 Task: Buy 1 Depilatories for Women's from Shave & Hair Removal section under best seller category for shipping address: Martha Hall, 2838 Point Street, Park Ridge, Illinois 60068, Cell Number 7738643880. Pay from credit card ending with 7965, CVV 549
Action: Mouse moved to (12, 86)
Screenshot: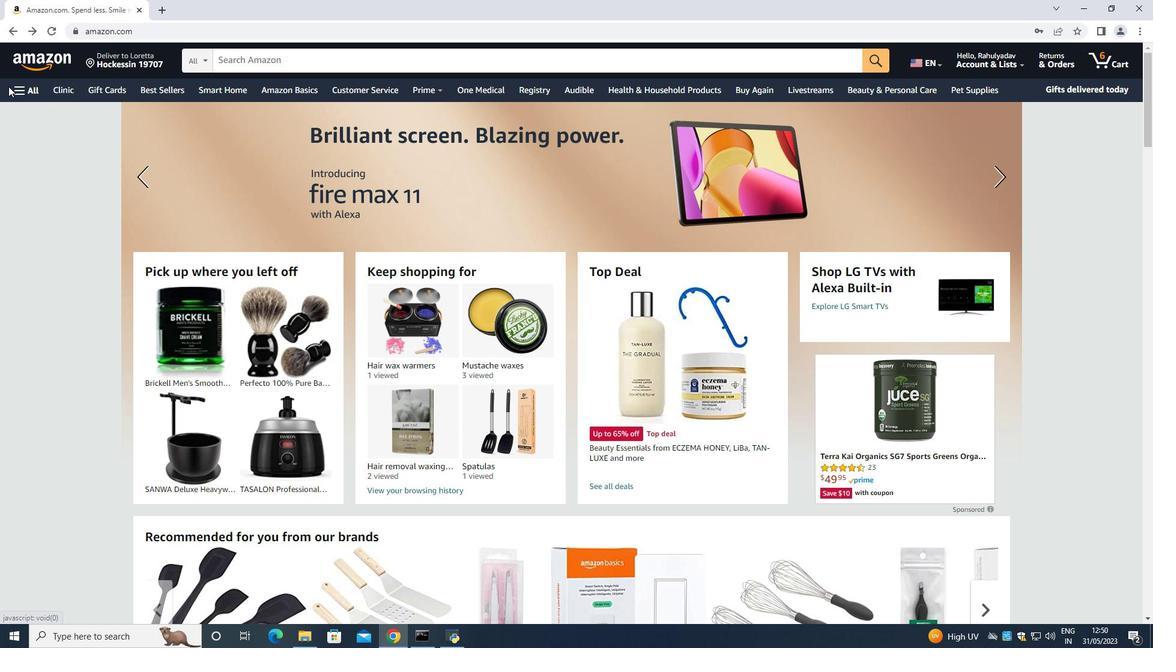 
Action: Mouse pressed left at (12, 86)
Screenshot: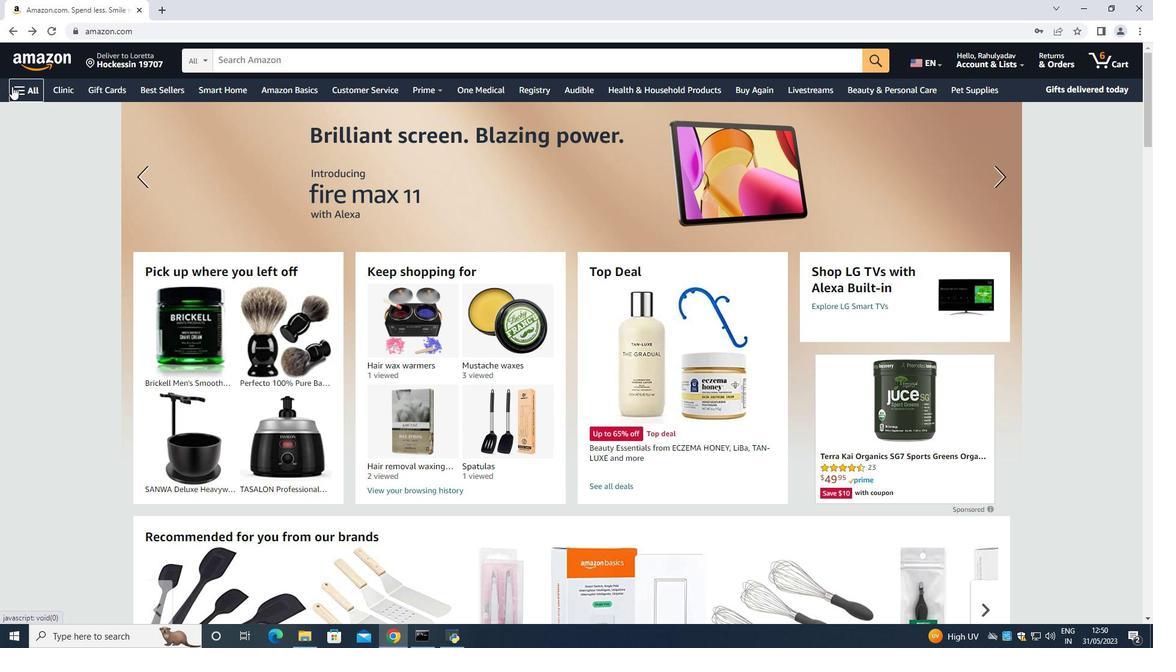 
Action: Mouse moved to (42, 120)
Screenshot: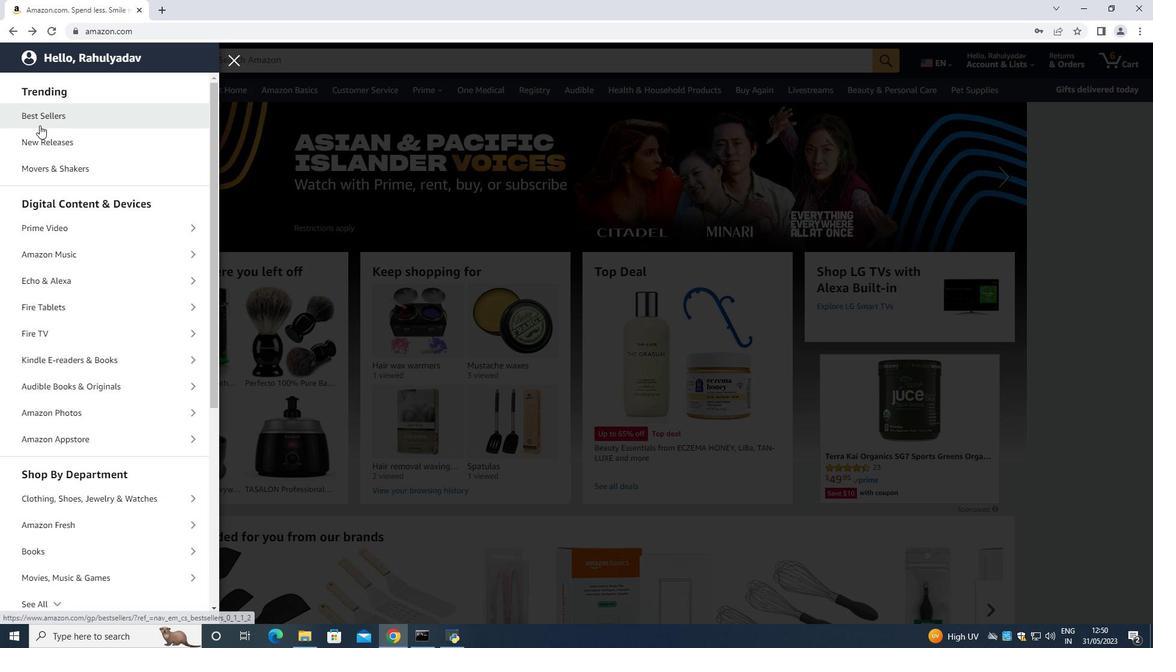 
Action: Mouse pressed left at (42, 120)
Screenshot: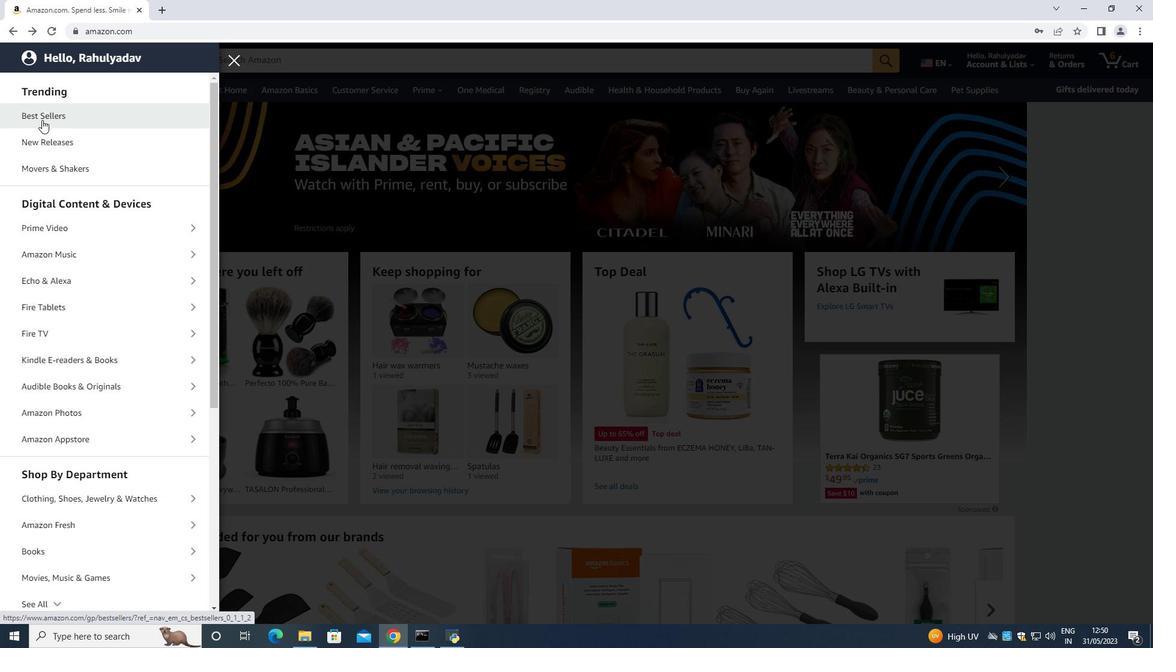 
Action: Mouse moved to (250, 60)
Screenshot: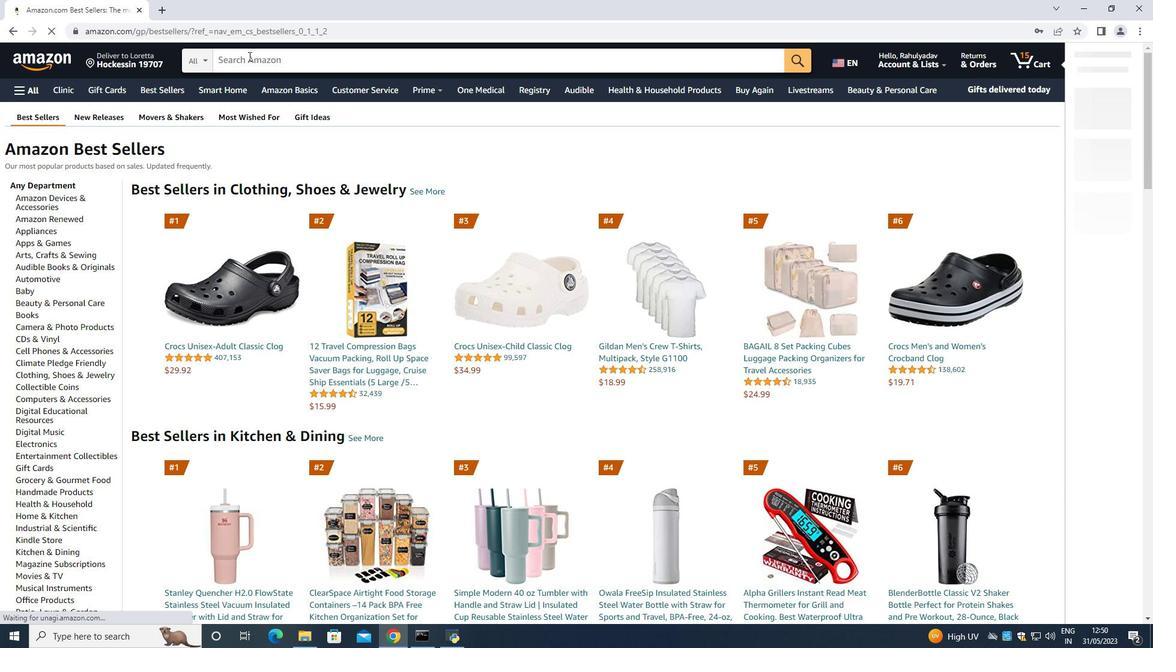 
Action: Mouse pressed left at (250, 60)
Screenshot: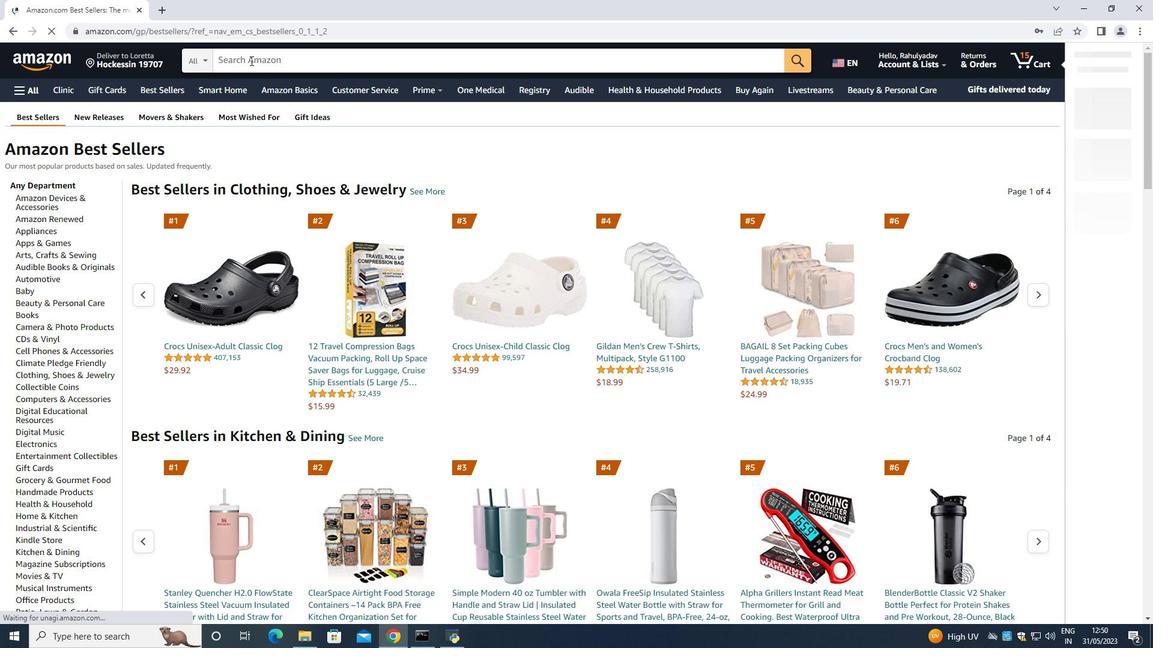 
Action: Key pressed <Key.shift>Depilatories<Key.space><Key.shift>For<Key.space><Key.shift>Wp<Key.backspace>omen<Key.space><Key.enter>
Screenshot: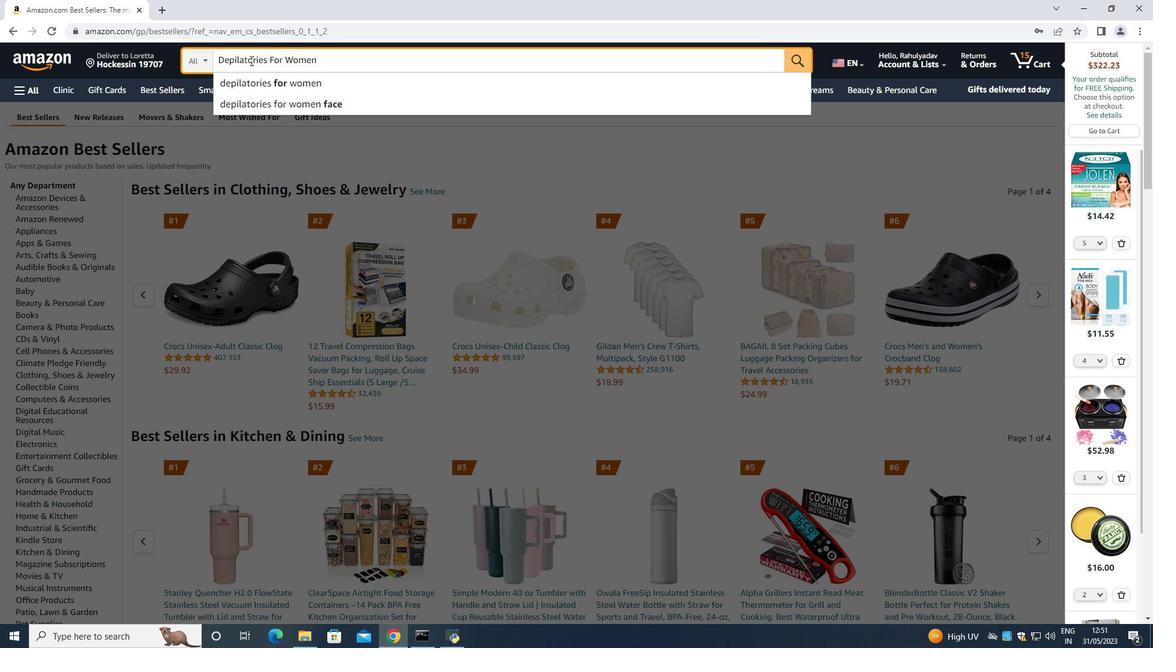 
Action: Mouse moved to (659, 454)
Screenshot: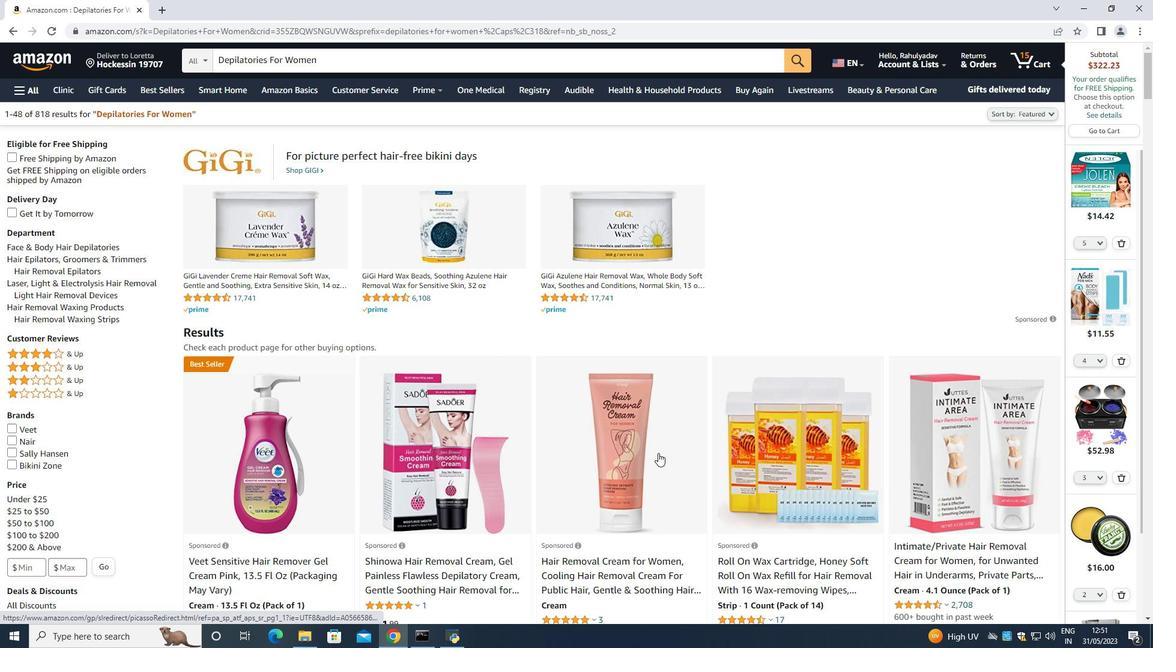 
Action: Mouse scrolled (659, 454) with delta (0, 0)
Screenshot: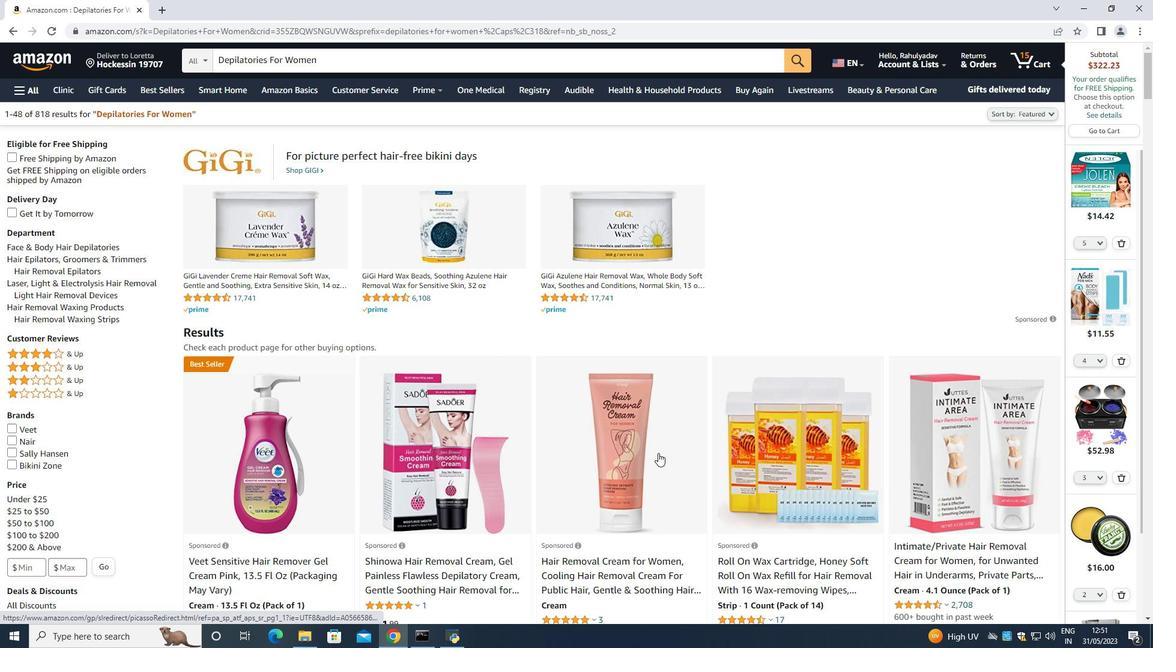 
Action: Mouse moved to (527, 472)
Screenshot: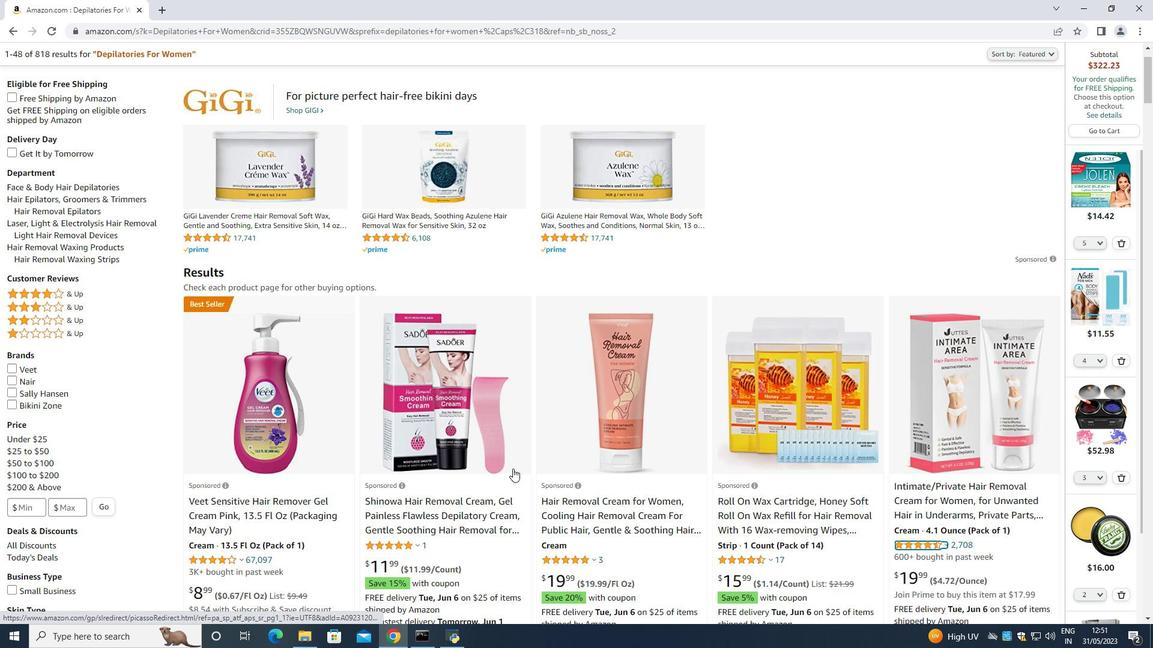 
Action: Mouse scrolled (525, 471) with delta (0, 0)
Screenshot: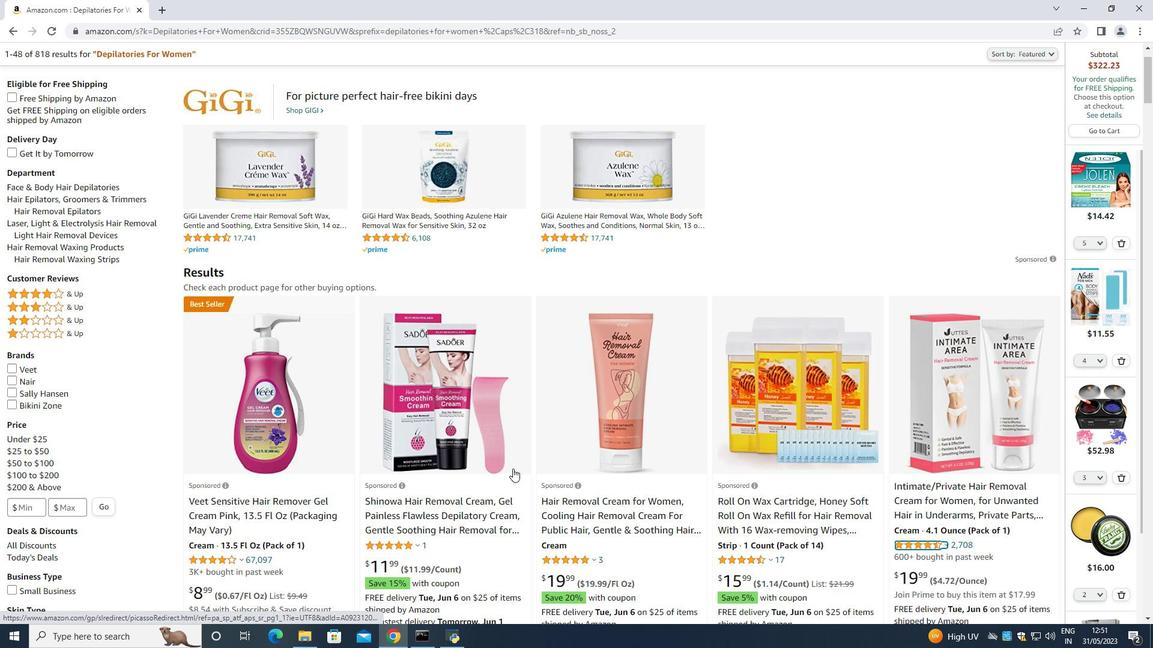 
Action: Mouse moved to (528, 472)
Screenshot: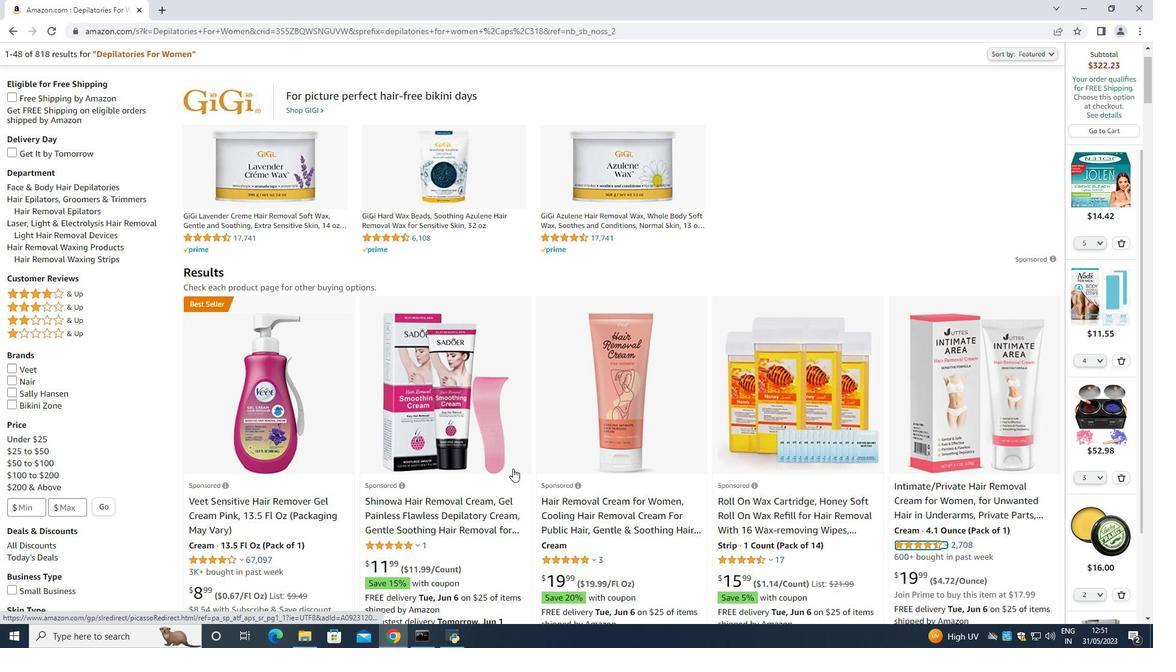 
Action: Mouse scrolled (528, 472) with delta (0, 0)
Screenshot: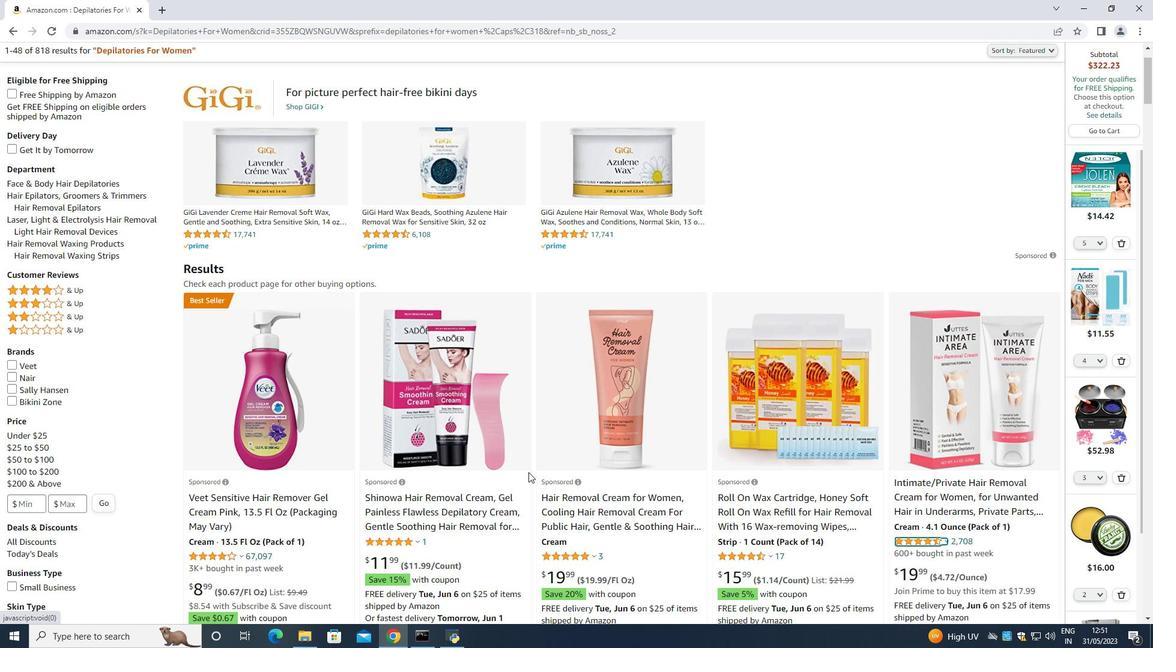 
Action: Mouse moved to (465, 434)
Screenshot: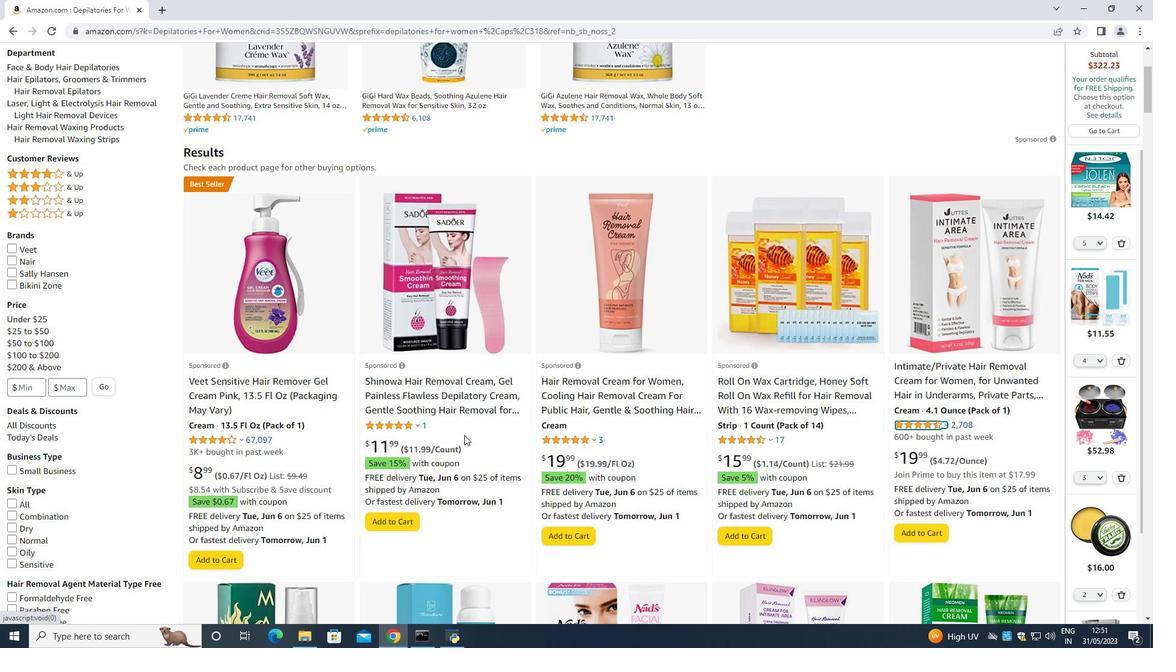 
Action: Mouse scrolled (465, 433) with delta (0, 0)
Screenshot: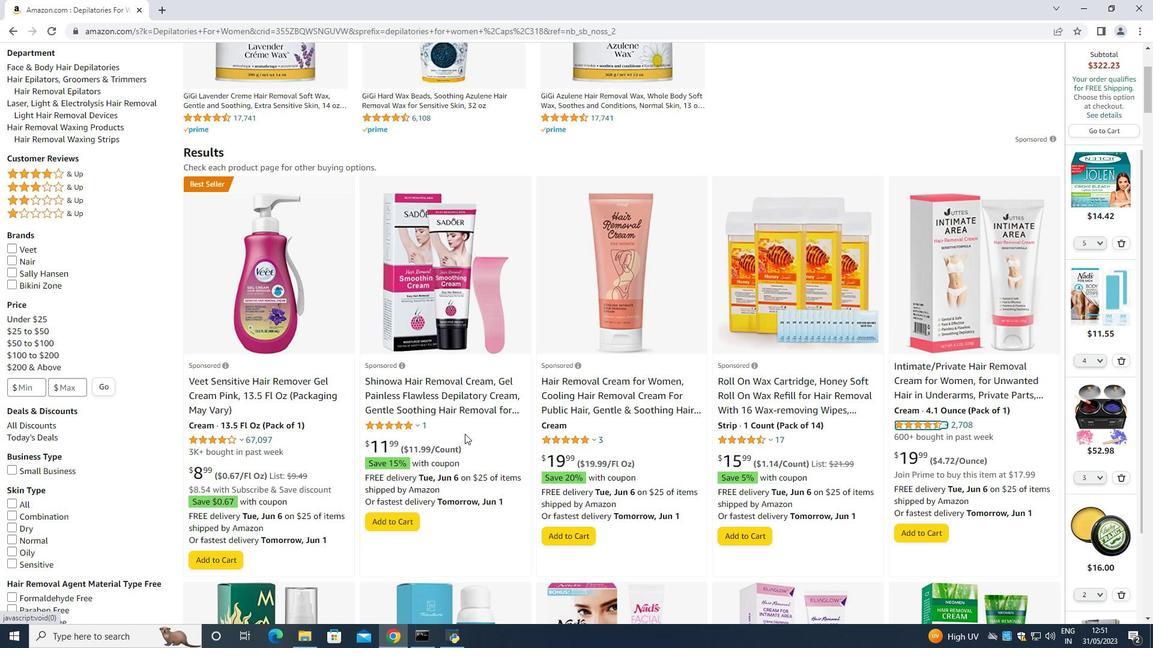 
Action: Mouse scrolled (465, 433) with delta (0, 0)
Screenshot: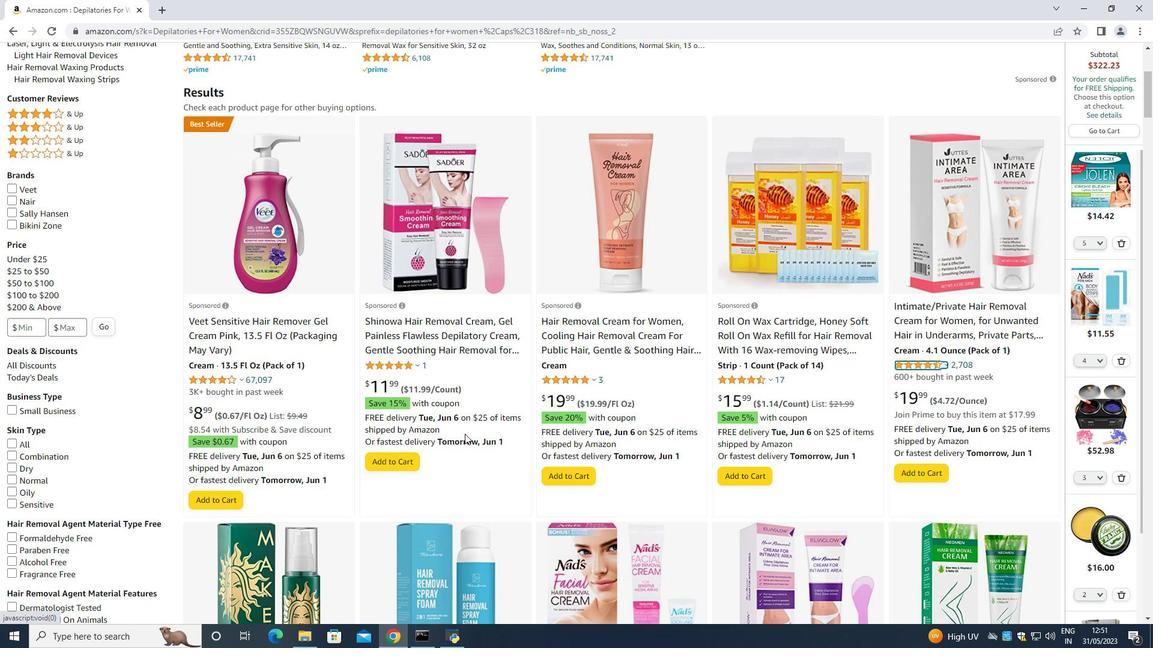 
Action: Mouse scrolled (465, 433) with delta (0, 0)
Screenshot: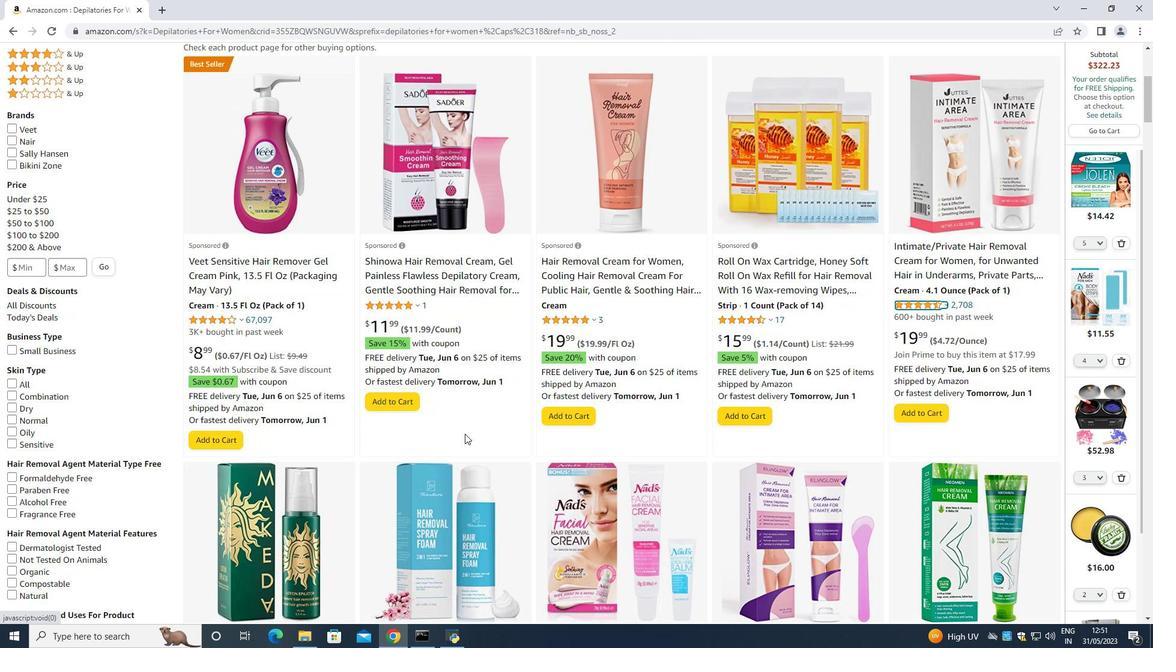 
Action: Mouse scrolled (465, 433) with delta (0, 0)
Screenshot: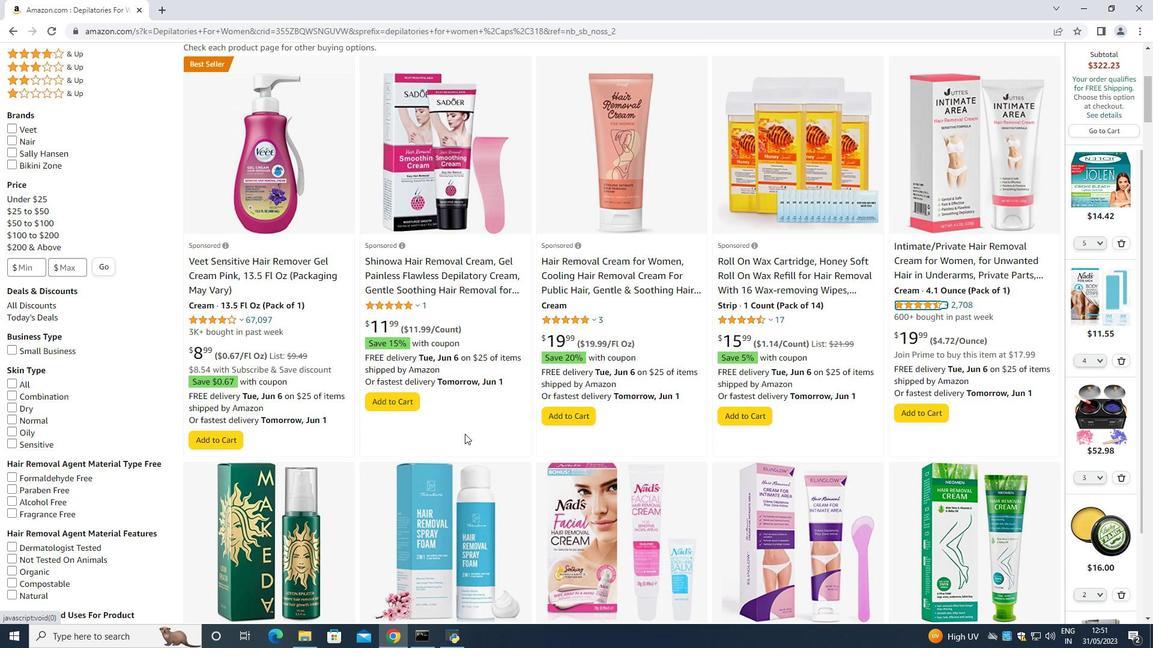 
Action: Mouse moved to (956, 561)
Screenshot: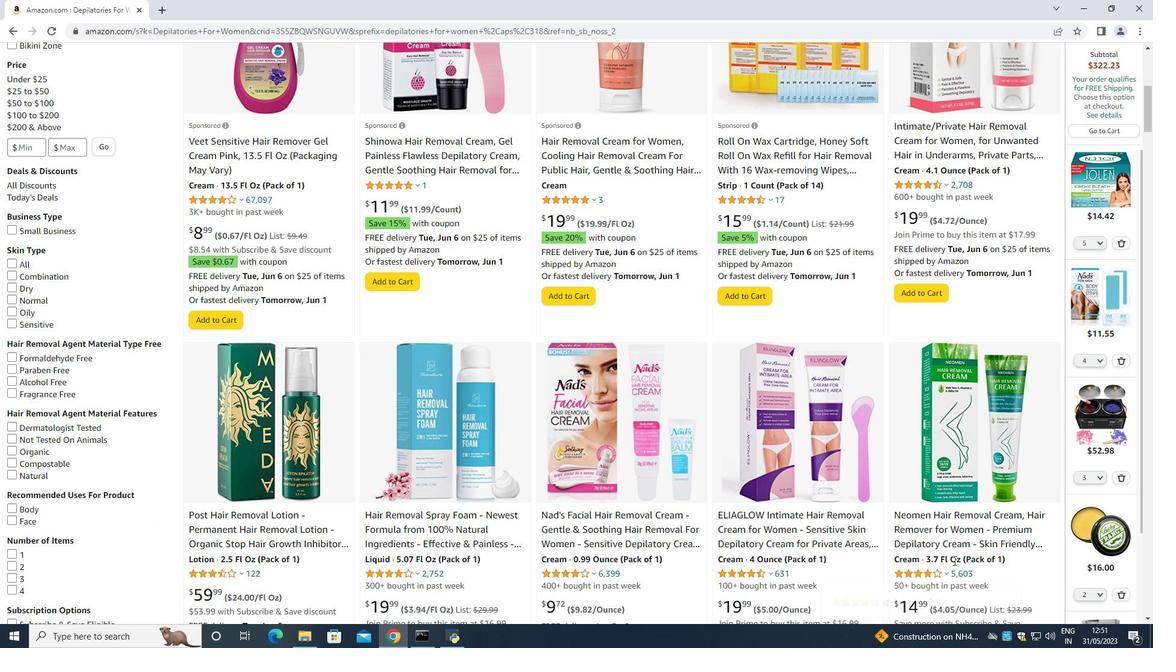 
Action: Mouse scrolled (956, 560) with delta (0, 0)
Screenshot: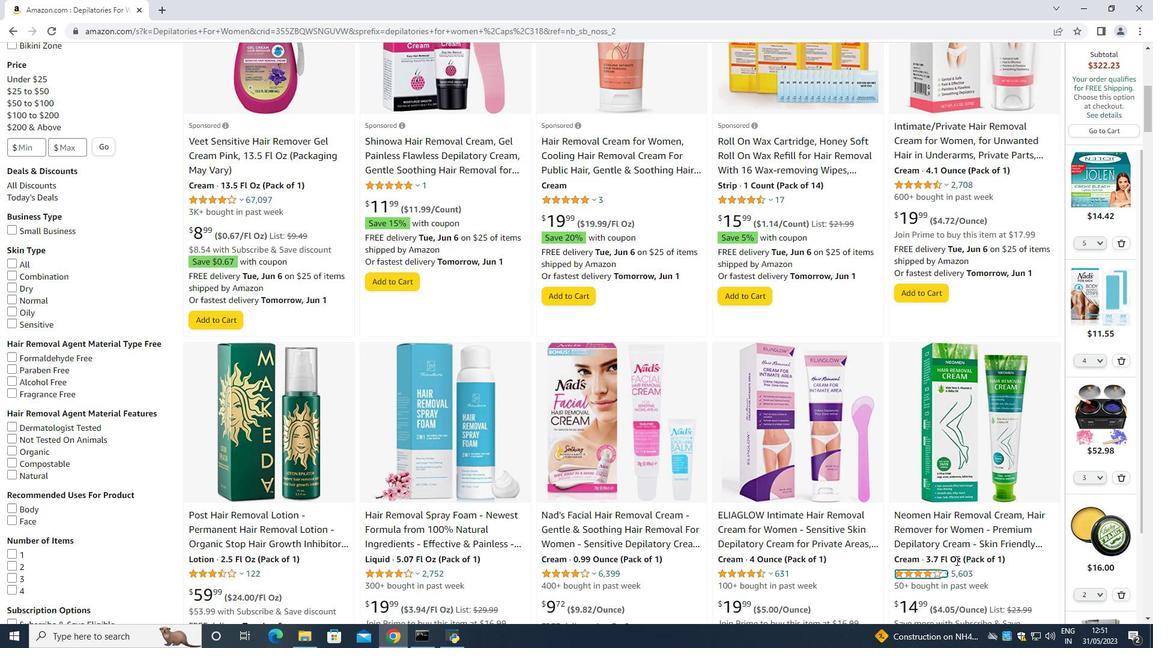 
Action: Mouse moved to (957, 561)
Screenshot: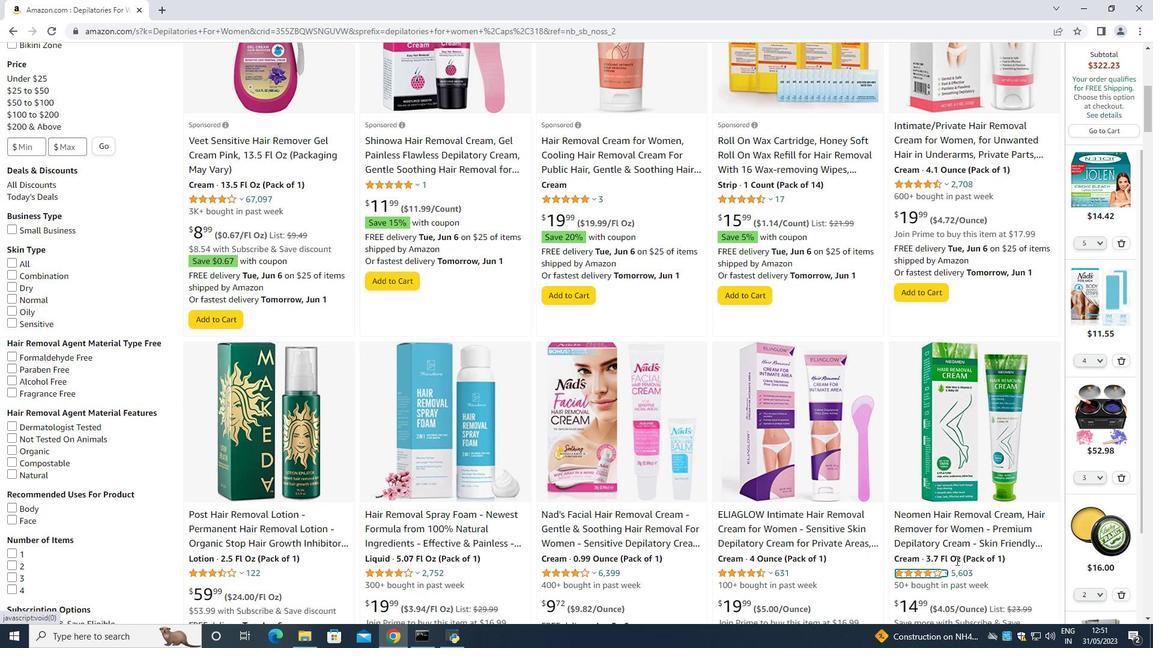 
Action: Mouse scrolled (957, 560) with delta (0, 0)
Screenshot: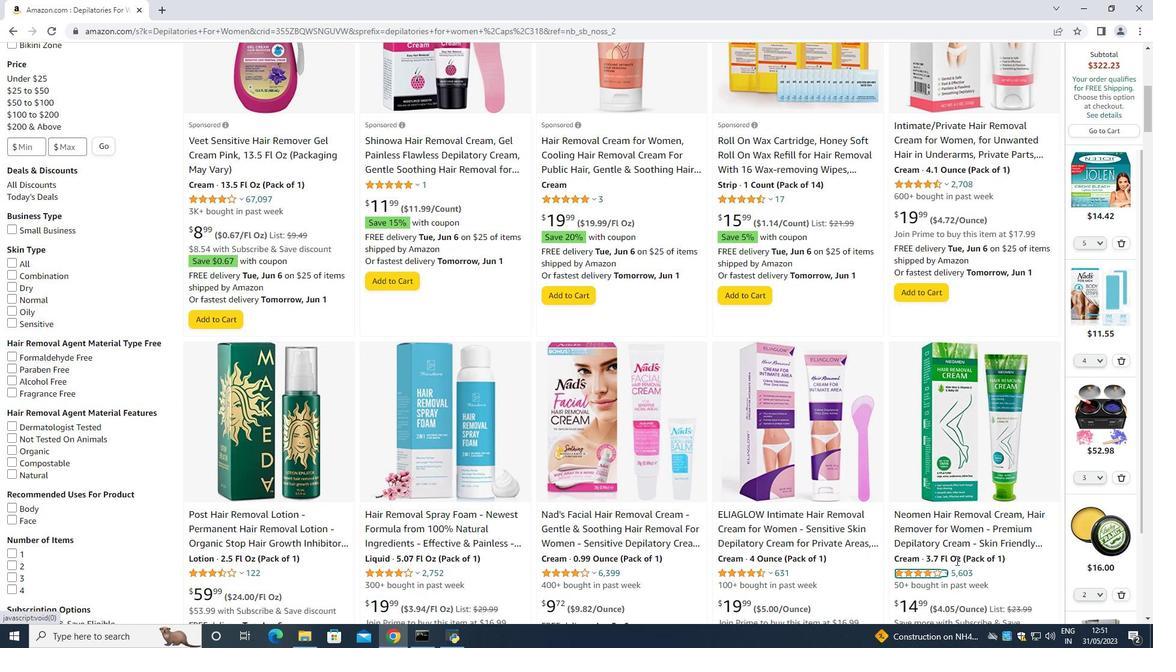 
Action: Mouse scrolled (957, 560) with delta (0, 0)
Screenshot: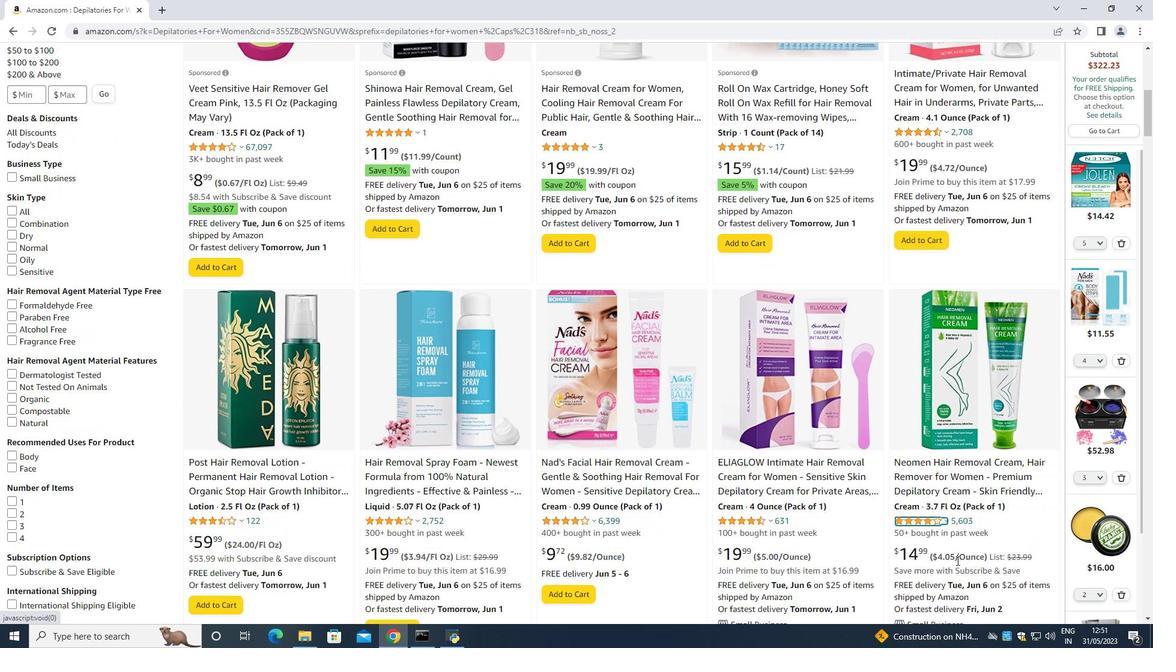 
Action: Mouse moved to (658, 467)
Screenshot: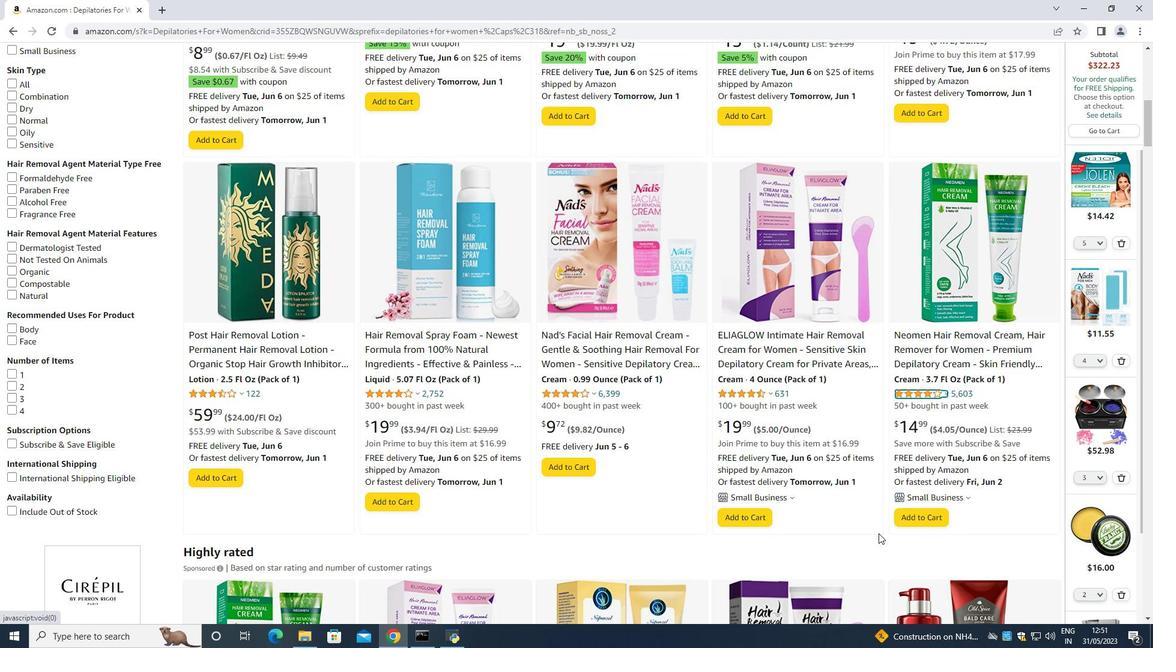 
Action: Mouse scrolled (658, 466) with delta (0, 0)
Screenshot: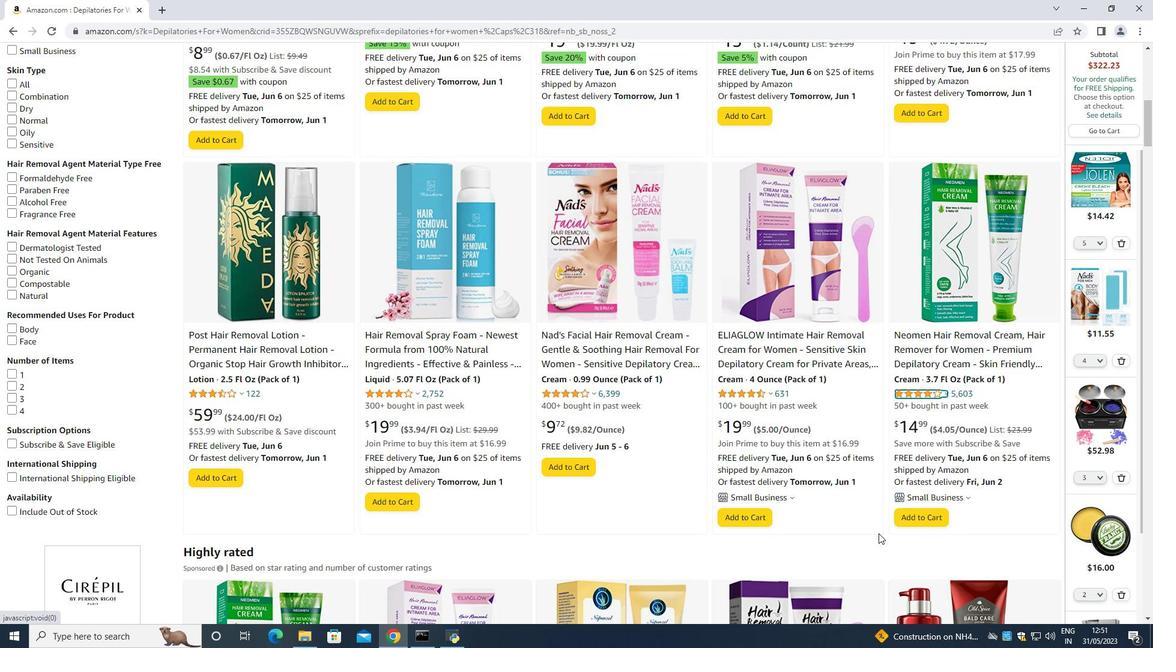 
Action: Mouse scrolled (658, 466) with delta (0, 0)
Screenshot: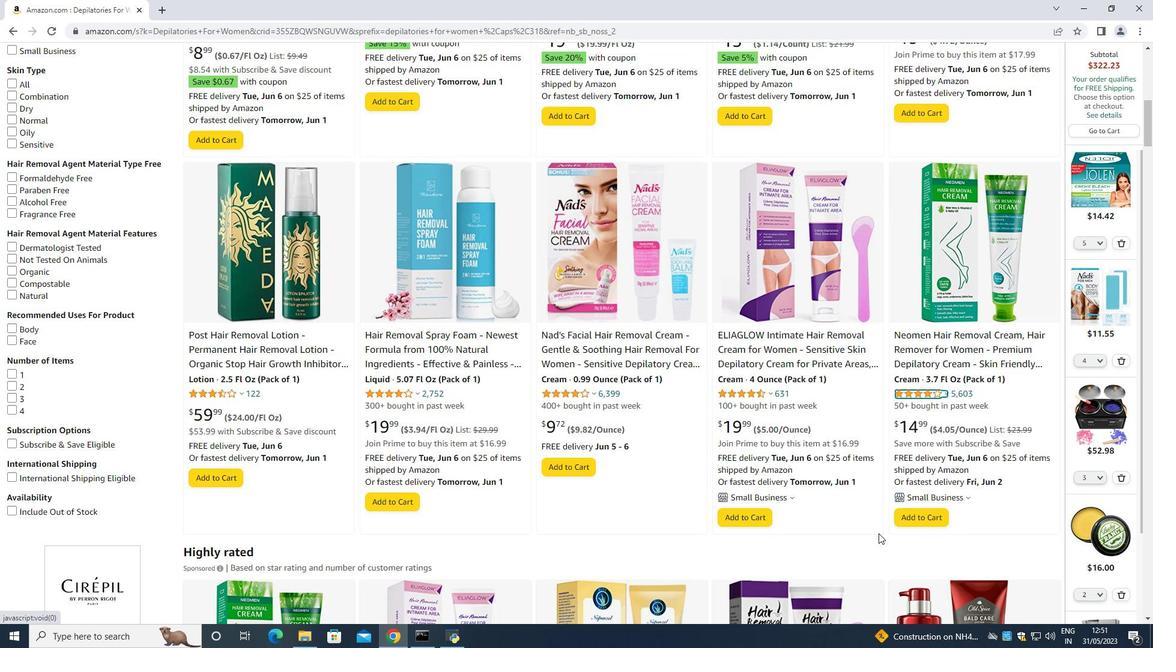 
Action: Mouse moved to (658, 467)
Screenshot: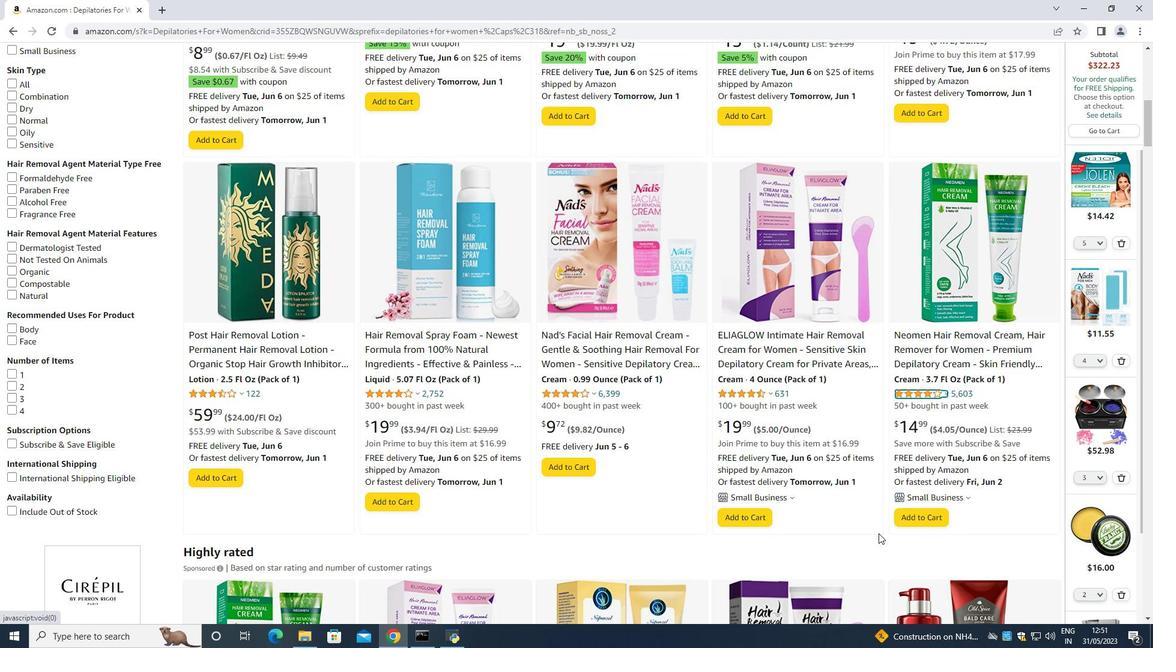 
Action: Mouse scrolled (658, 466) with delta (0, 0)
Screenshot: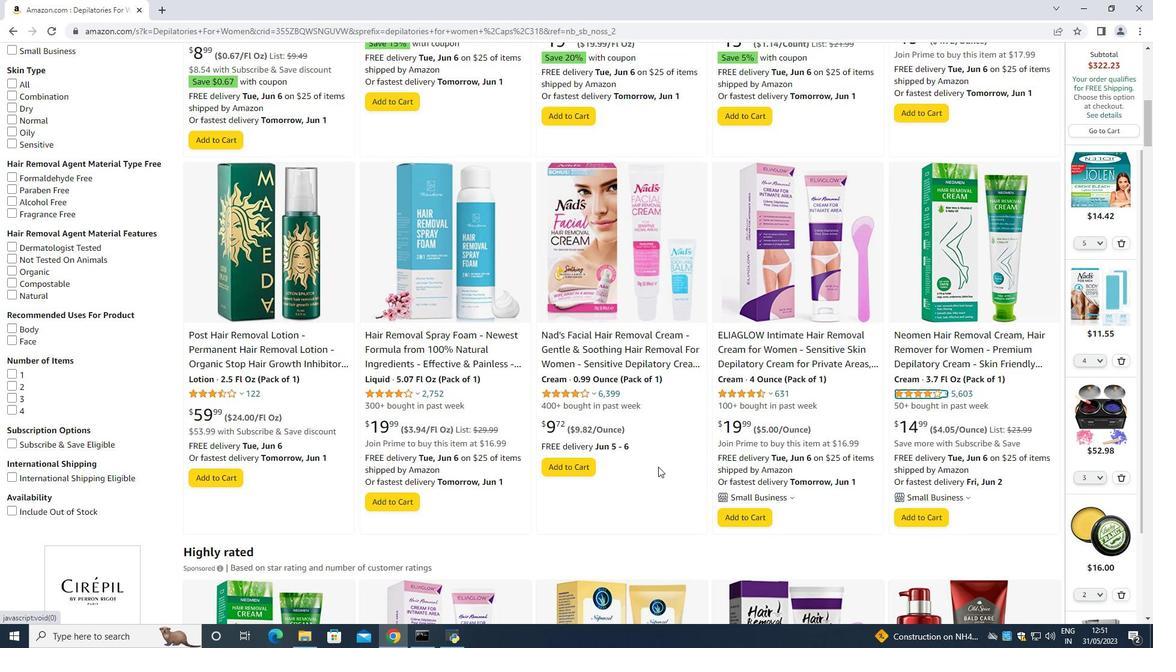 
Action: Mouse moved to (658, 453)
Screenshot: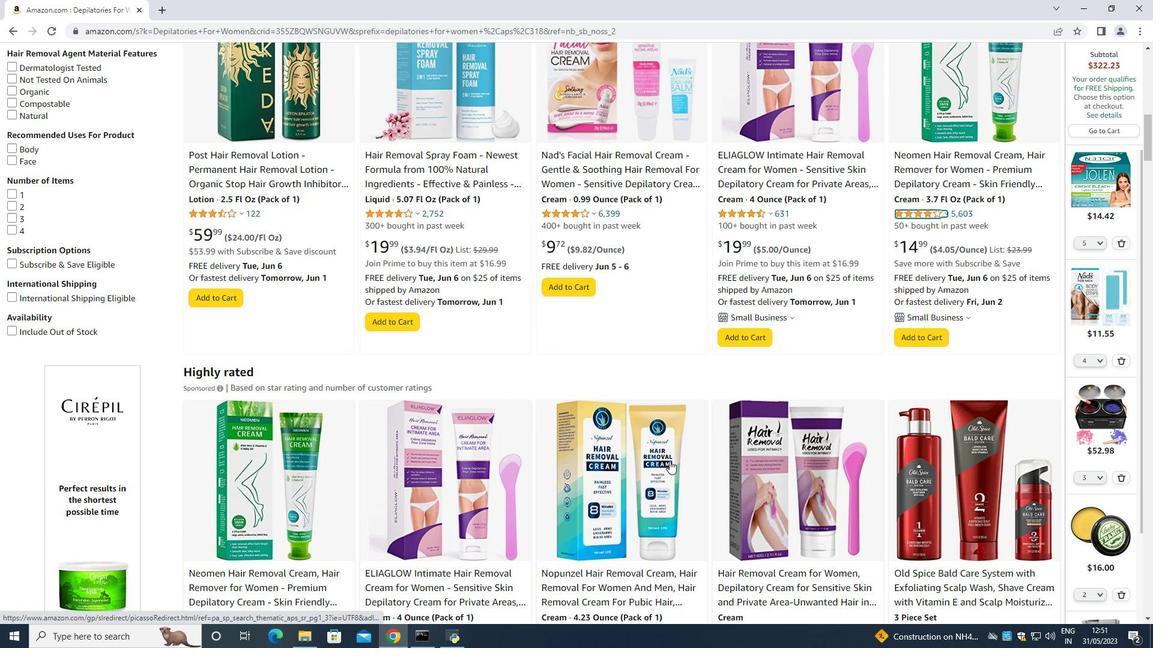 
Action: Mouse scrolled (658, 452) with delta (0, 0)
Screenshot: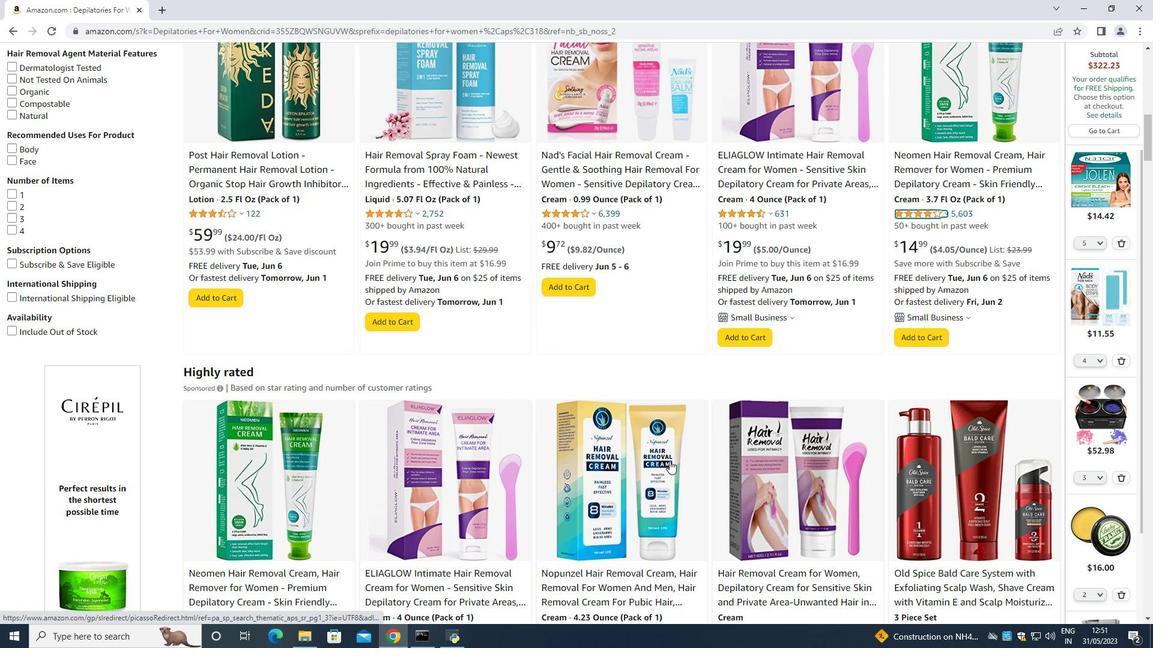
Action: Mouse moved to (608, 443)
Screenshot: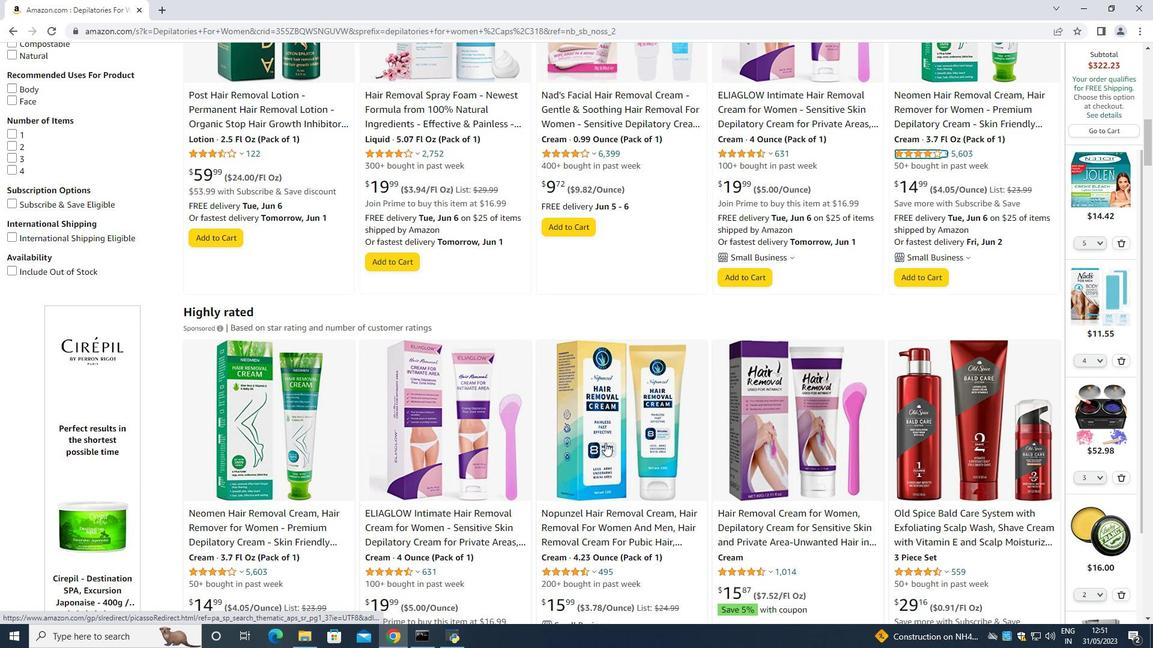 
Action: Mouse scrolled (608, 442) with delta (0, 0)
Screenshot: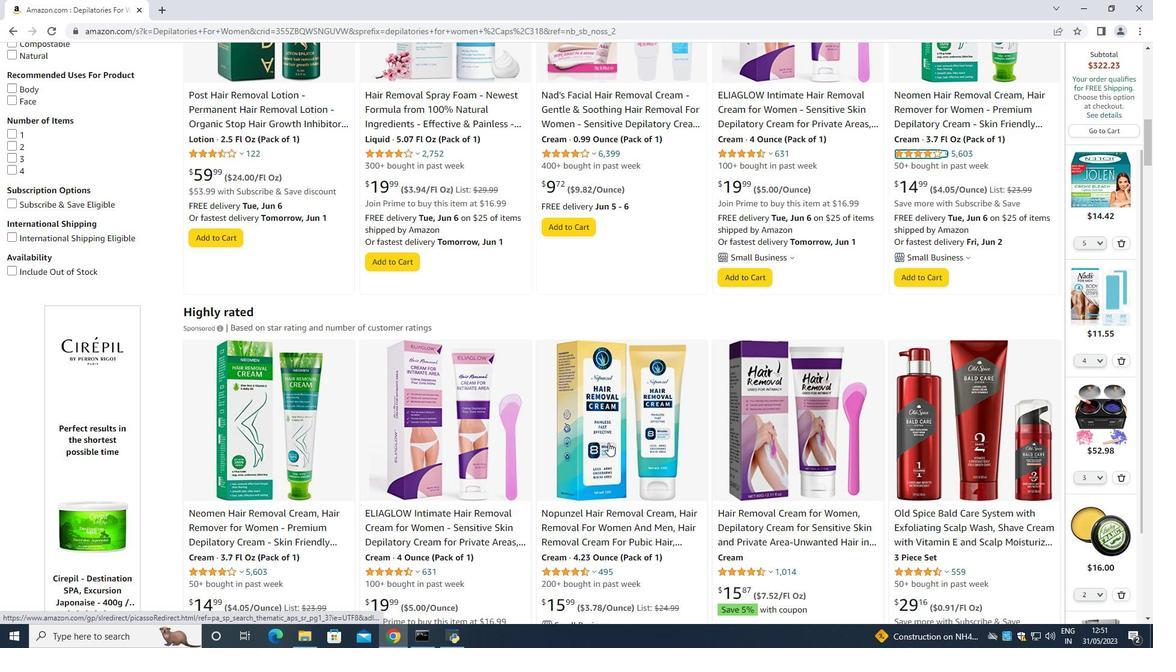 
Action: Mouse scrolled (608, 442) with delta (0, 0)
Screenshot: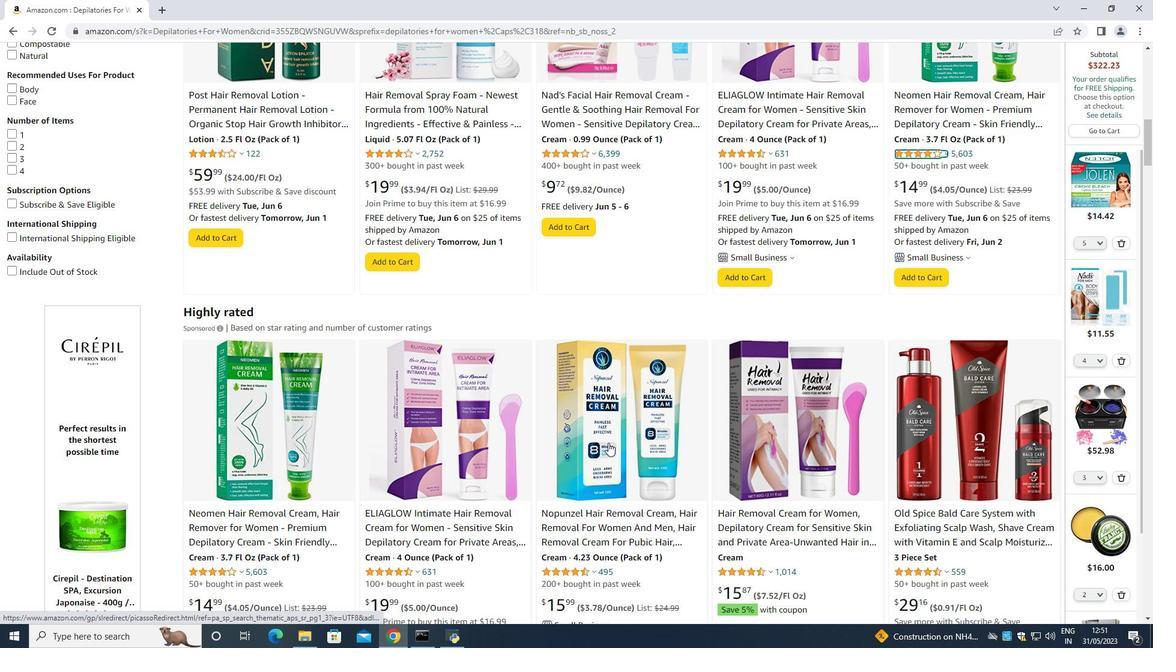 
Action: Mouse moved to (694, 504)
Screenshot: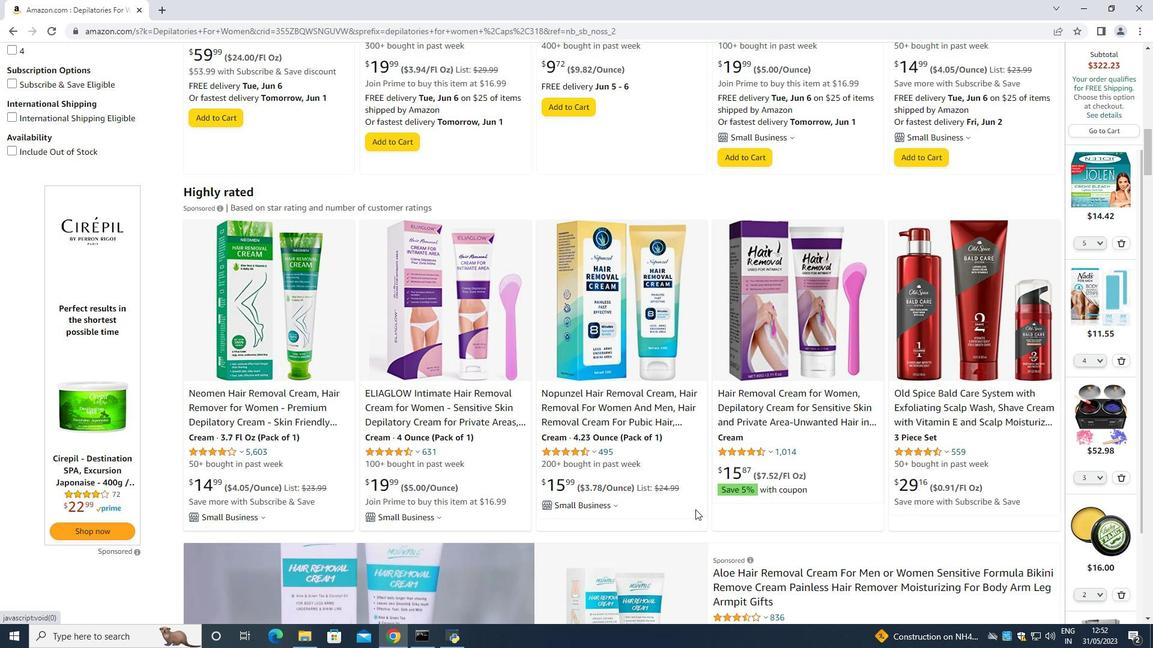 
Action: Mouse scrolled (694, 504) with delta (0, 0)
Screenshot: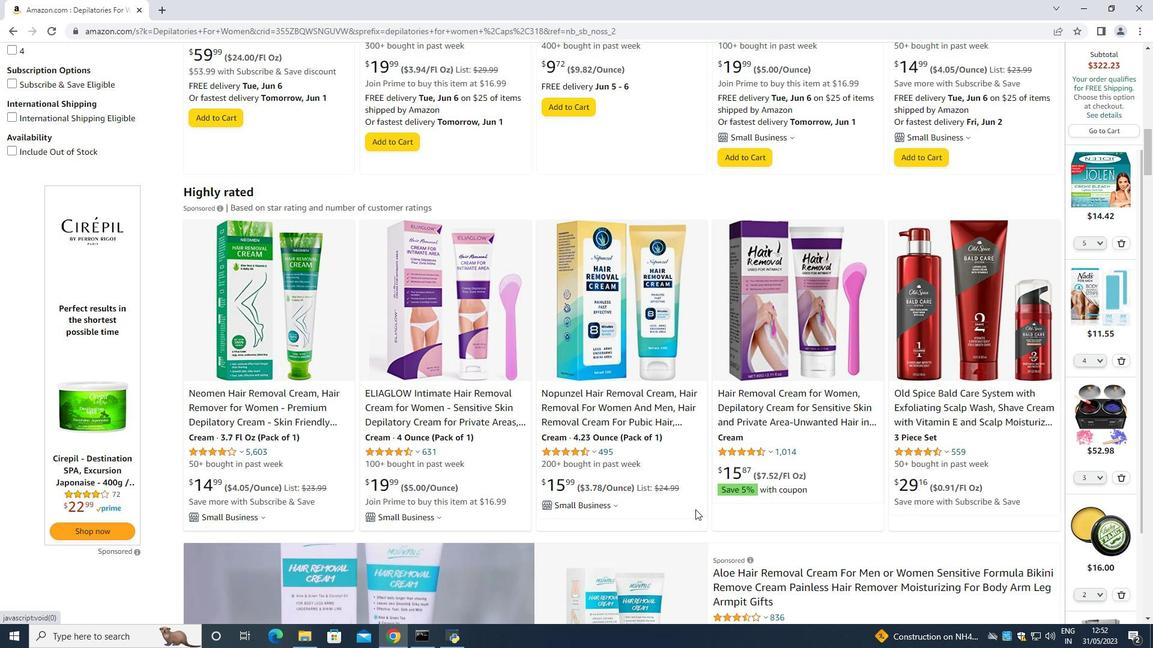 
Action: Mouse moved to (688, 500)
Screenshot: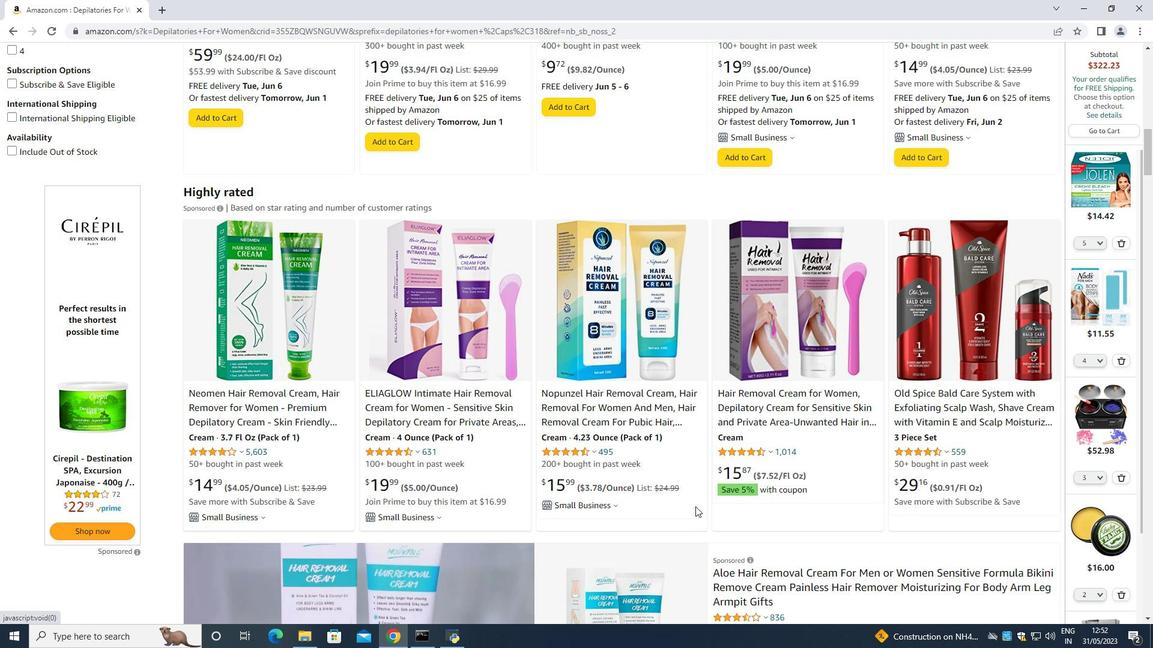 
Action: Mouse scrolled (689, 501) with delta (0, 0)
Screenshot: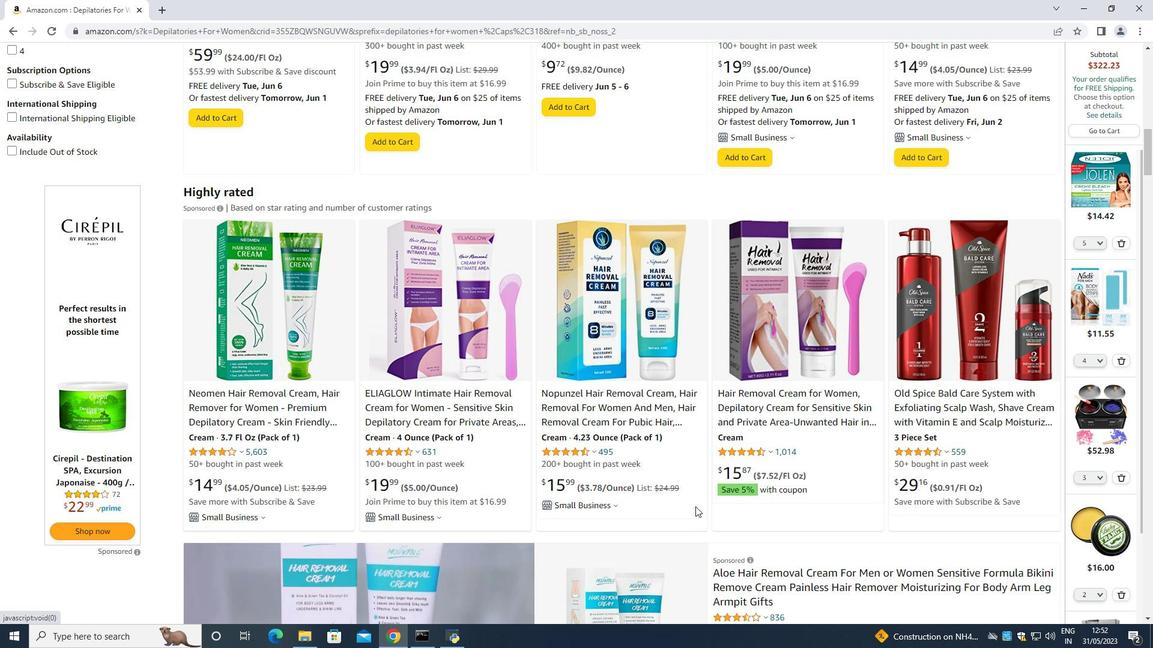 
Action: Mouse moved to (691, 495)
Screenshot: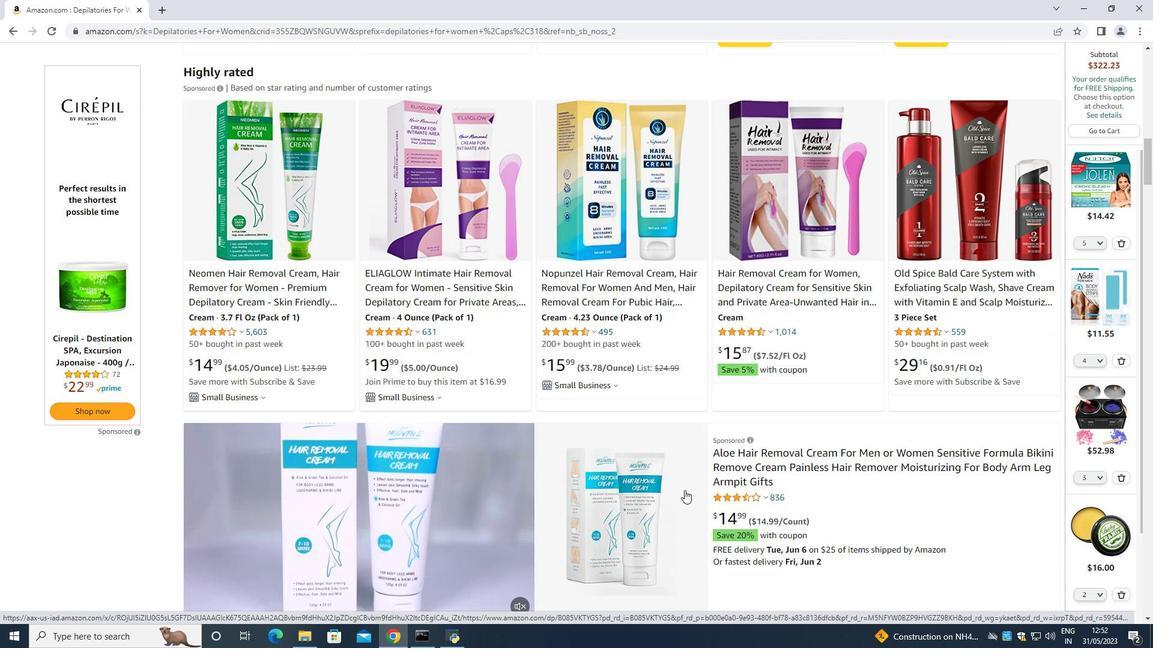 
Action: Mouse scrolled (691, 494) with delta (0, 0)
Screenshot: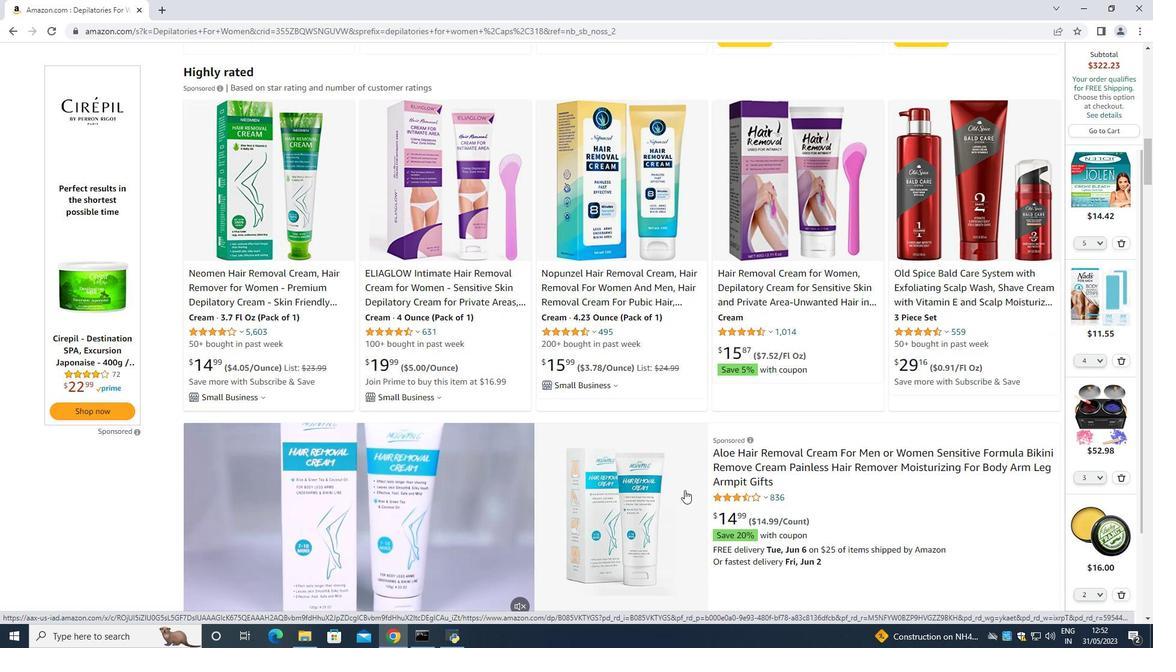 
Action: Mouse moved to (691, 496)
Screenshot: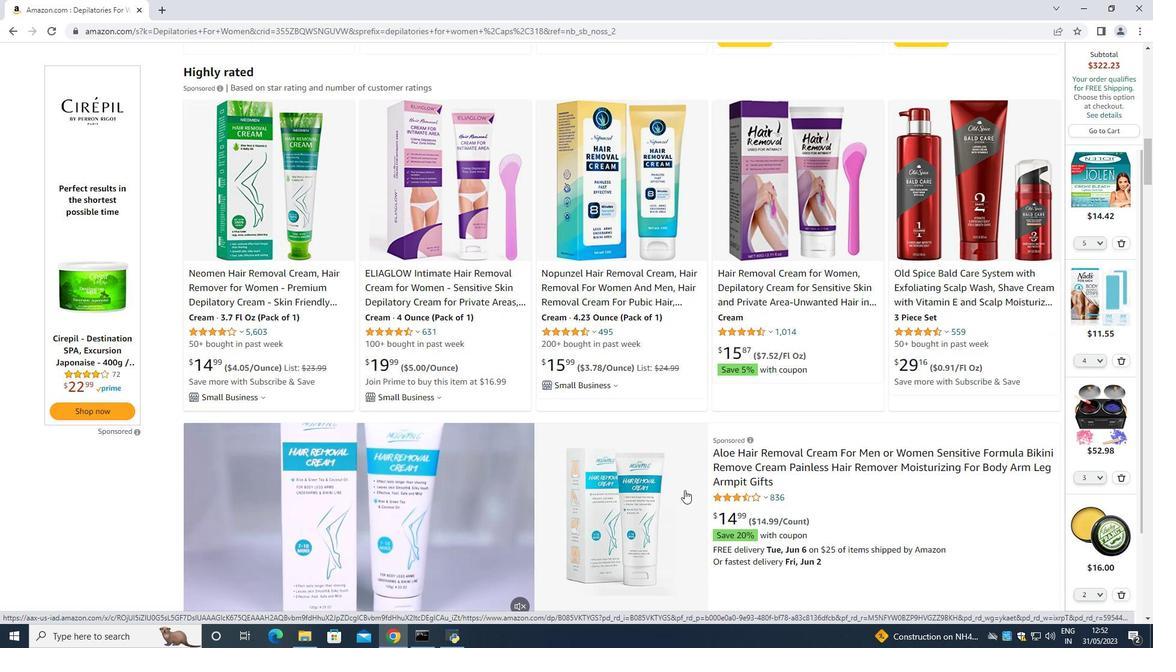 
Action: Mouse scrolled (691, 495) with delta (0, 0)
Screenshot: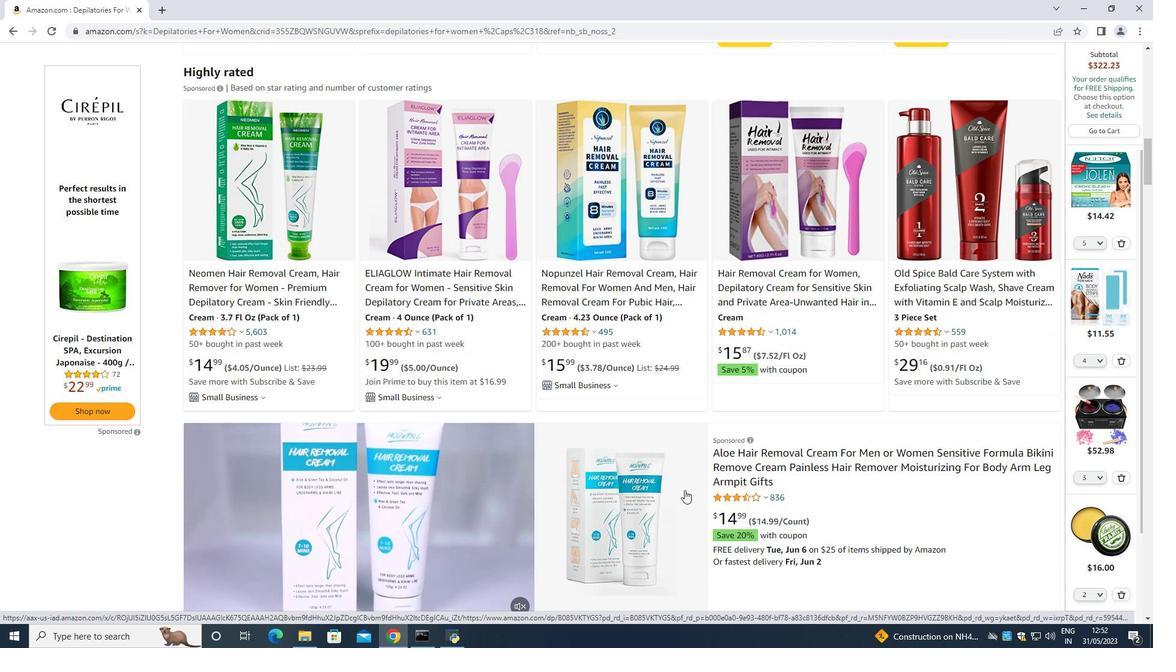 
Action: Mouse scrolled (691, 495) with delta (0, 0)
Screenshot: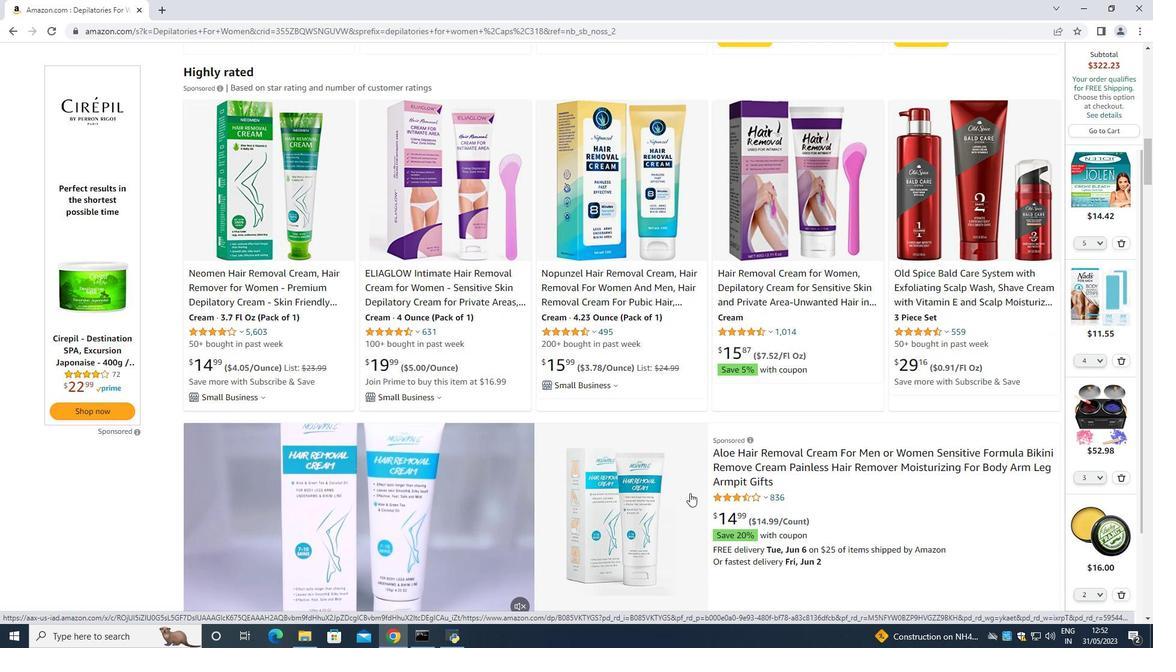 
Action: Mouse scrolled (691, 495) with delta (0, 0)
Screenshot: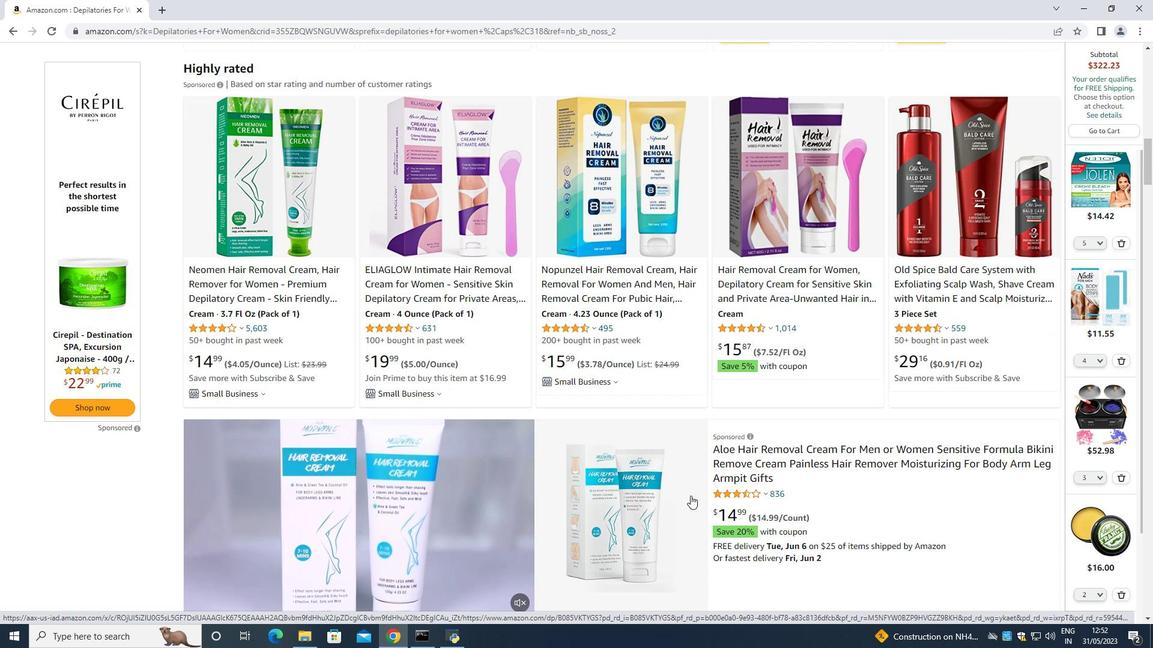 
Action: Mouse moved to (691, 494)
Screenshot: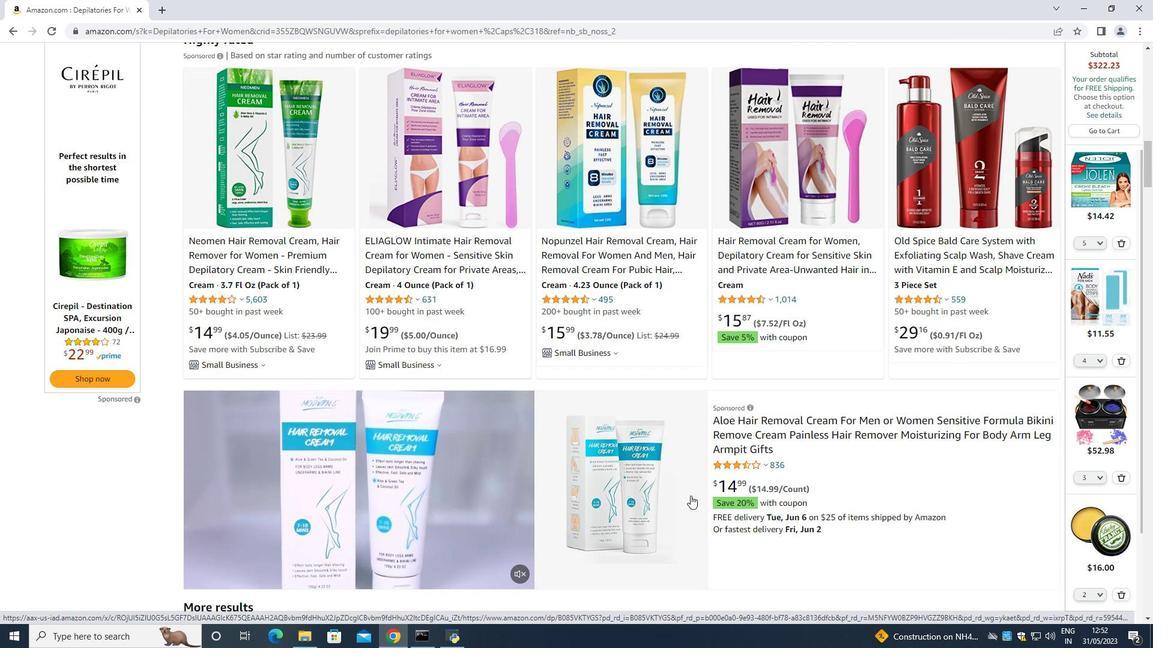
Action: Mouse scrolled (691, 493) with delta (0, 0)
Screenshot: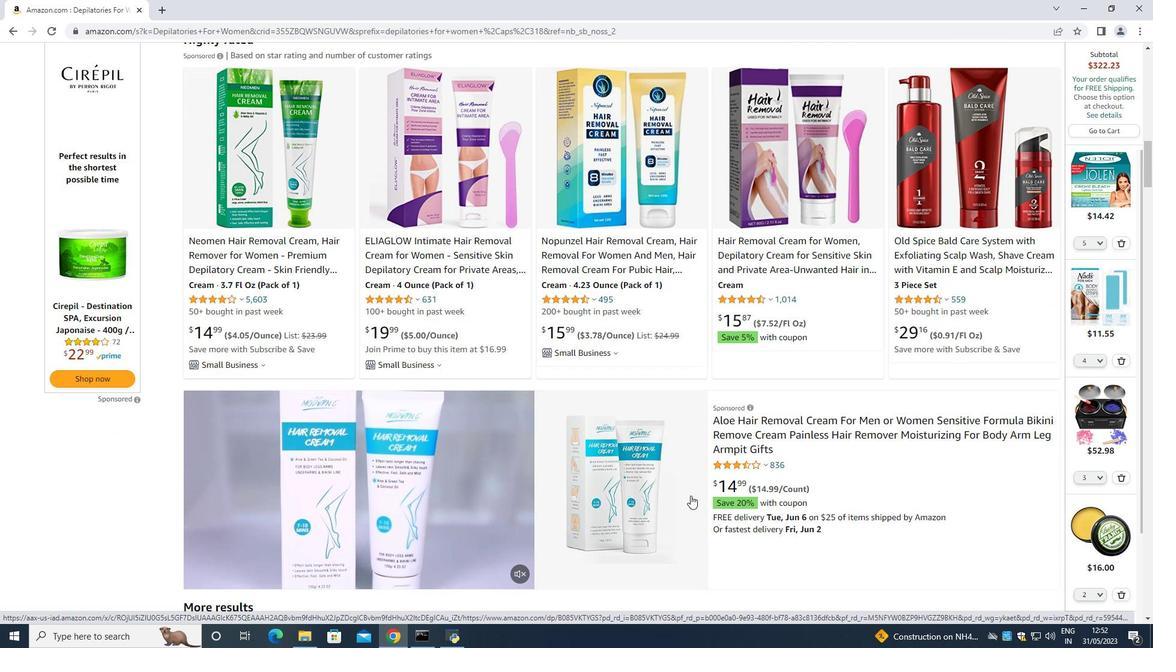 
Action: Mouse moved to (691, 493)
Screenshot: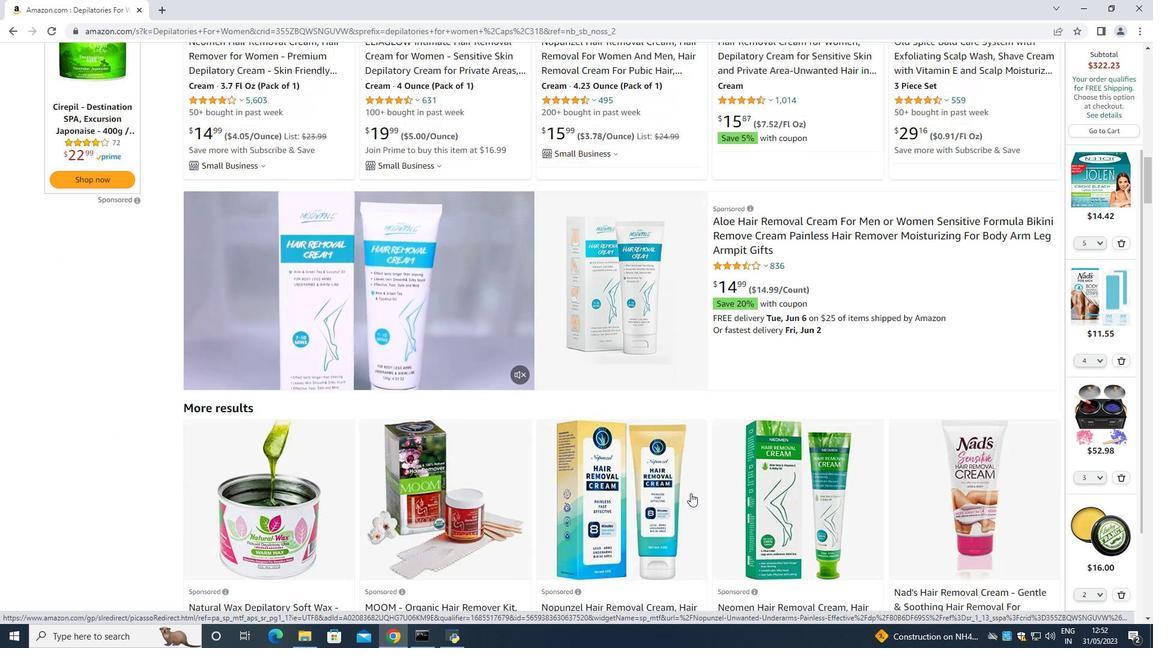 
Action: Mouse scrolled (691, 492) with delta (0, 0)
Screenshot: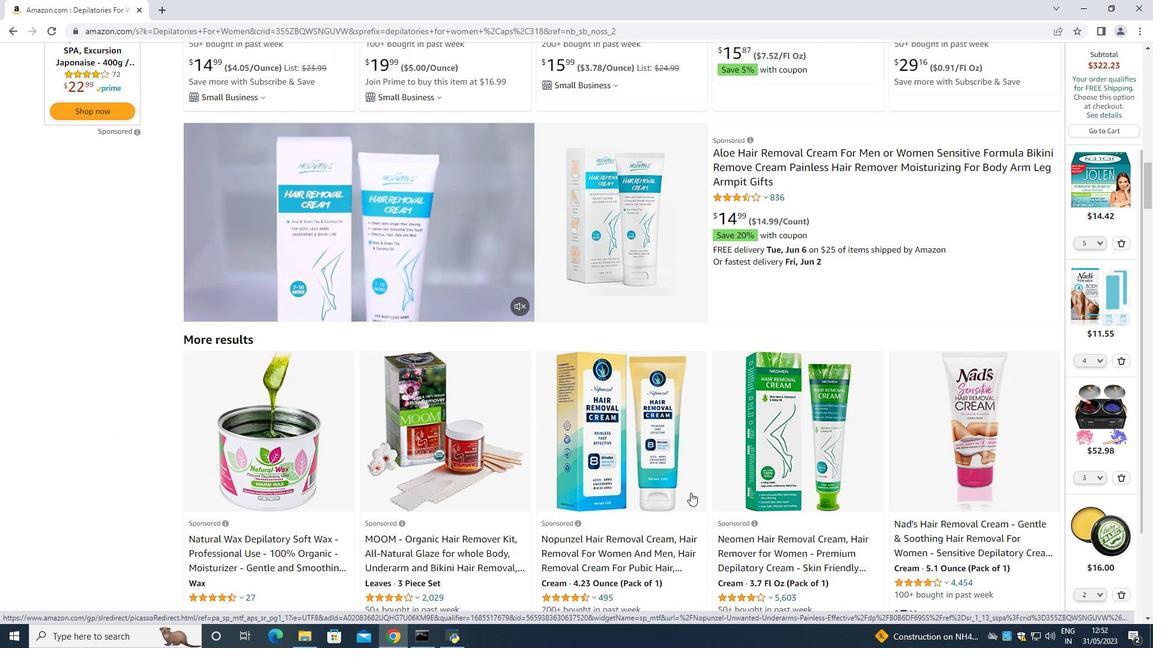 
Action: Mouse scrolled (691, 492) with delta (0, 0)
Screenshot: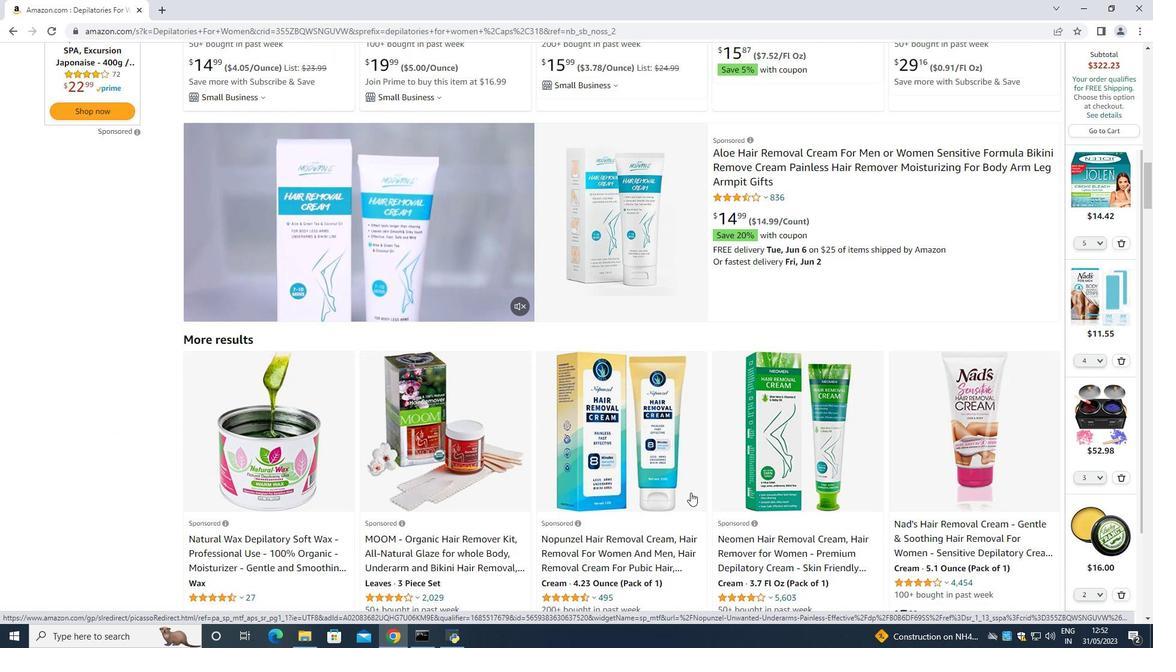 
Action: Mouse moved to (691, 494)
Screenshot: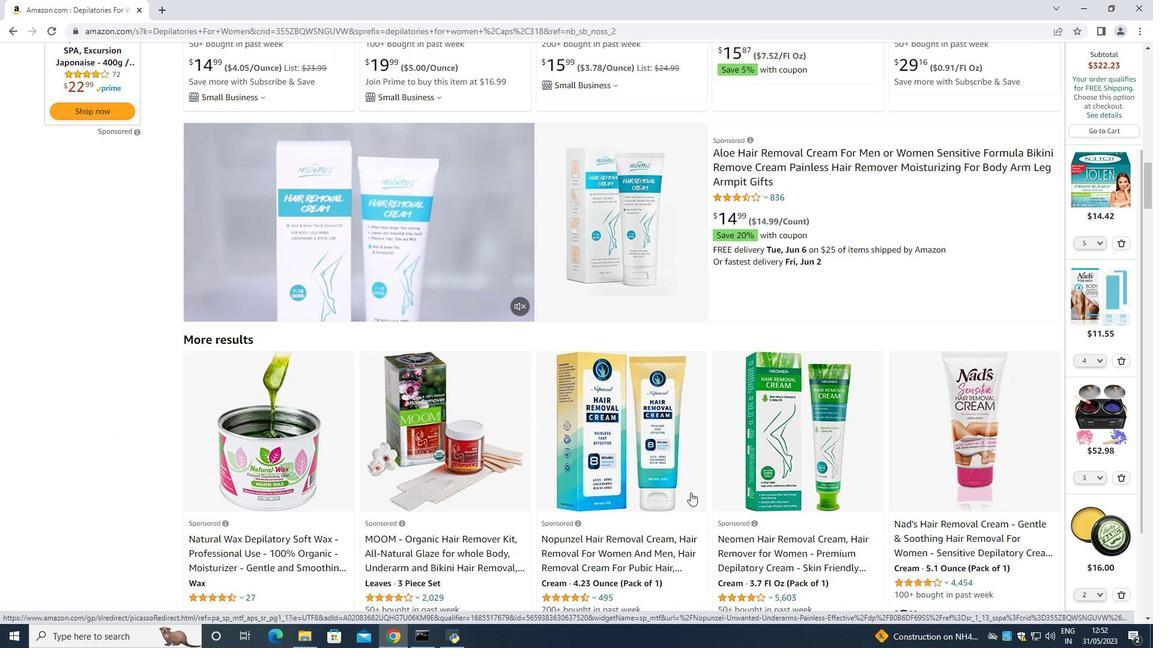 
Action: Mouse scrolled (691, 493) with delta (0, 0)
Screenshot: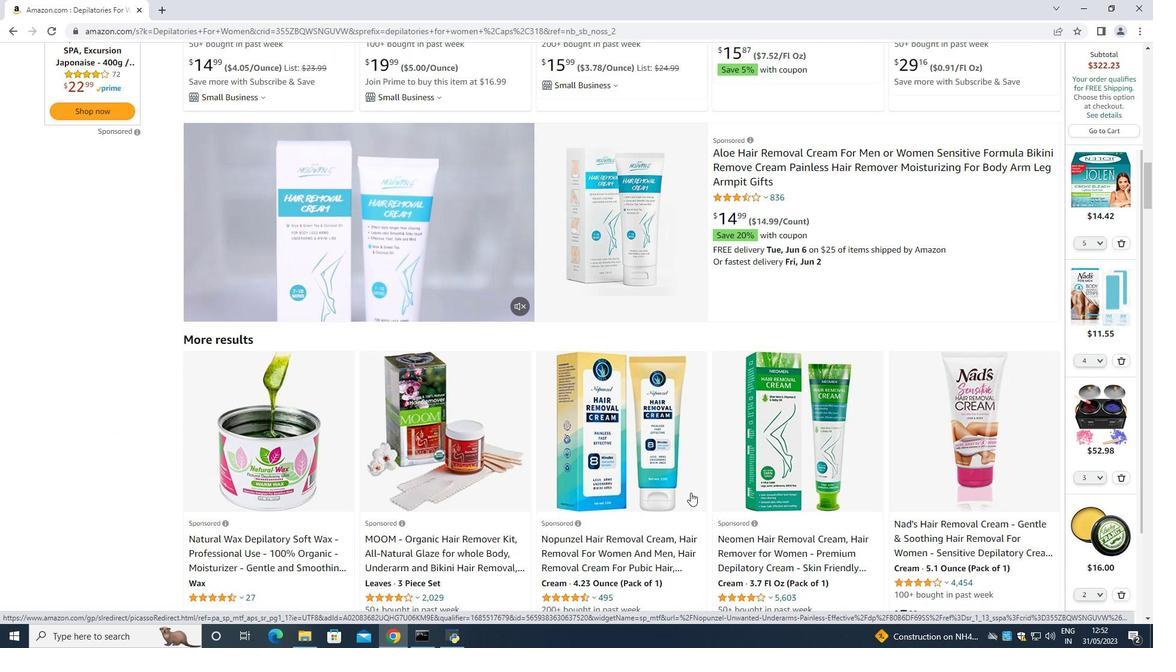 
Action: Mouse moved to (690, 504)
Screenshot: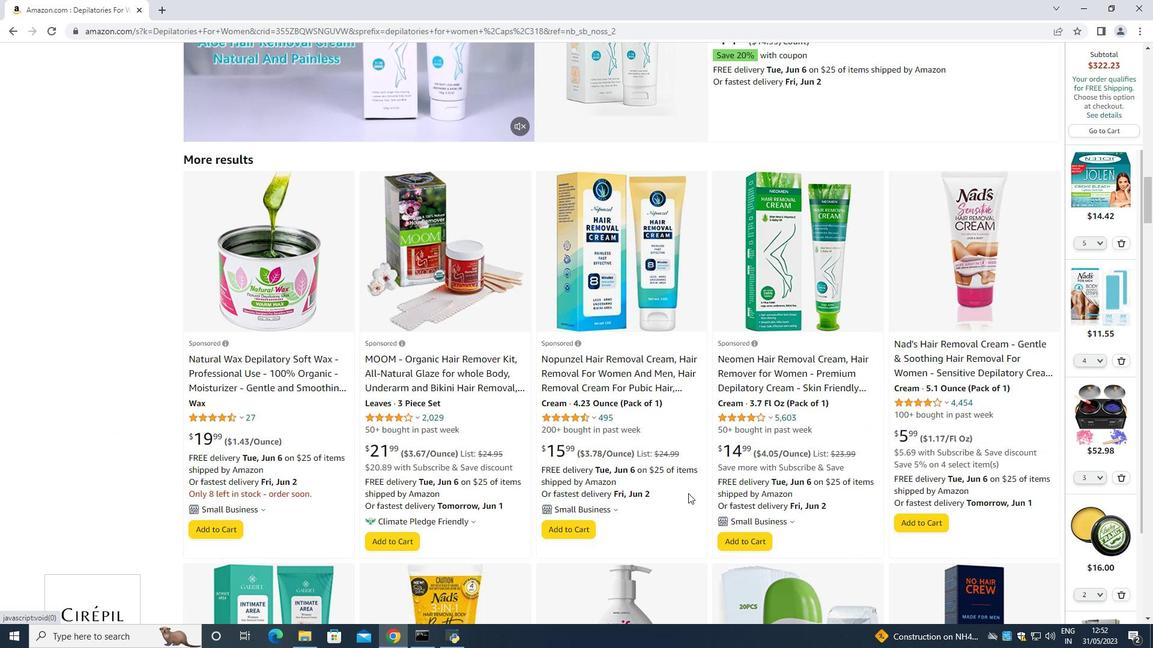 
Action: Mouse scrolled (690, 503) with delta (0, 0)
Screenshot: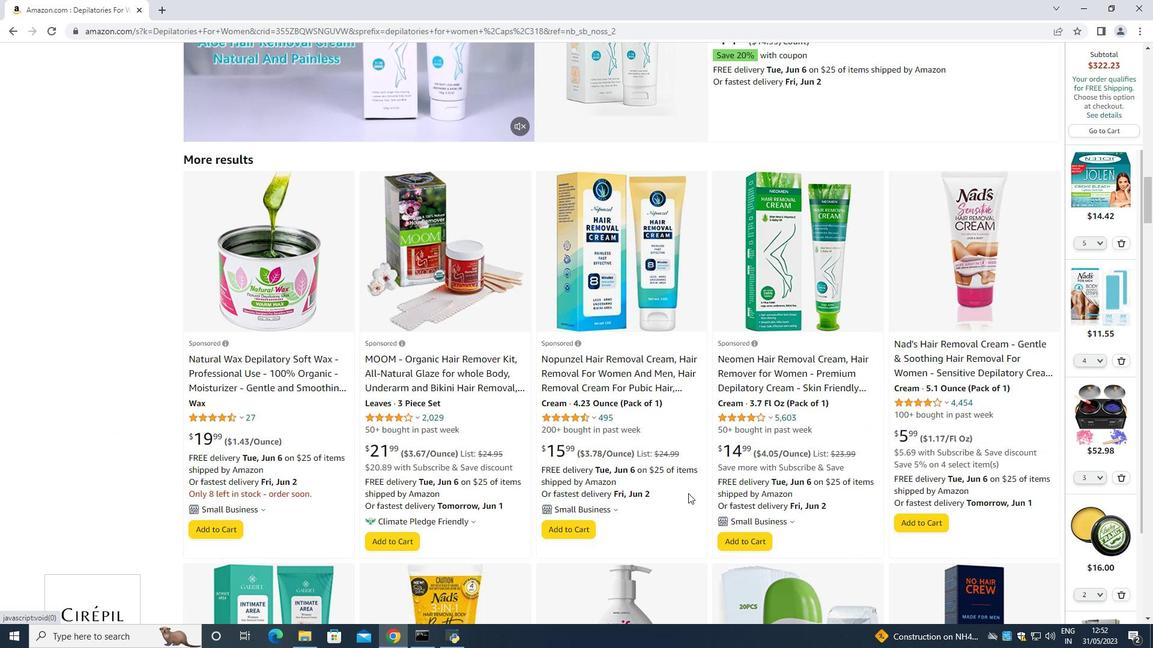 
Action: Mouse moved to (691, 505)
Screenshot: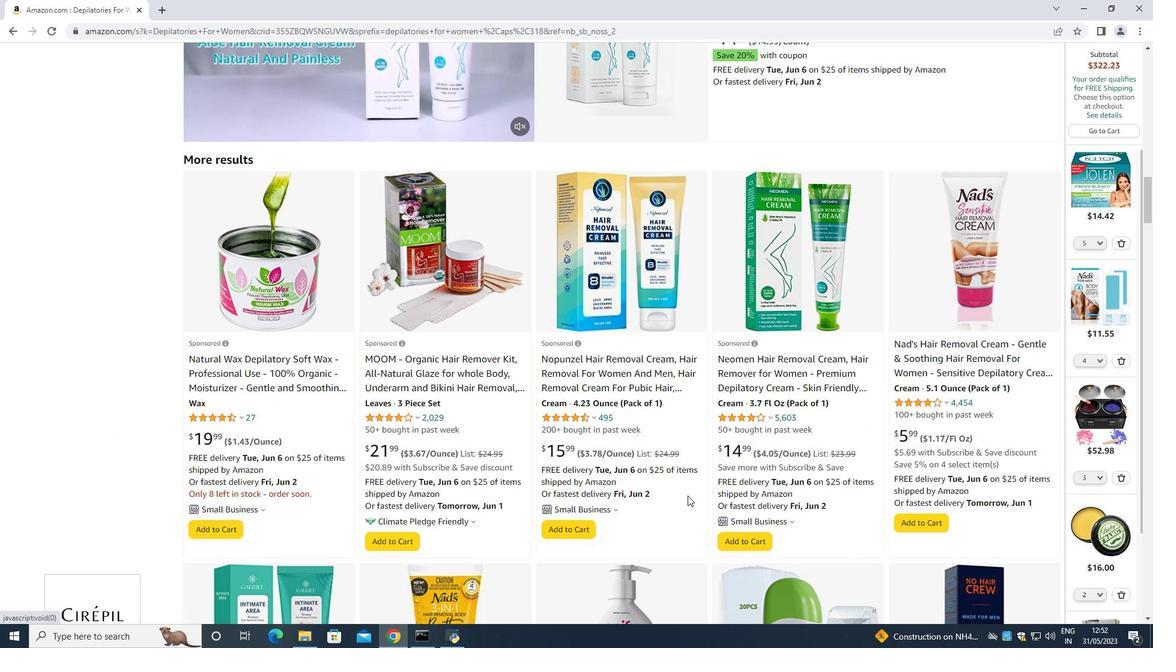 
Action: Mouse scrolled (691, 504) with delta (0, 0)
Screenshot: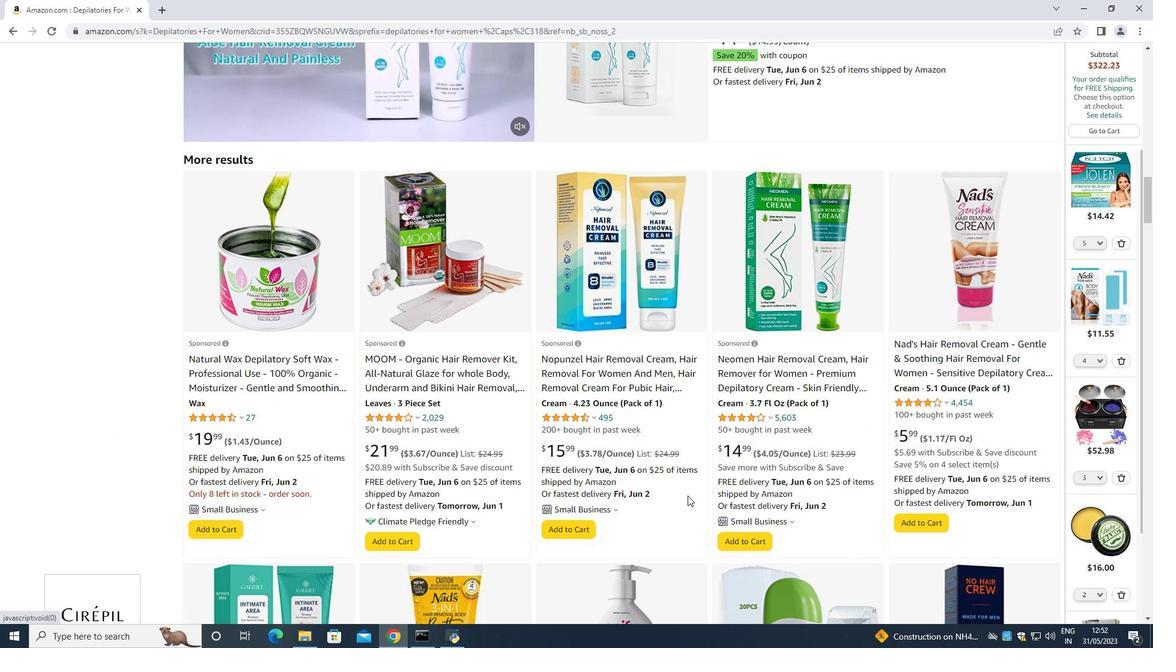 
Action: Mouse scrolled (691, 504) with delta (0, 0)
Screenshot: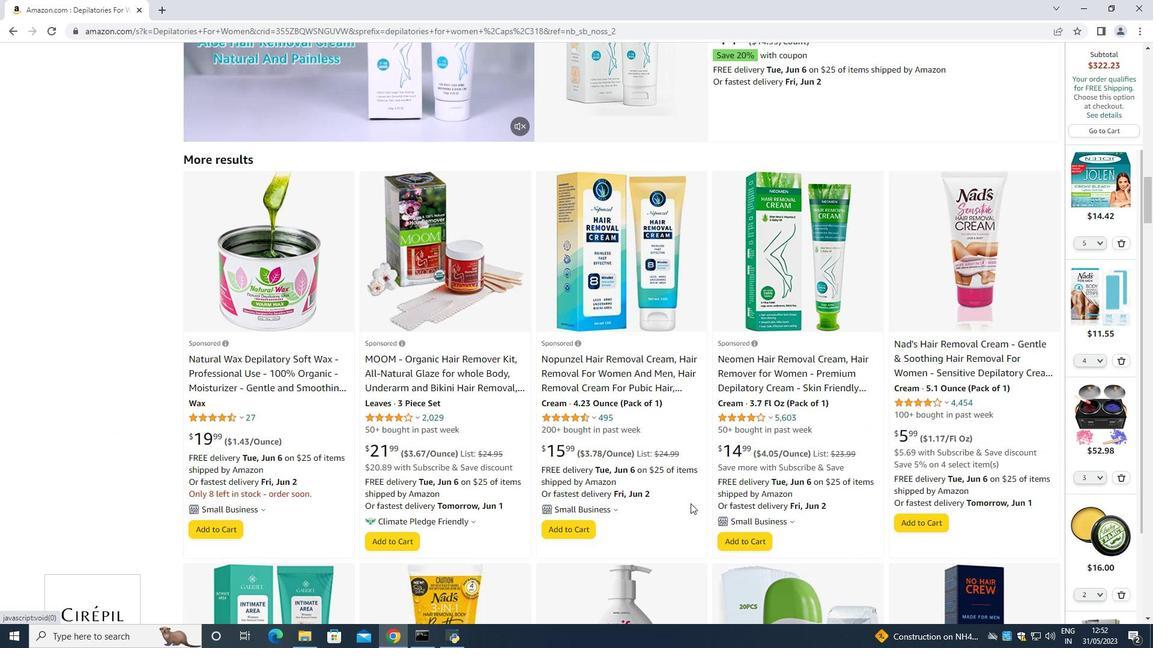 
Action: Mouse moved to (694, 502)
Screenshot: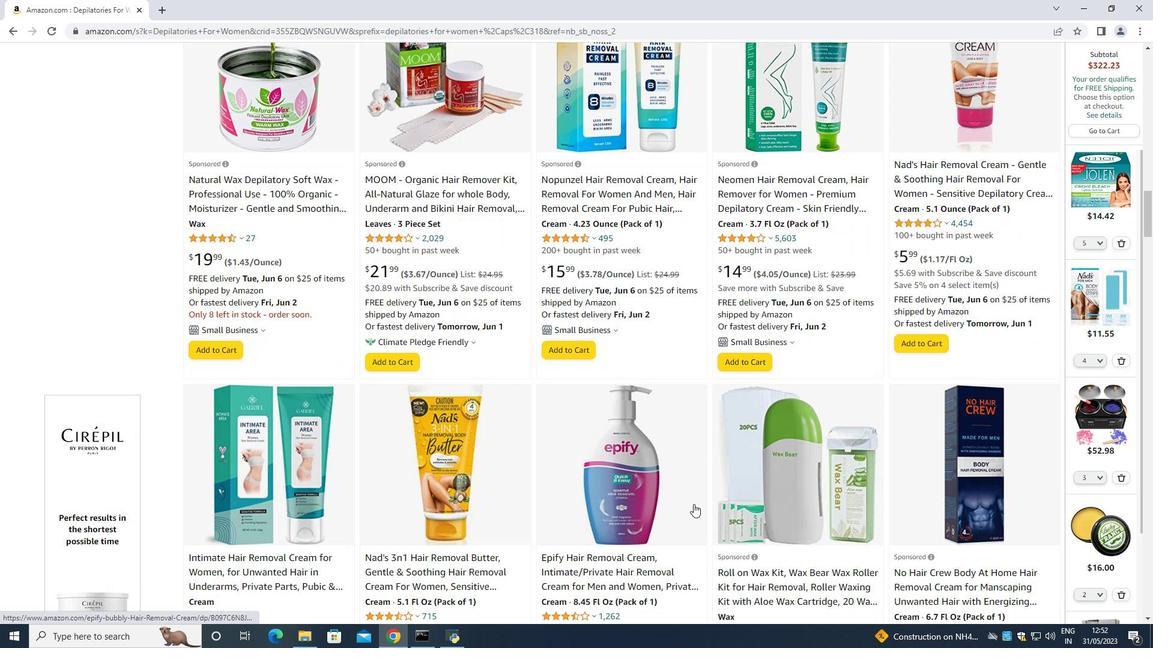 
Action: Mouse scrolled (694, 502) with delta (0, 0)
Screenshot: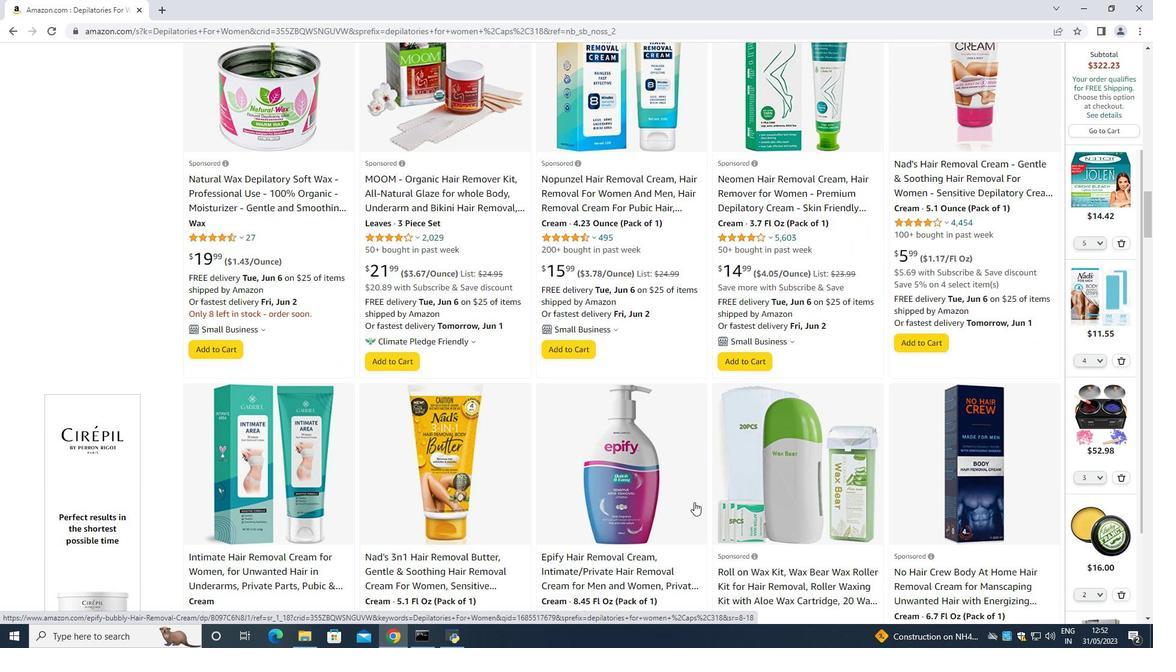 
Action: Mouse moved to (698, 498)
Screenshot: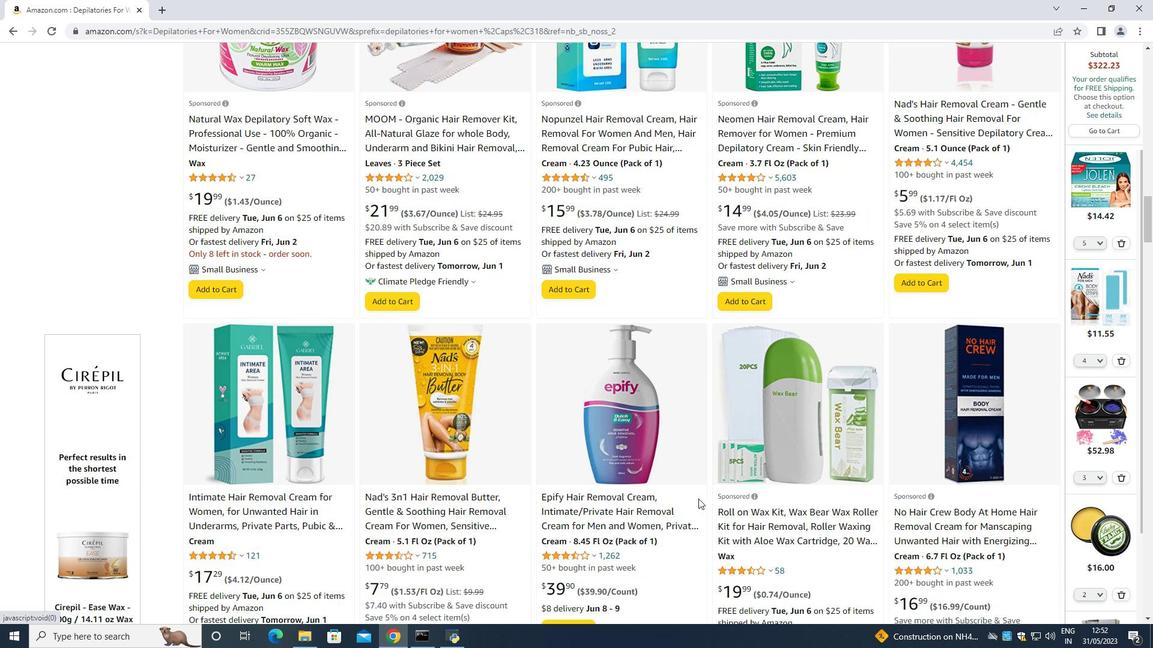 
Action: Mouse pressed right at (698, 498)
Screenshot: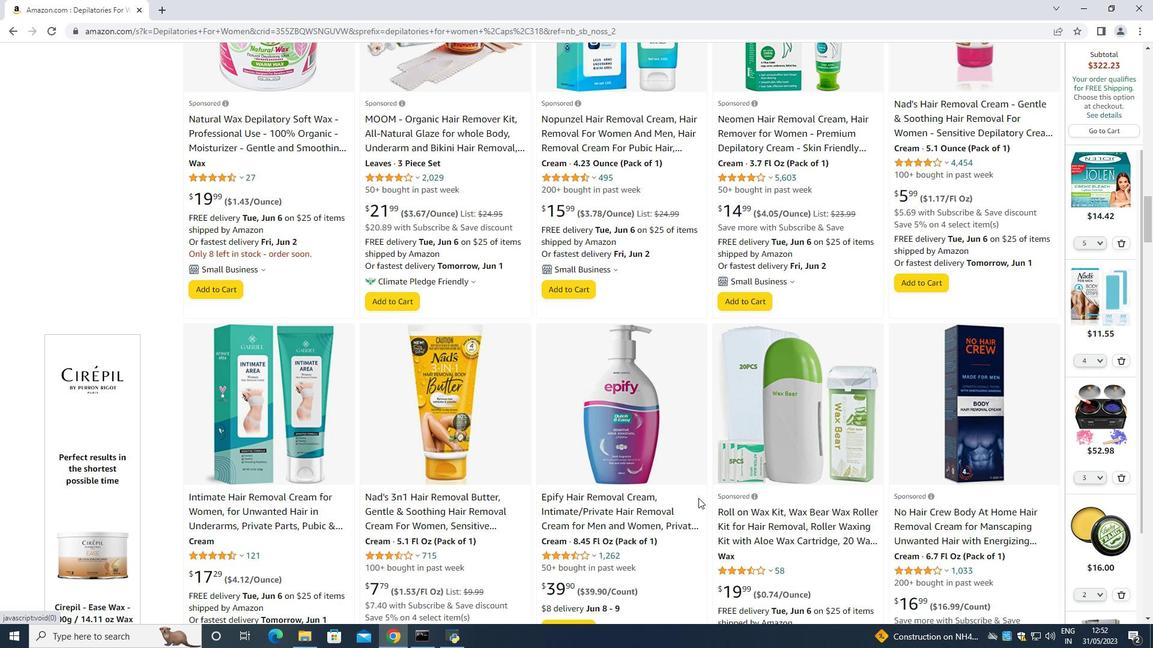 
Action: Mouse scrolled (698, 498) with delta (0, 0)
Screenshot: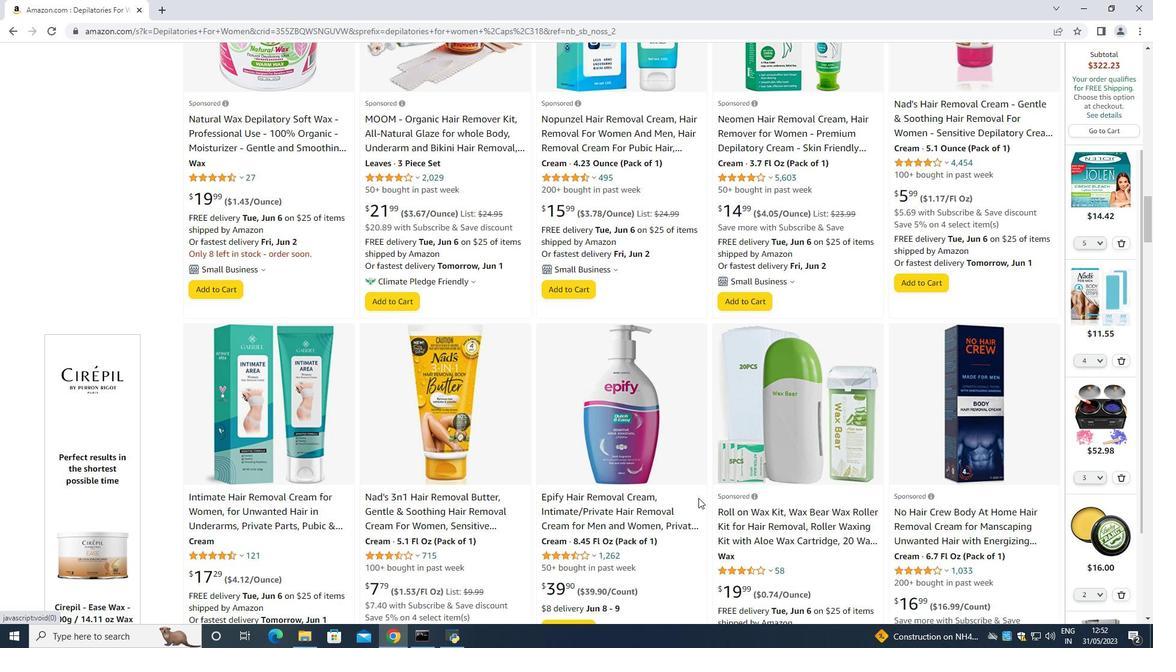 
Action: Mouse moved to (699, 498)
Screenshot: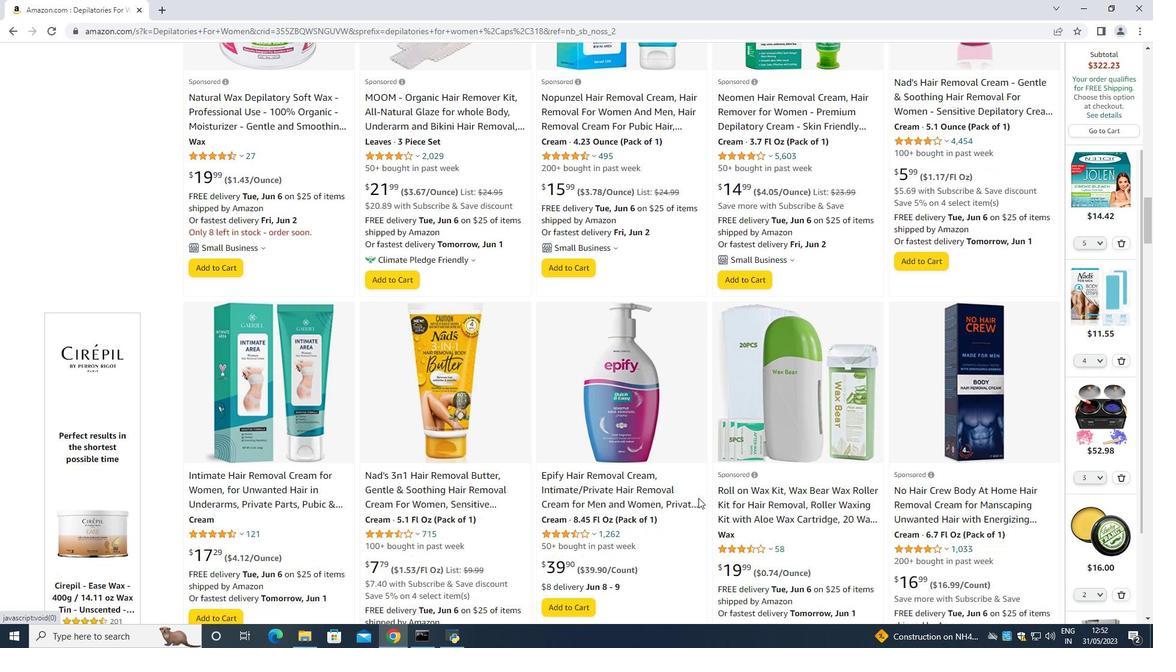 
Action: Mouse scrolled (699, 497) with delta (0, 0)
Screenshot: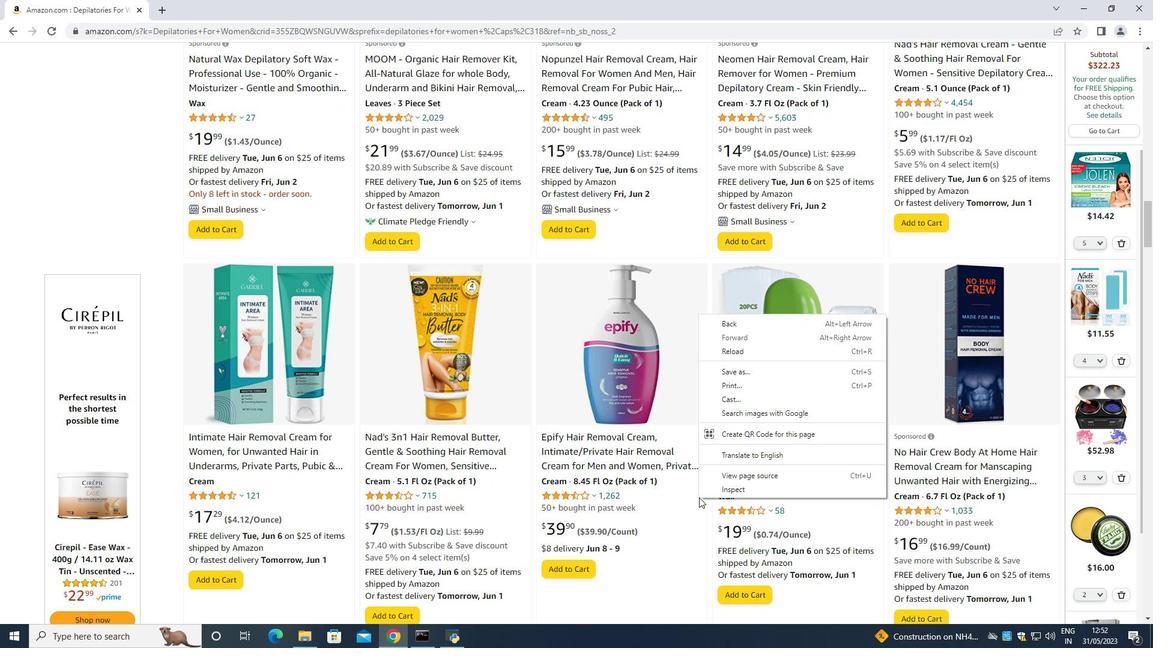 
Action: Mouse scrolled (699, 497) with delta (0, 0)
Screenshot: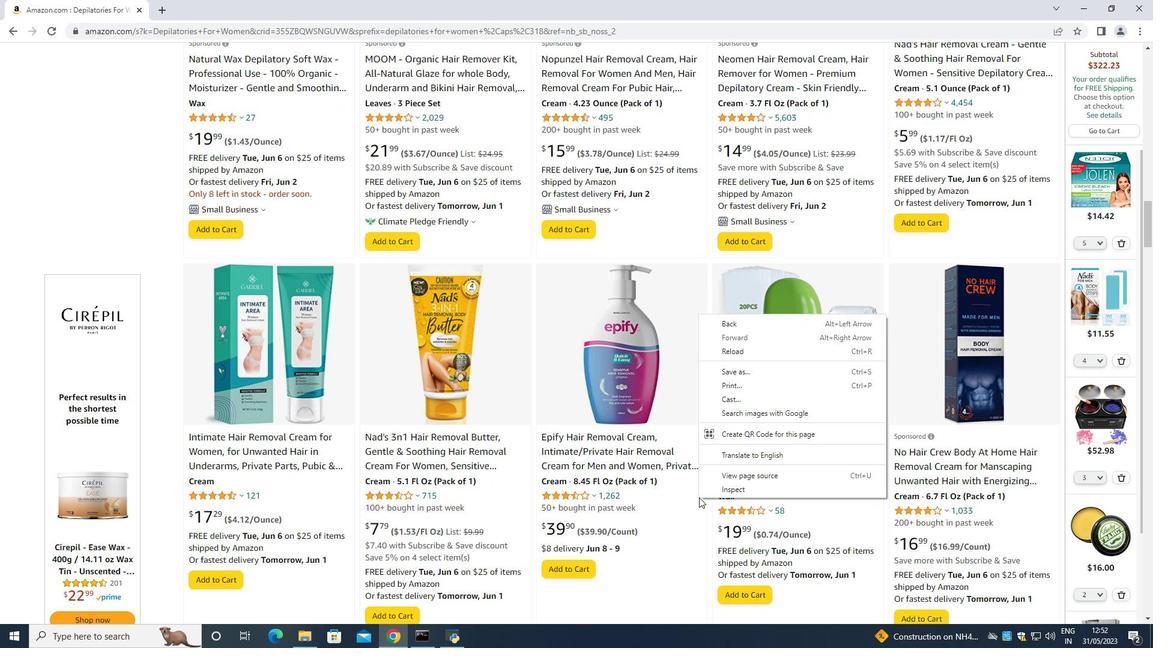 
Action: Mouse moved to (682, 508)
Screenshot: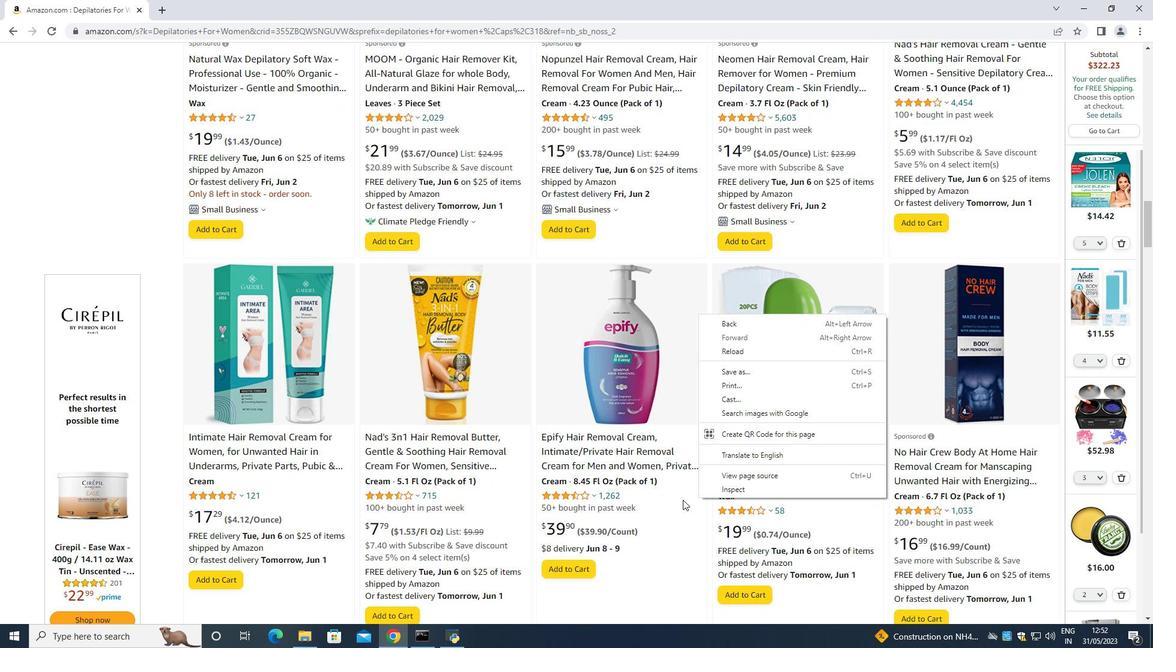 
Action: Mouse scrolled (682, 507) with delta (0, 0)
Screenshot: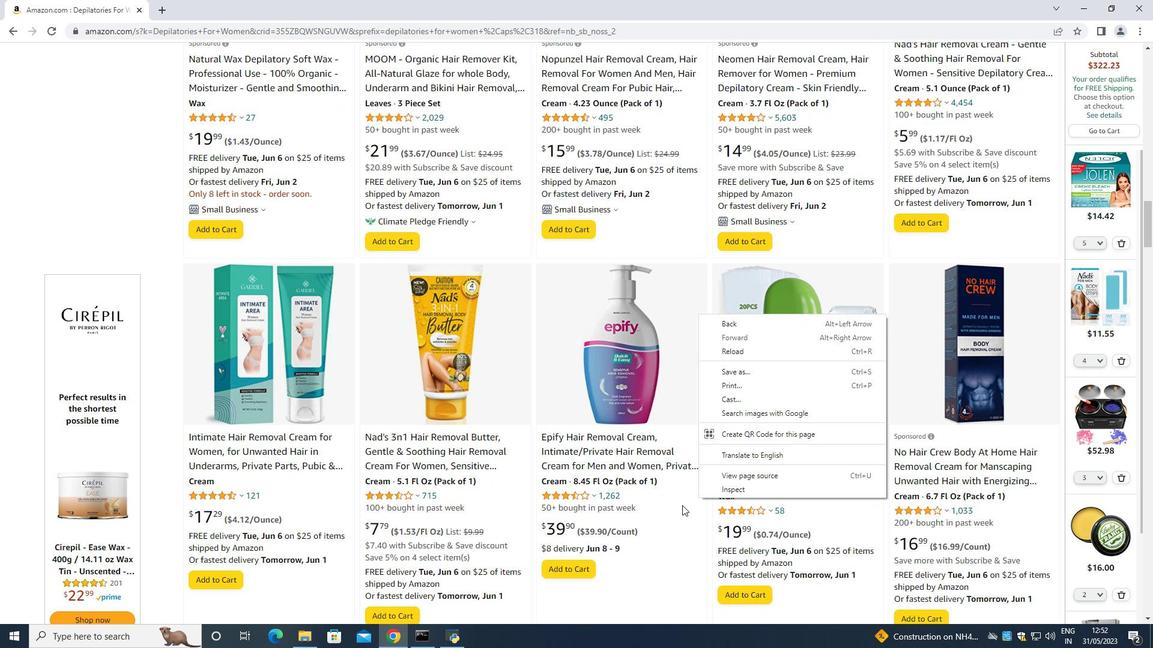 
Action: Mouse scrolled (682, 507) with delta (0, 0)
Screenshot: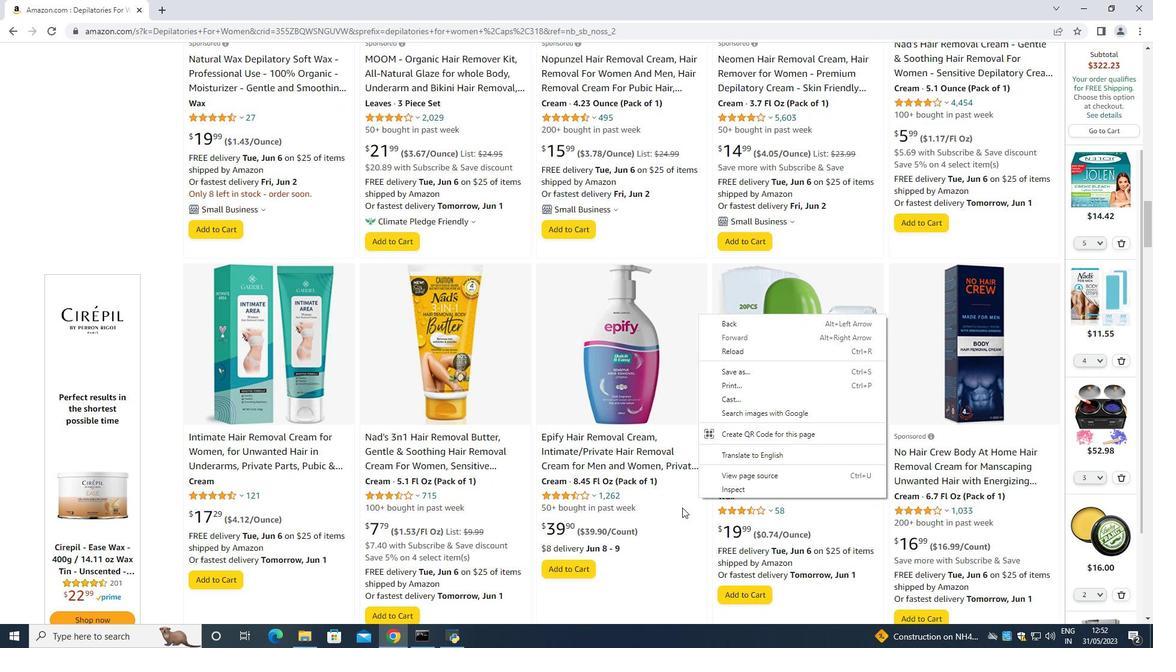 
Action: Mouse moved to (687, 505)
Screenshot: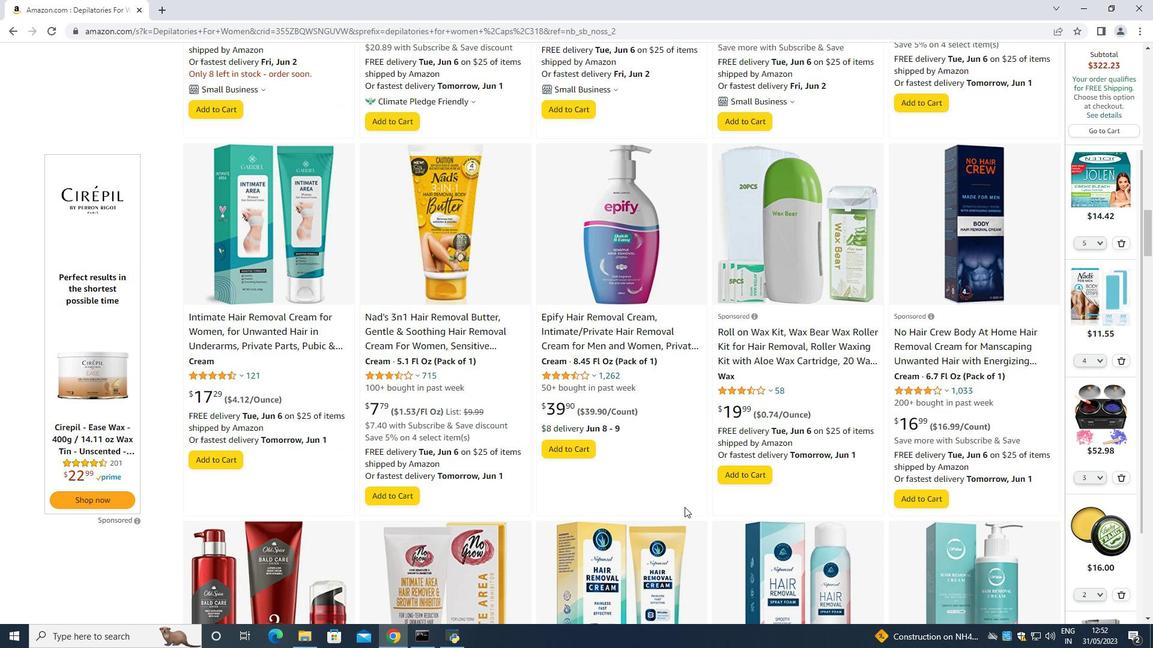 
Action: Mouse scrolled (687, 504) with delta (0, 0)
Screenshot: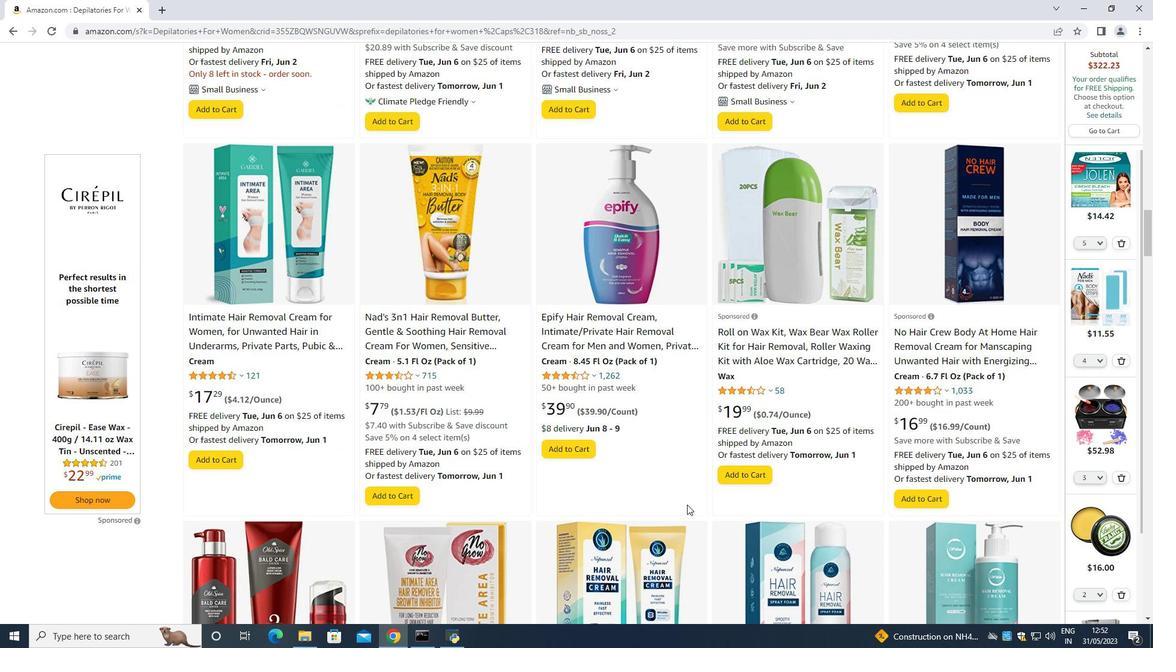 
Action: Mouse scrolled (687, 504) with delta (0, 0)
Screenshot: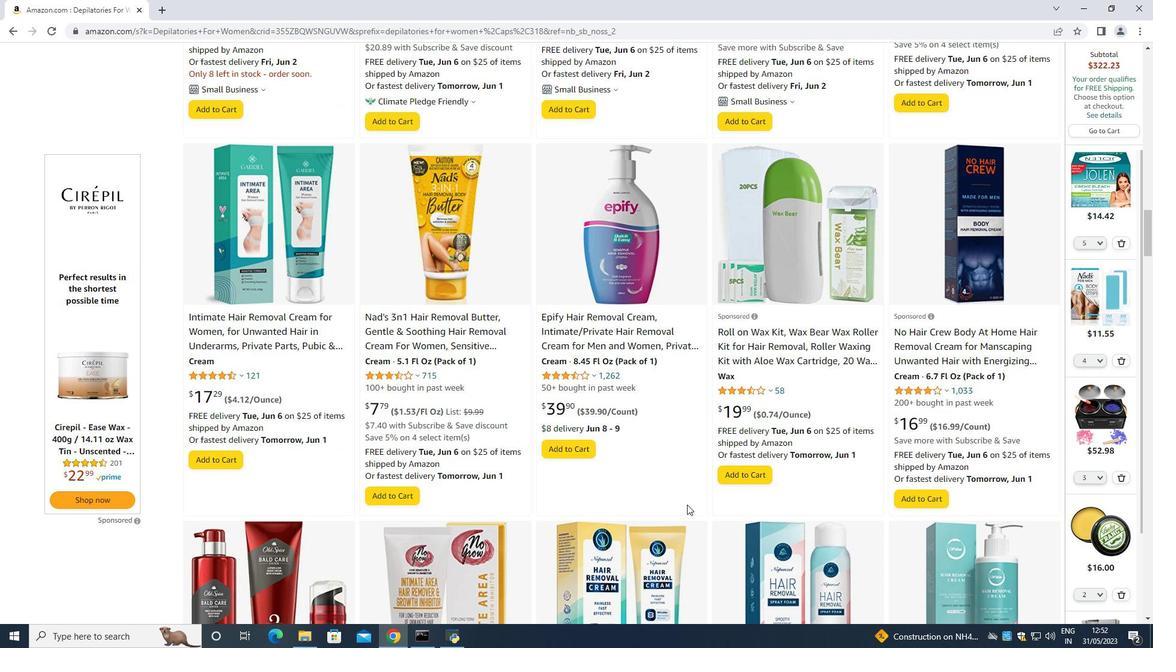 
Action: Mouse moved to (688, 502)
Screenshot: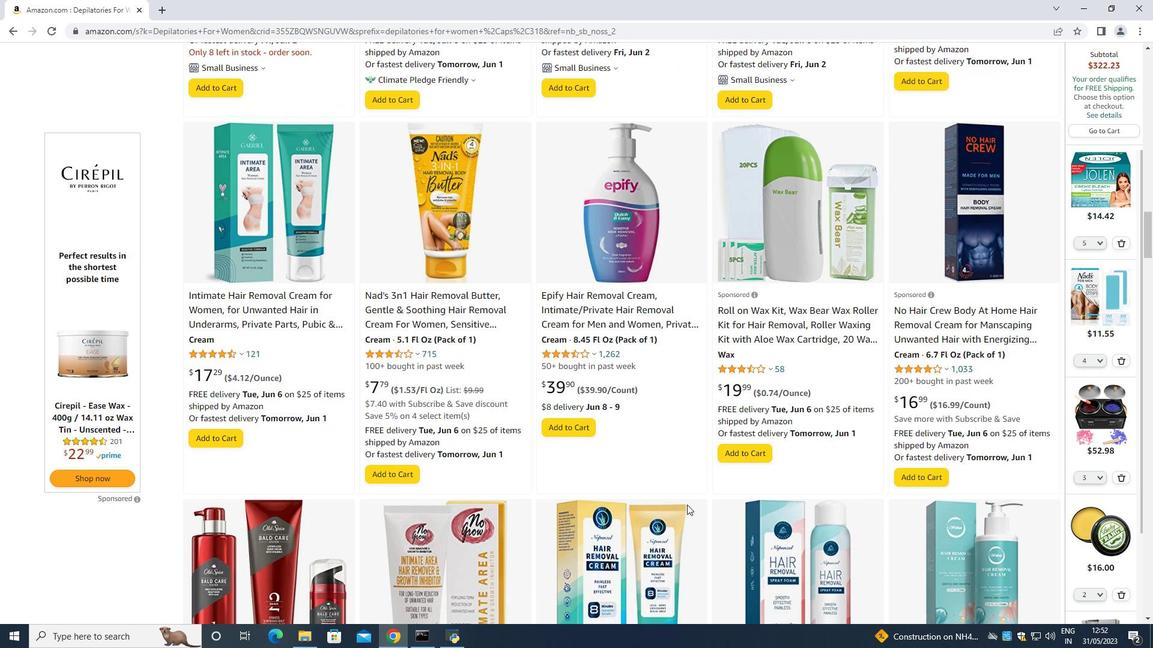 
Action: Mouse scrolled (688, 501) with delta (0, 0)
Screenshot: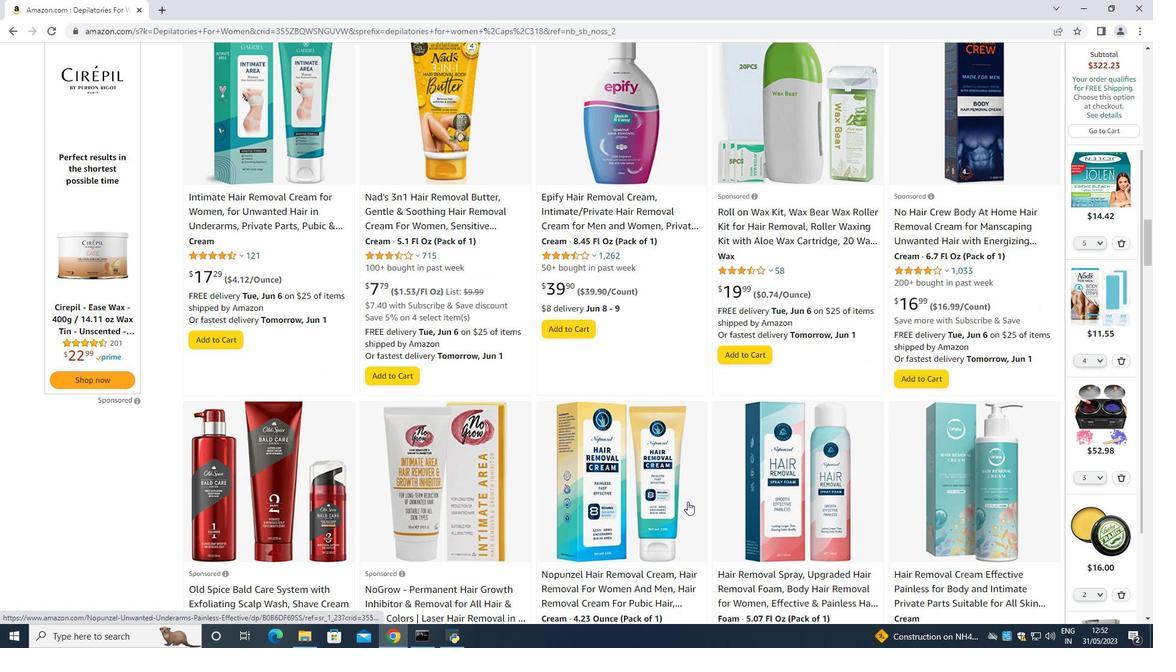 
Action: Mouse moved to (573, 407)
Screenshot: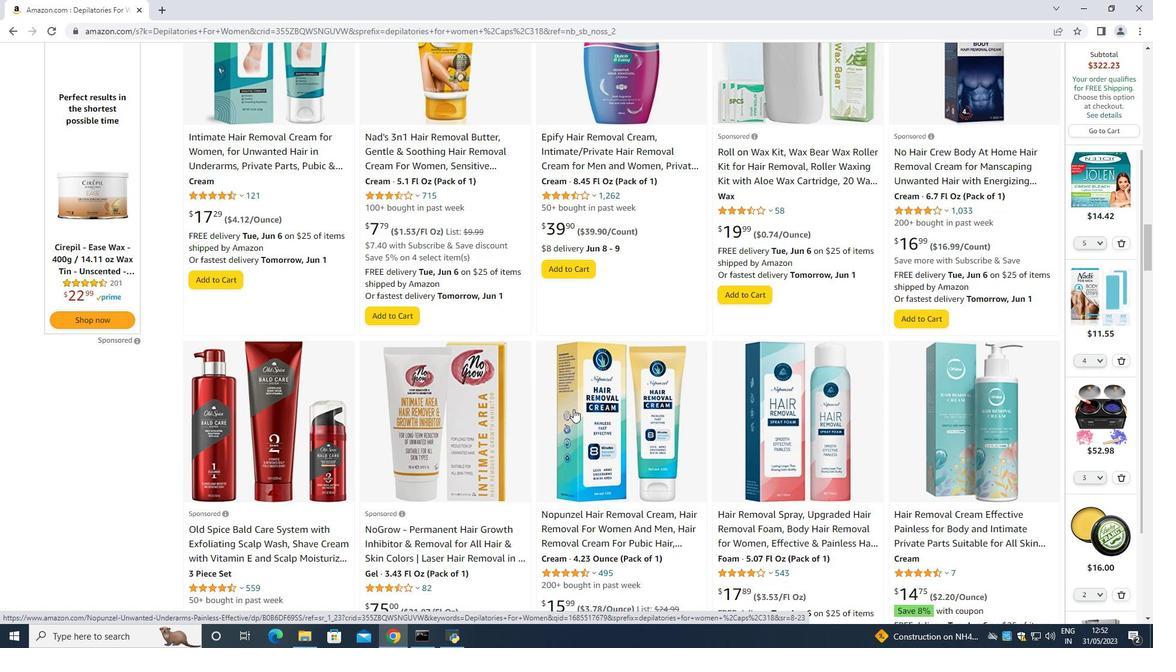 
Action: Mouse scrolled (573, 406) with delta (0, 0)
Screenshot: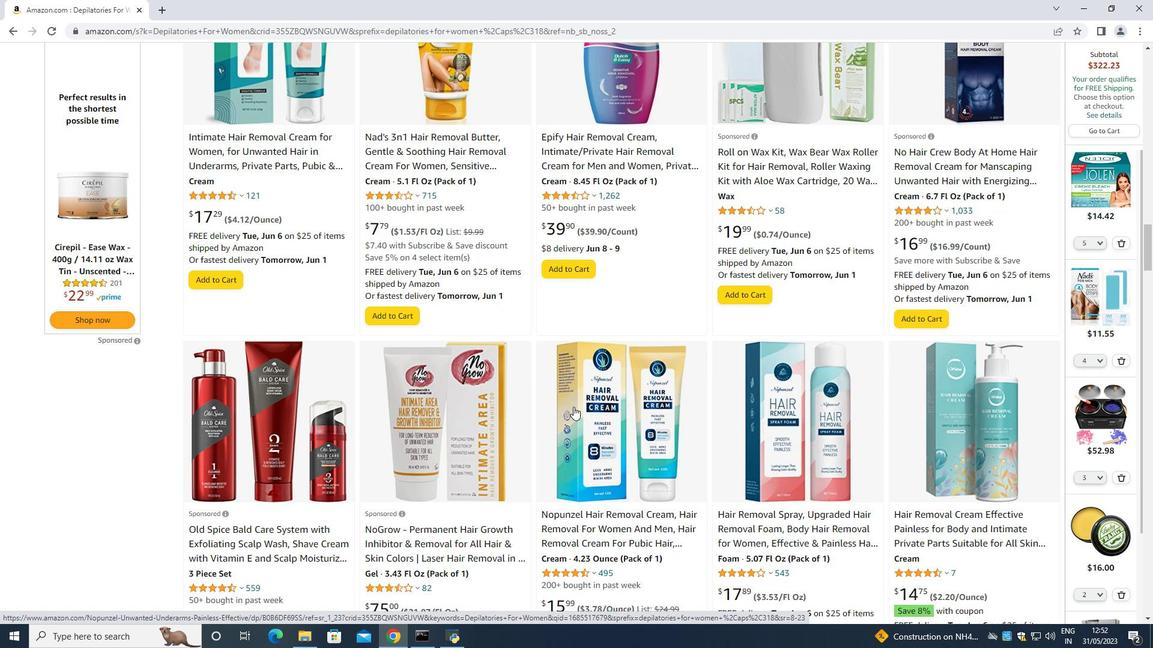 
Action: Mouse scrolled (573, 406) with delta (0, 0)
Screenshot: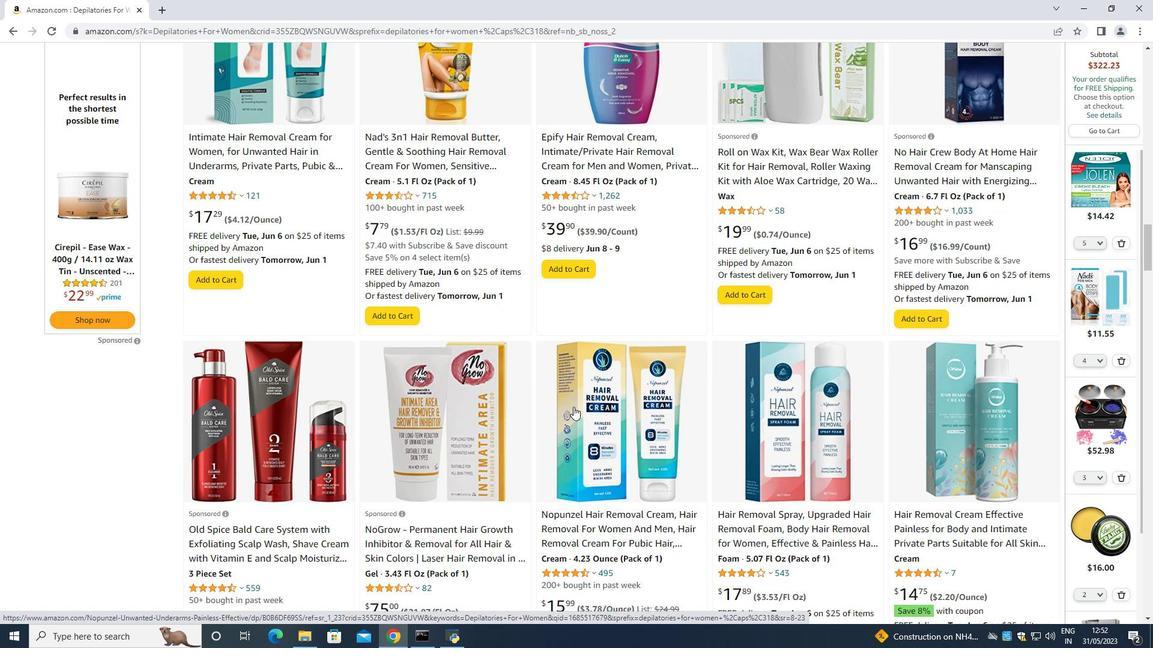 
Action: Mouse scrolled (573, 406) with delta (0, 0)
Screenshot: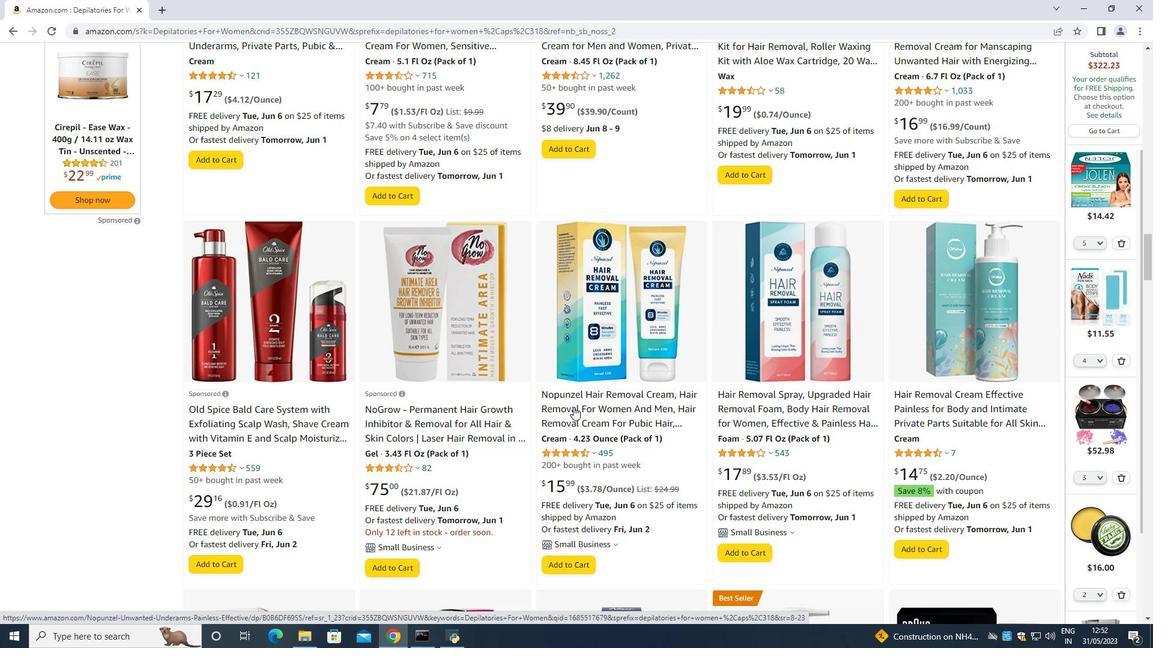 
Action: Mouse scrolled (573, 406) with delta (0, 0)
Screenshot: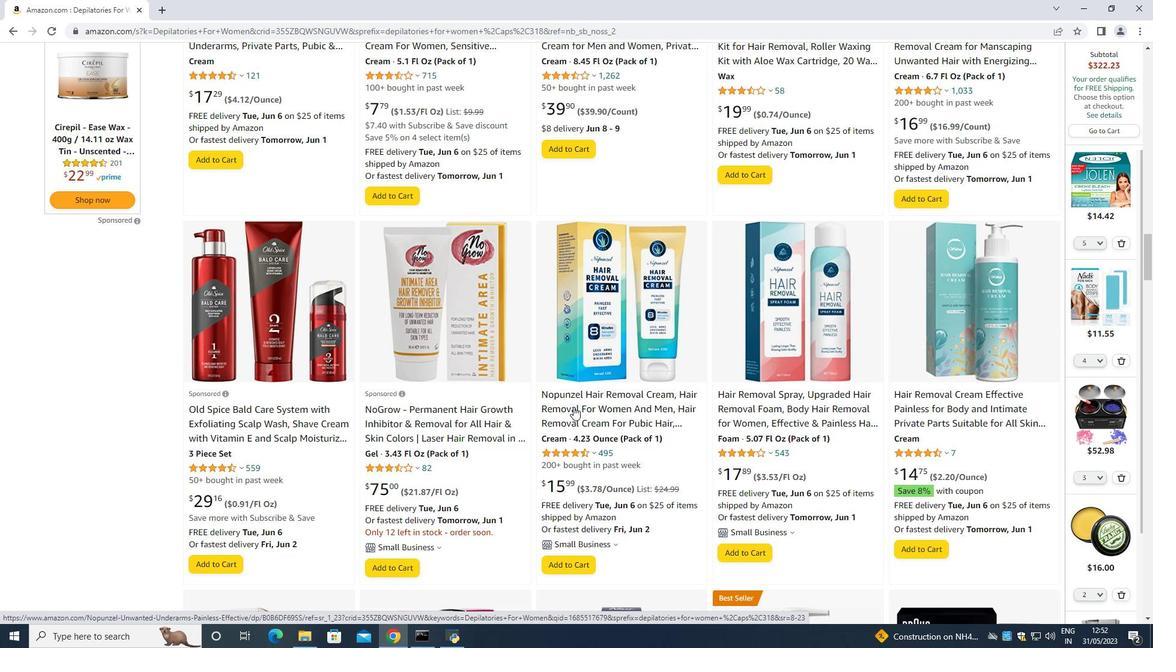 
Action: Mouse moved to (573, 406)
Screenshot: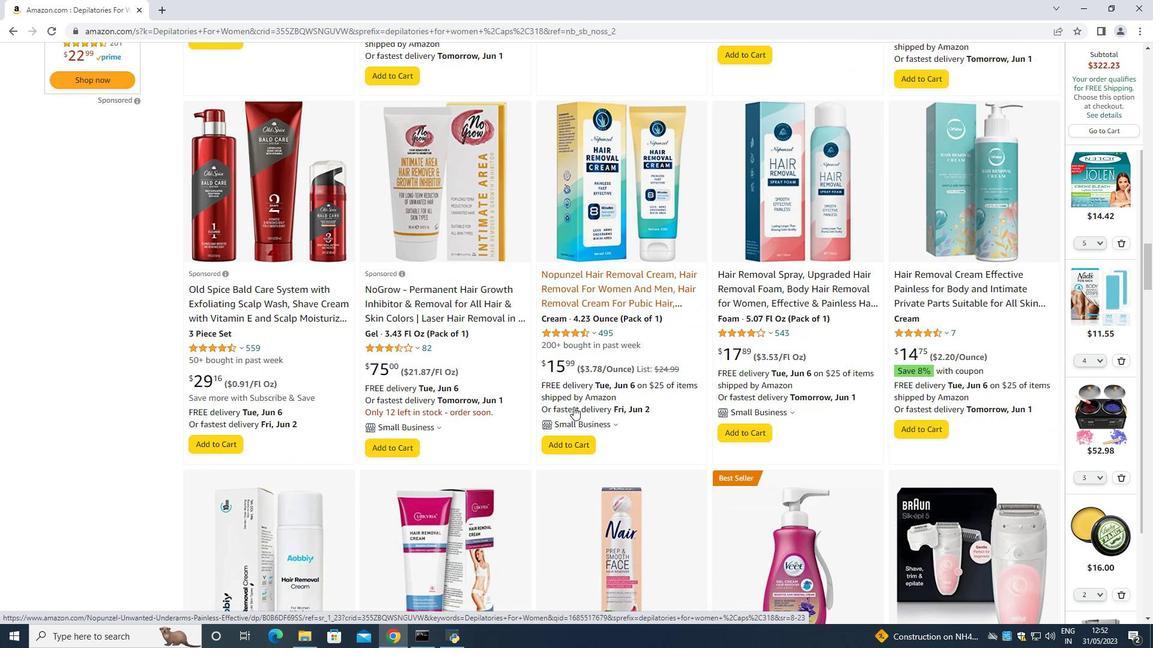 
Action: Mouse scrolled (573, 406) with delta (0, 0)
Screenshot: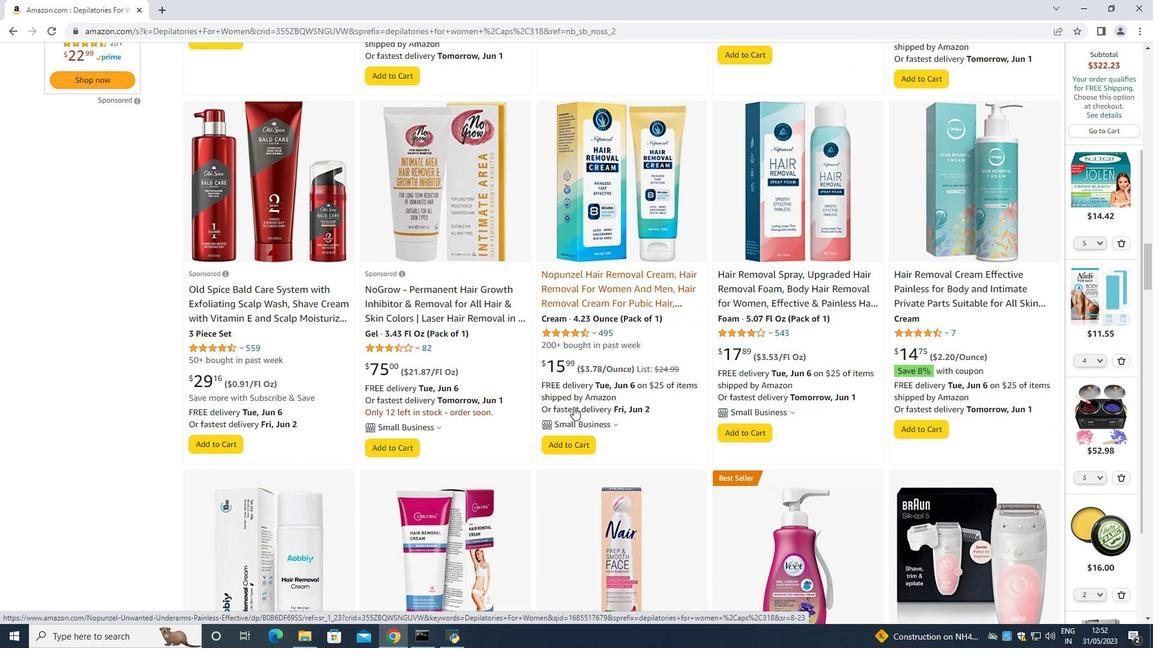 
Action: Mouse scrolled (573, 406) with delta (0, 0)
Screenshot: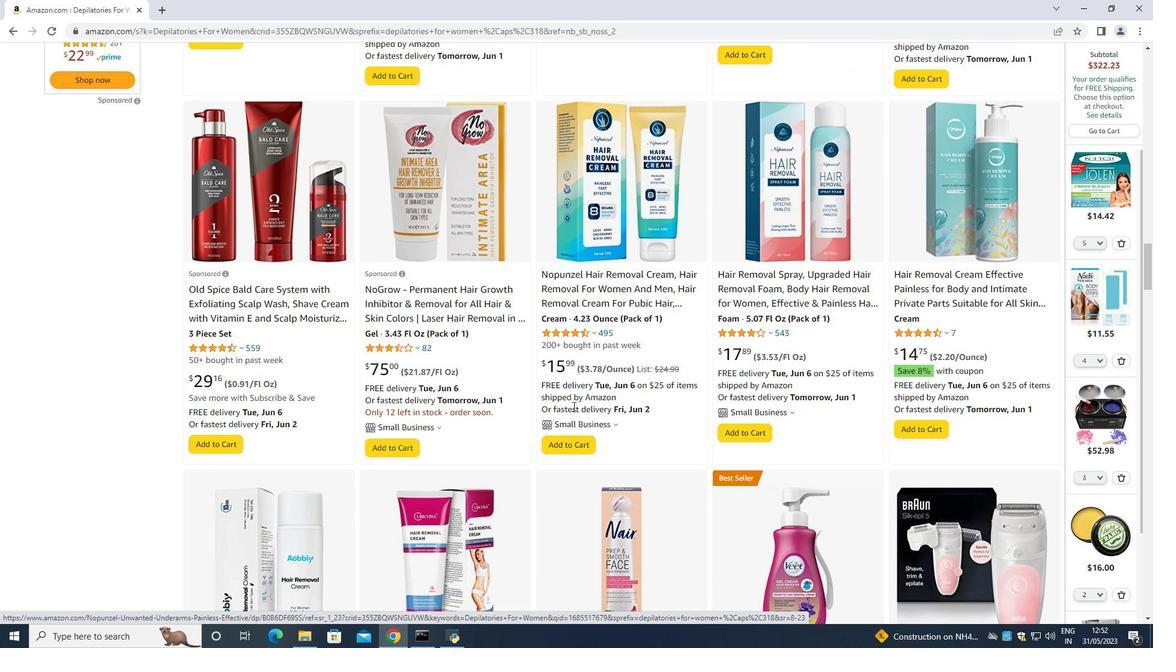 
Action: Mouse scrolled (573, 406) with delta (0, 0)
Screenshot: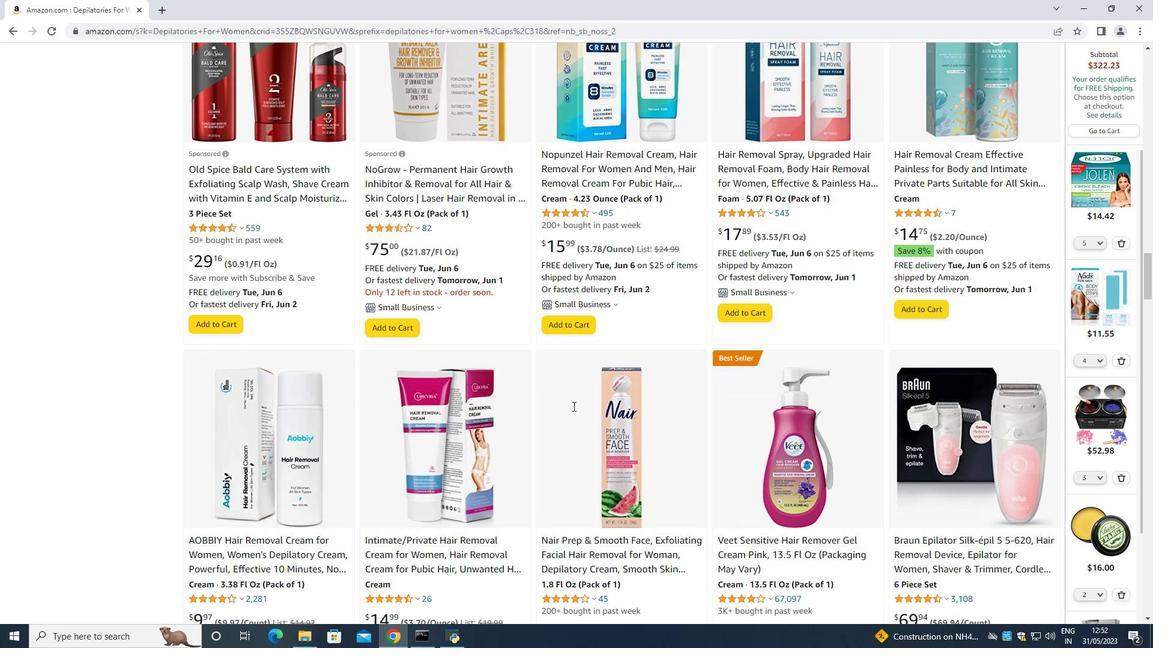 
Action: Mouse scrolled (573, 406) with delta (0, 0)
Screenshot: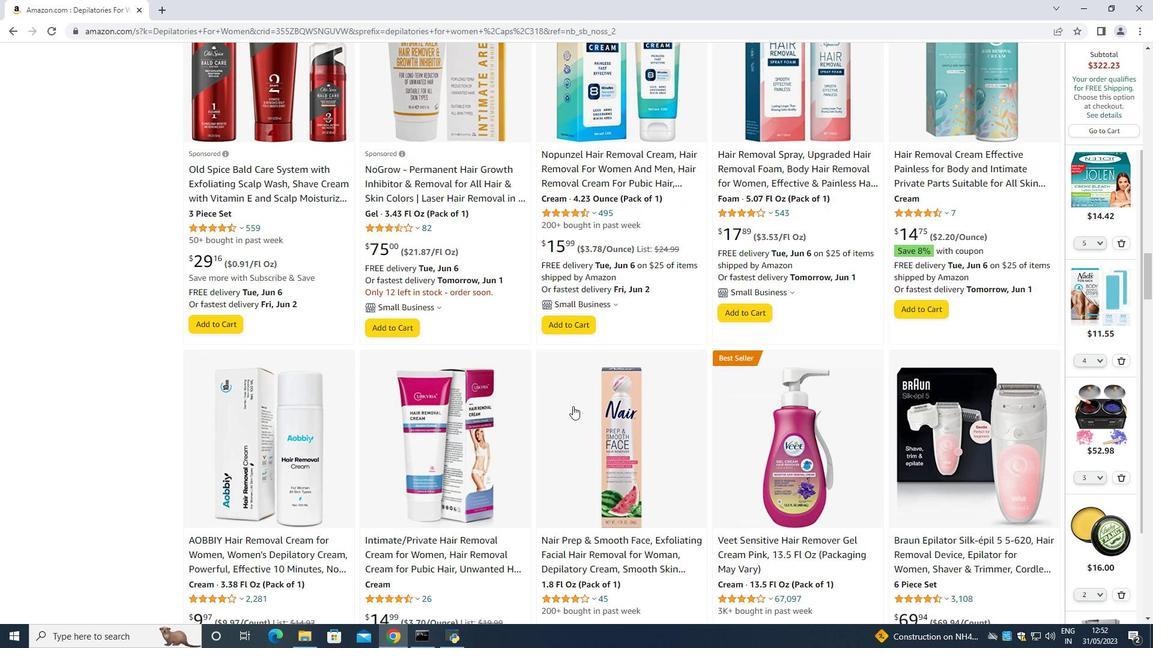 
Action: Mouse moved to (573, 406)
Screenshot: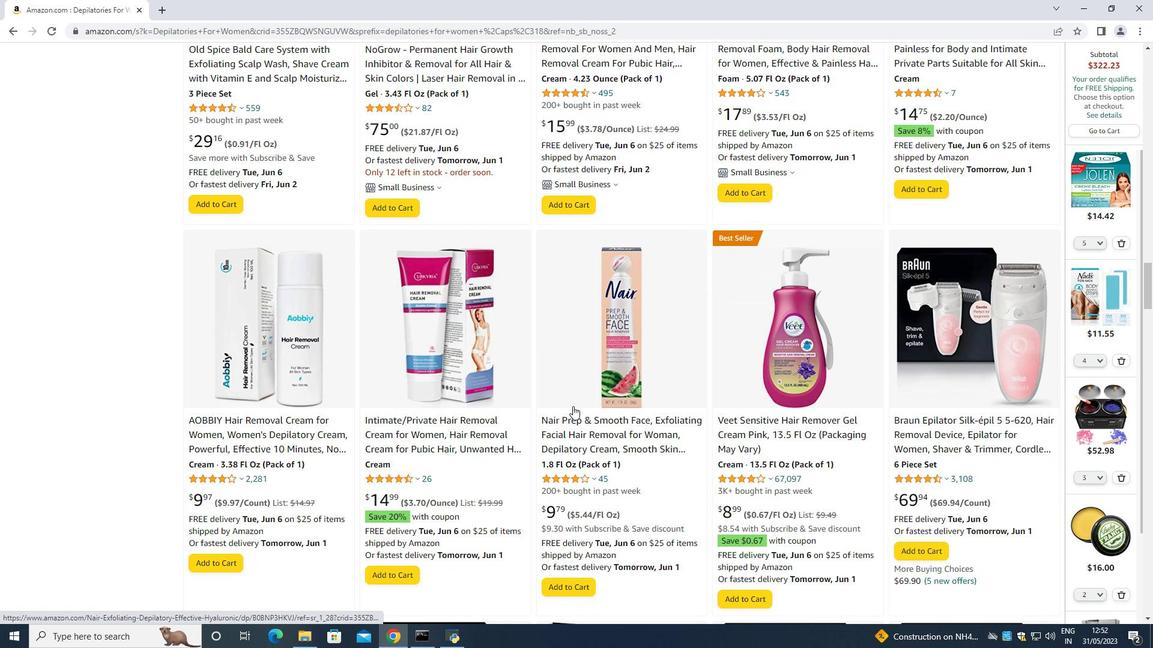 
Action: Mouse scrolled (573, 406) with delta (0, 0)
Screenshot: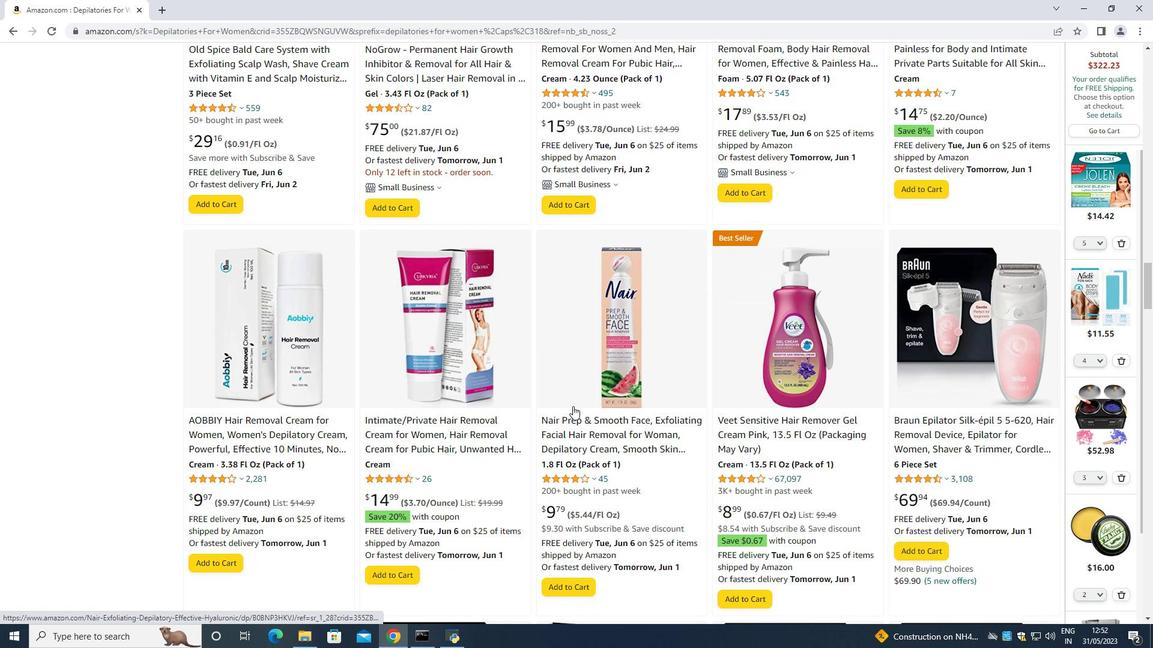 
Action: Mouse moved to (575, 406)
Screenshot: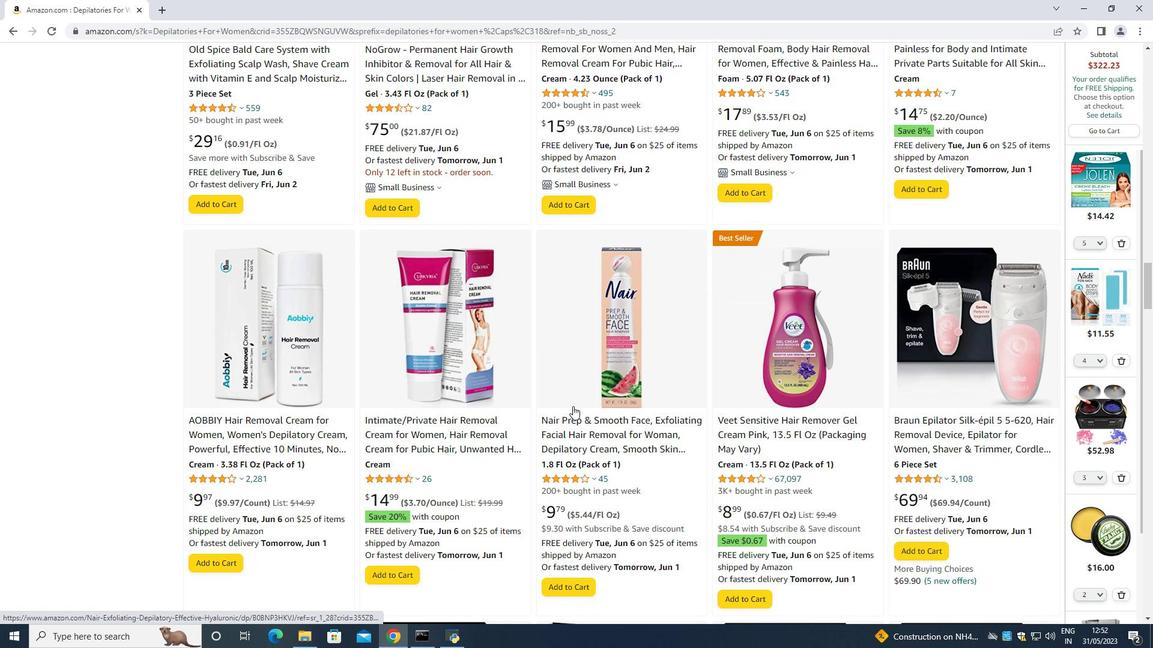 
Action: Mouse scrolled (575, 406) with delta (0, 0)
Screenshot: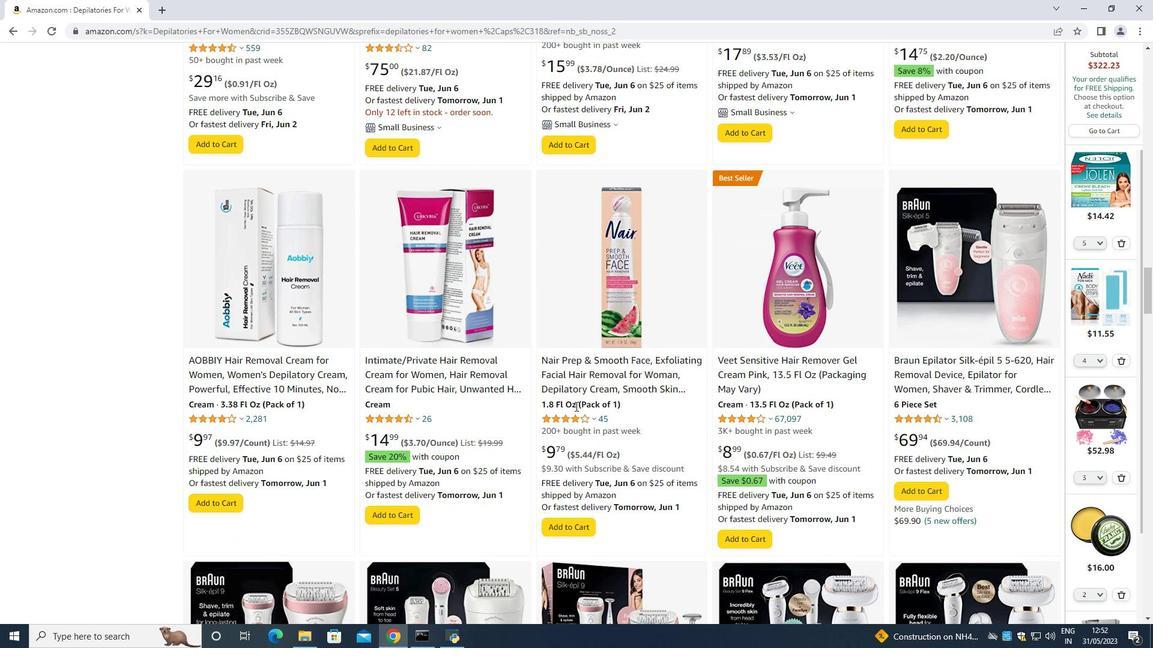 
Action: Mouse moved to (575, 406)
Screenshot: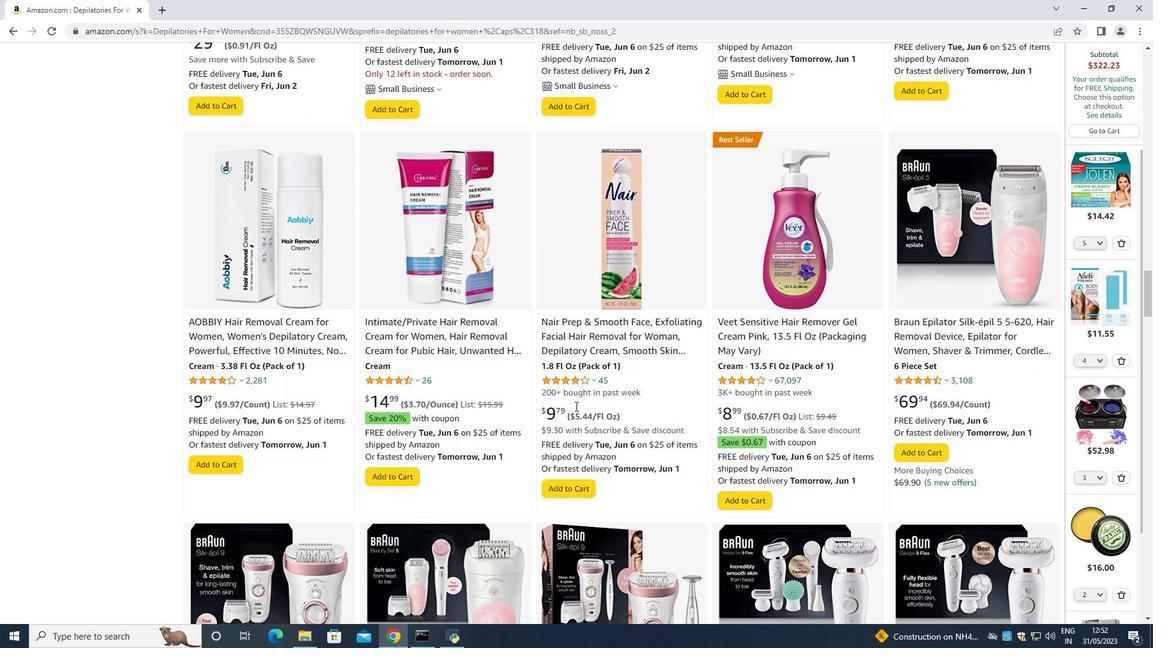 
Action: Mouse scrolled (575, 405) with delta (0, 0)
Screenshot: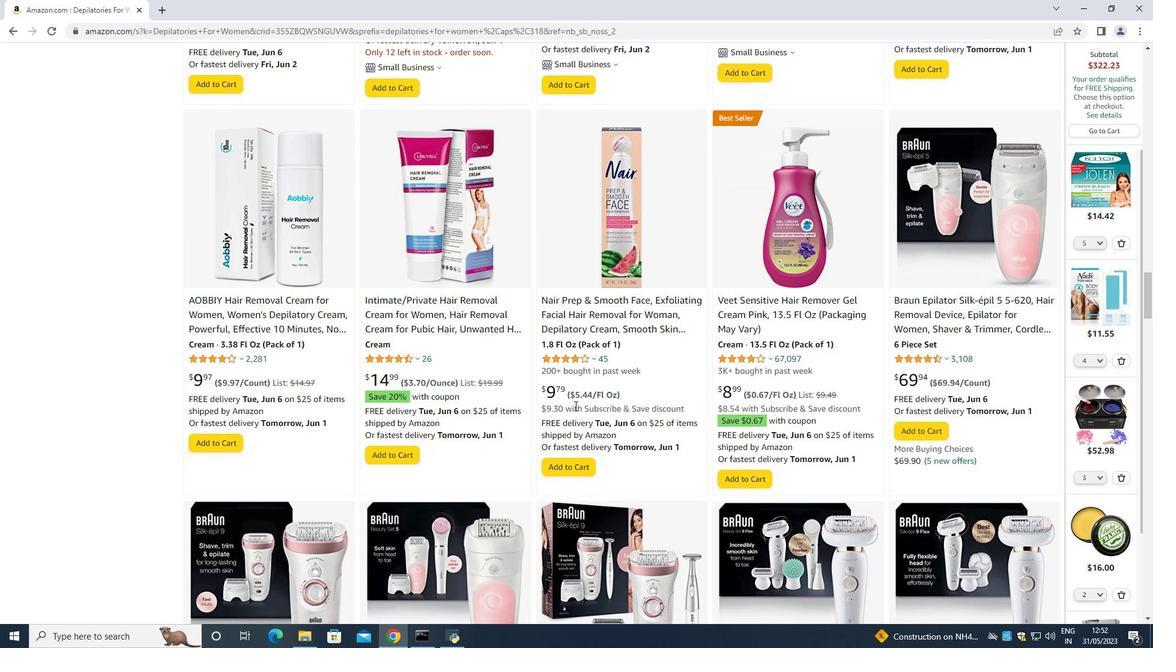 
Action: Mouse moved to (574, 405)
Screenshot: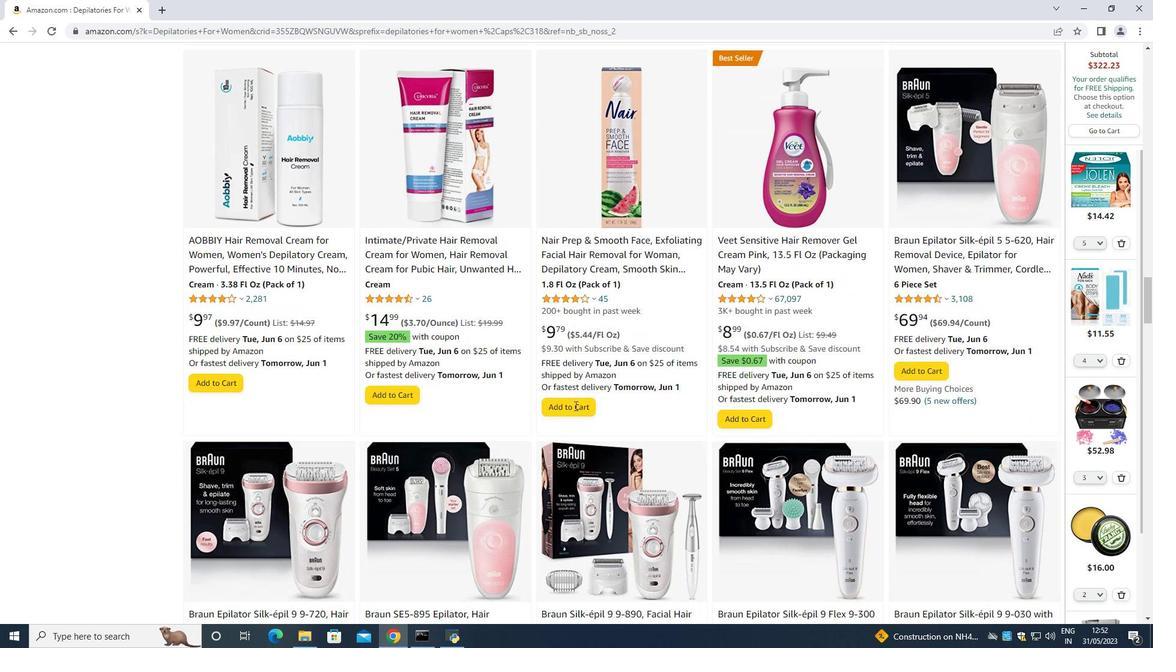 
Action: Mouse scrolled (574, 405) with delta (0, 0)
Screenshot: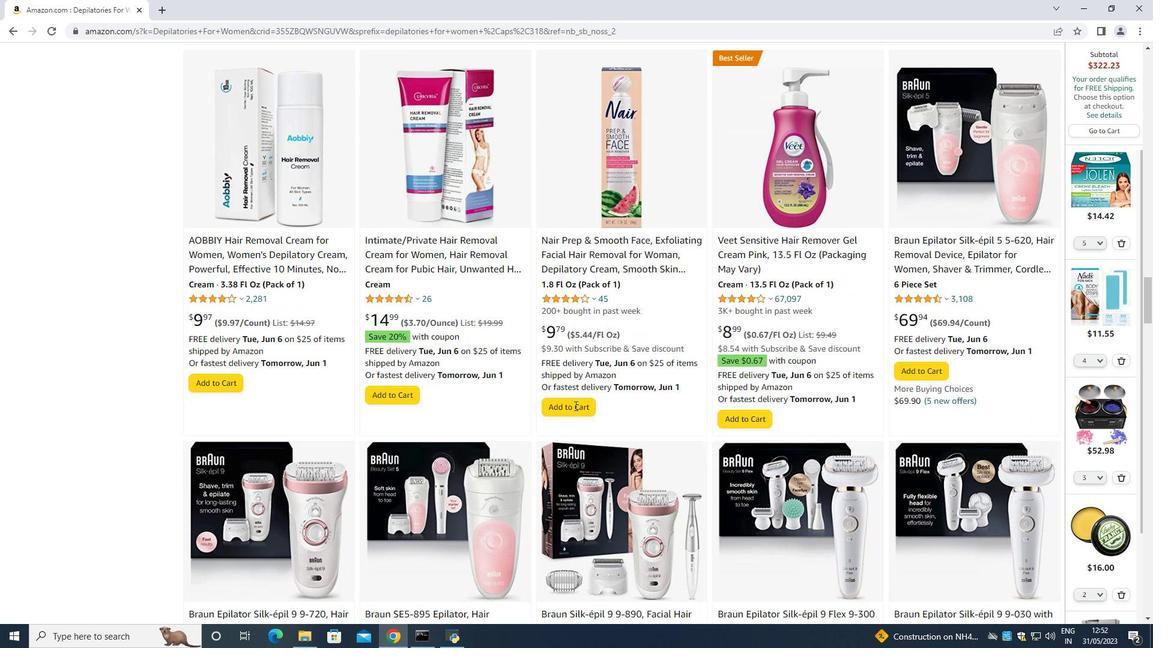 
Action: Mouse scrolled (574, 405) with delta (0, 0)
Screenshot: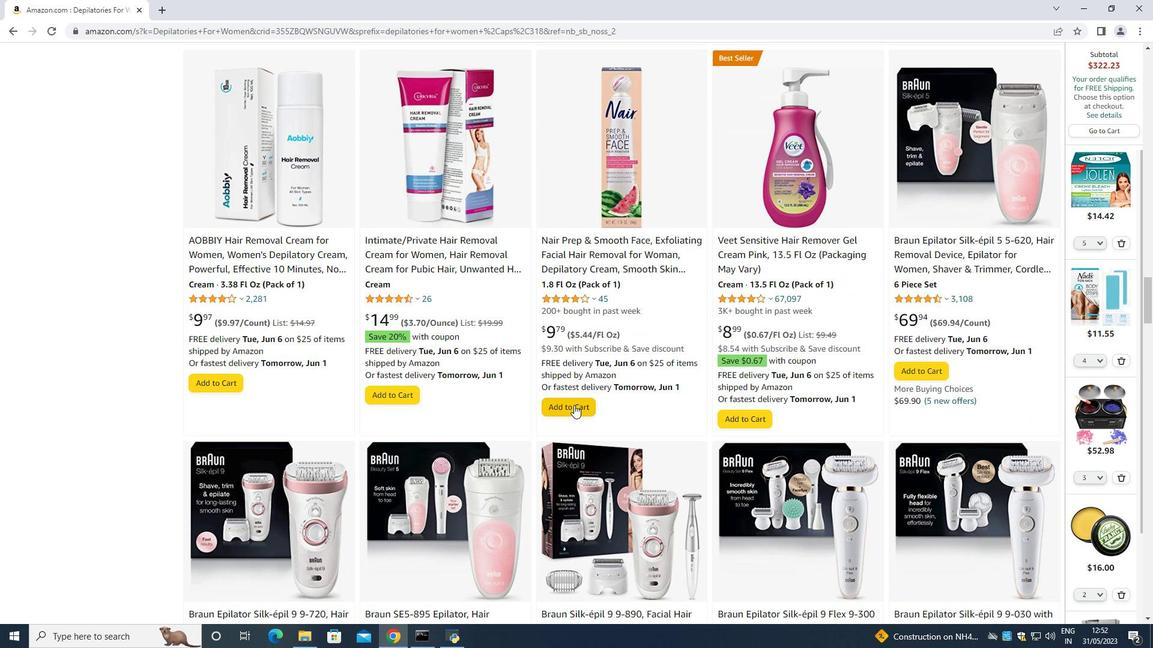 
Action: Mouse moved to (573, 405)
Screenshot: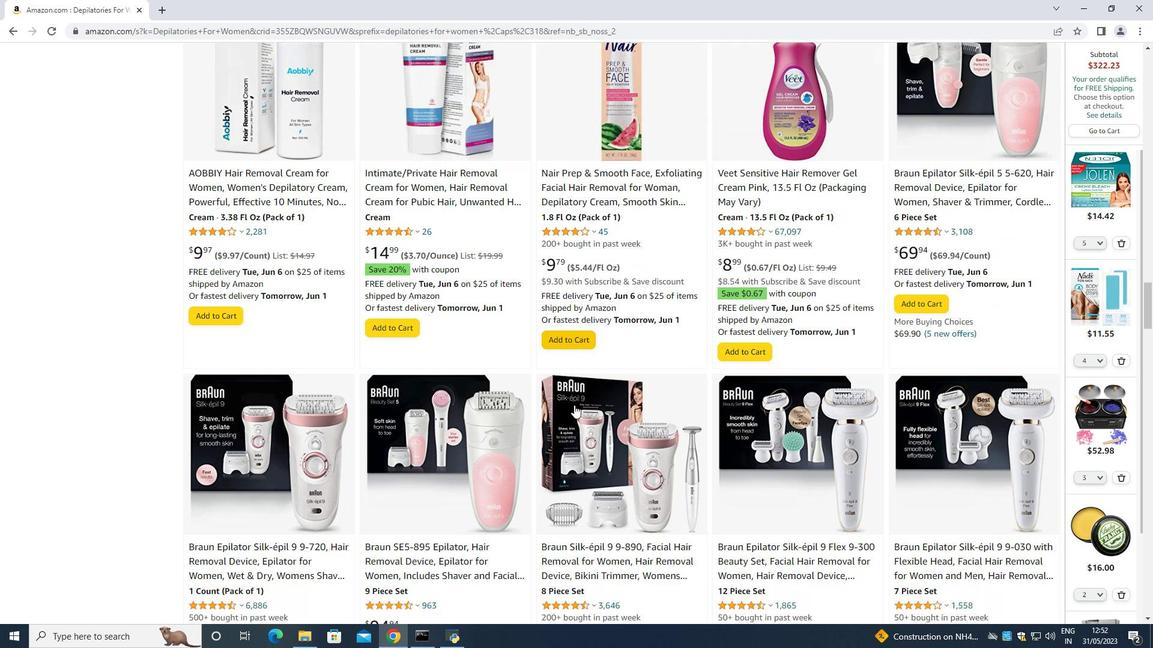 
Action: Mouse scrolled (573, 405) with delta (0, 0)
Screenshot: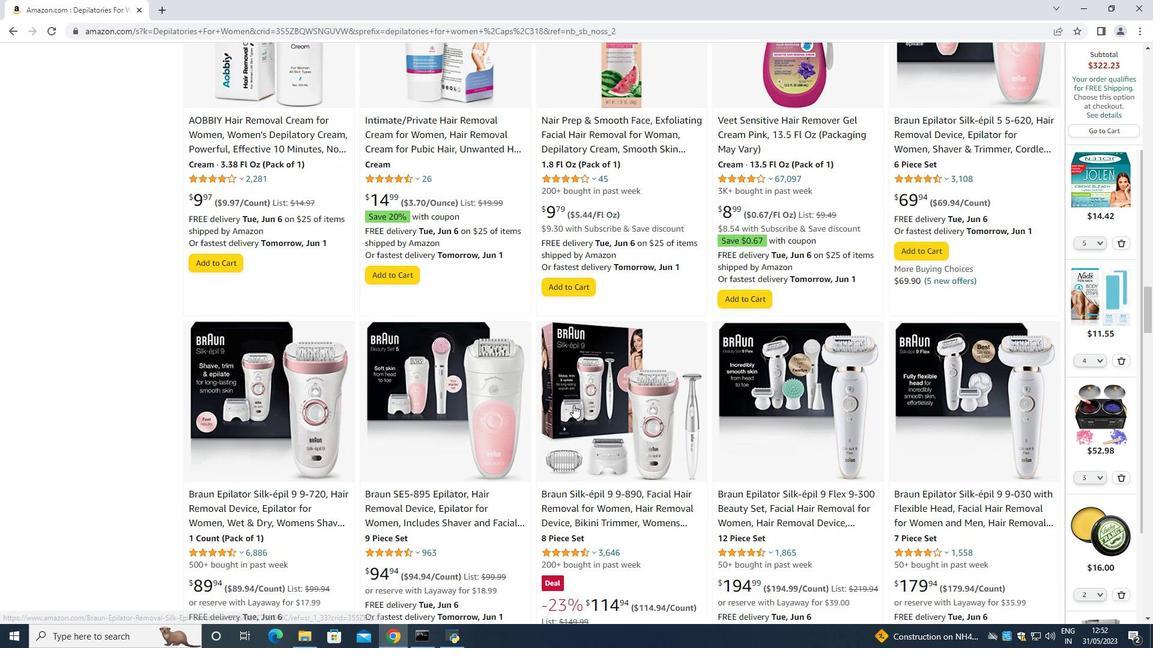 
Action: Mouse scrolled (573, 405) with delta (0, 0)
Screenshot: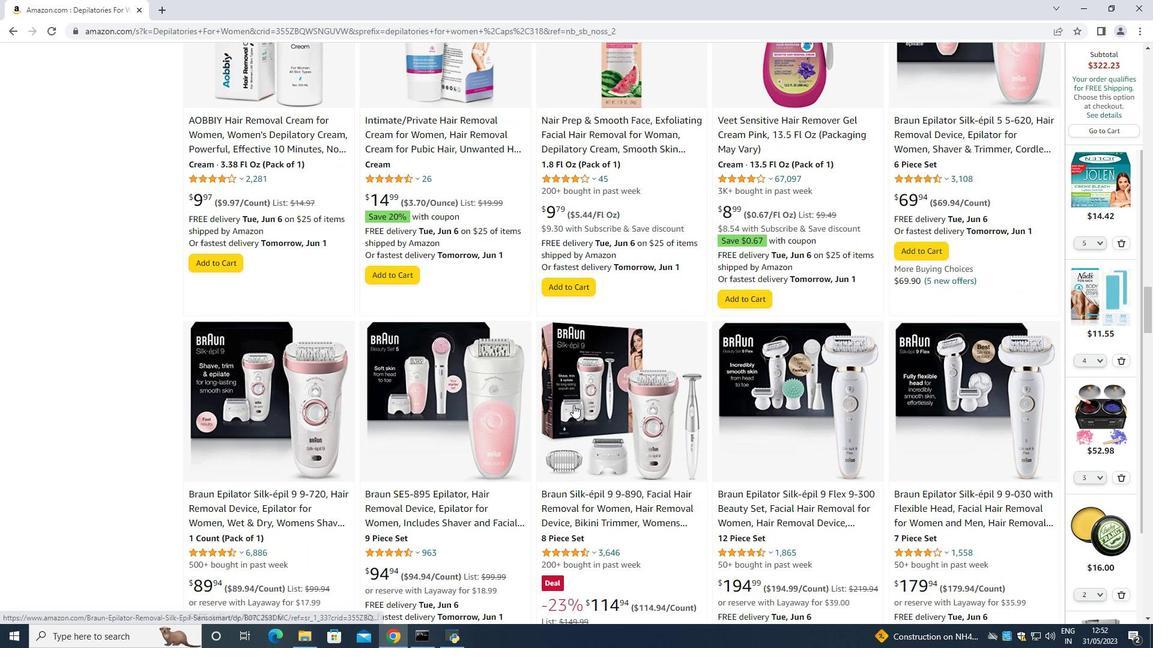 
Action: Mouse moved to (645, 417)
Screenshot: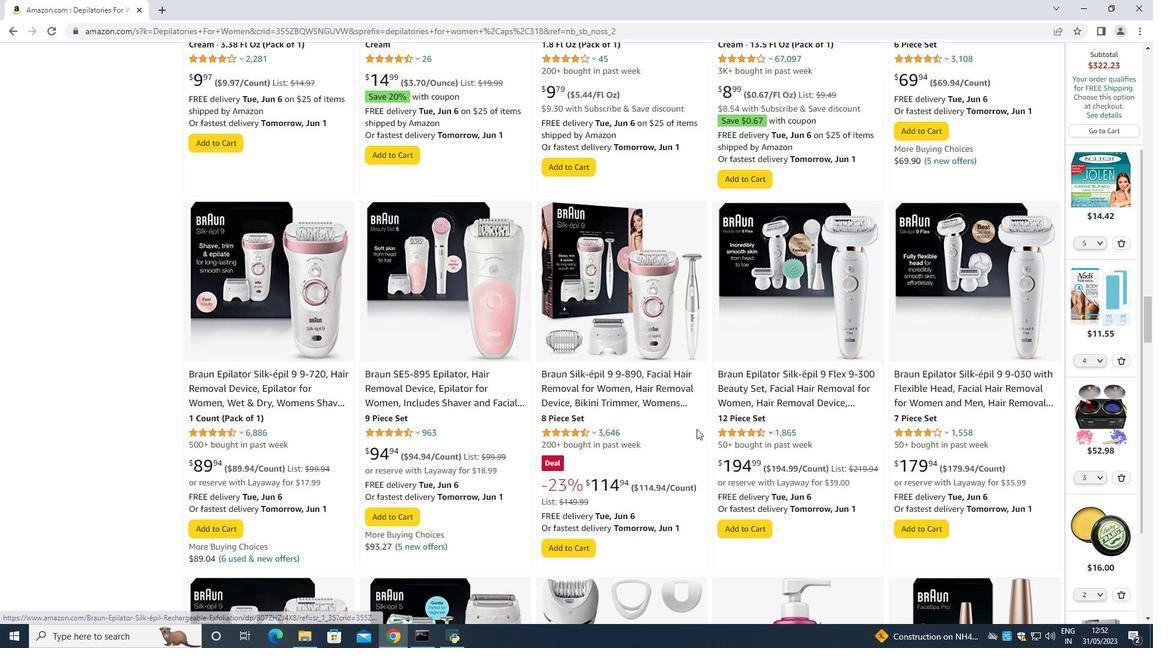
Action: Mouse scrolled (645, 417) with delta (0, 0)
Screenshot: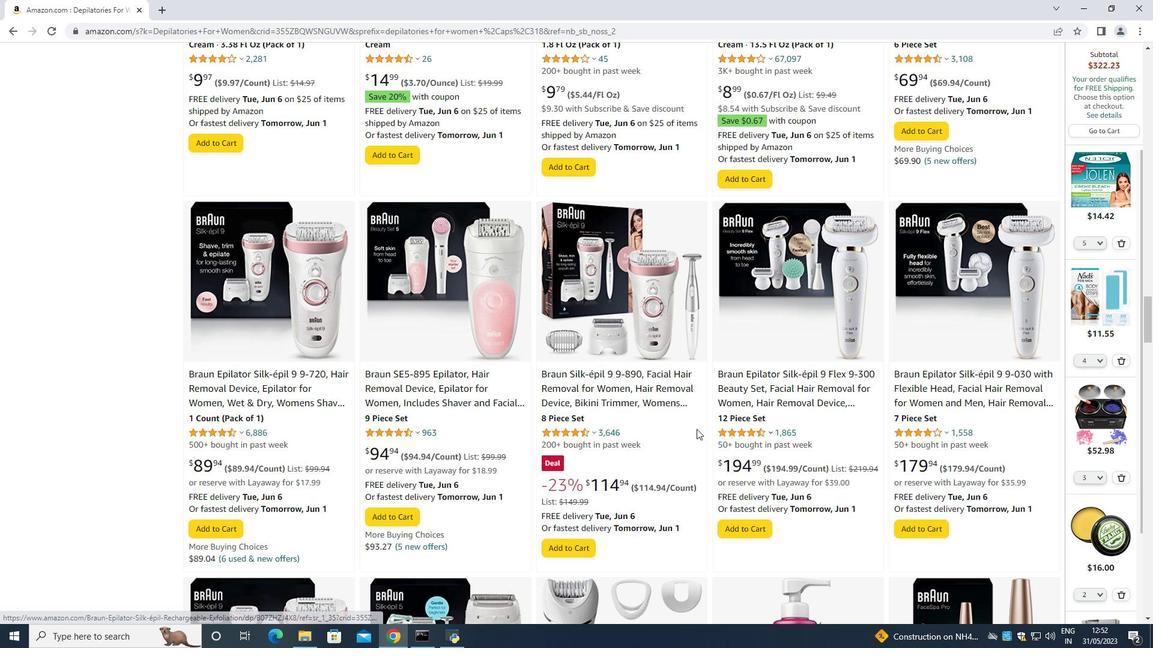 
Action: Mouse moved to (638, 414)
Screenshot: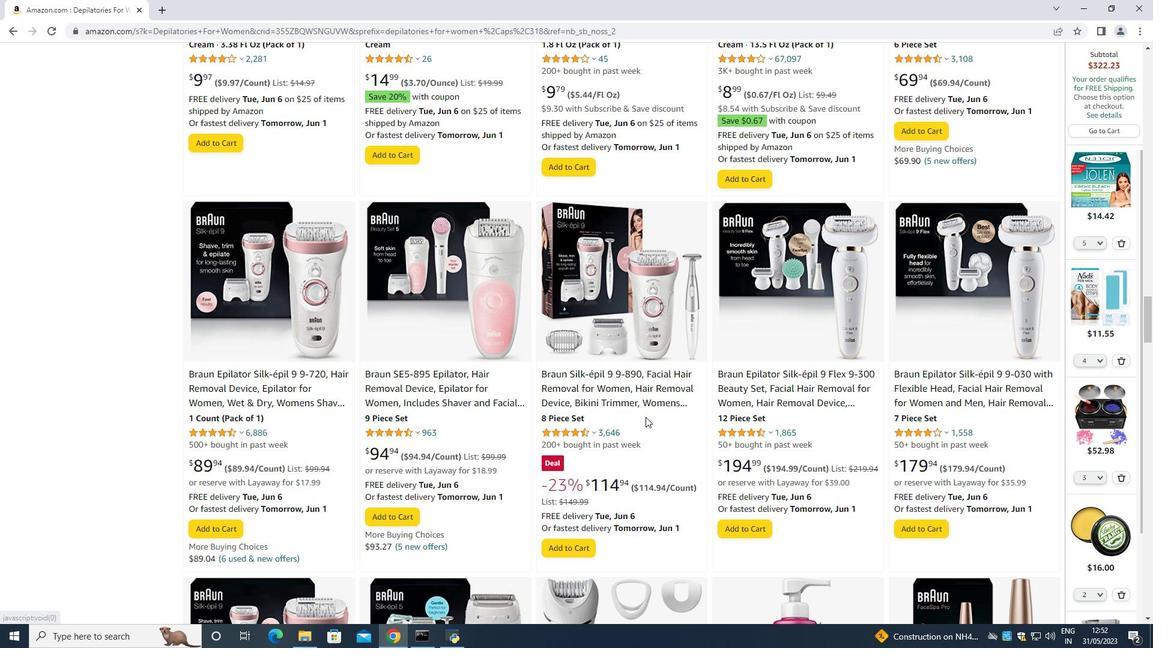 
Action: Mouse scrolled (639, 413) with delta (0, 0)
Screenshot: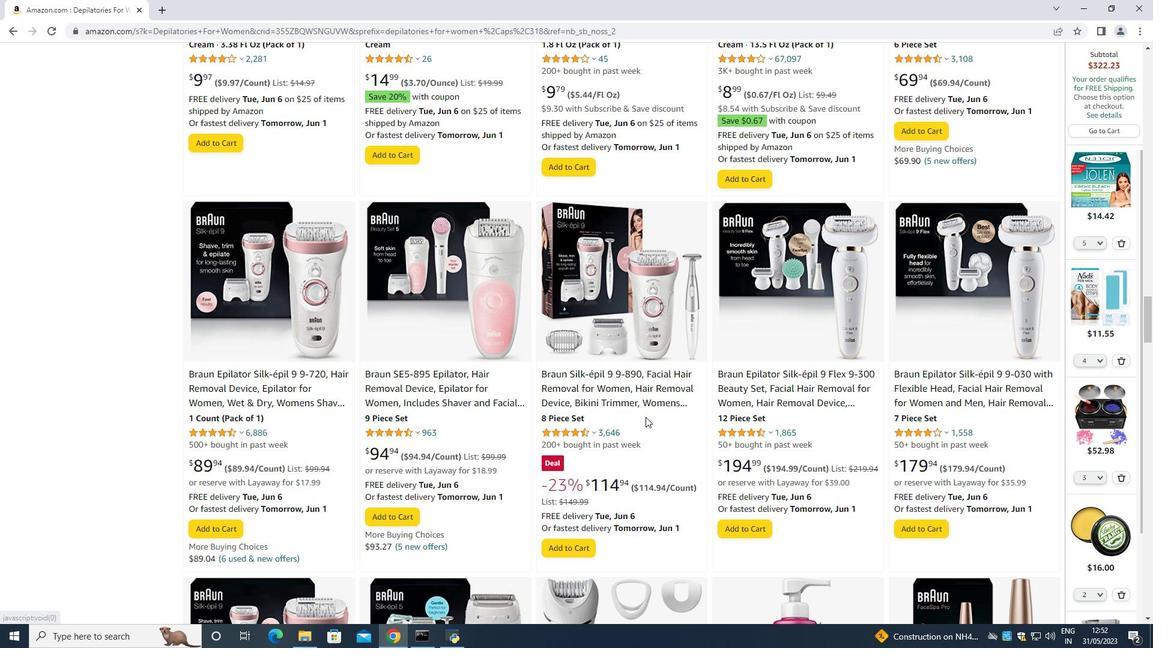 
Action: Mouse moved to (638, 413)
Screenshot: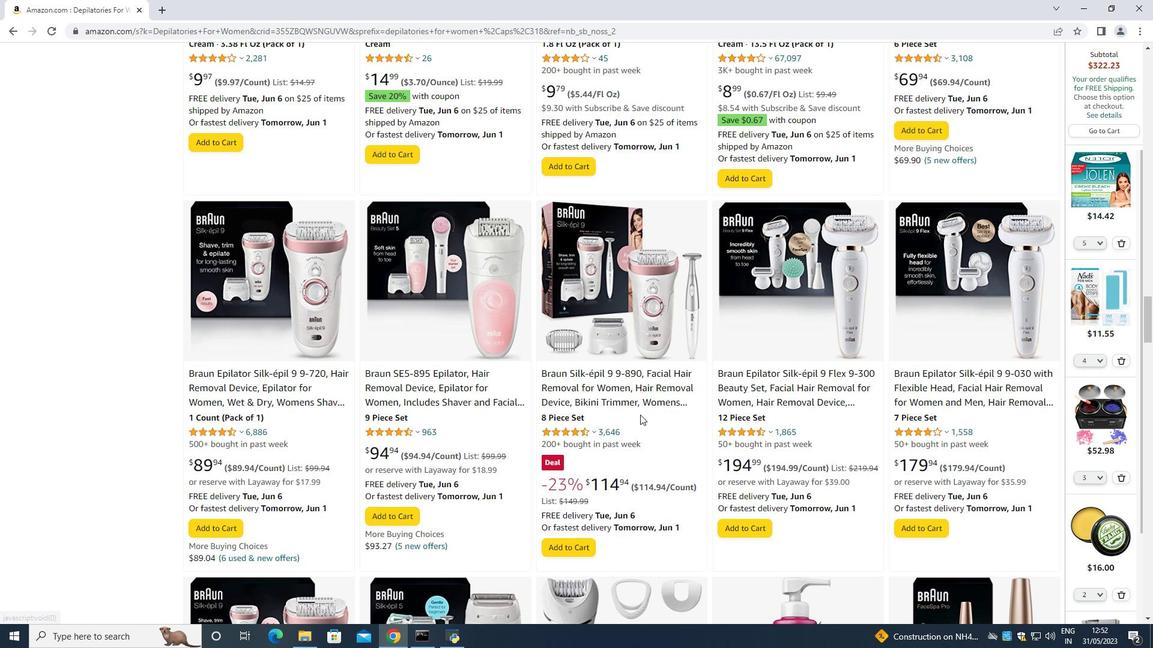 
Action: Mouse scrolled (638, 412) with delta (0, 0)
Screenshot: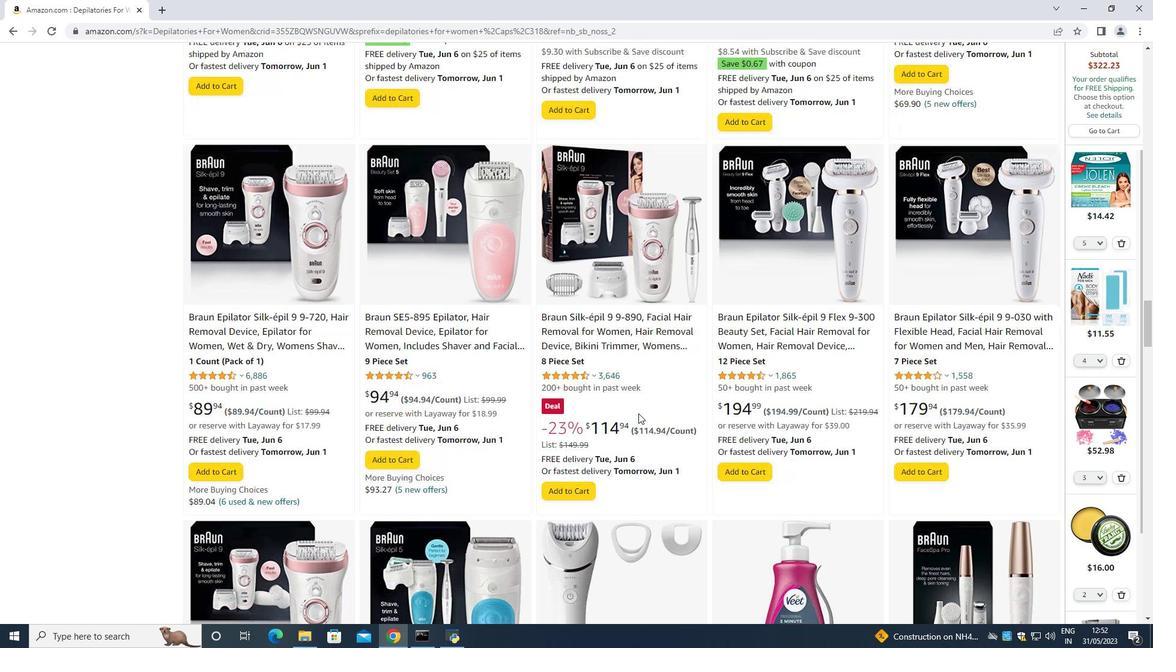 
Action: Mouse moved to (563, 475)
Screenshot: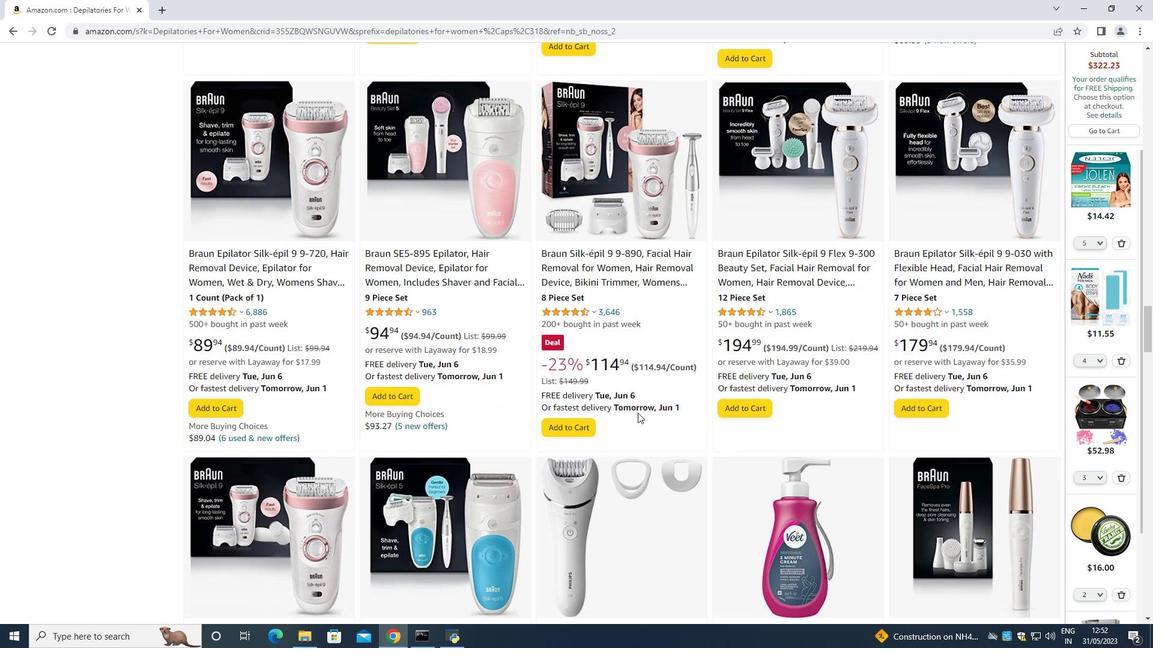 
Action: Mouse scrolled (563, 475) with delta (0, 0)
Screenshot: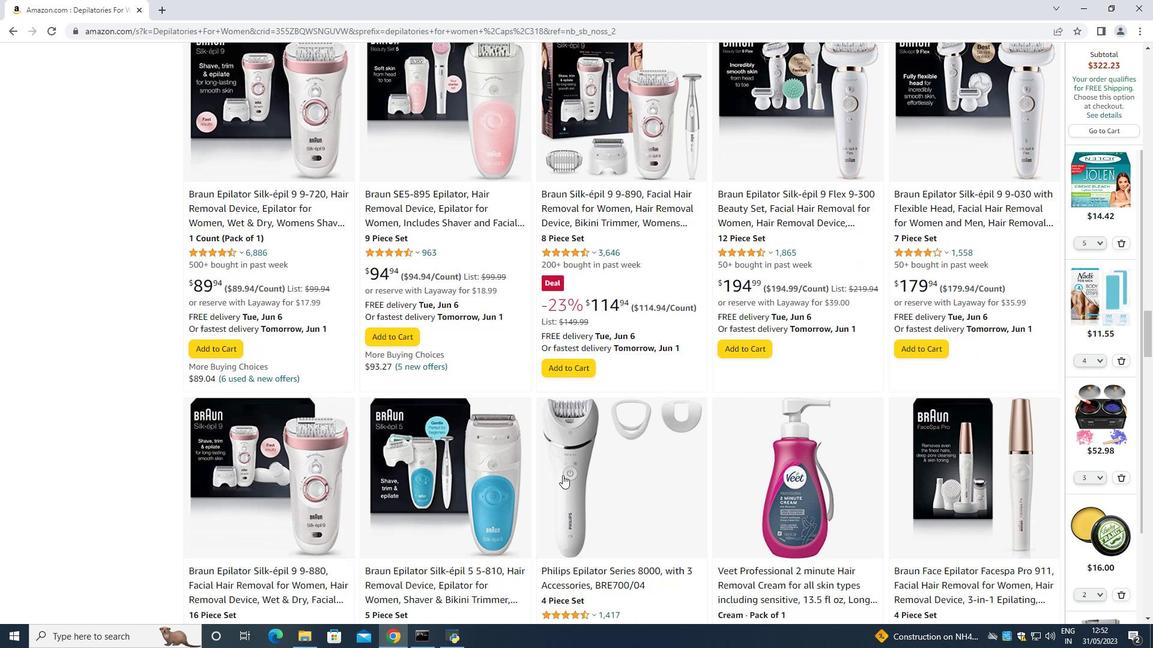 
Action: Mouse scrolled (563, 475) with delta (0, 0)
Screenshot: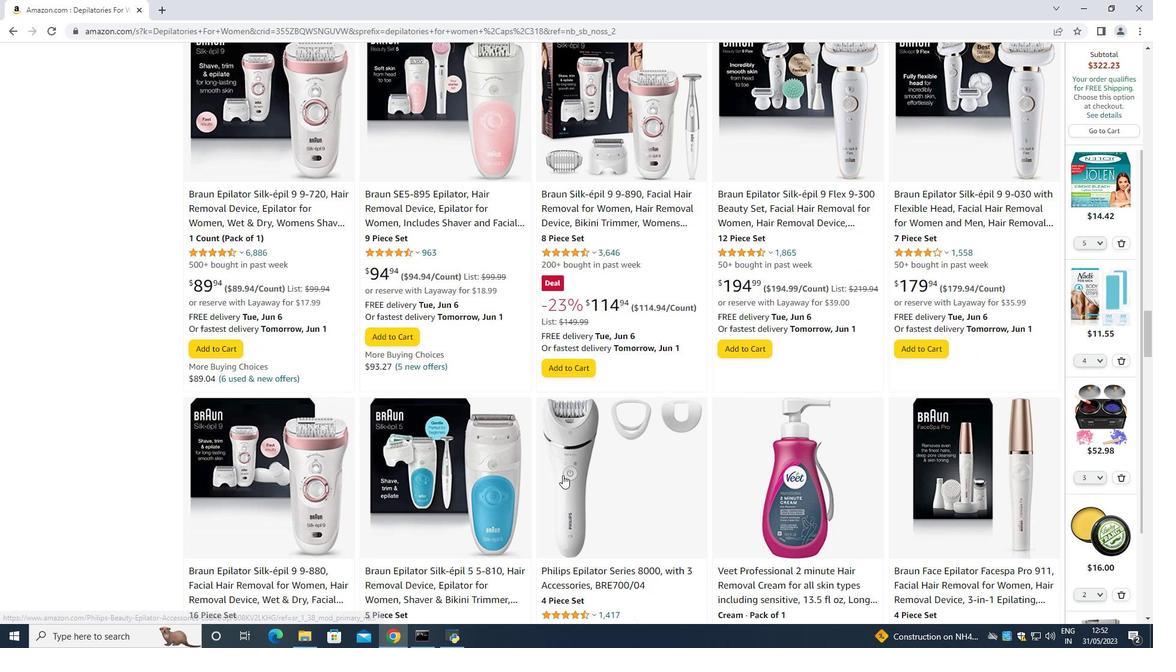
Action: Mouse moved to (411, 471)
Screenshot: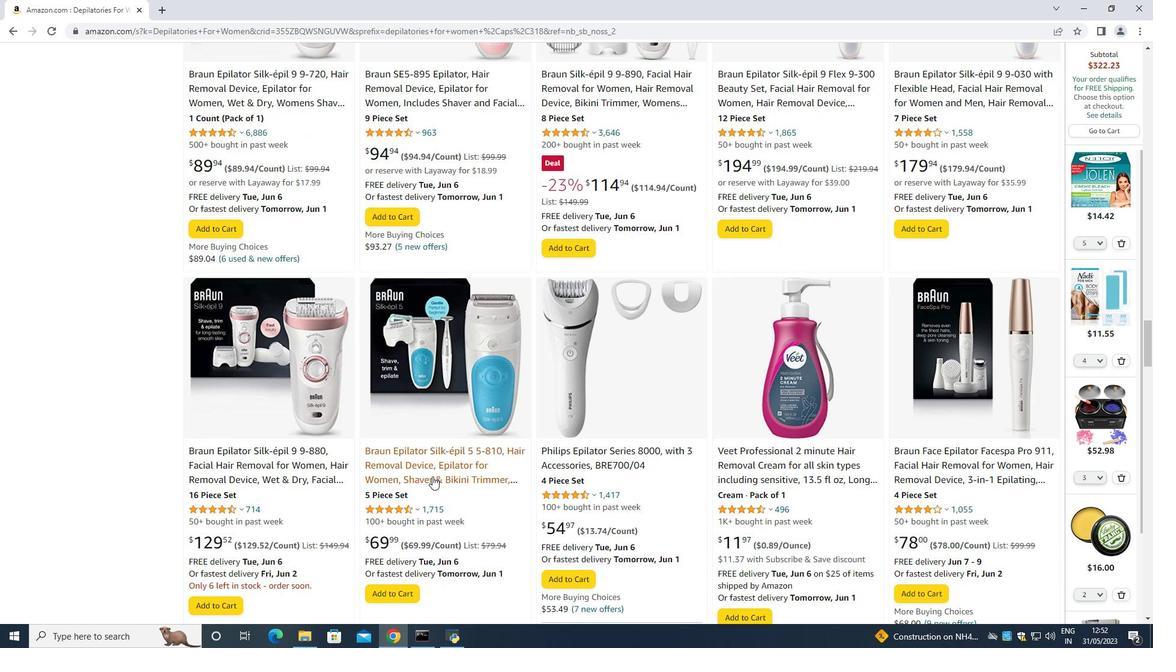 
Action: Mouse scrolled (411, 472) with delta (0, 0)
Screenshot: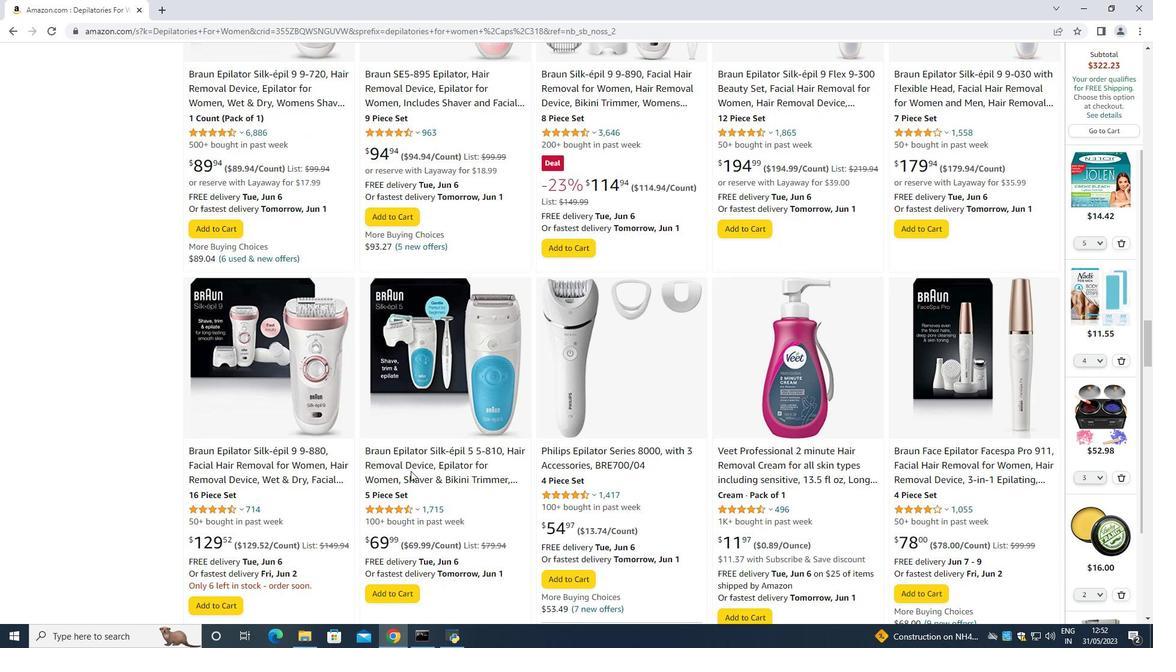 
Action: Mouse scrolled (411, 472) with delta (0, 0)
Screenshot: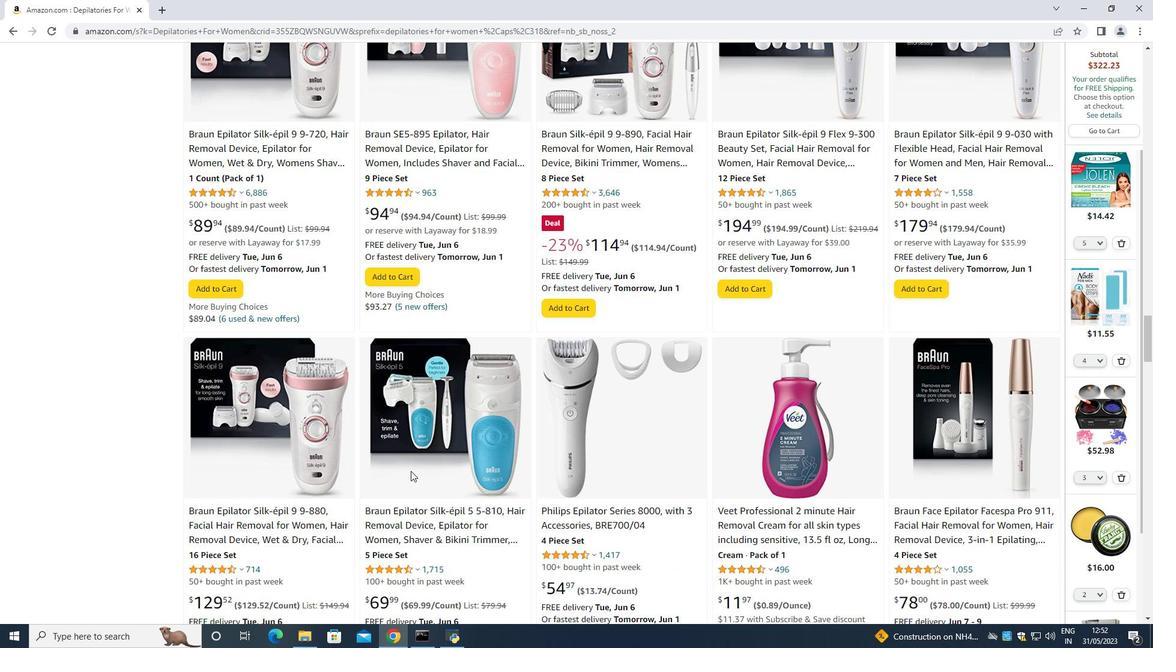 
Action: Mouse scrolled (411, 472) with delta (0, 0)
Screenshot: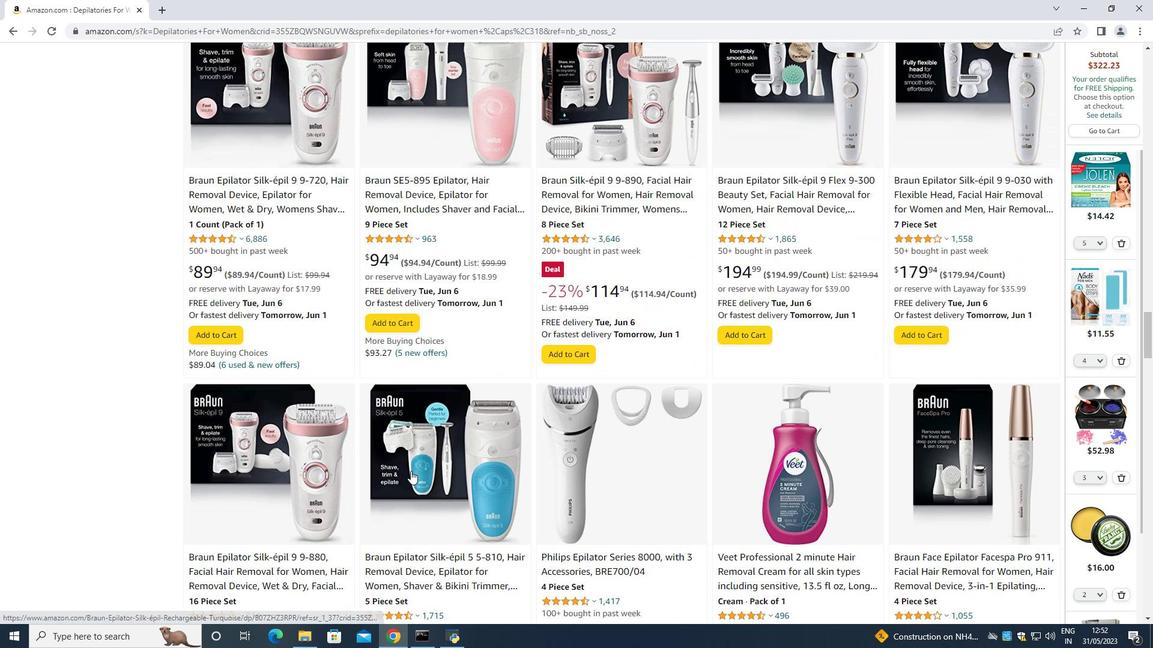 
Action: Mouse scrolled (411, 472) with delta (0, 0)
Screenshot: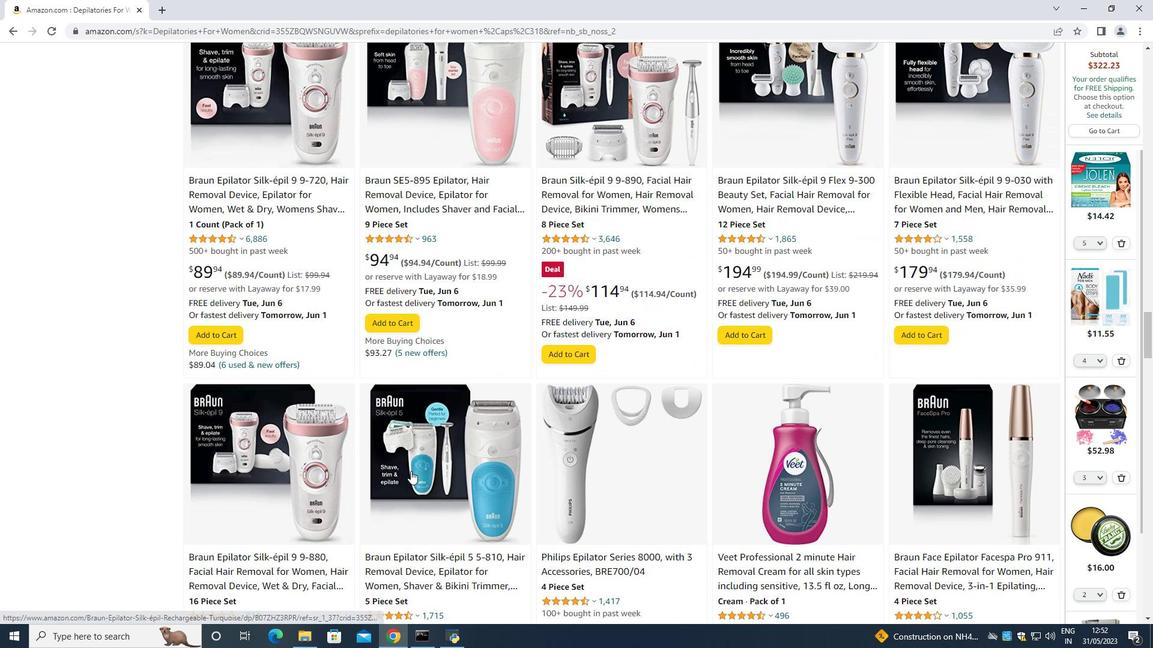 
Action: Mouse scrolled (411, 472) with delta (0, 0)
Screenshot: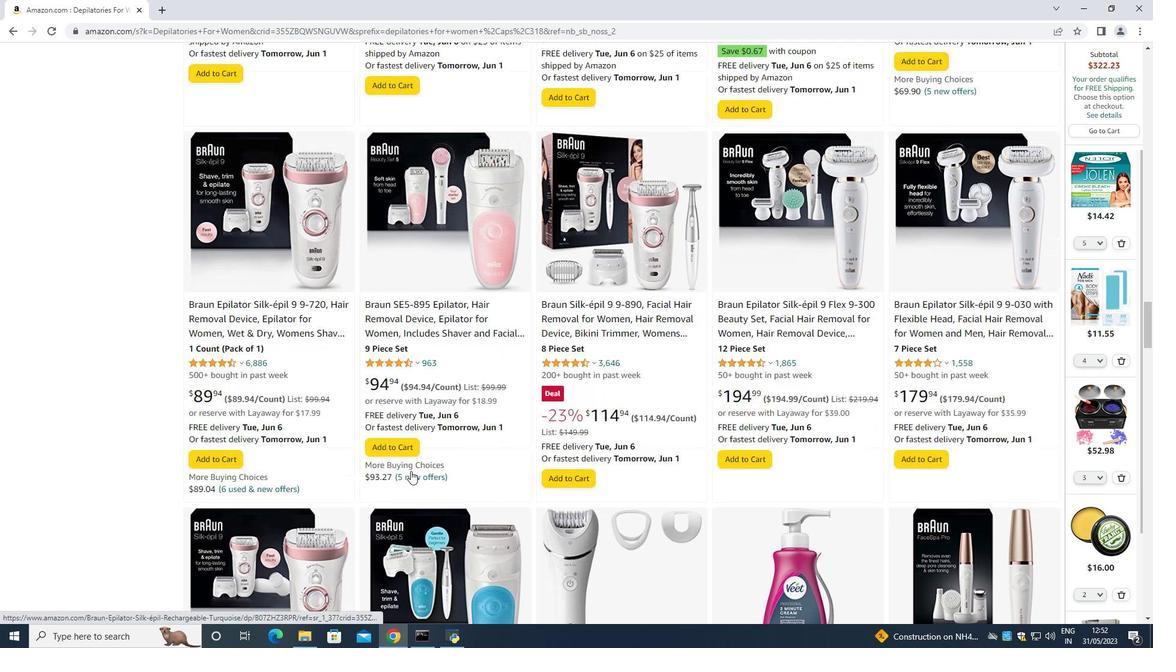 
Action: Mouse scrolled (411, 472) with delta (0, 0)
Screenshot: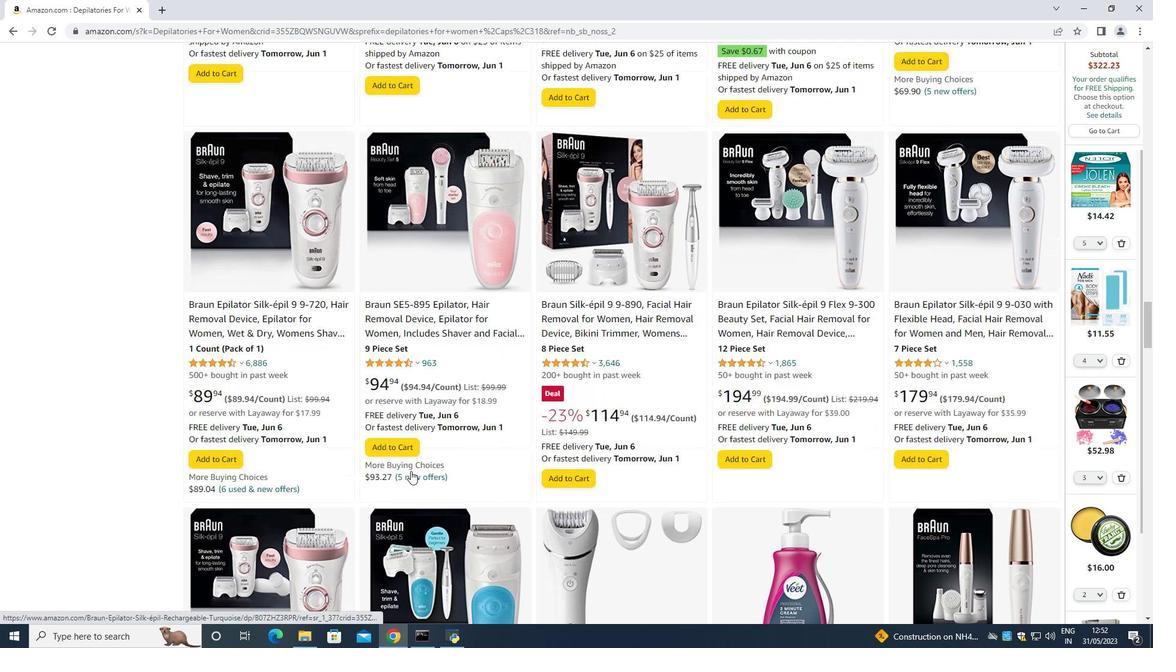 
Action: Mouse scrolled (411, 472) with delta (0, 0)
Screenshot: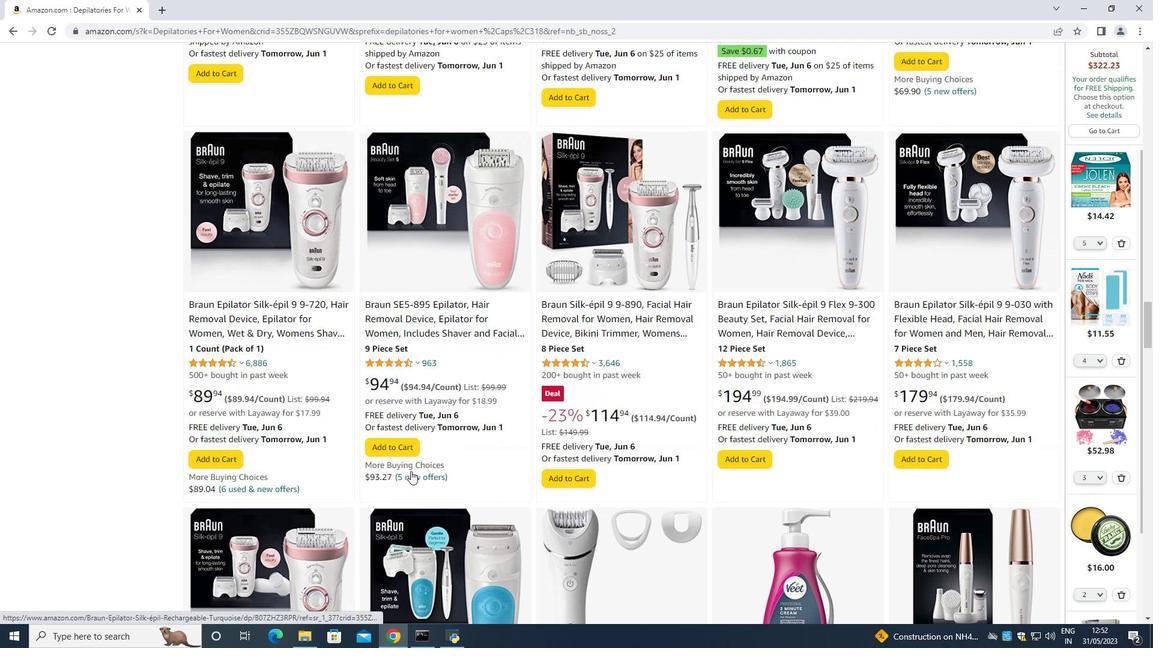 
Action: Mouse scrolled (411, 472) with delta (0, 0)
Screenshot: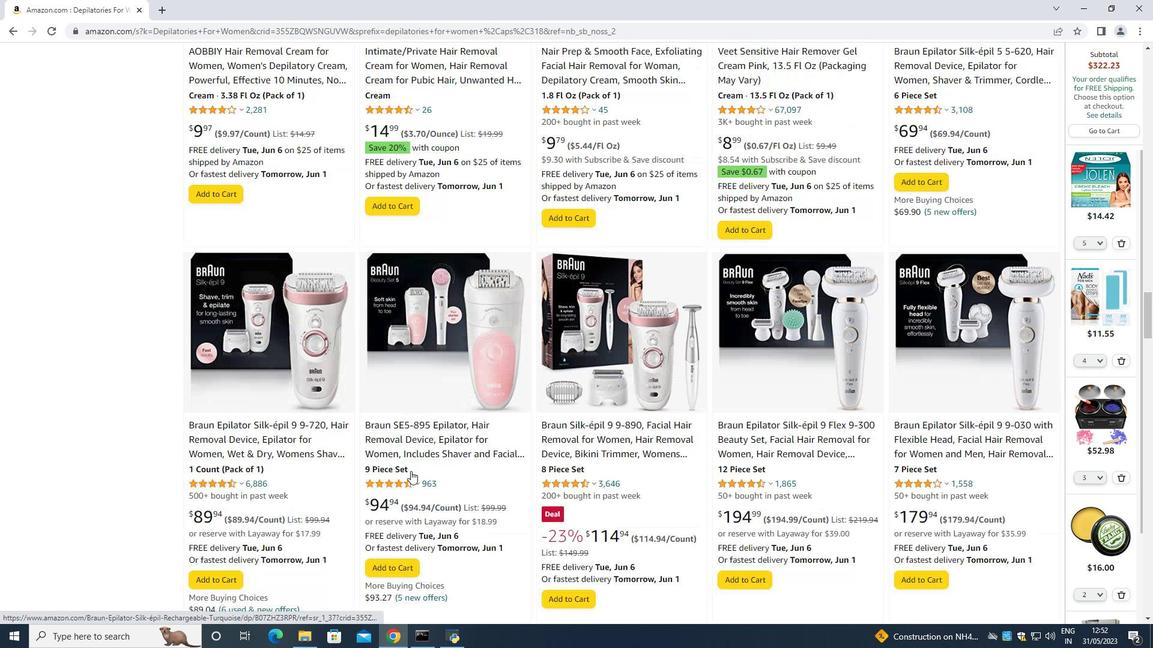 
Action: Mouse scrolled (411, 472) with delta (0, 0)
Screenshot: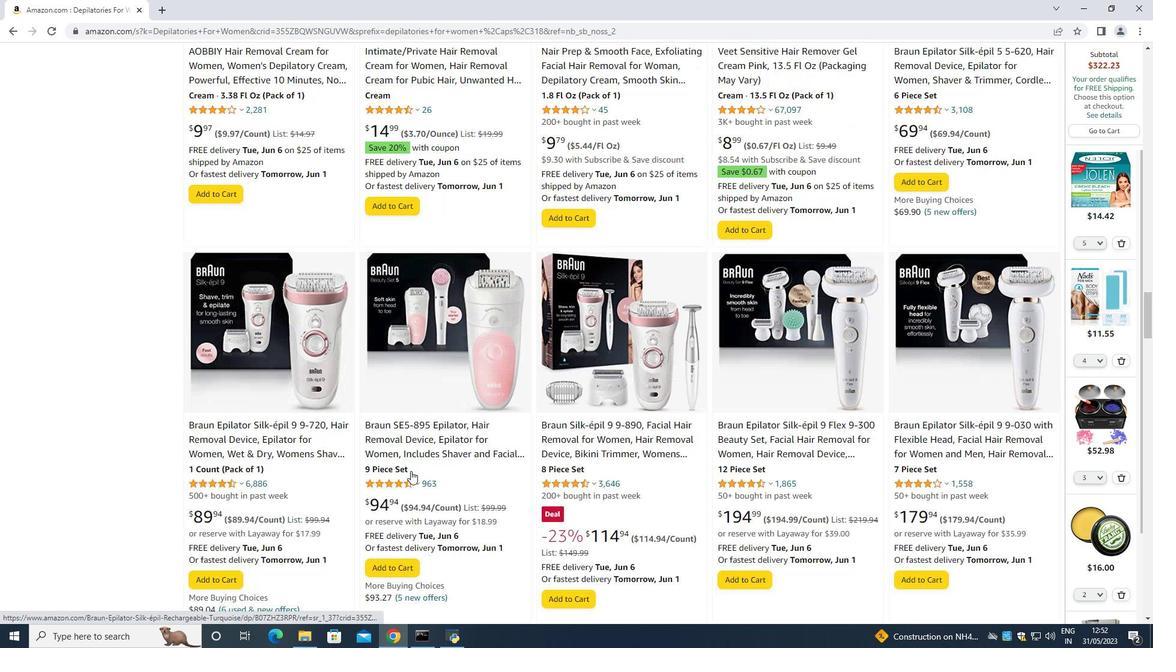 
Action: Mouse scrolled (411, 472) with delta (0, 0)
Screenshot: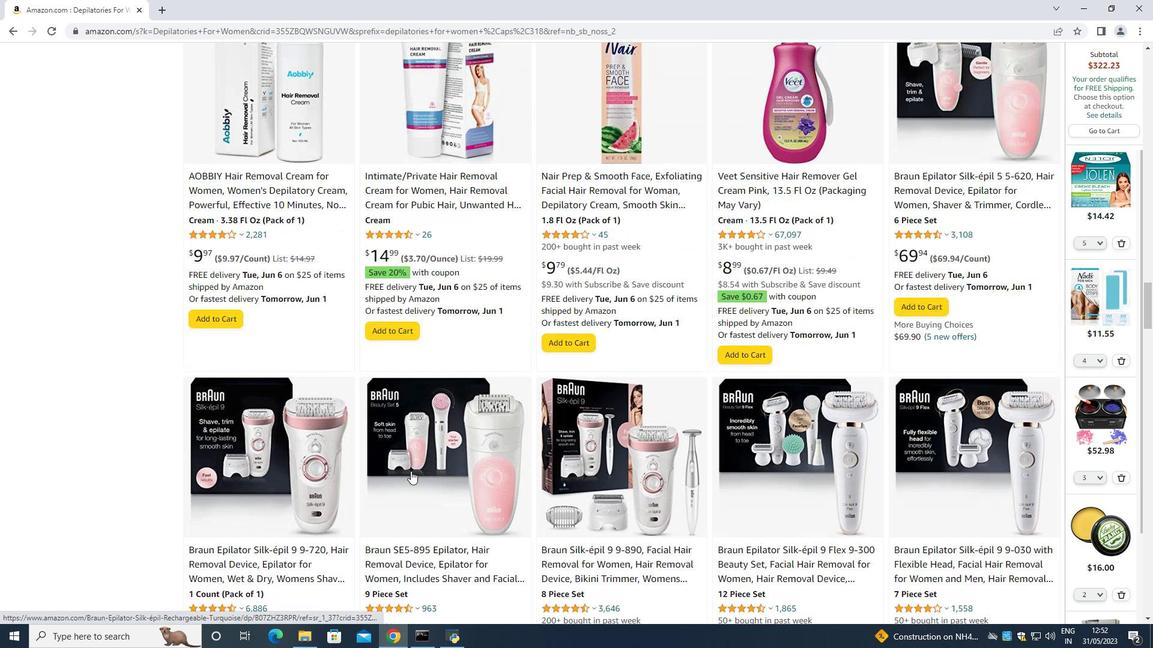 
Action: Mouse scrolled (411, 472) with delta (0, 0)
Screenshot: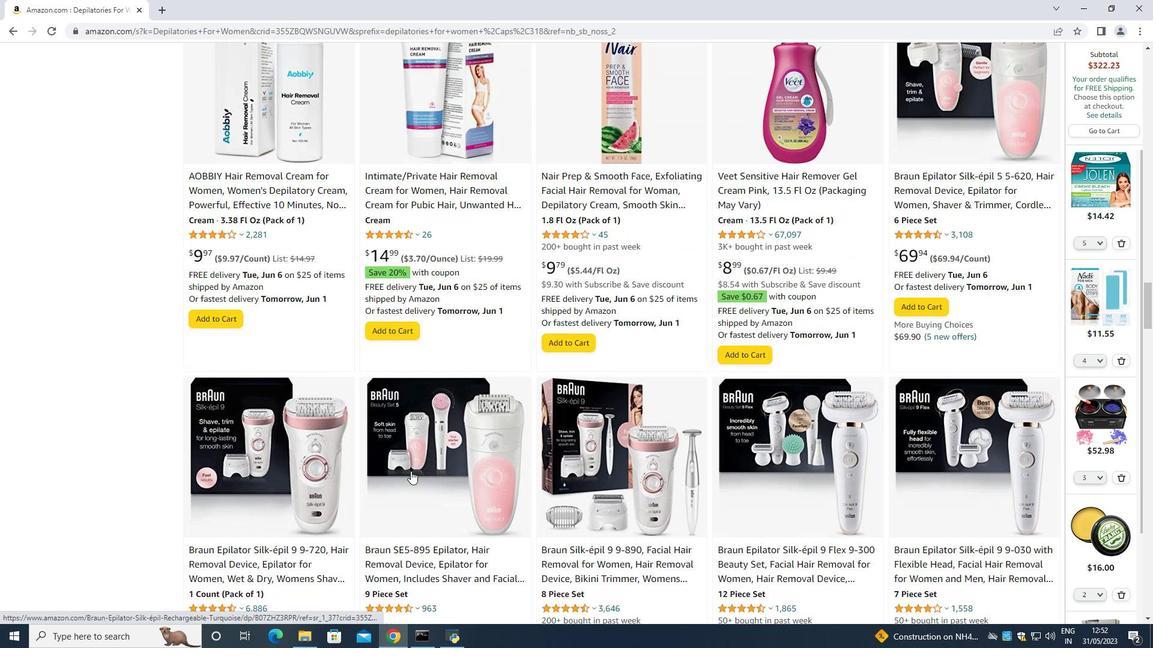 
Action: Mouse scrolled (411, 472) with delta (0, 0)
Screenshot: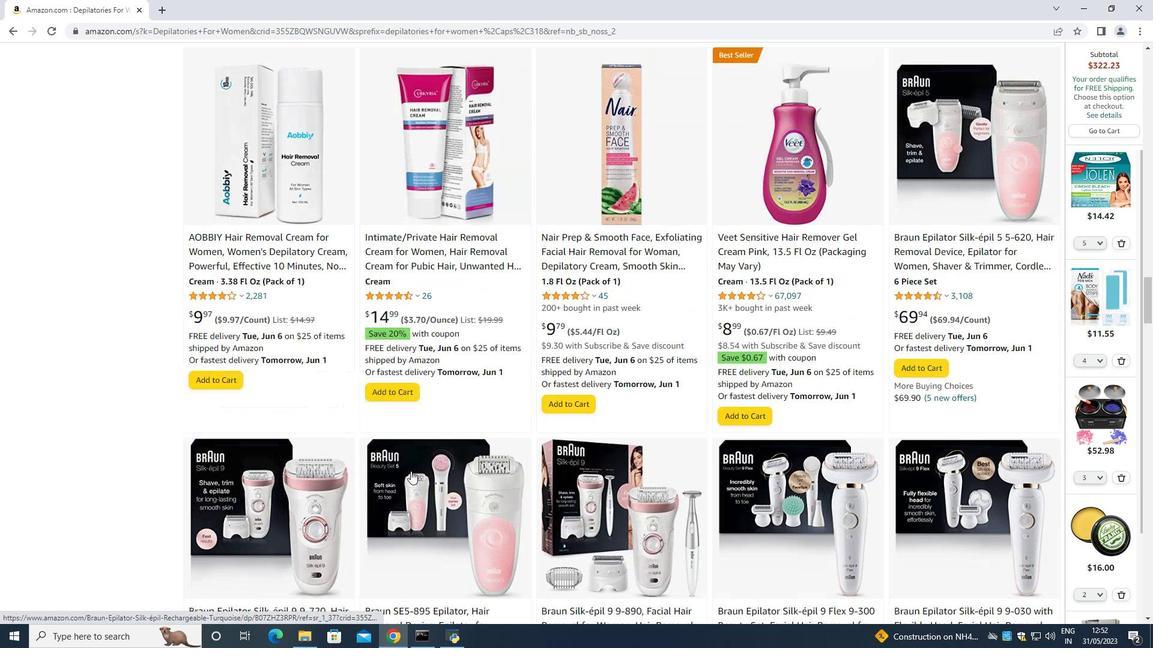 
Action: Mouse scrolled (411, 472) with delta (0, 0)
Screenshot: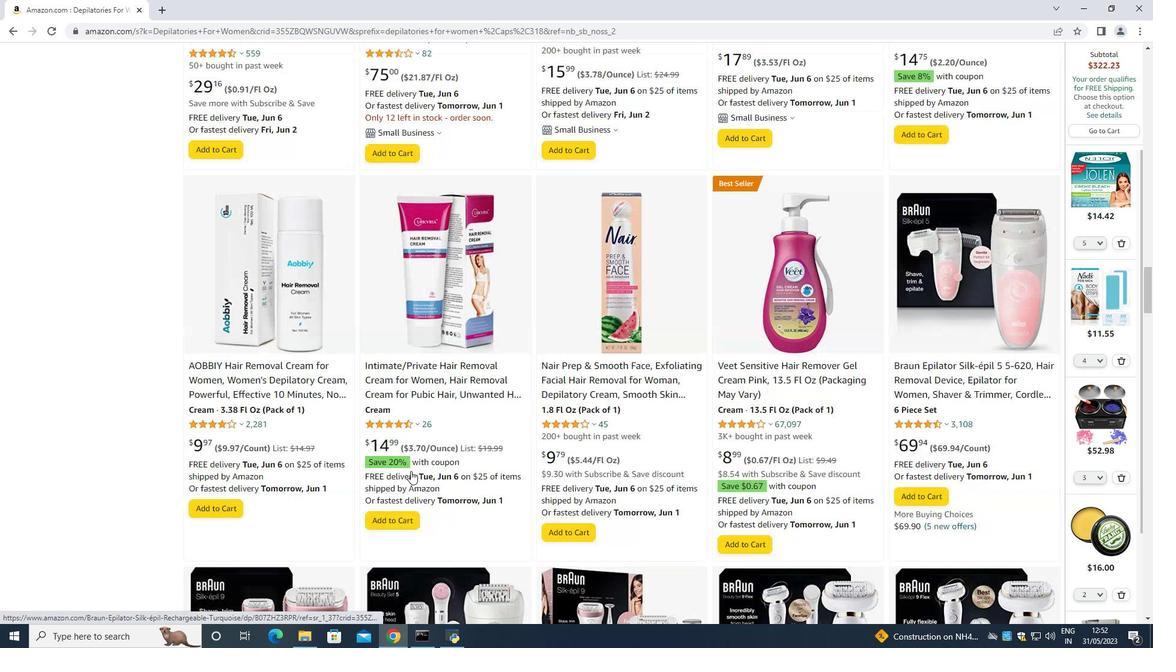 
Action: Mouse scrolled (411, 472) with delta (0, 0)
Screenshot: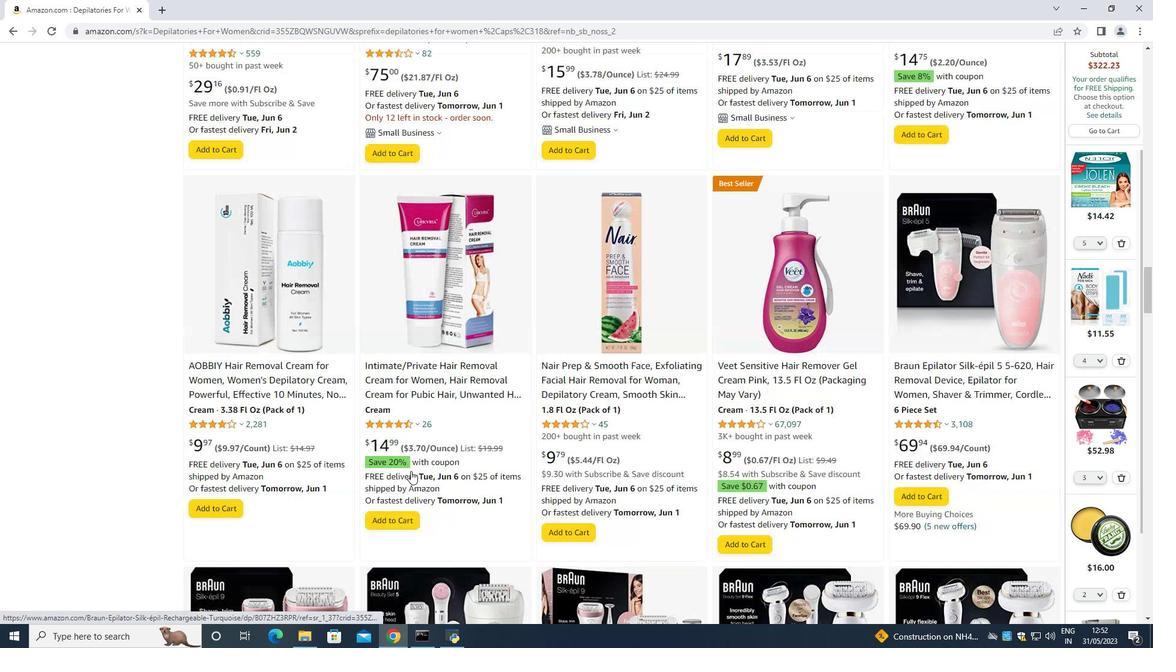 
Action: Mouse scrolled (411, 472) with delta (0, 0)
Screenshot: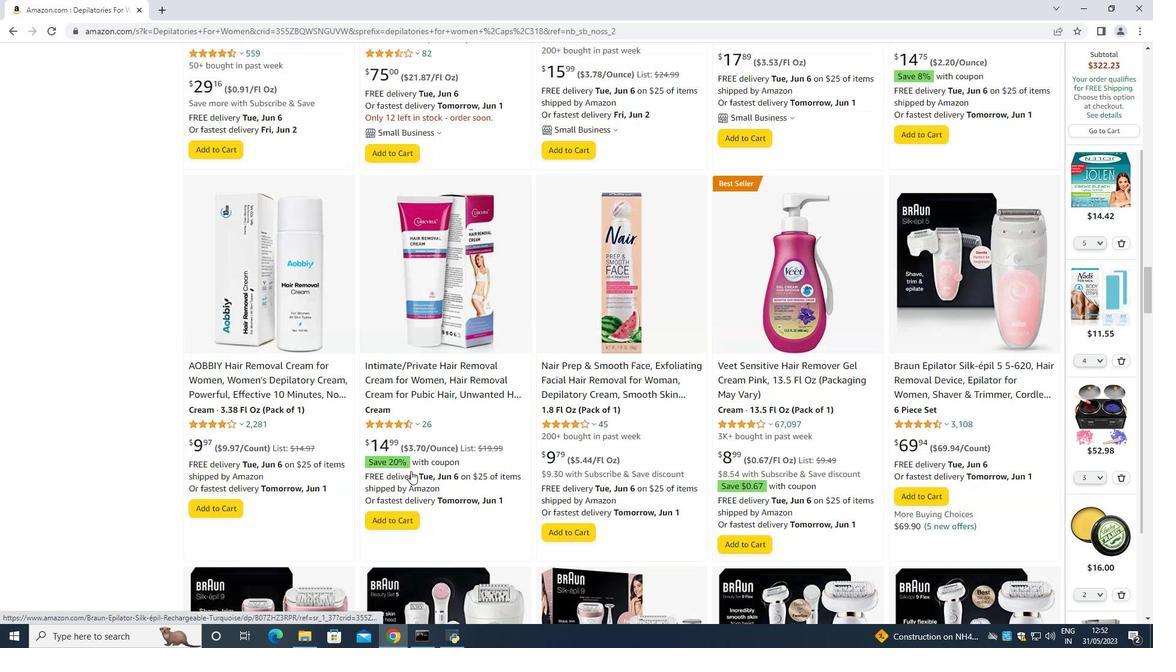 
Action: Mouse scrolled (411, 472) with delta (0, 0)
Screenshot: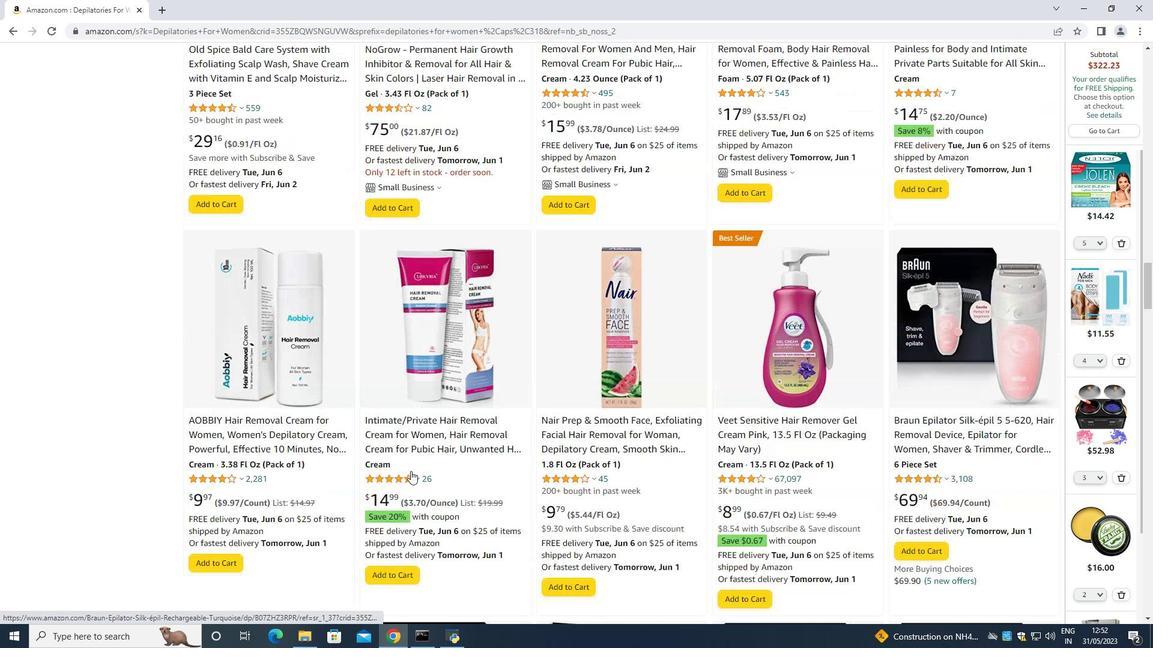 
Action: Mouse scrolled (411, 472) with delta (0, 0)
Screenshot: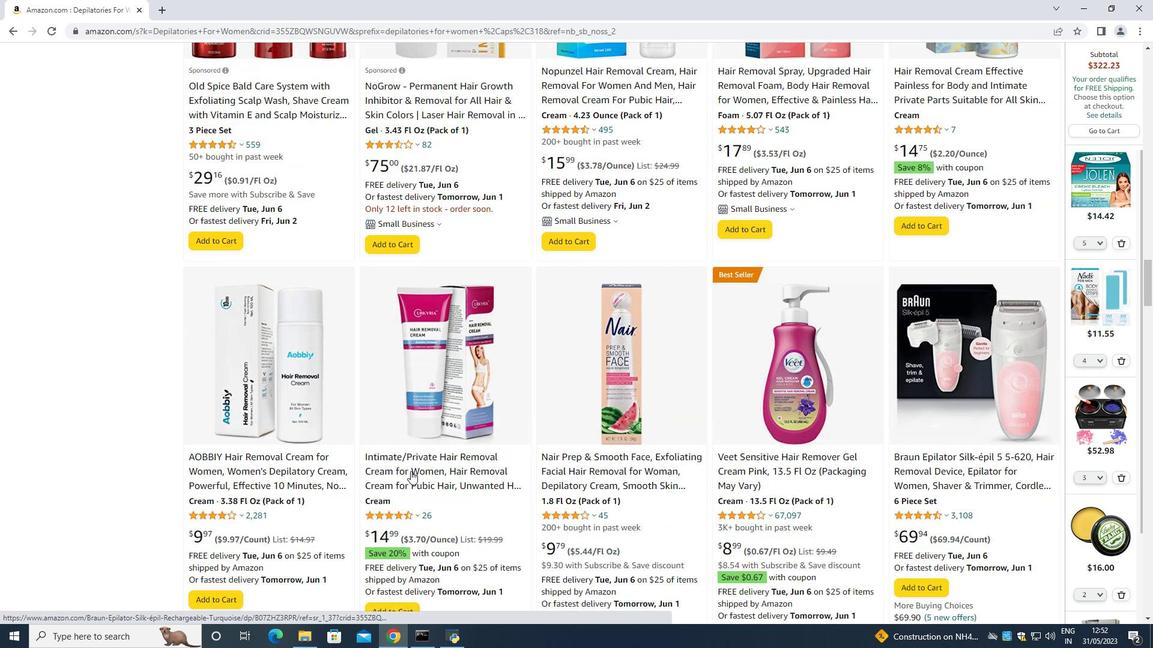 
Action: Mouse scrolled (411, 472) with delta (0, 0)
Screenshot: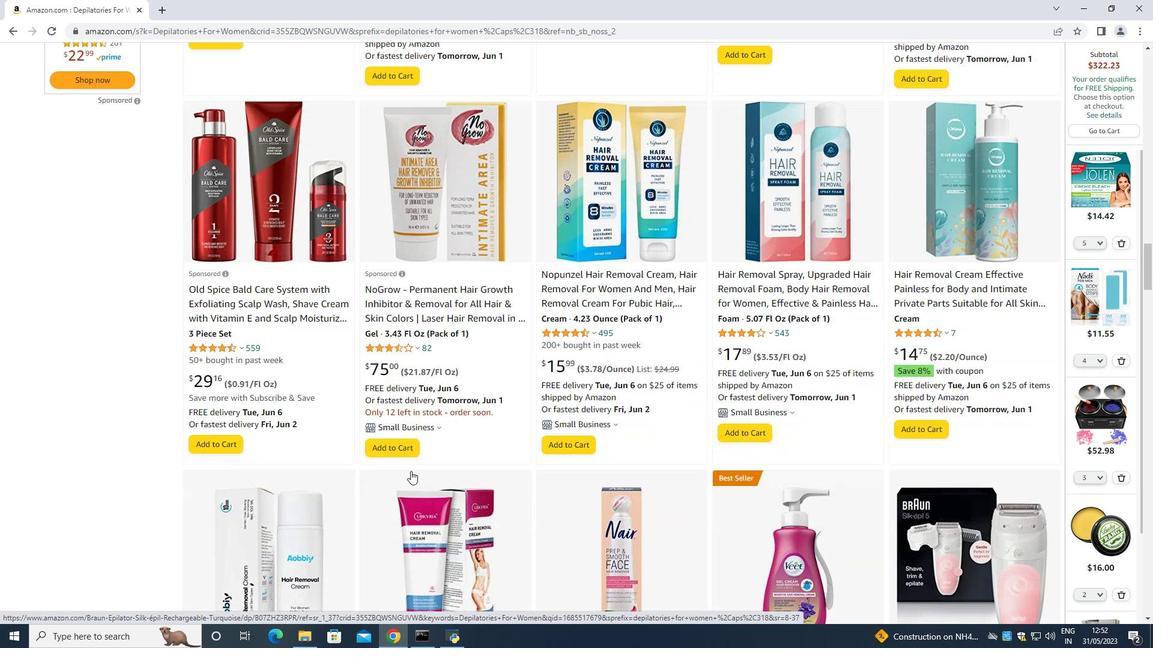 
Action: Mouse scrolled (411, 472) with delta (0, 0)
Screenshot: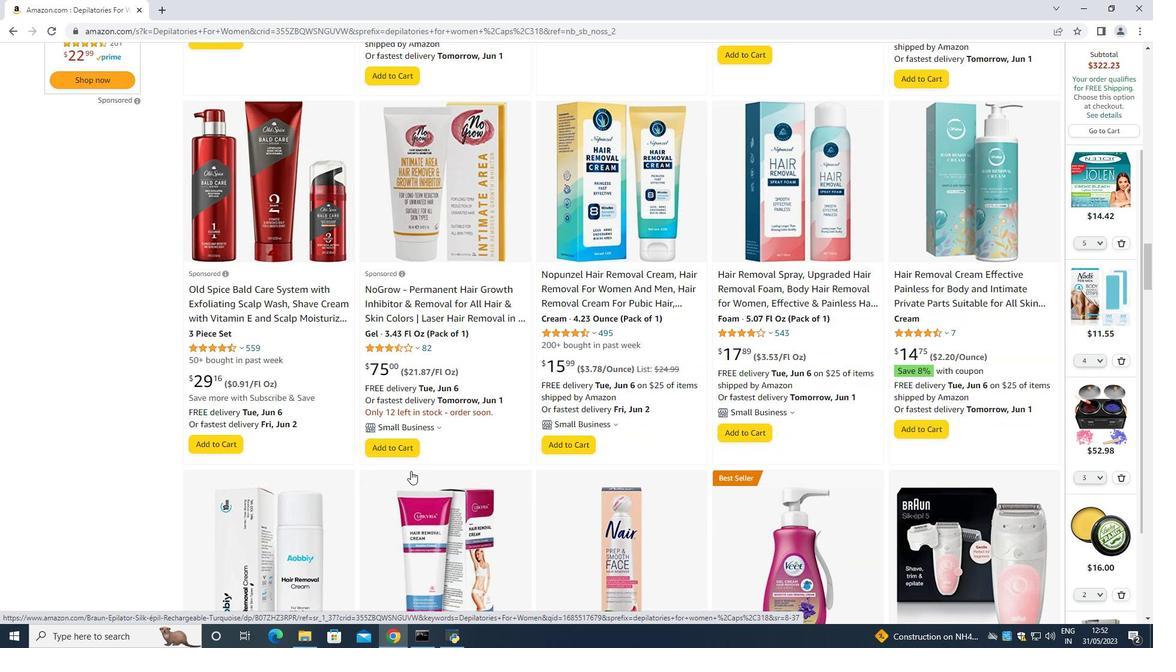 
Action: Mouse scrolled (411, 472) with delta (0, 0)
Screenshot: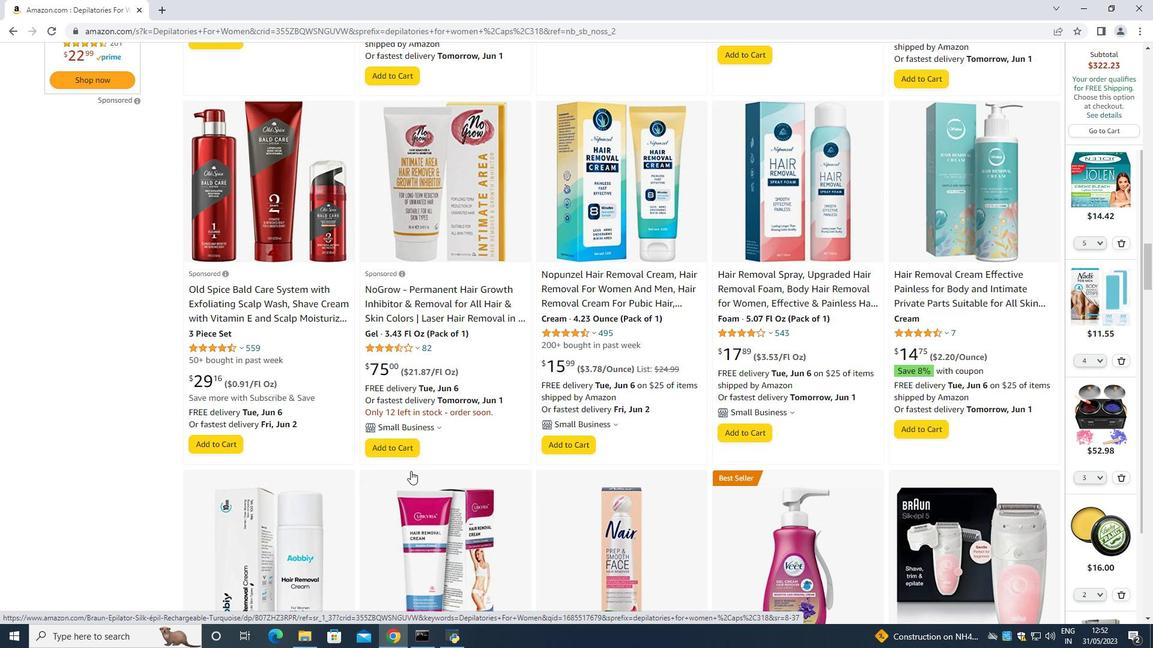
Action: Mouse scrolled (411, 472) with delta (0, 0)
Screenshot: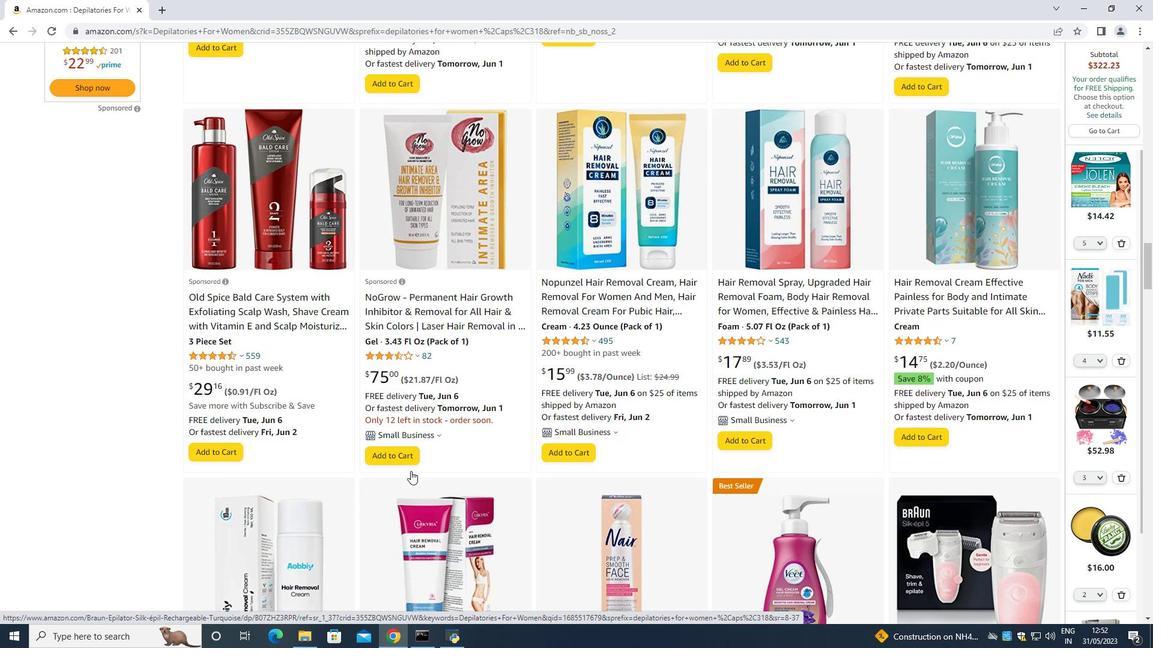 
Action: Mouse scrolled (411, 472) with delta (0, 0)
Screenshot: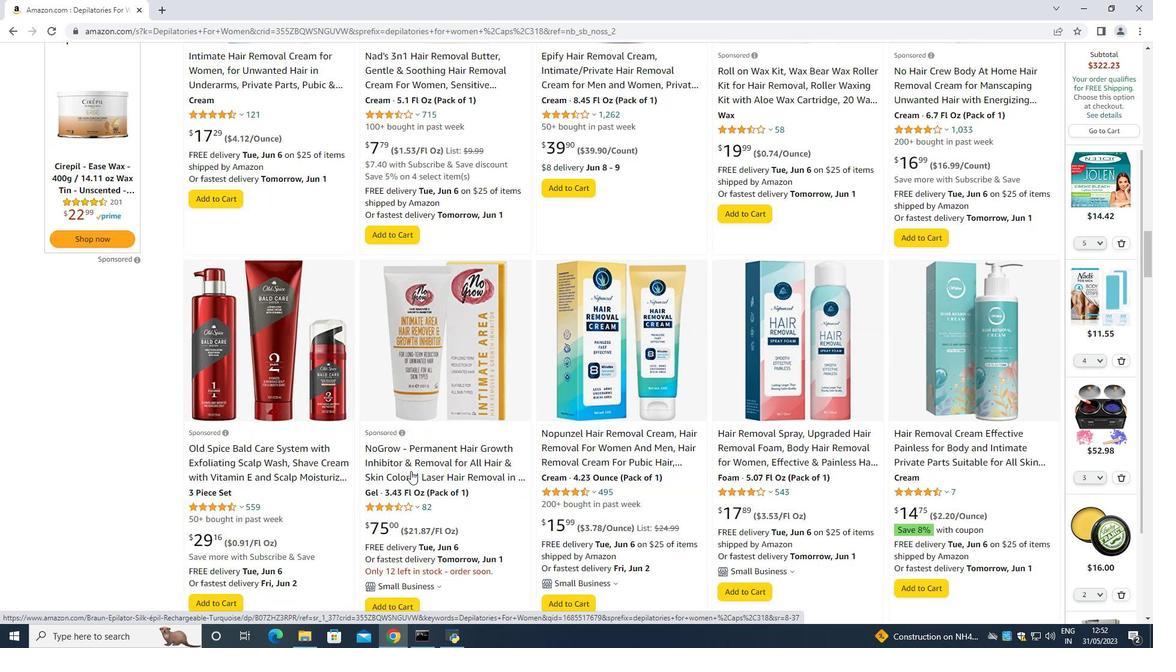 
Action: Mouse scrolled (411, 472) with delta (0, 0)
Screenshot: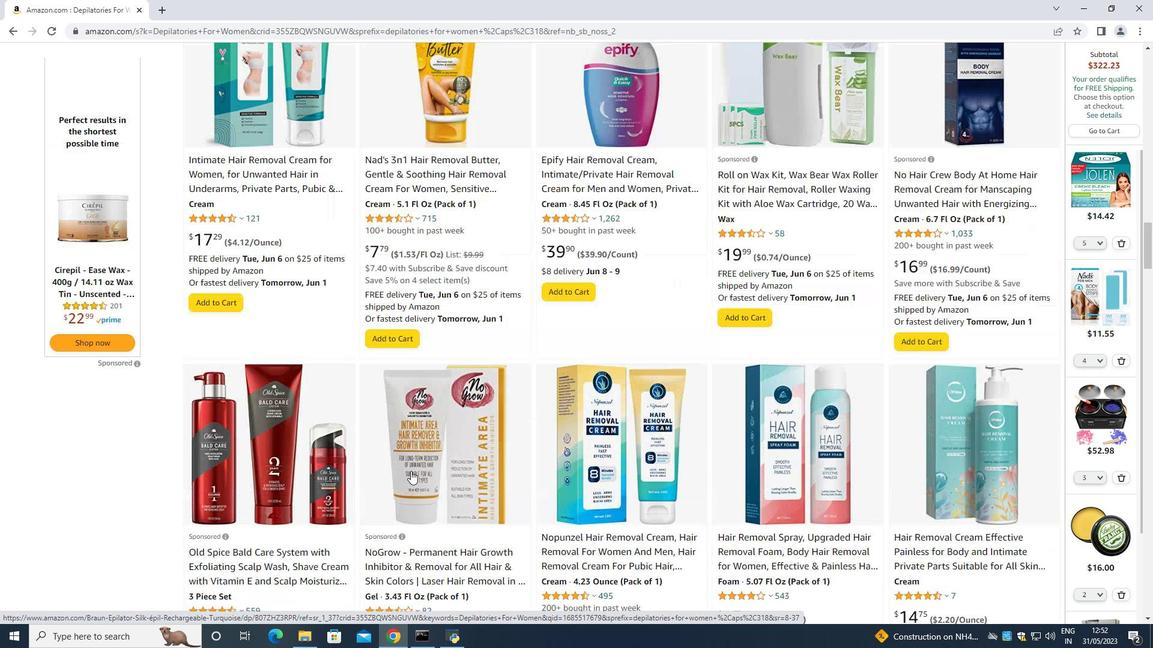 
Action: Mouse scrolled (411, 472) with delta (0, 0)
Screenshot: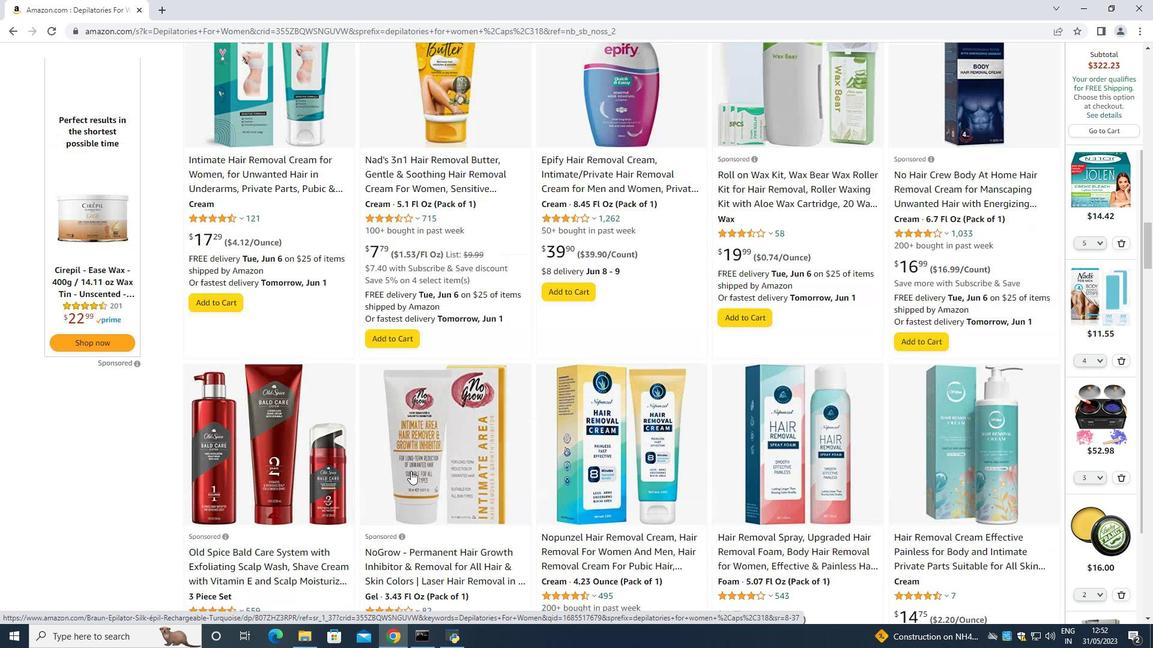
Action: Mouse scrolled (411, 472) with delta (0, 0)
Screenshot: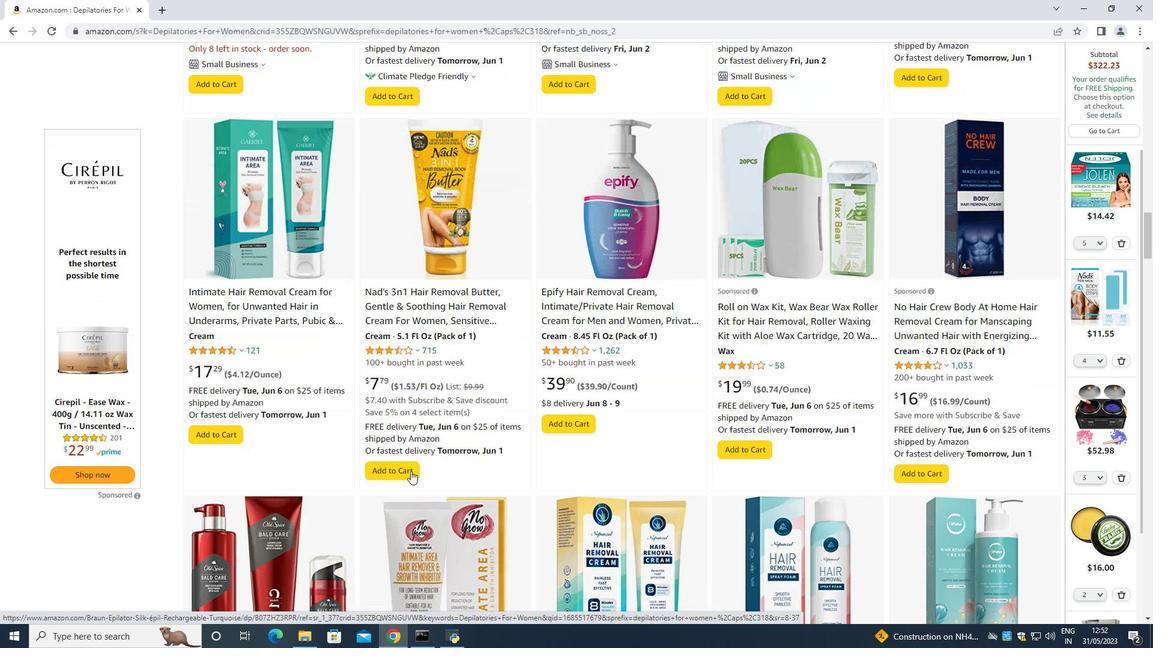 
Action: Mouse scrolled (411, 472) with delta (0, 0)
Screenshot: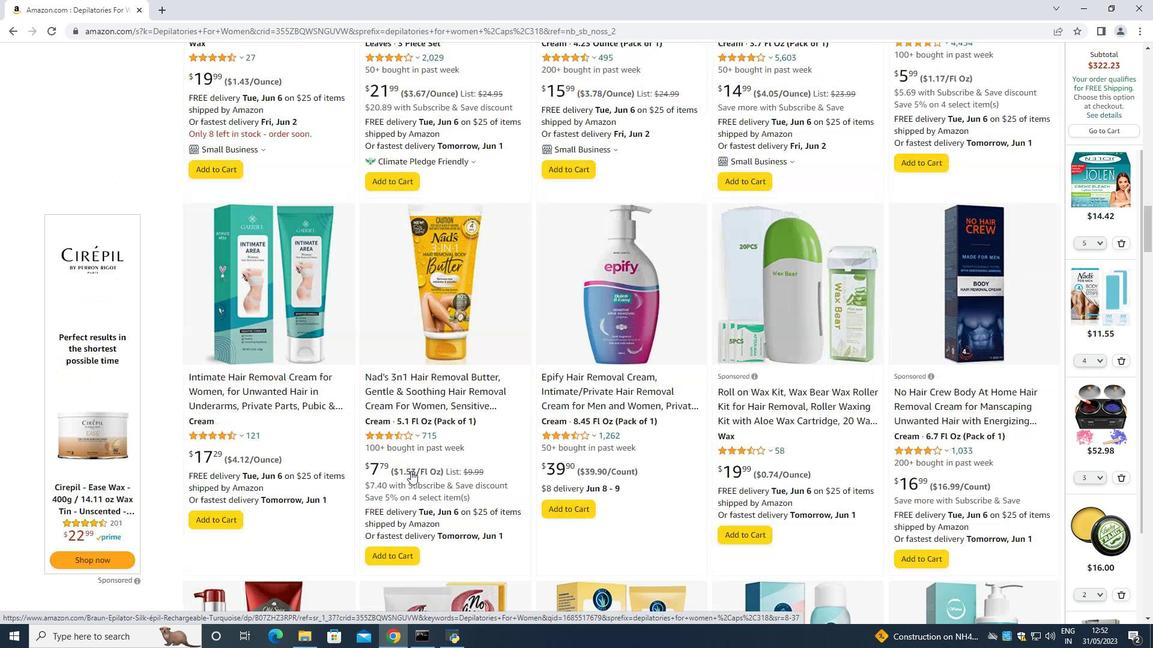 
Action: Mouse scrolled (411, 472) with delta (0, 0)
Screenshot: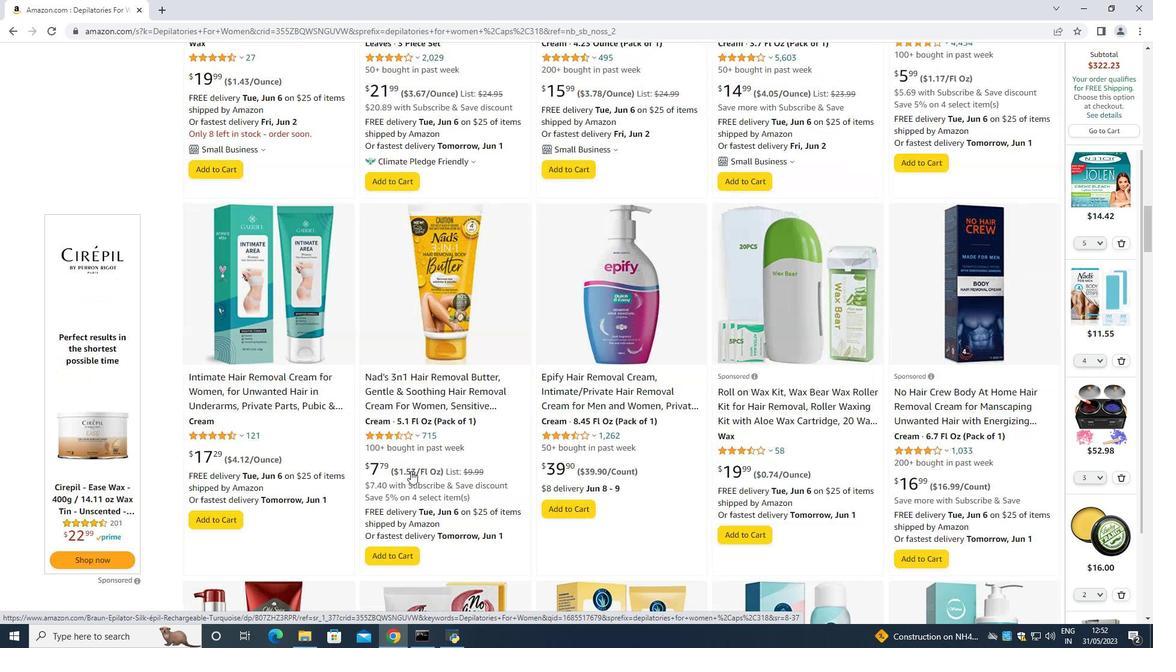 
Action: Mouse scrolled (411, 472) with delta (0, 0)
Screenshot: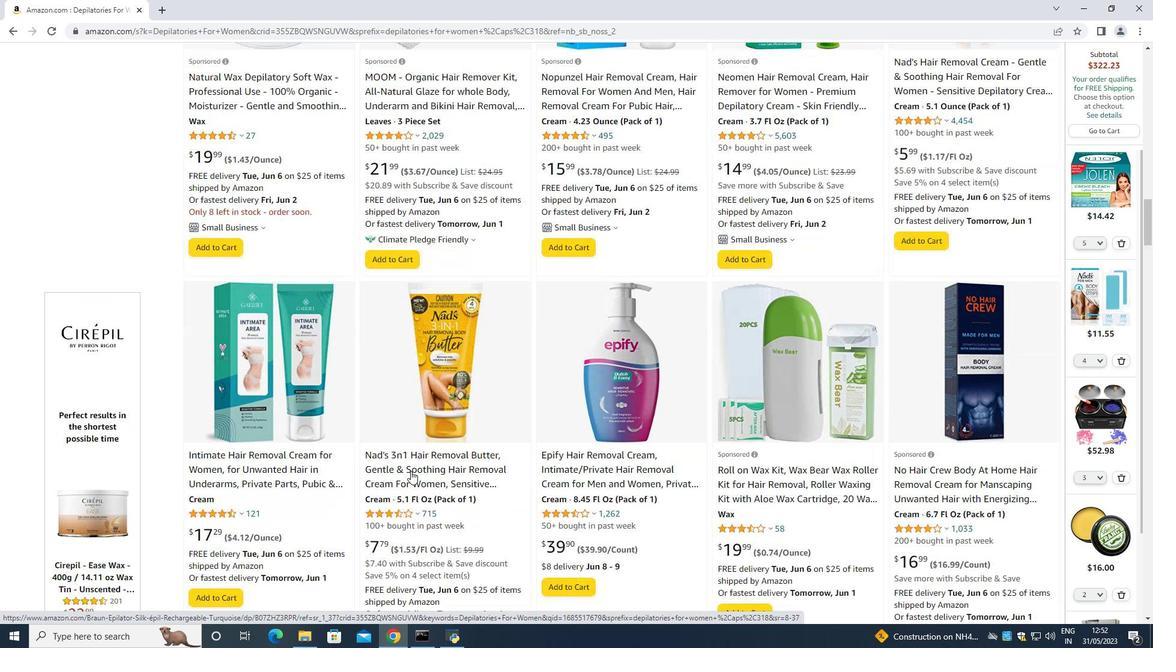 
Action: Mouse scrolled (411, 472) with delta (0, 0)
Screenshot: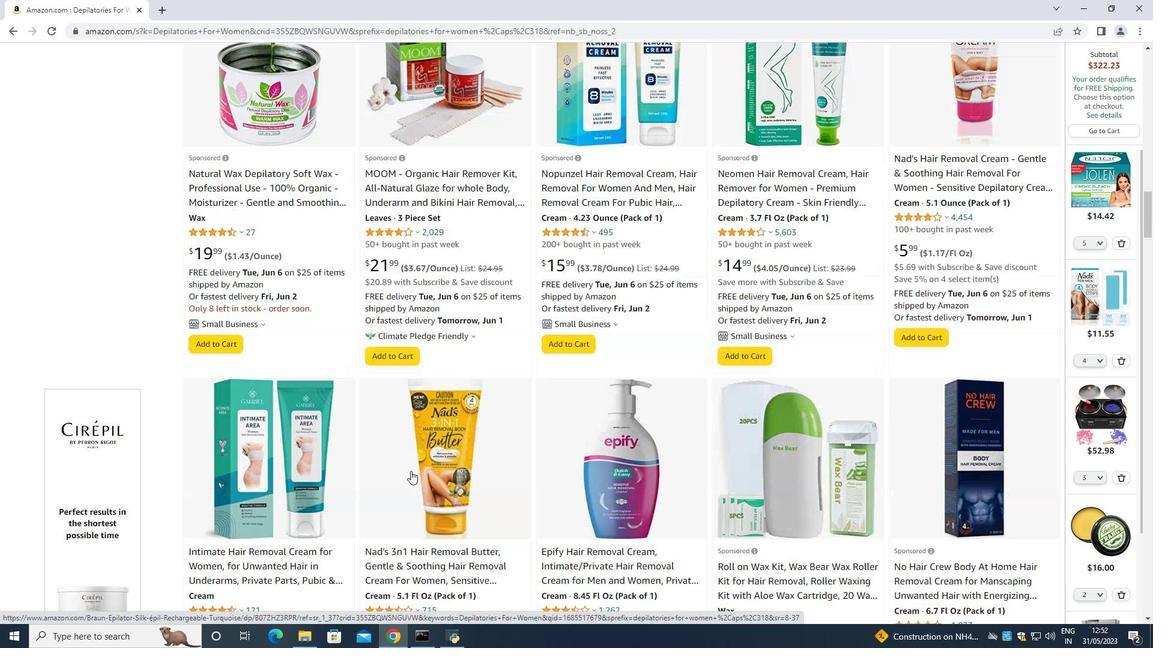 
Action: Mouse scrolled (411, 472) with delta (0, 0)
Screenshot: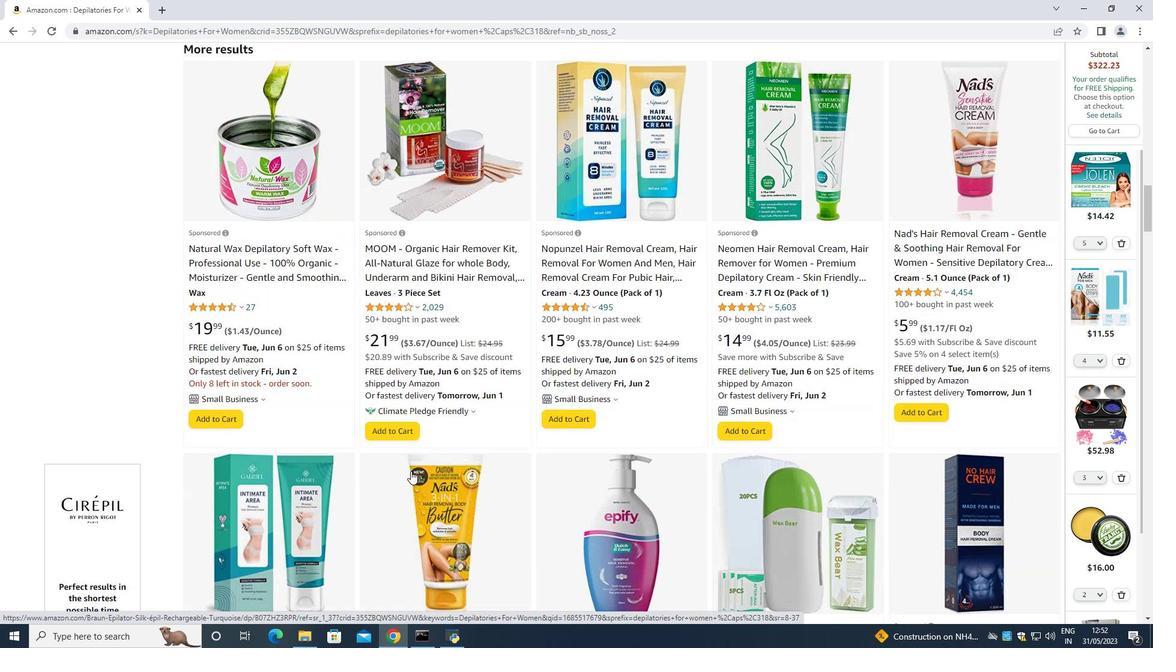 
Action: Mouse scrolled (411, 472) with delta (0, 0)
Screenshot: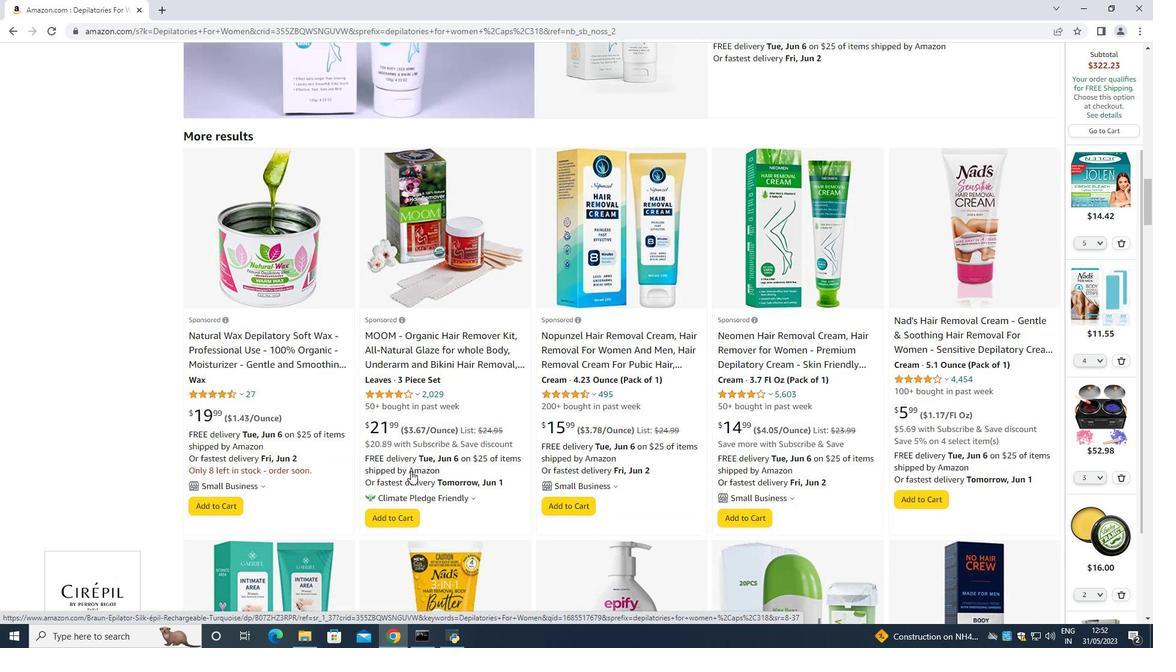 
Action: Mouse scrolled (411, 472) with delta (0, 0)
Screenshot: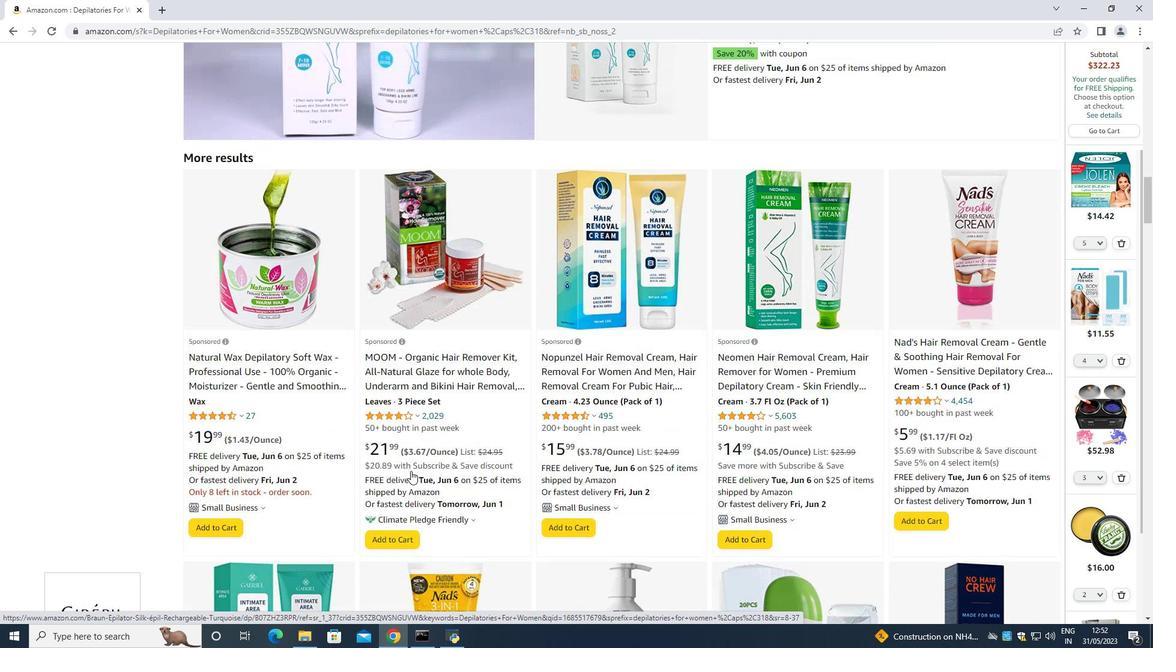 
Action: Mouse scrolled (411, 472) with delta (0, 0)
Screenshot: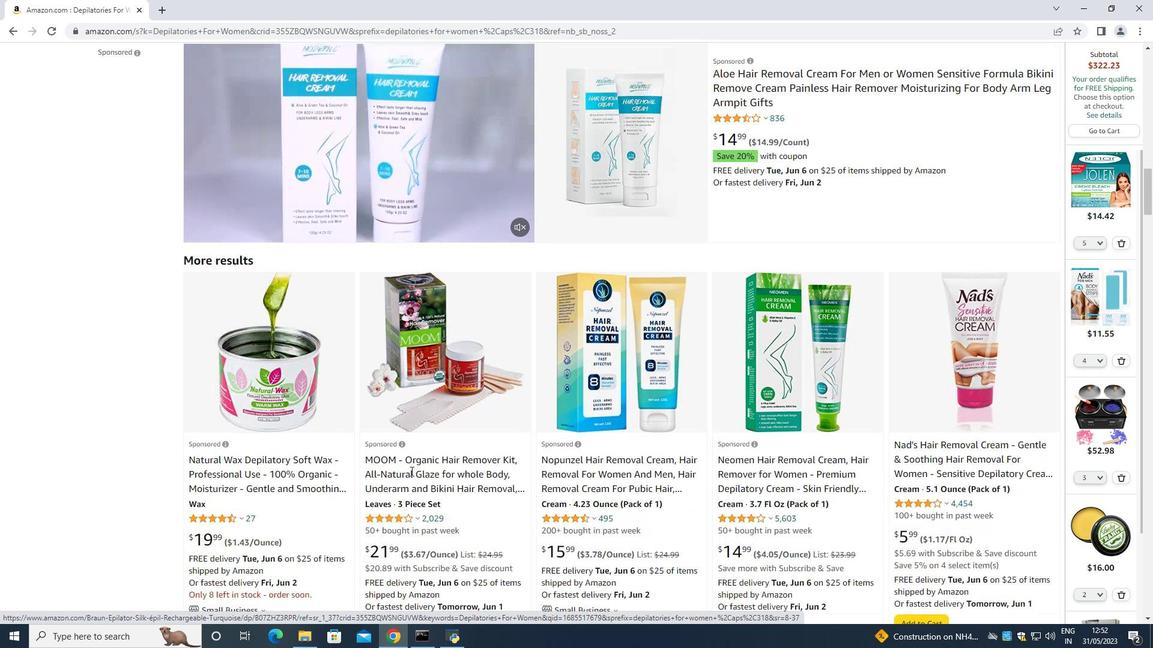 
Action: Mouse scrolled (411, 472) with delta (0, 0)
Screenshot: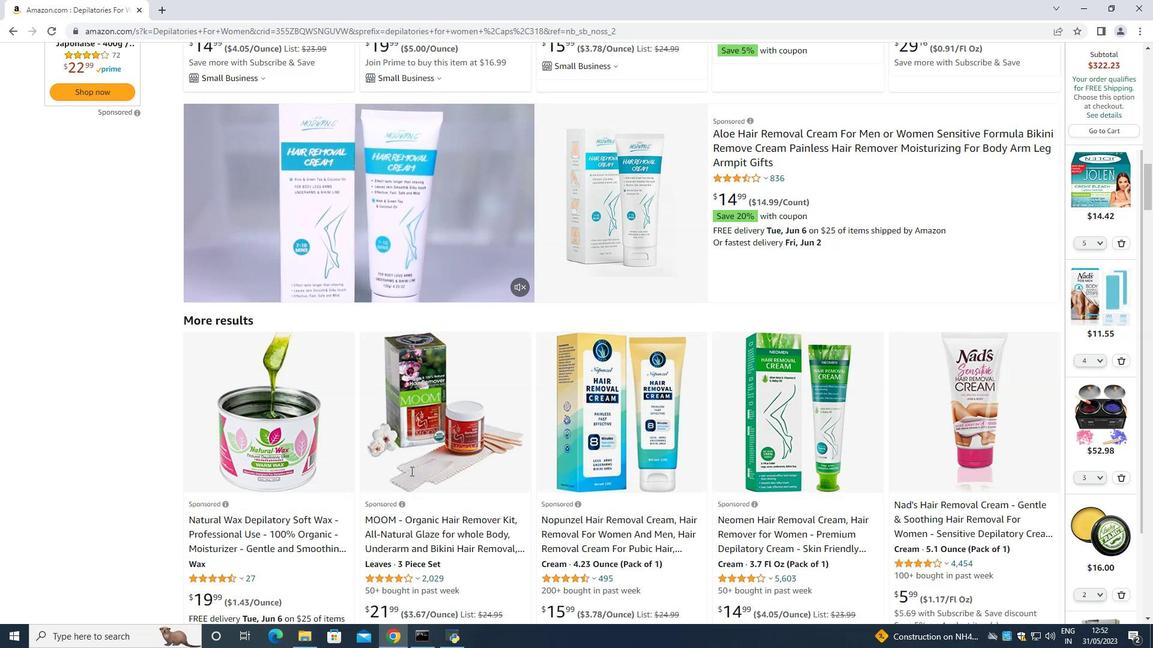
Action: Mouse scrolled (411, 472) with delta (0, 0)
Screenshot: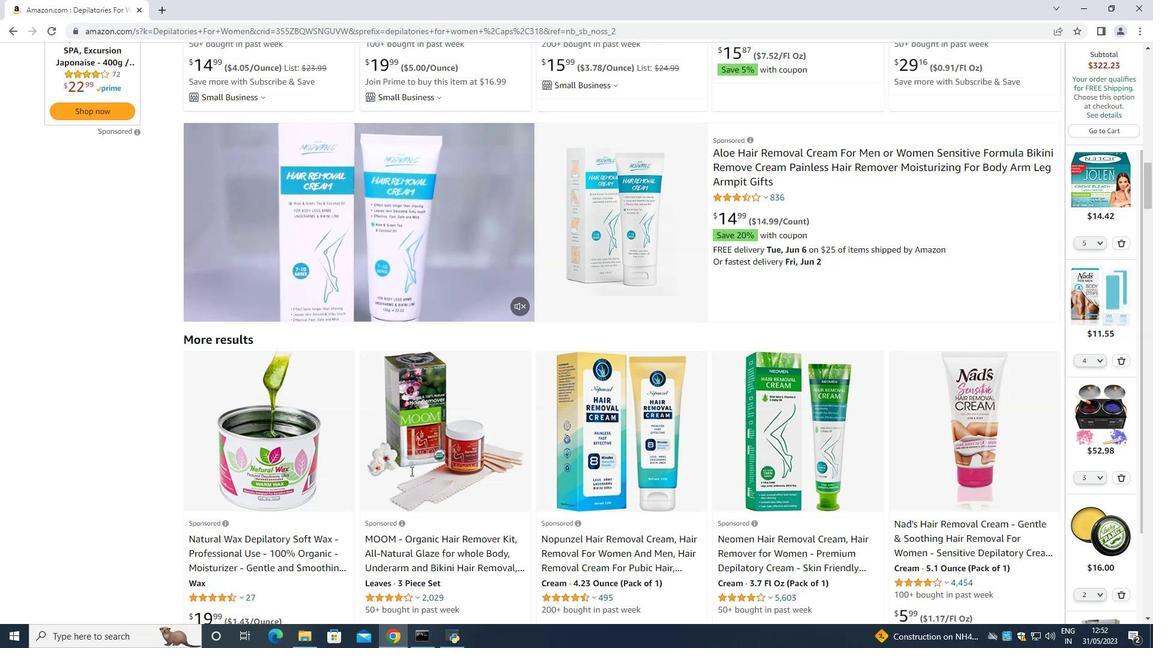 
Action: Mouse scrolled (411, 472) with delta (0, 0)
Screenshot: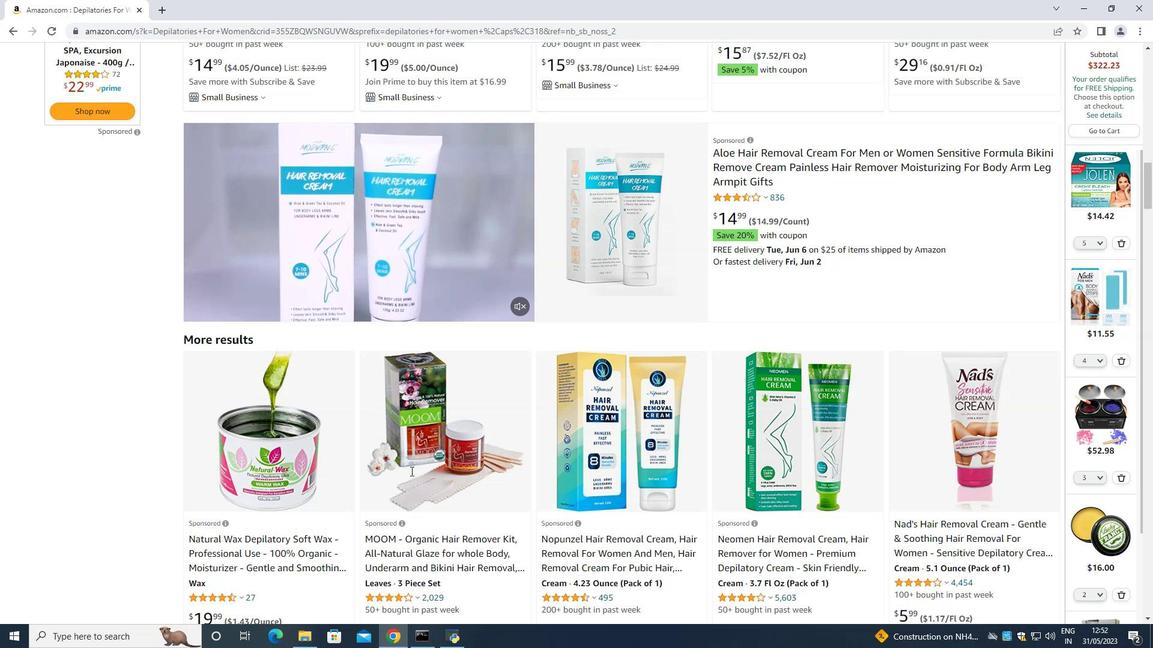 
Action: Mouse scrolled (411, 472) with delta (0, 0)
Screenshot: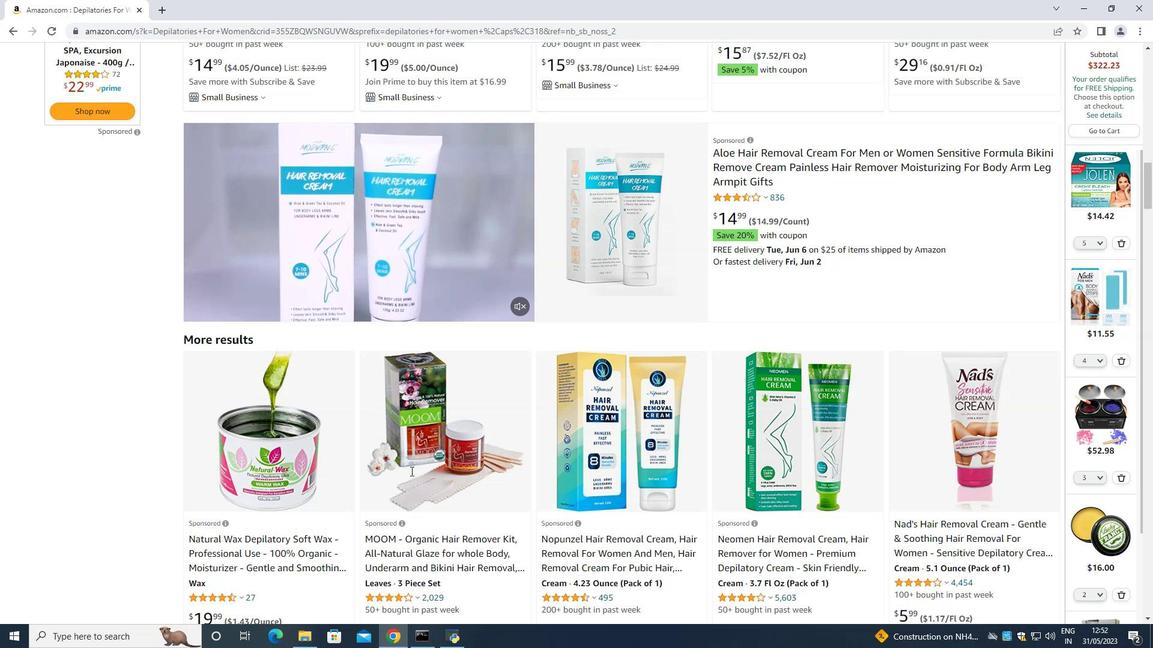 
Action: Mouse scrolled (411, 471) with delta (0, 0)
Screenshot: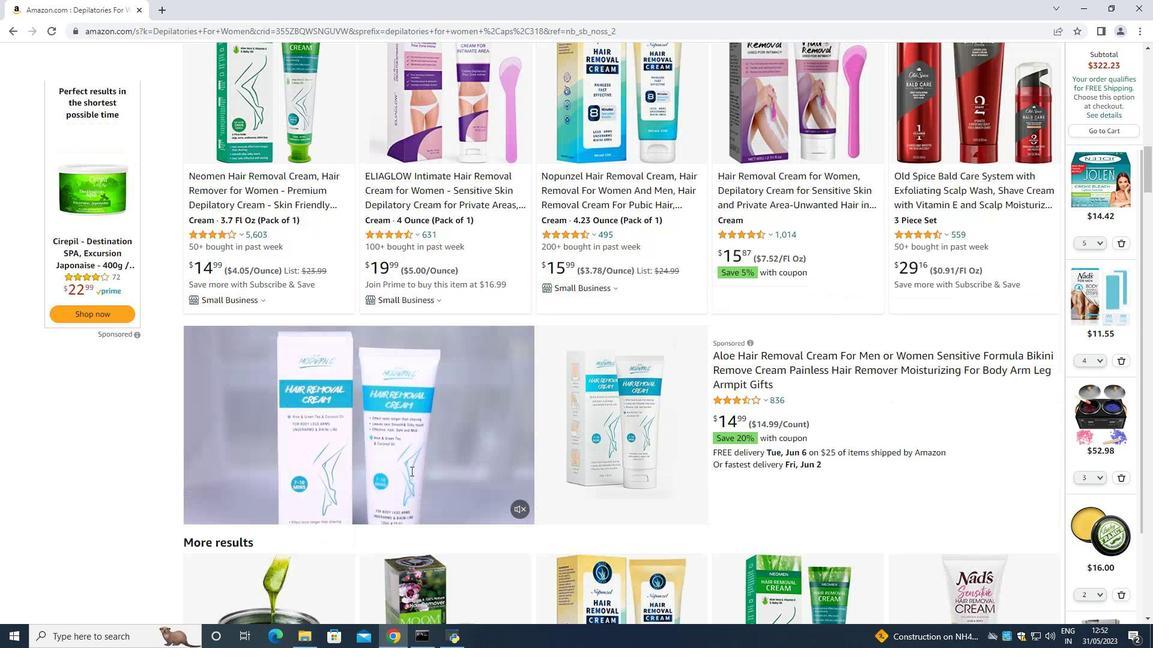 
Action: Mouse scrolled (411, 472) with delta (0, 0)
Screenshot: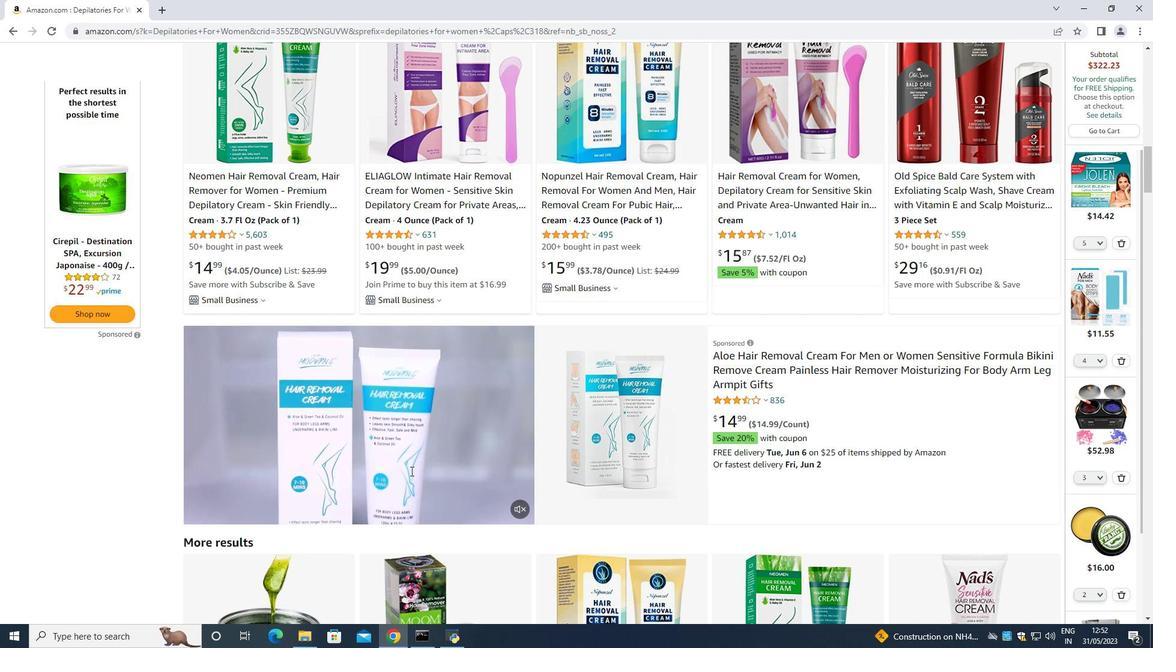 
Action: Mouse scrolled (411, 472) with delta (0, 0)
Screenshot: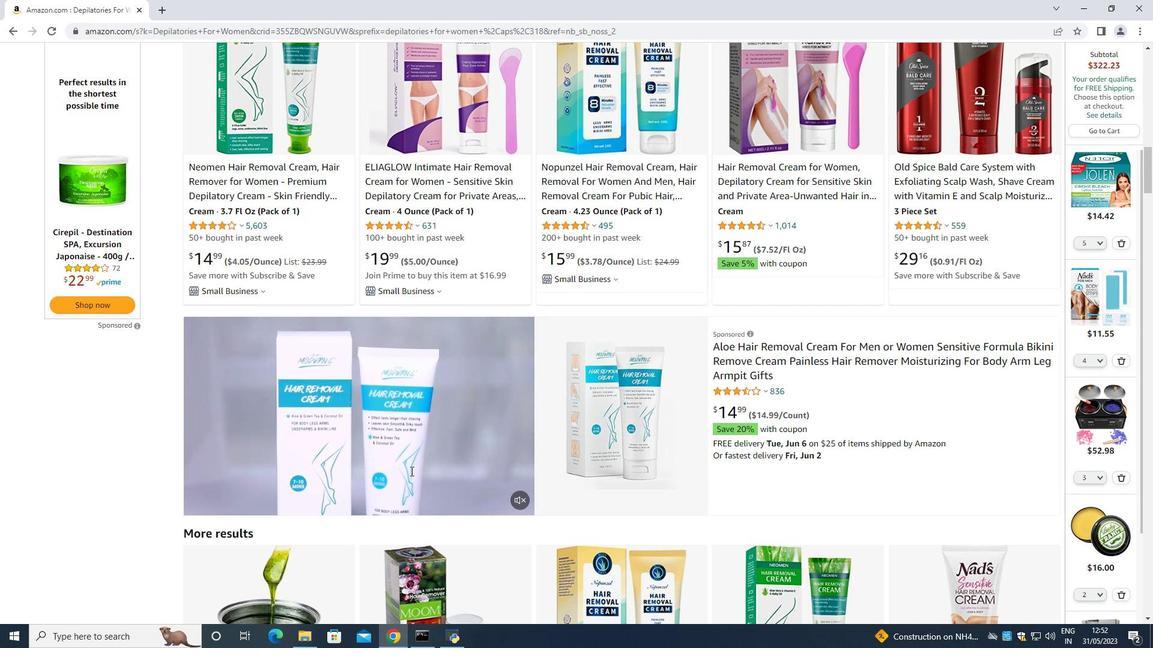 
Action: Mouse scrolled (411, 472) with delta (0, 0)
Screenshot: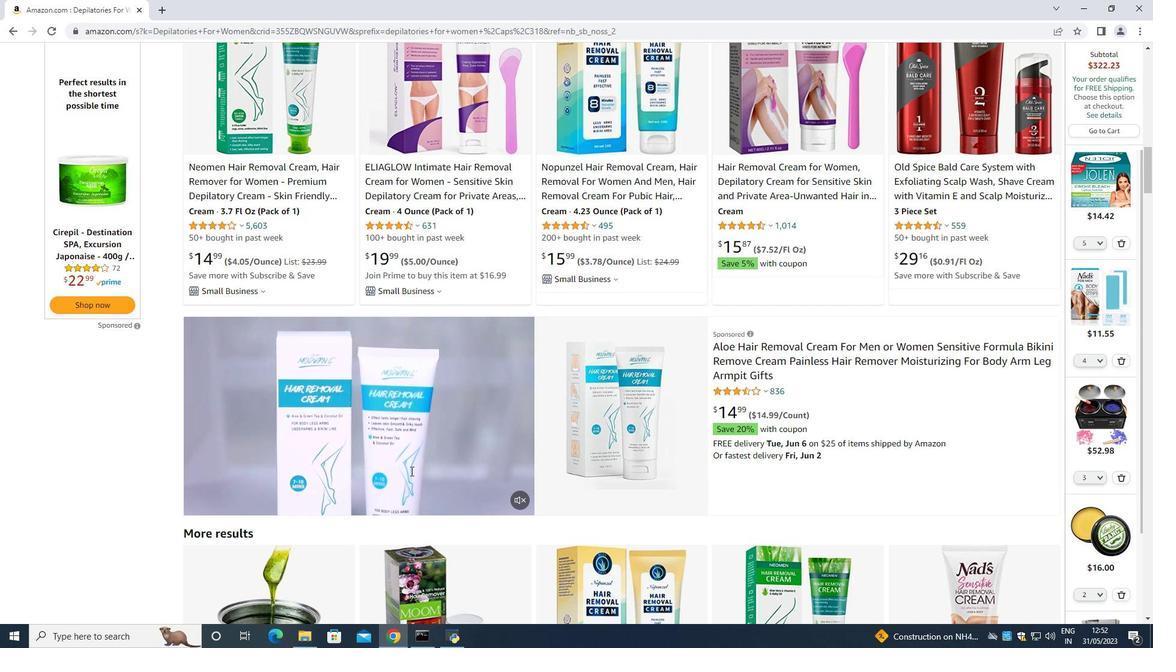 
Action: Mouse scrolled (411, 472) with delta (0, 0)
Screenshot: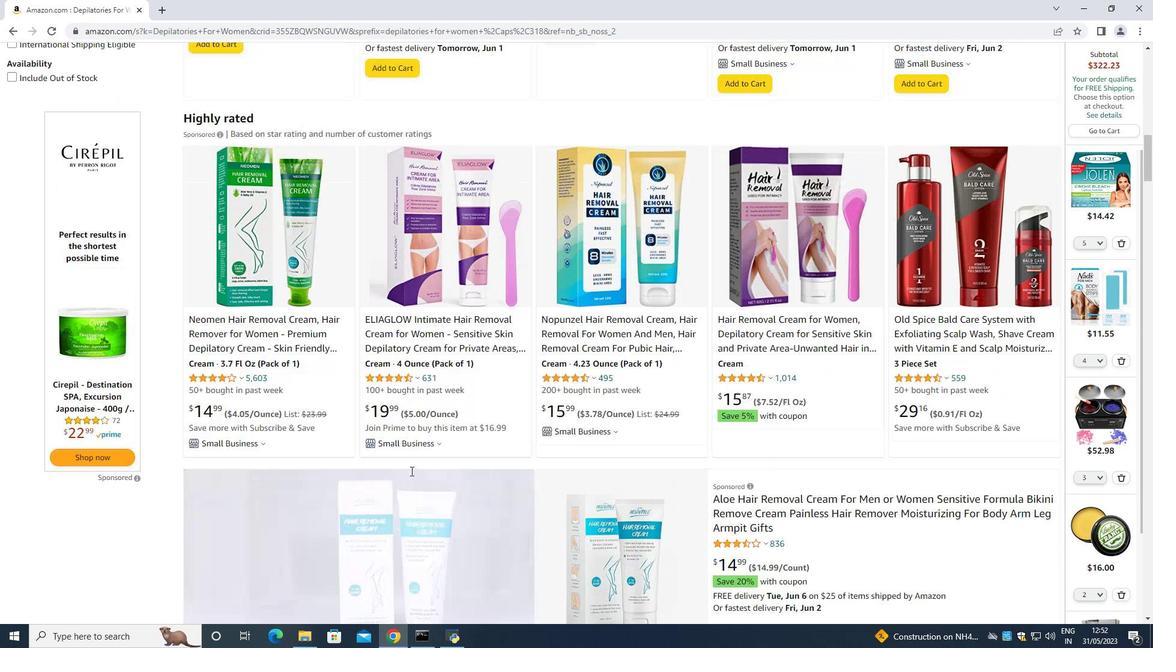 
Action: Mouse scrolled (411, 472) with delta (0, 0)
Screenshot: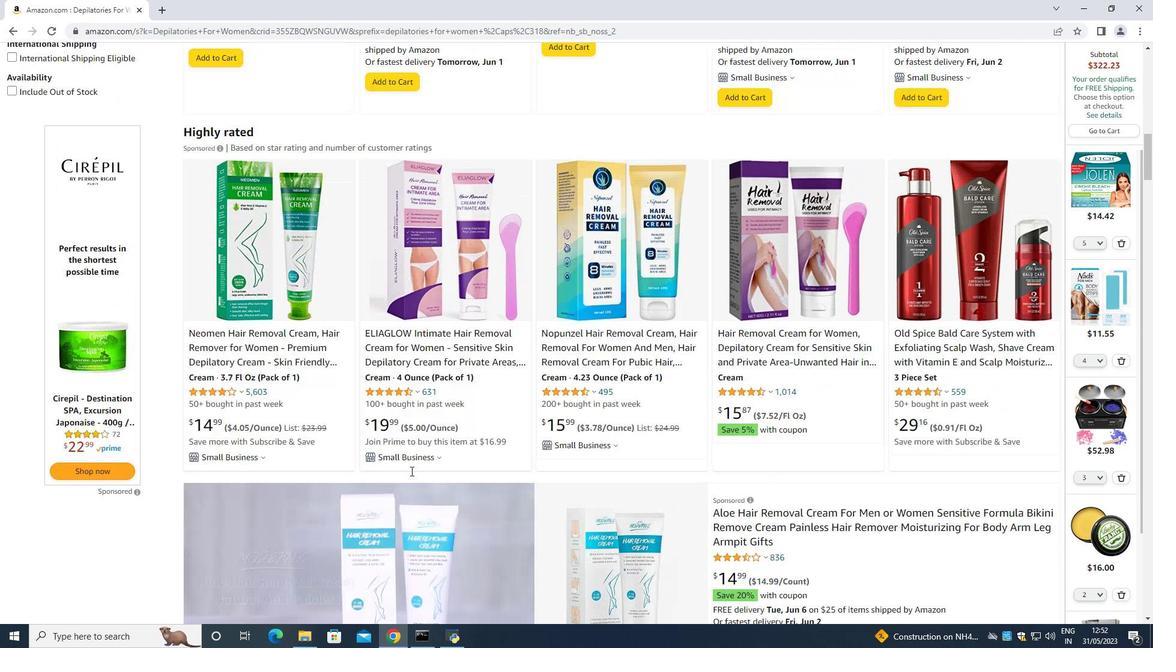 
Action: Mouse scrolled (411, 472) with delta (0, 0)
Screenshot: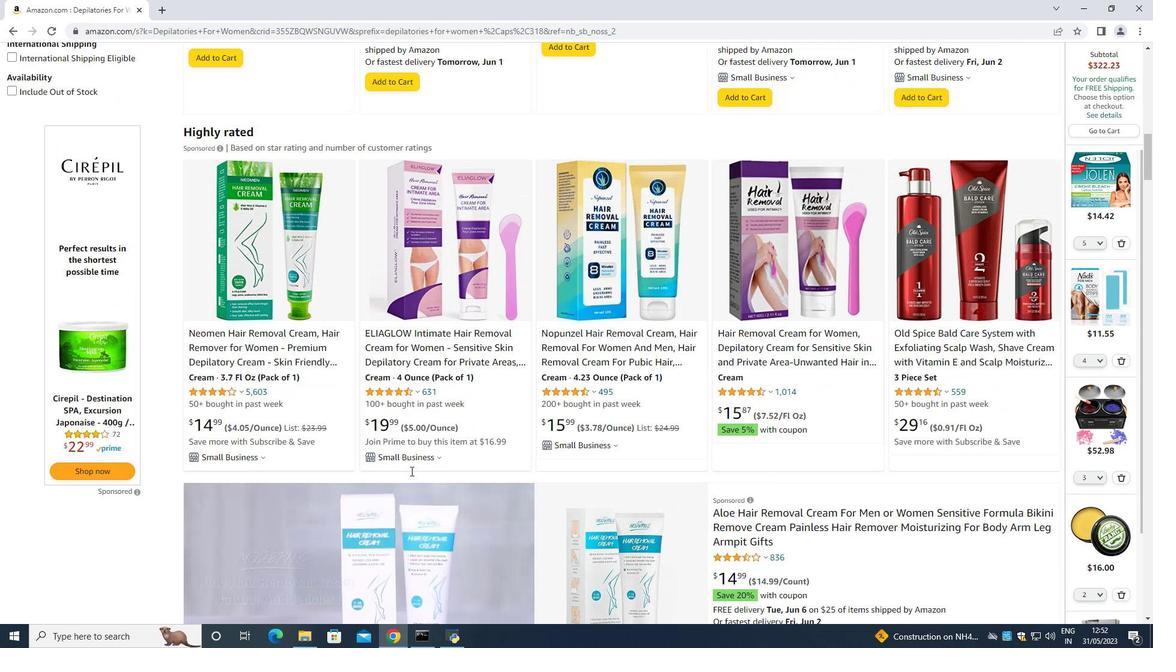 
Action: Mouse scrolled (411, 472) with delta (0, 0)
Screenshot: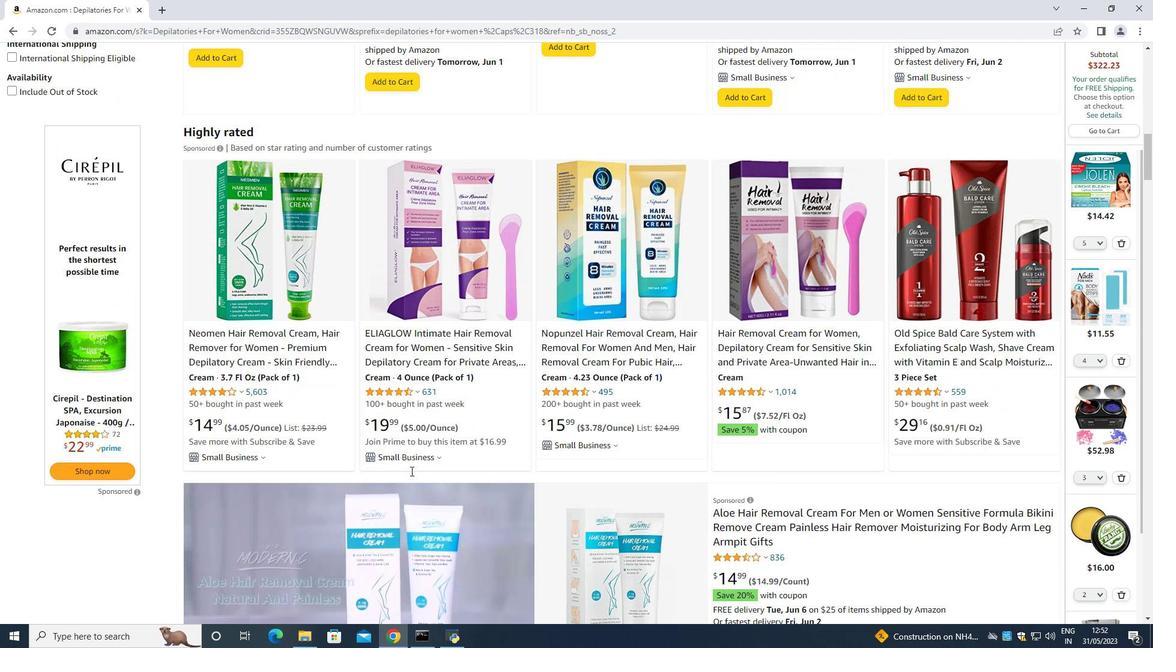 
Action: Mouse scrolled (411, 472) with delta (0, 0)
Screenshot: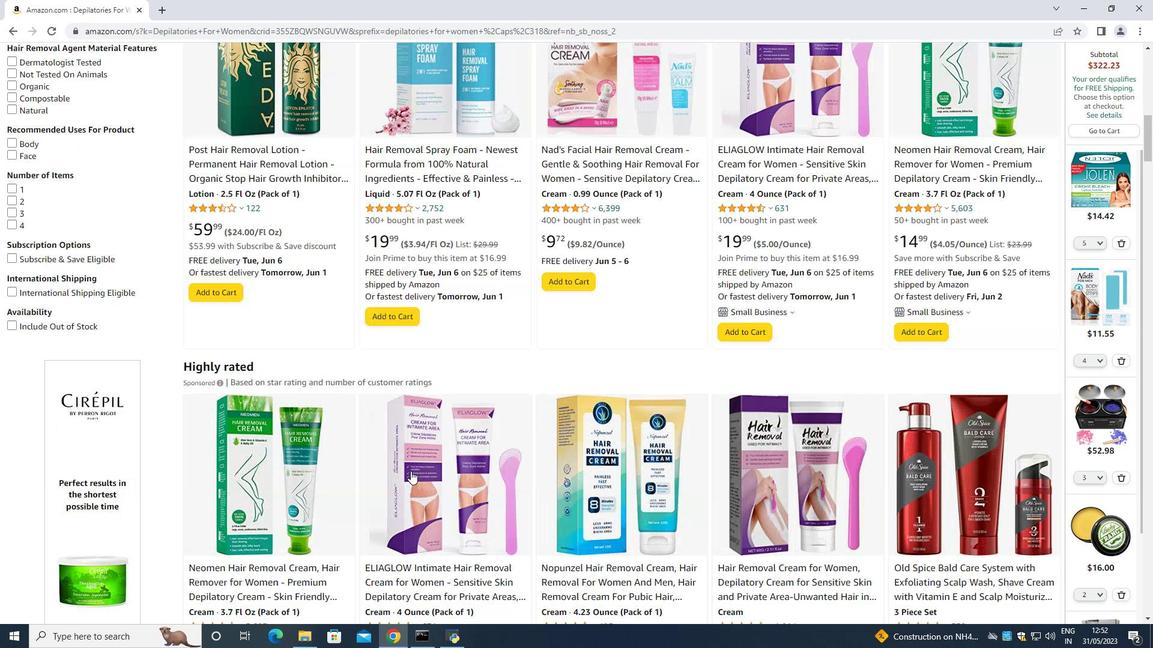 
Action: Mouse scrolled (411, 472) with delta (0, 0)
Screenshot: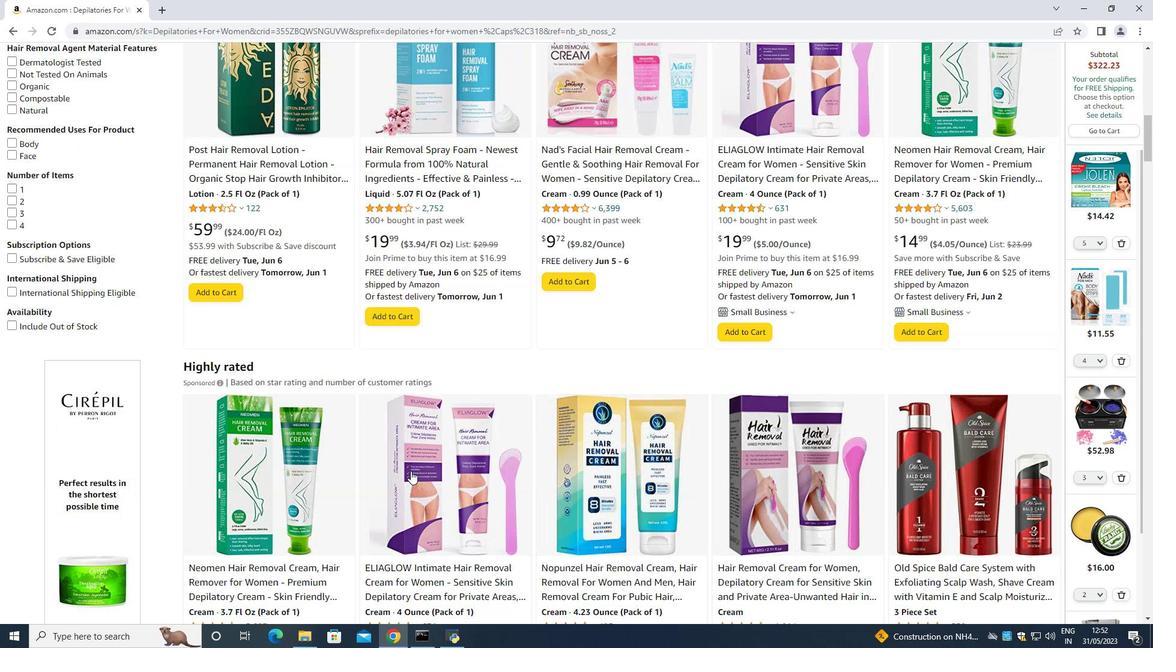
Action: Mouse scrolled (411, 472) with delta (0, 0)
Screenshot: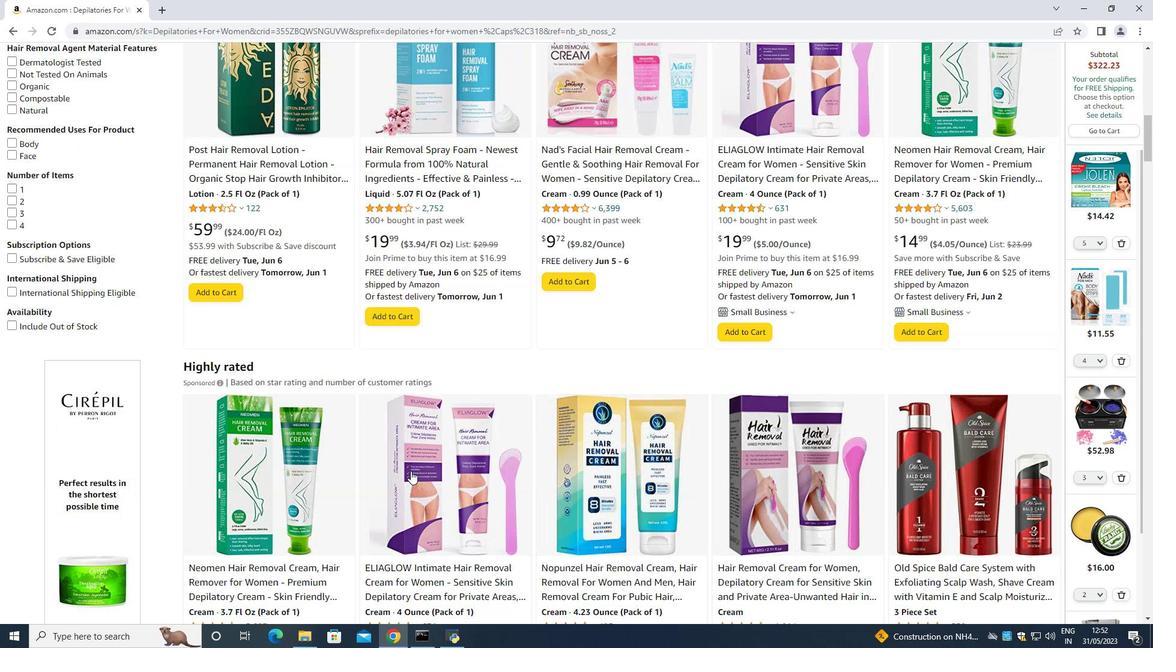 
Action: Mouse scrolled (411, 472) with delta (0, 0)
Screenshot: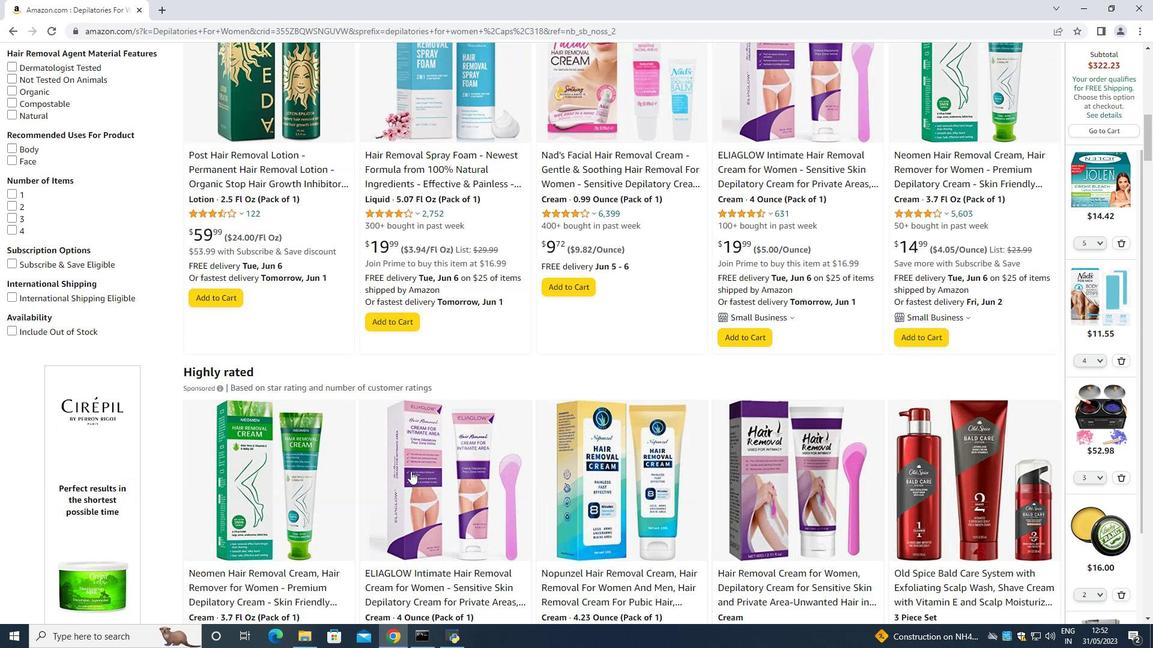 
Action: Mouse scrolled (411, 472) with delta (0, 0)
Screenshot: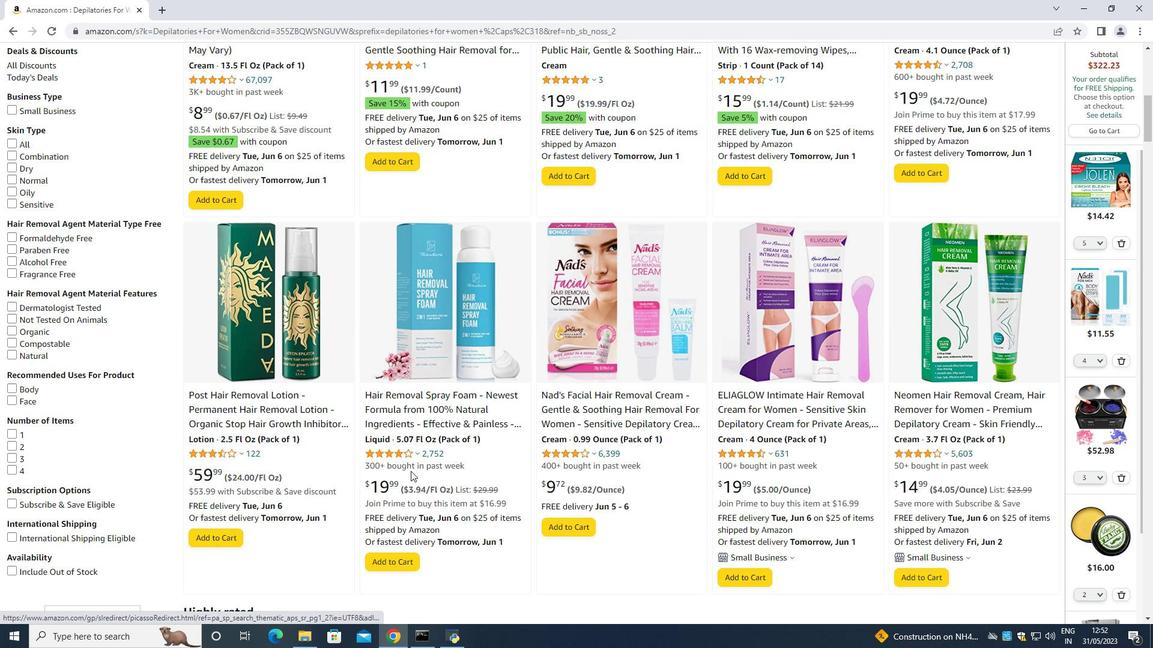 
Action: Mouse scrolled (411, 472) with delta (0, 0)
Screenshot: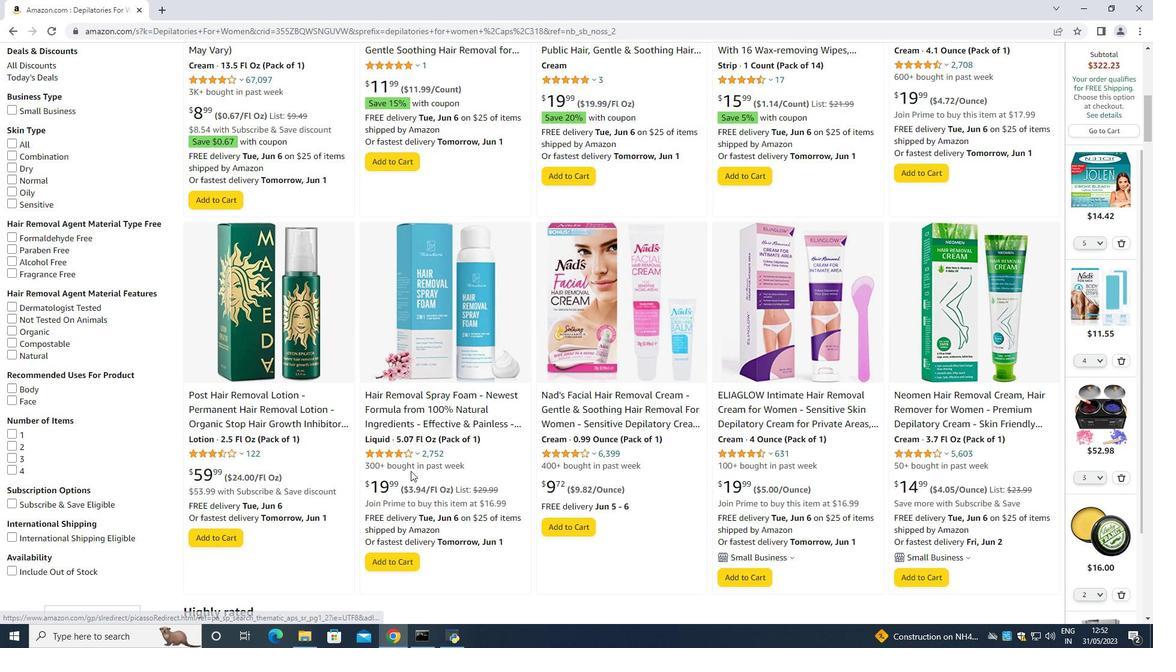 
Action: Mouse scrolled (411, 472) with delta (0, 0)
Screenshot: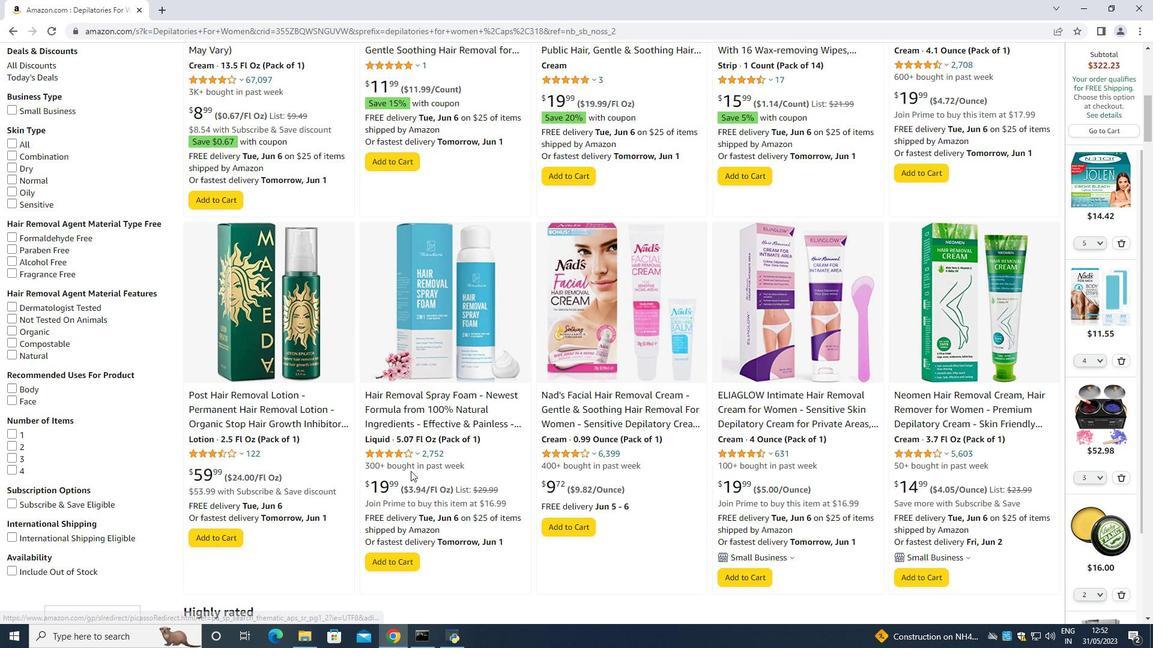 
Action: Mouse scrolled (411, 472) with delta (0, 0)
Screenshot: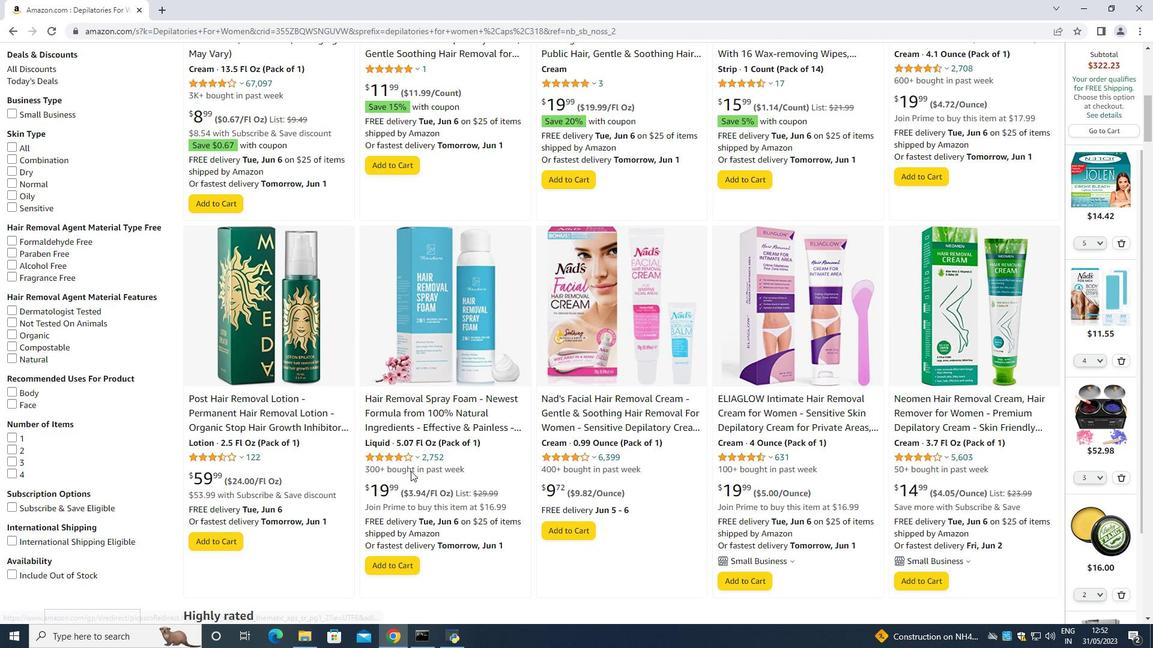 
Action: Mouse scrolled (411, 472) with delta (0, 0)
Screenshot: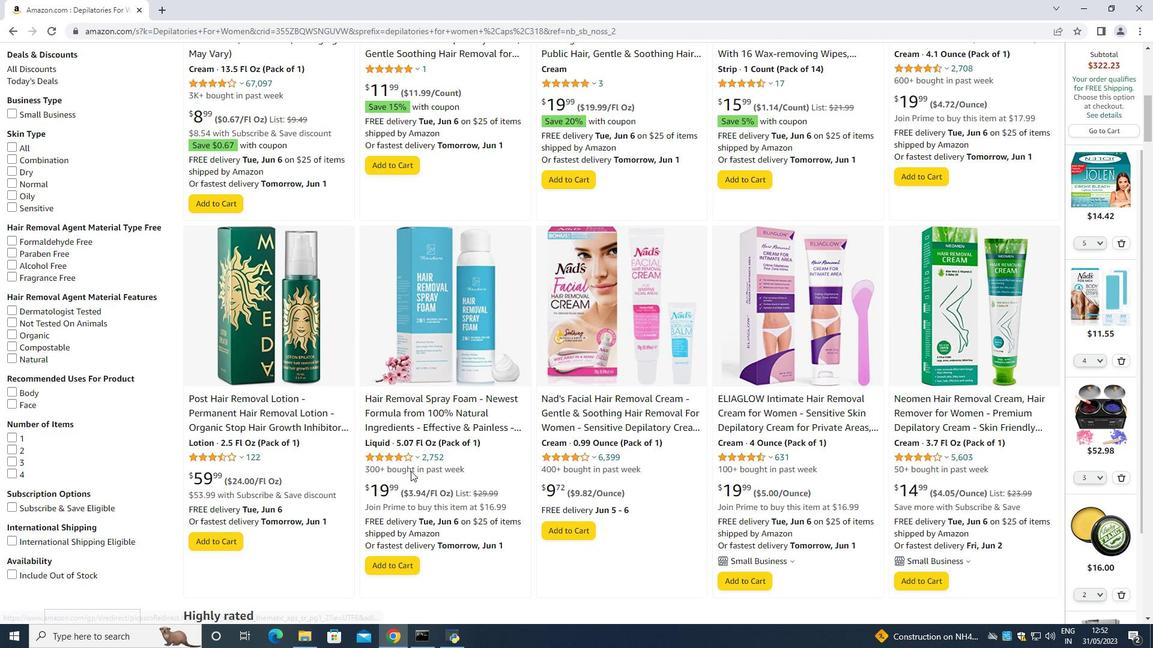 
Action: Mouse moved to (456, 337)
Screenshot: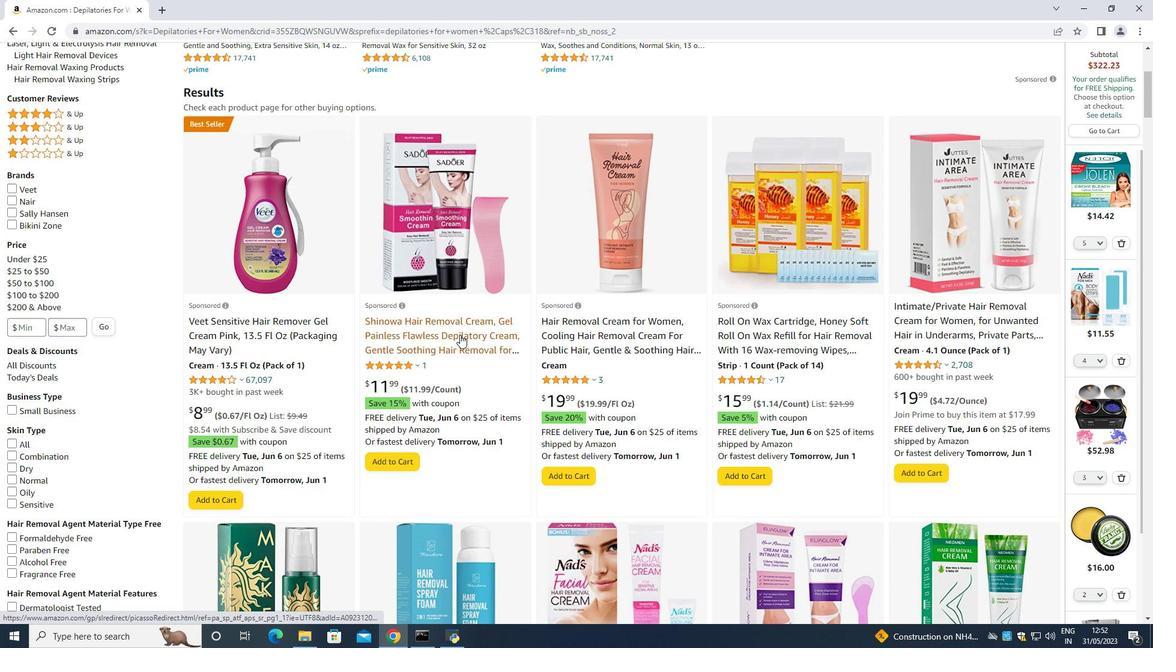 
Action: Mouse pressed left at (456, 337)
Screenshot: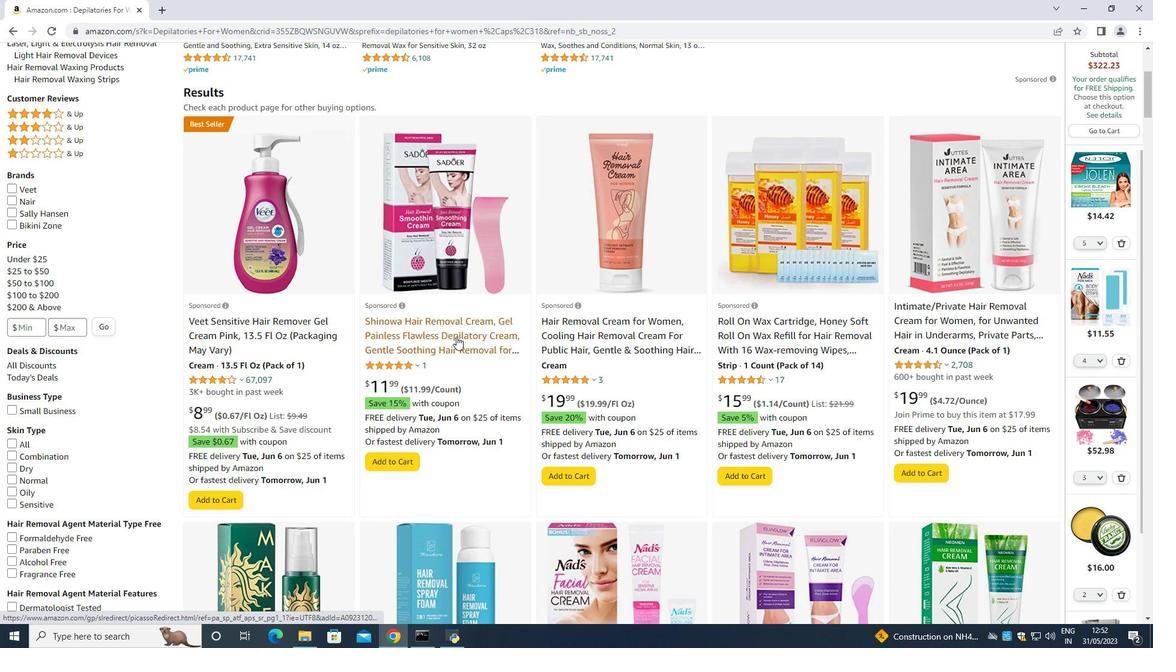 
Action: Mouse moved to (99, 222)
Screenshot: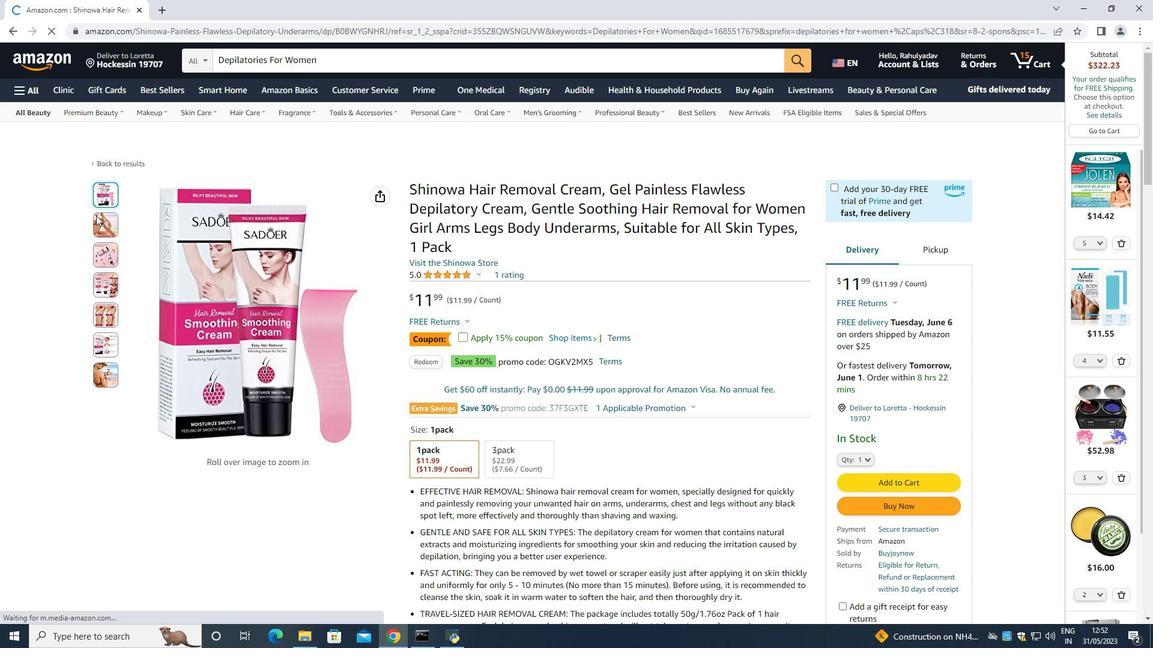 
Action: Mouse pressed left at (99, 222)
Screenshot: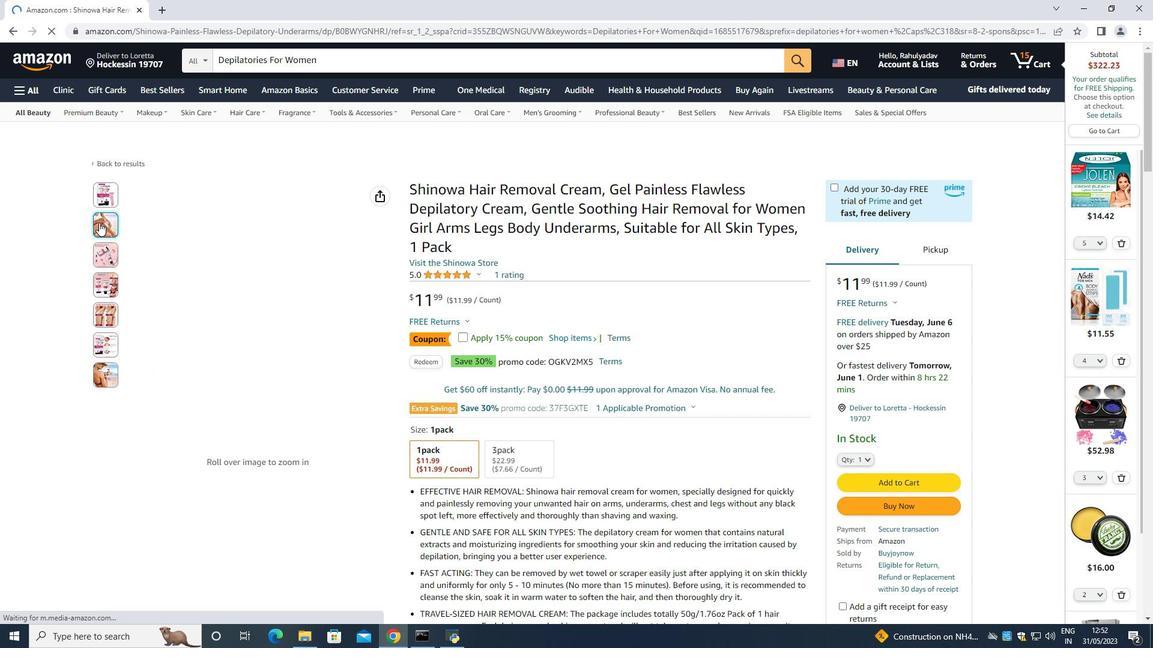 
Action: Mouse moved to (99, 306)
Screenshot: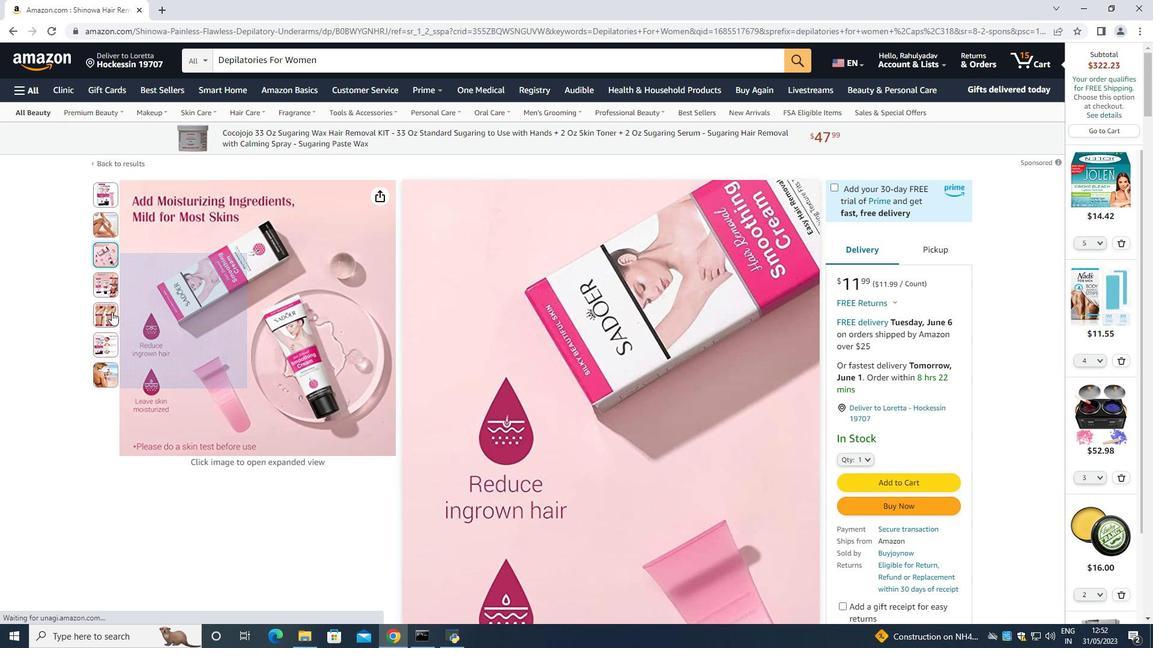 
Action: Mouse pressed left at (99, 306)
Screenshot: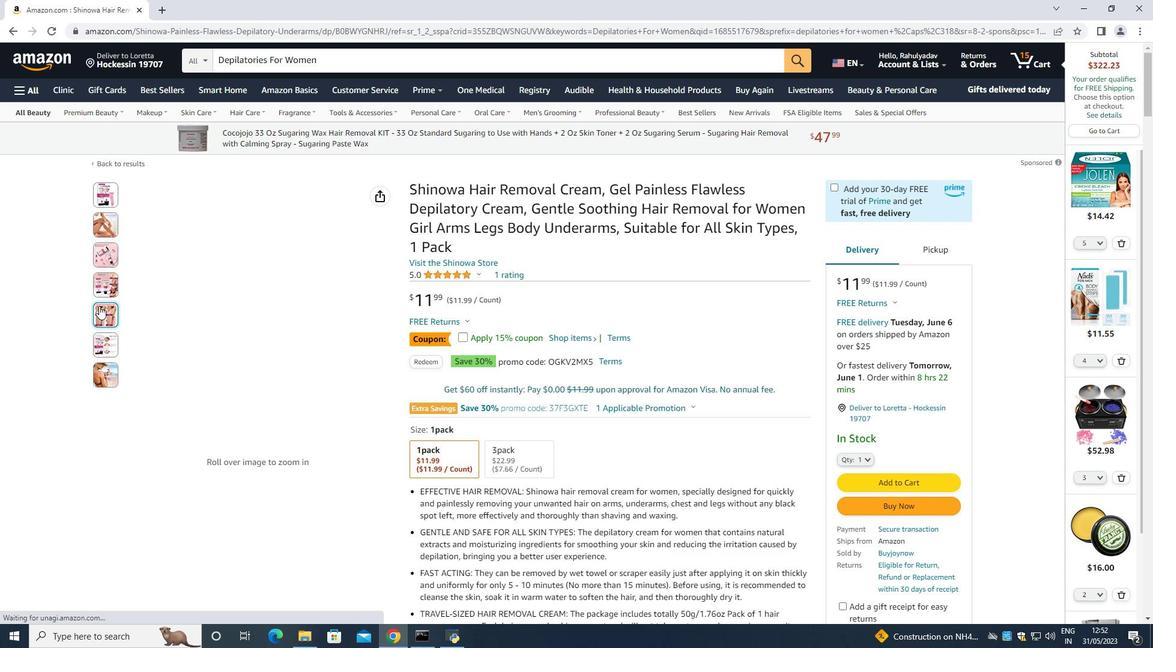 
Action: Mouse moved to (822, 246)
Screenshot: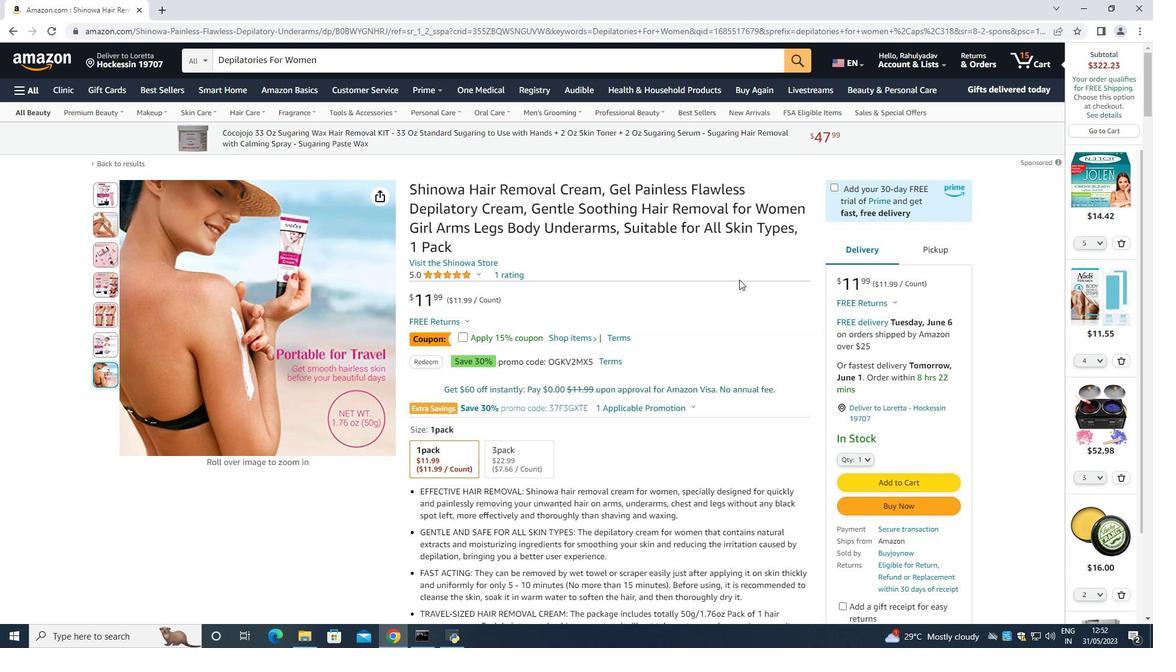 
Action: Mouse scrolled (804, 254) with delta (0, 0)
Screenshot: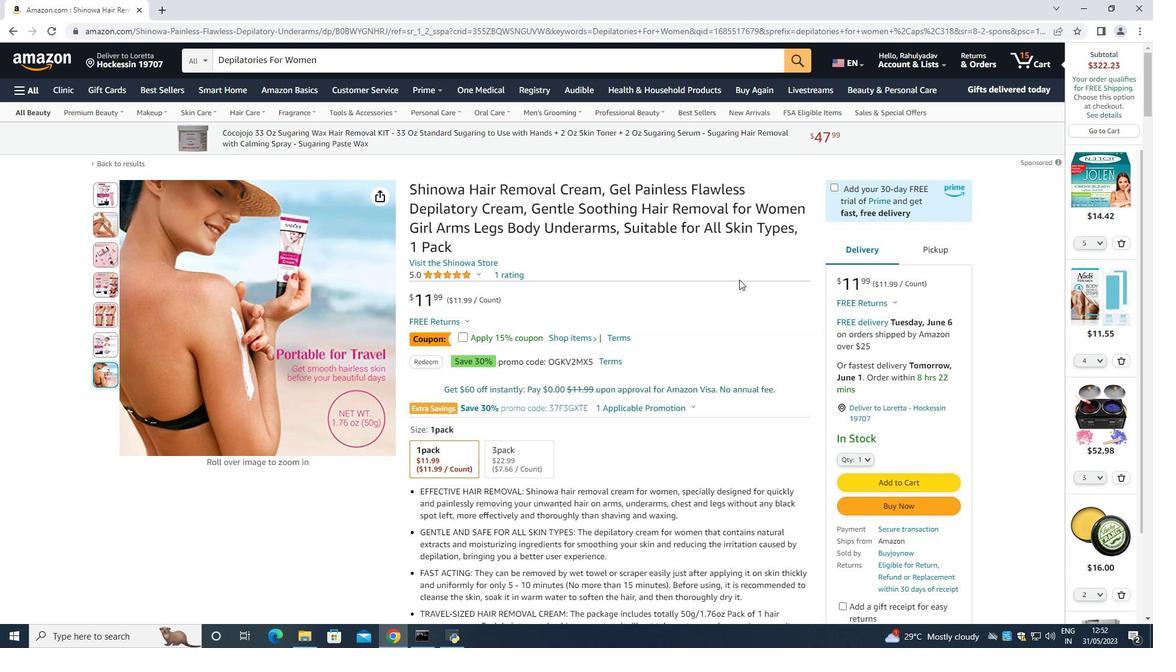 
Action: Mouse moved to (873, 219)
Screenshot: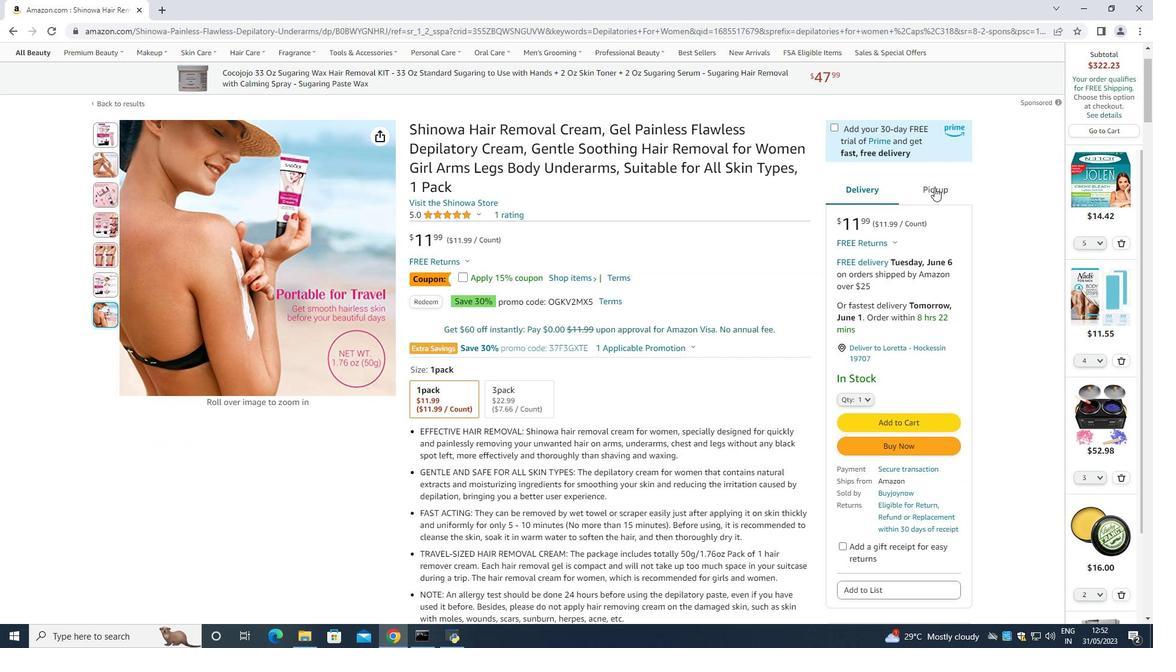 
Action: Mouse scrolled (873, 220) with delta (0, 0)
Screenshot: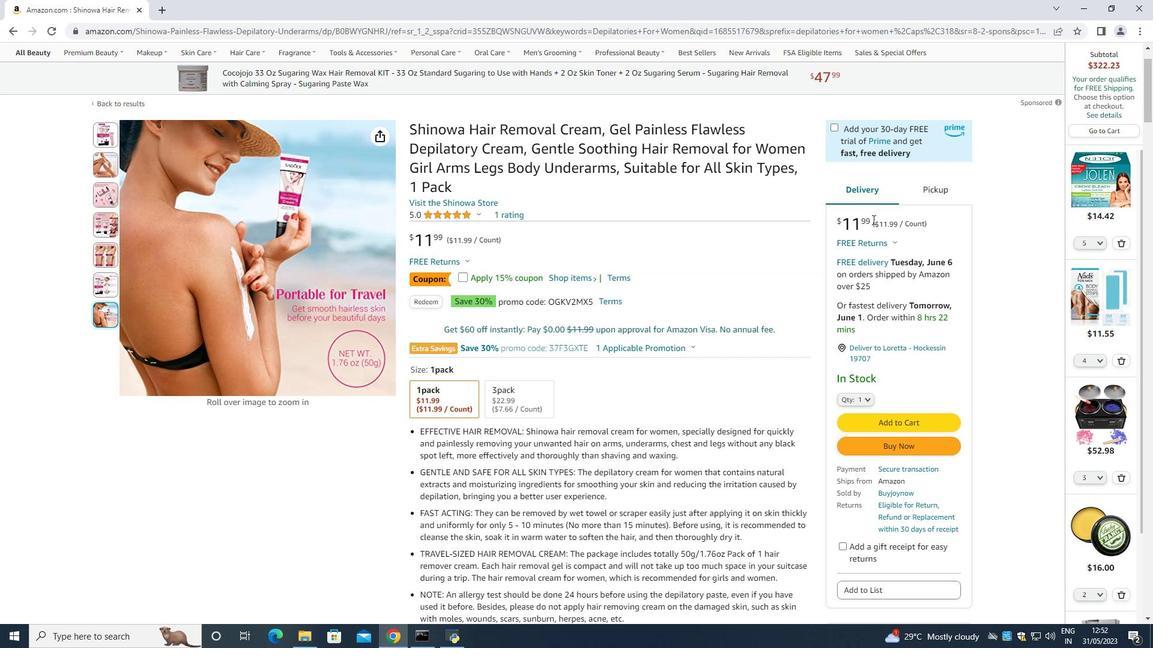 
Action: Mouse moved to (868, 220)
Screenshot: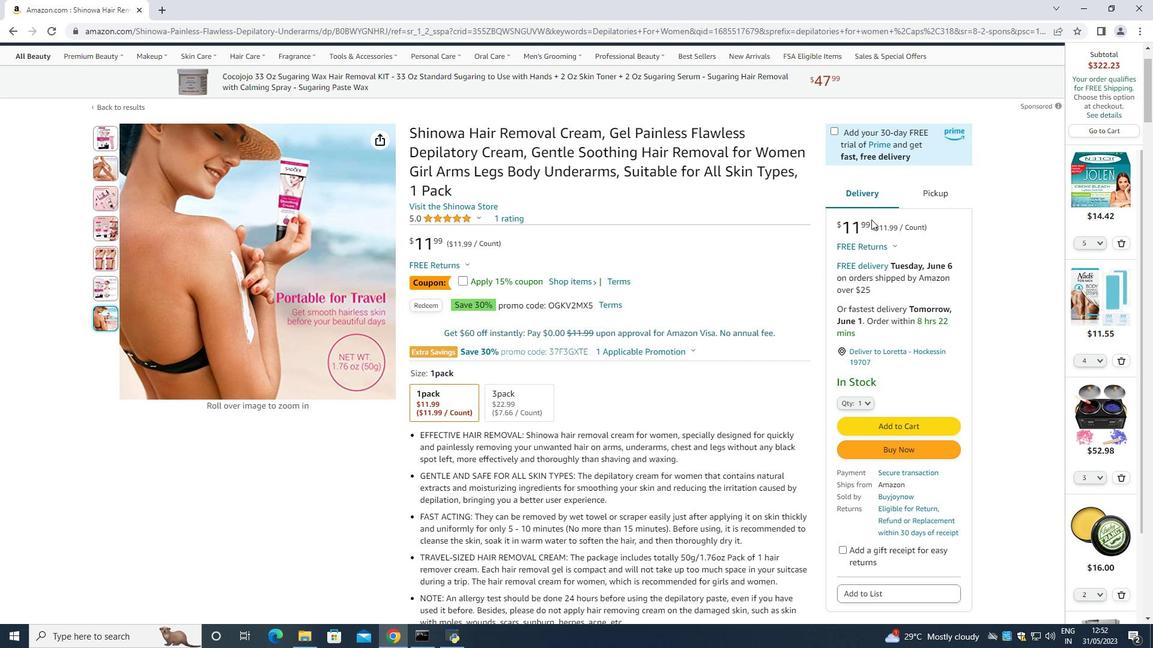 
Action: Mouse scrolled (868, 219) with delta (0, 0)
Screenshot: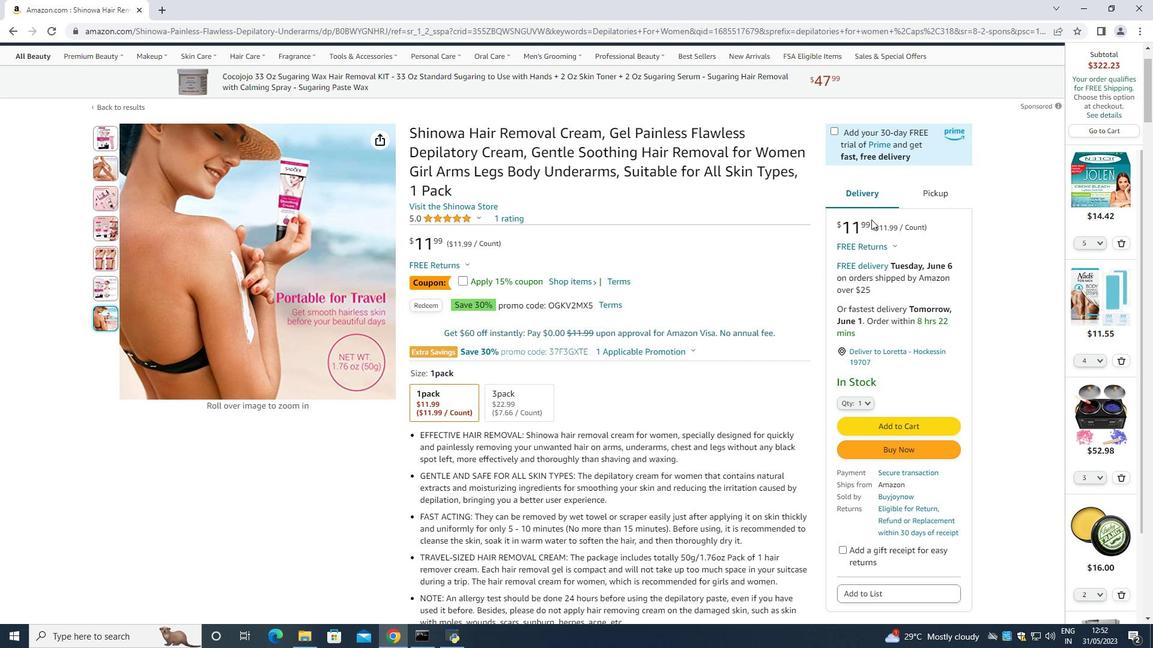 
Action: Mouse moved to (866, 220)
Screenshot: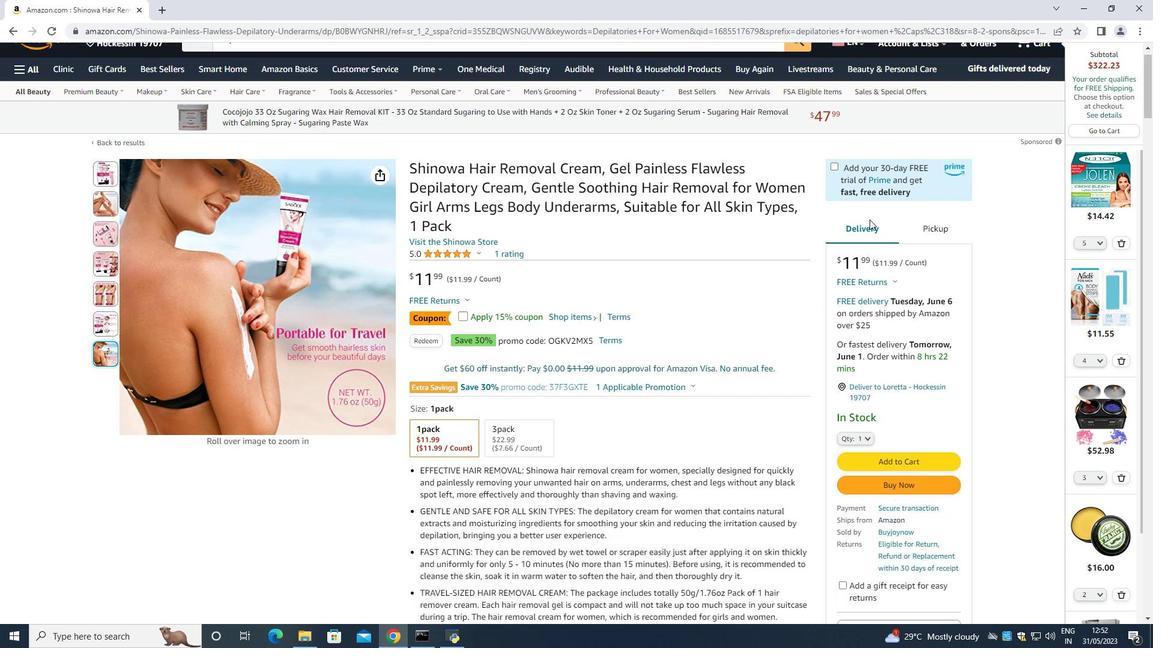 
Action: Mouse scrolled (866, 219) with delta (0, 0)
Screenshot: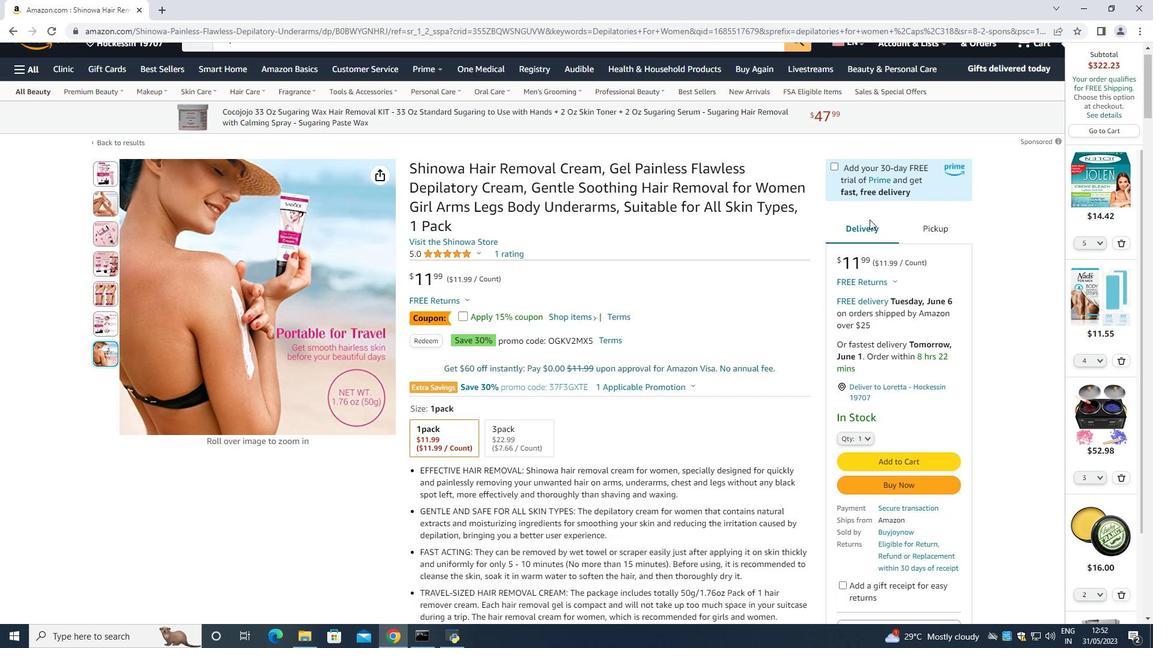 
Action: Mouse moved to (865, 220)
Screenshot: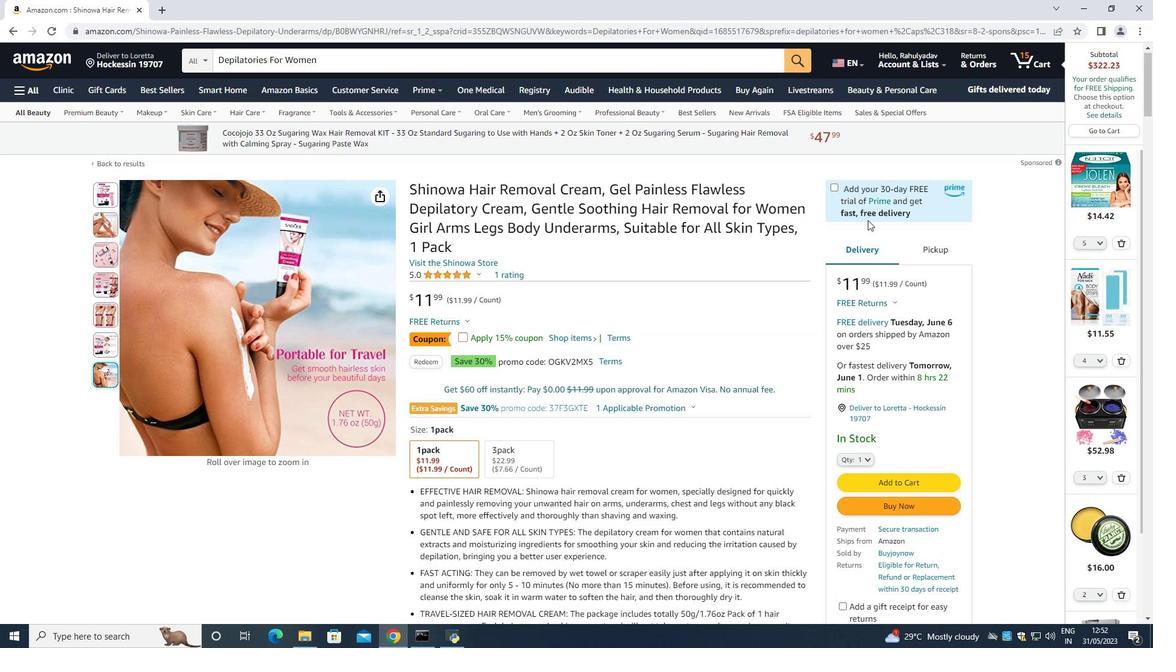 
Action: Mouse scrolled (865, 219) with delta (0, 0)
Screenshot: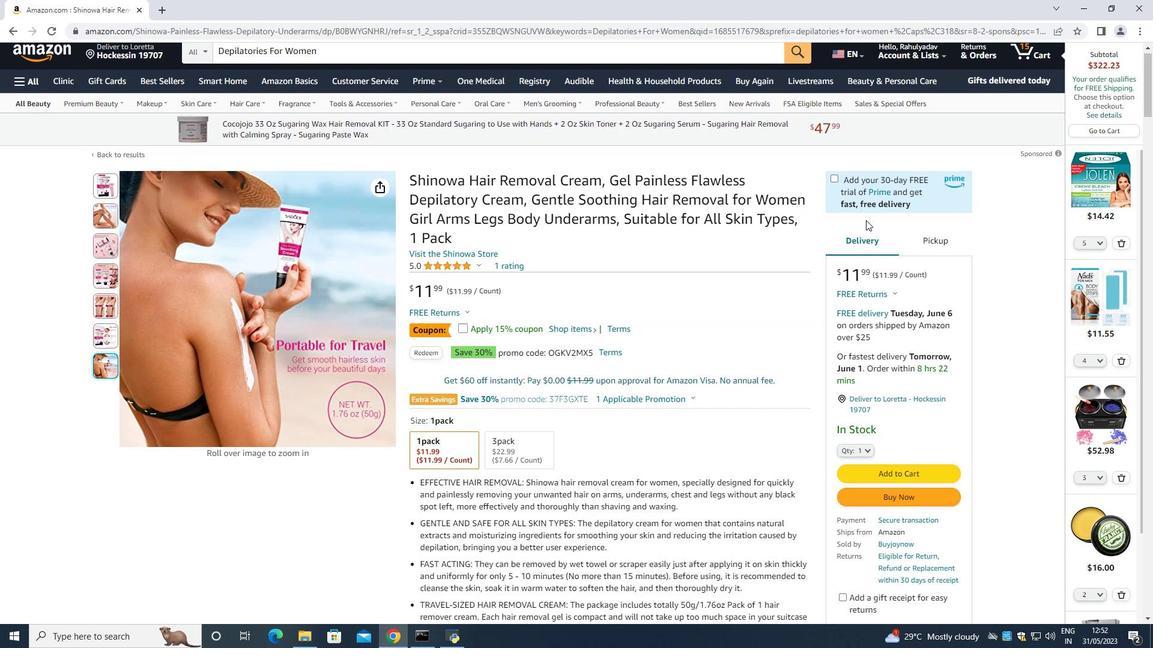 
Action: Mouse moved to (863, 220)
Screenshot: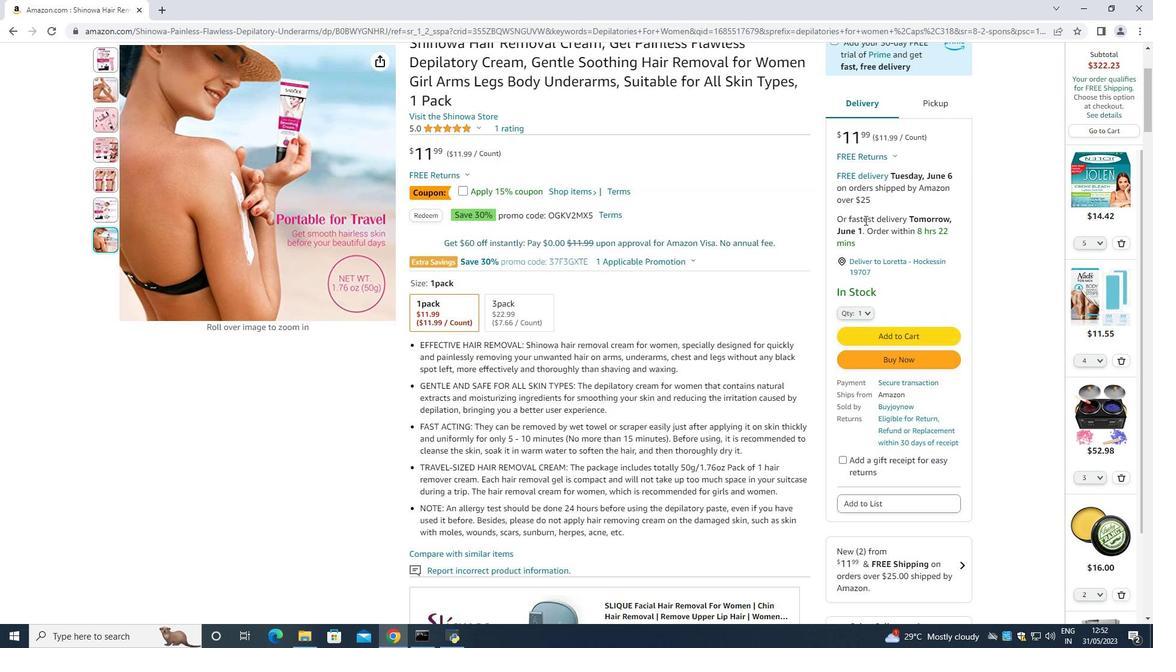 
Action: Mouse scrolled (863, 219) with delta (0, 0)
Screenshot: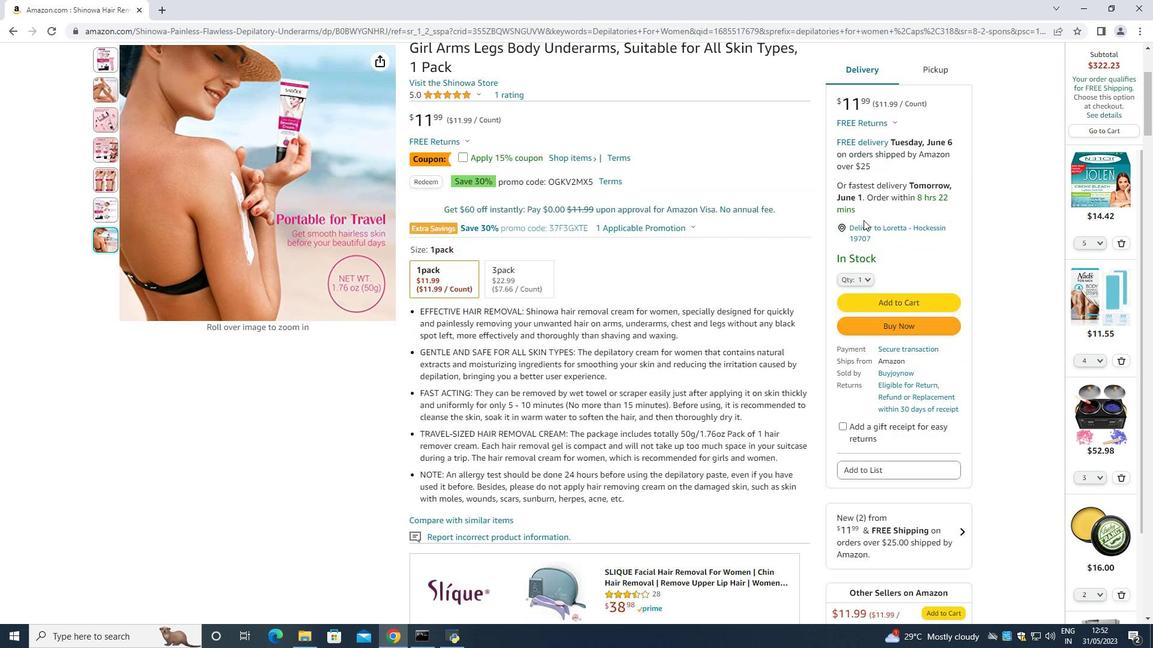 
Action: Mouse moved to (861, 220)
Screenshot: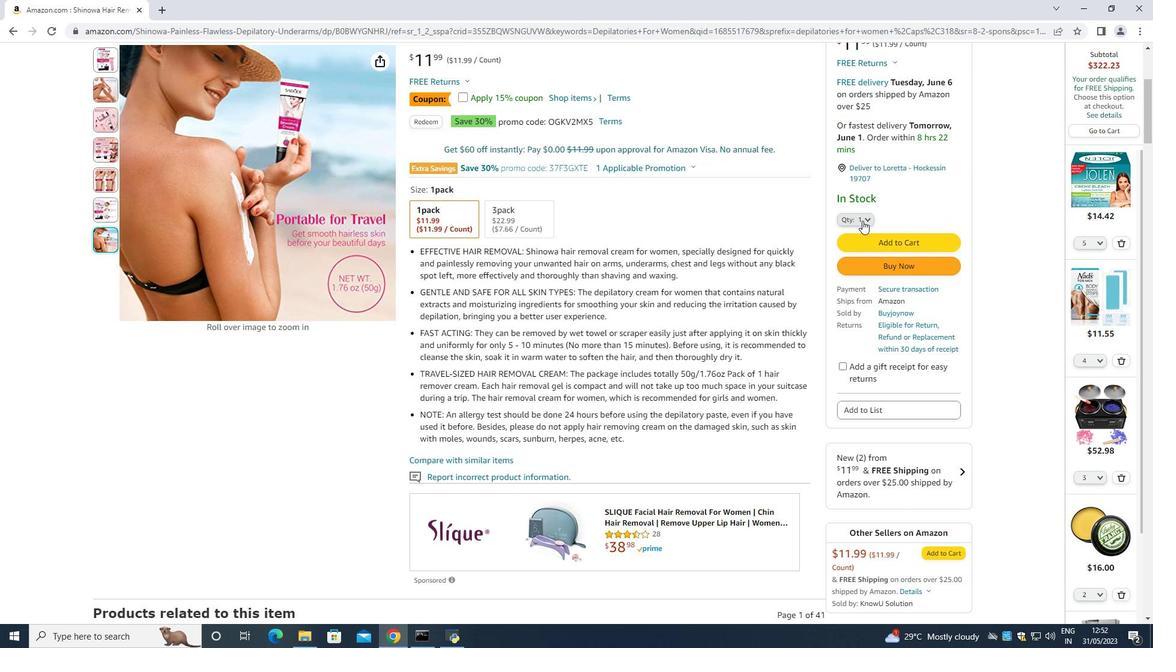 
Action: Mouse pressed left at (861, 220)
Screenshot: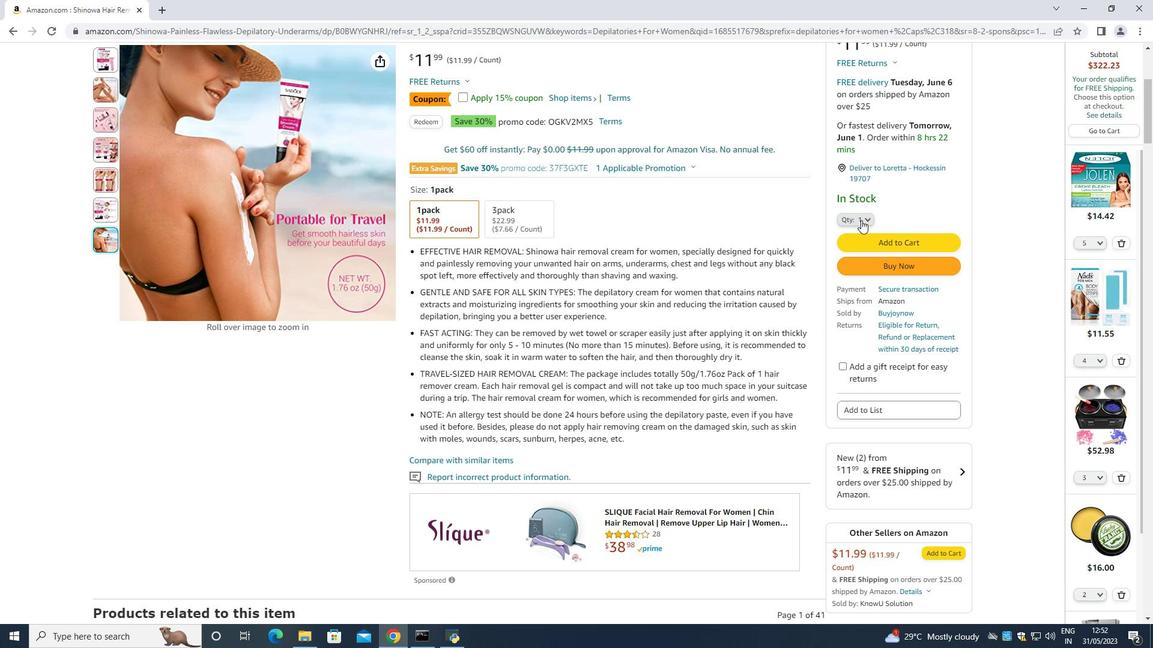 
Action: Mouse pressed left at (861, 220)
Screenshot: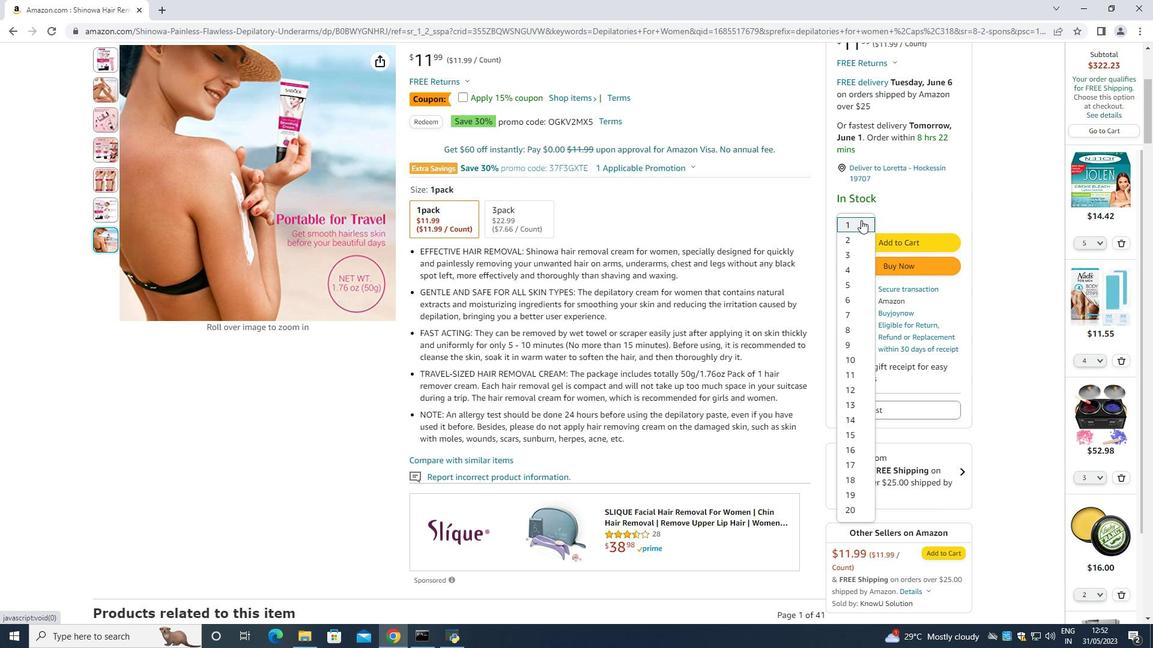 
Action: Mouse moved to (899, 269)
Screenshot: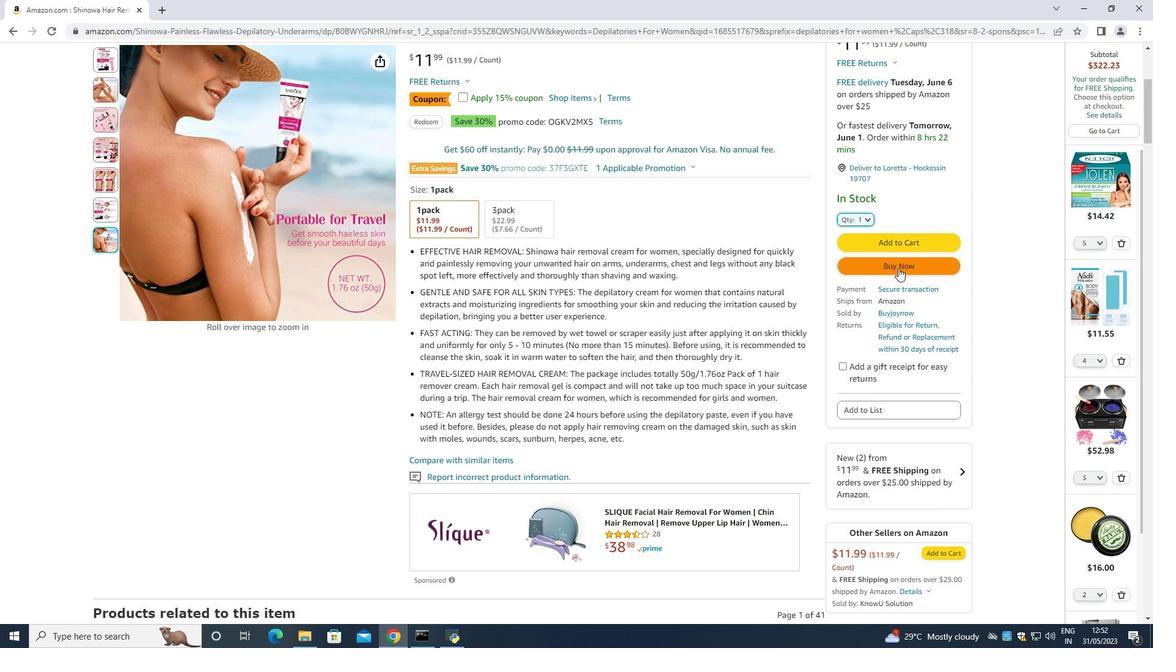 
Action: Mouse pressed left at (899, 269)
Screenshot: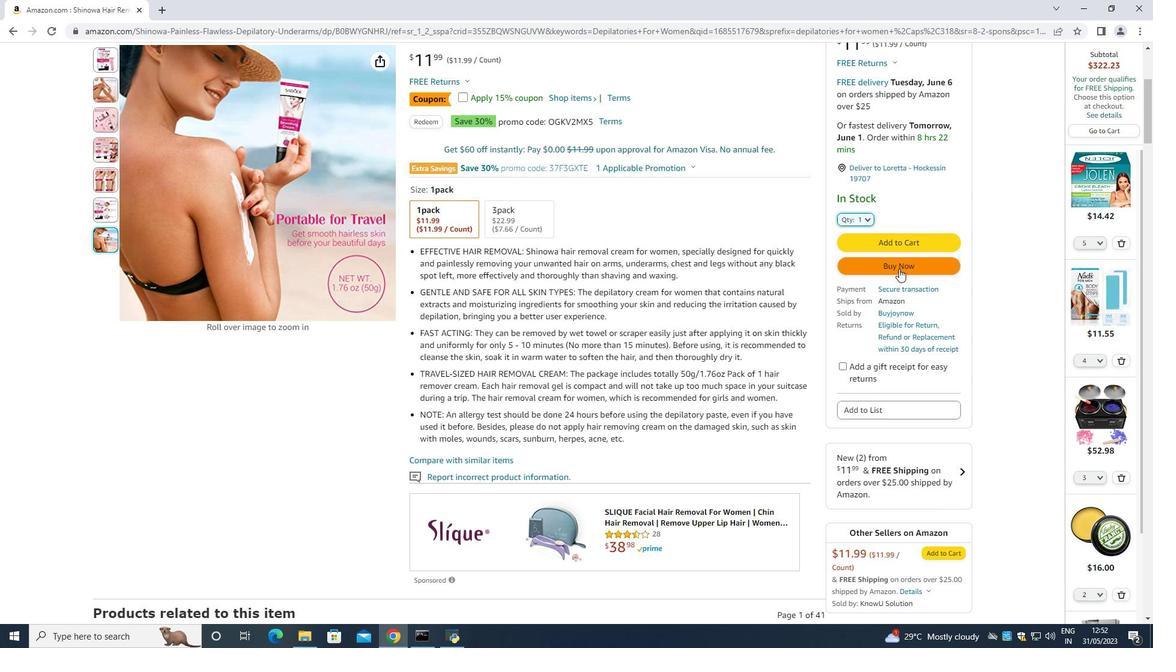 
Action: Mouse moved to (691, 98)
Screenshot: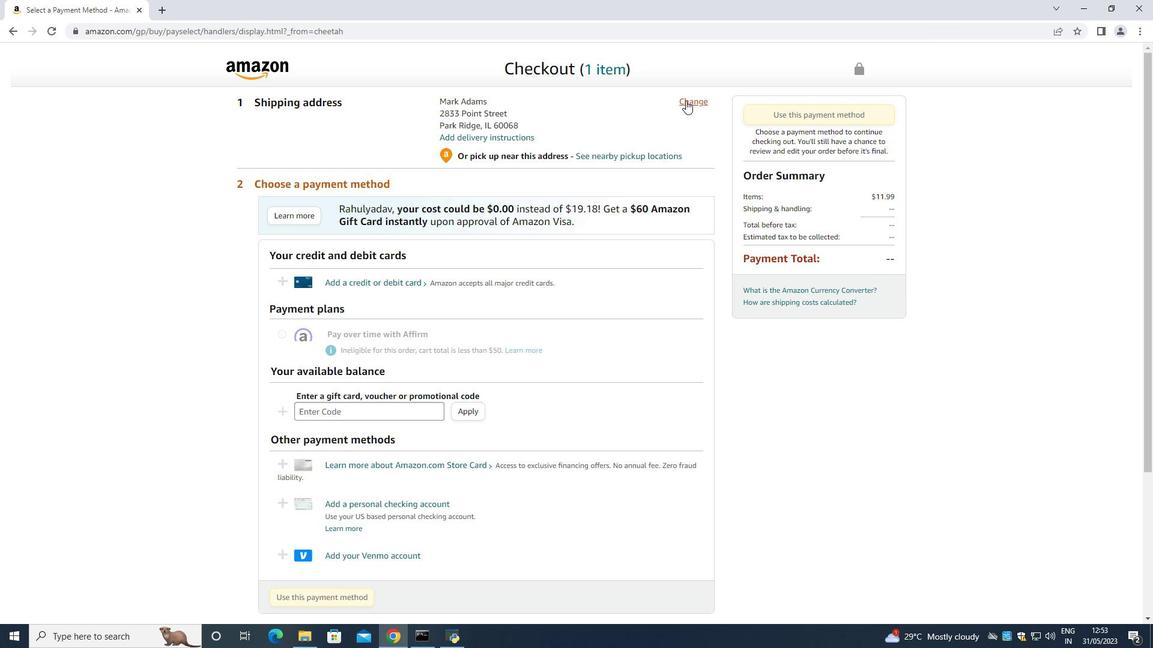 
Action: Mouse pressed left at (691, 98)
Screenshot: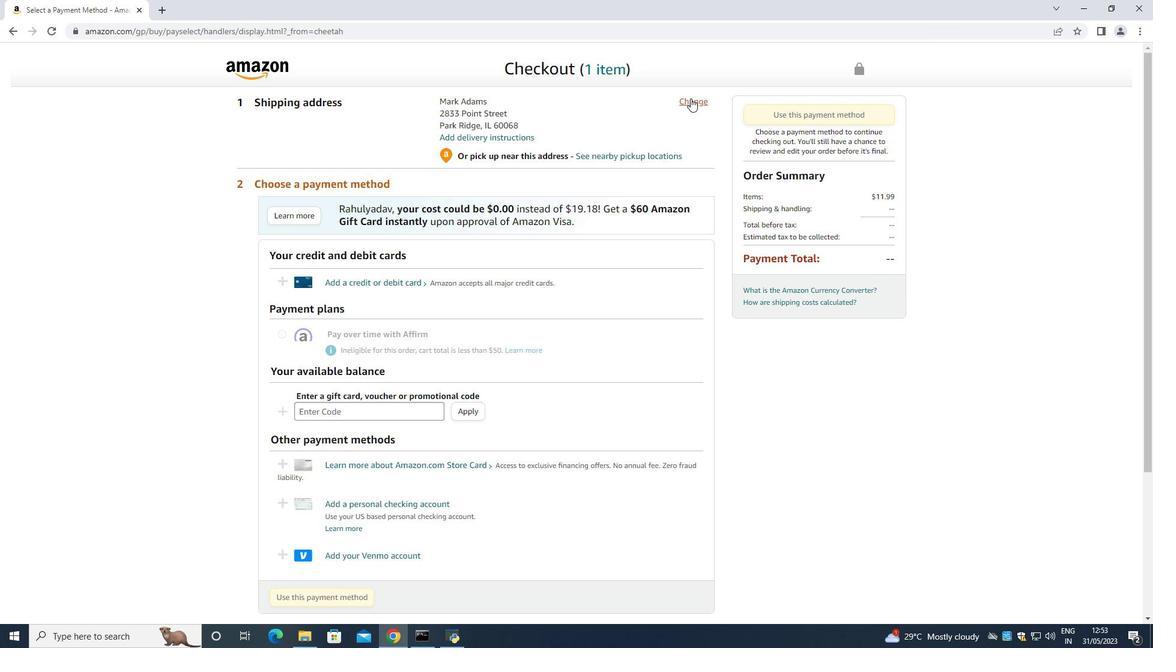 
Action: Mouse moved to (539, 132)
Screenshot: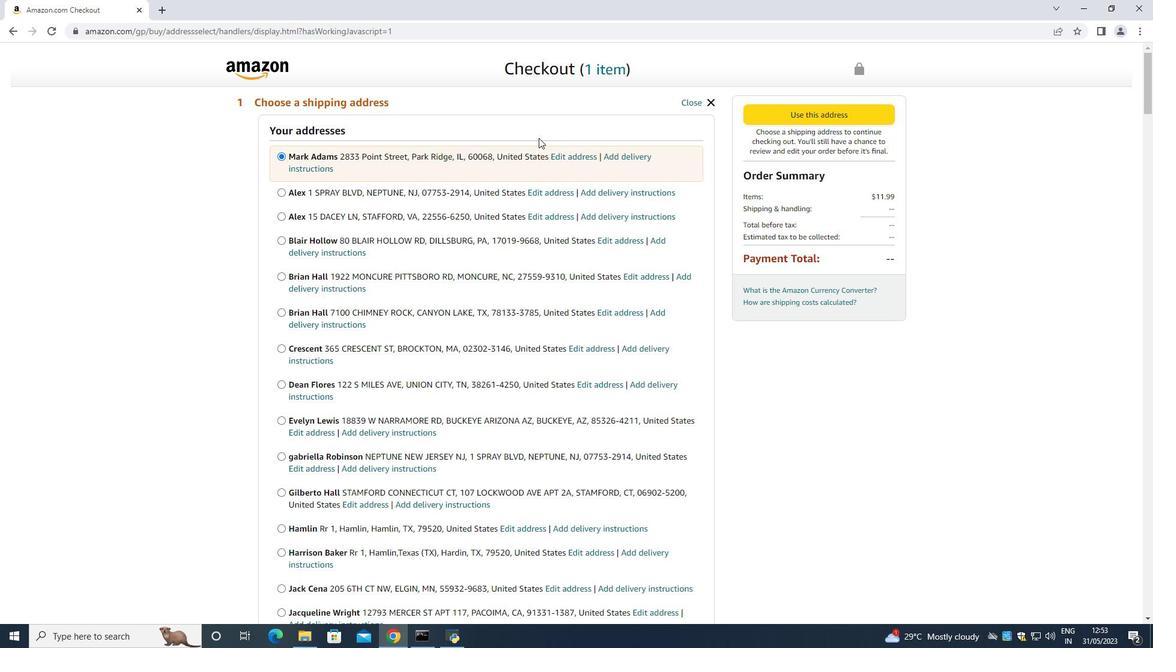 
Action: Mouse scrolled (539, 132) with delta (0, 0)
Screenshot: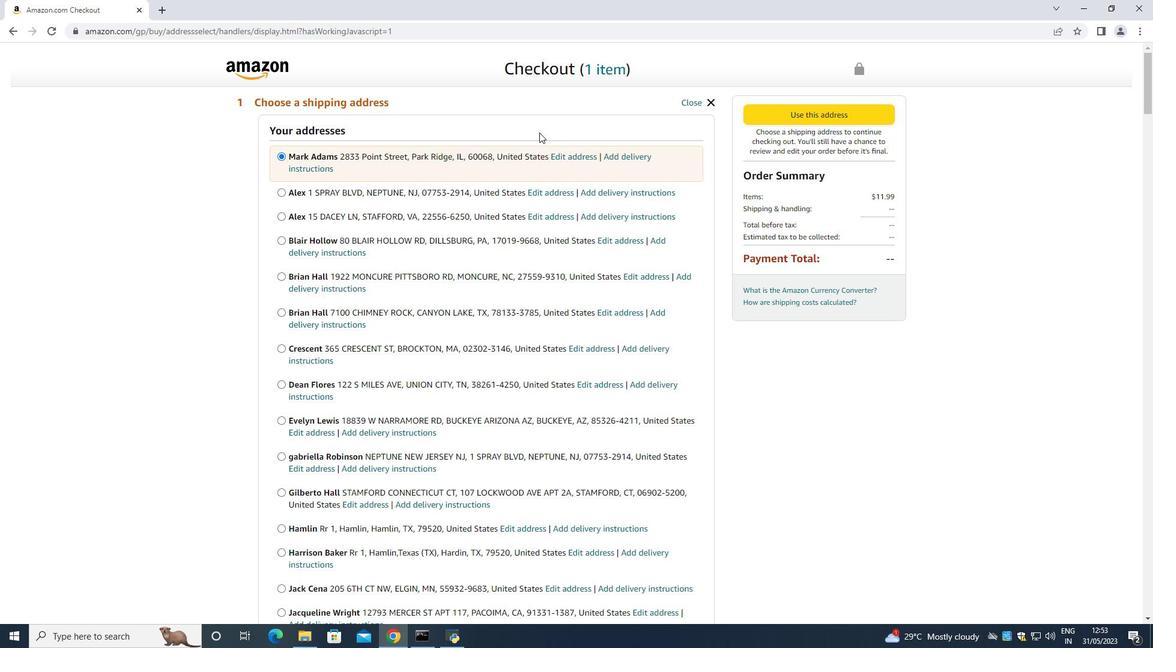 
Action: Mouse moved to (540, 132)
Screenshot: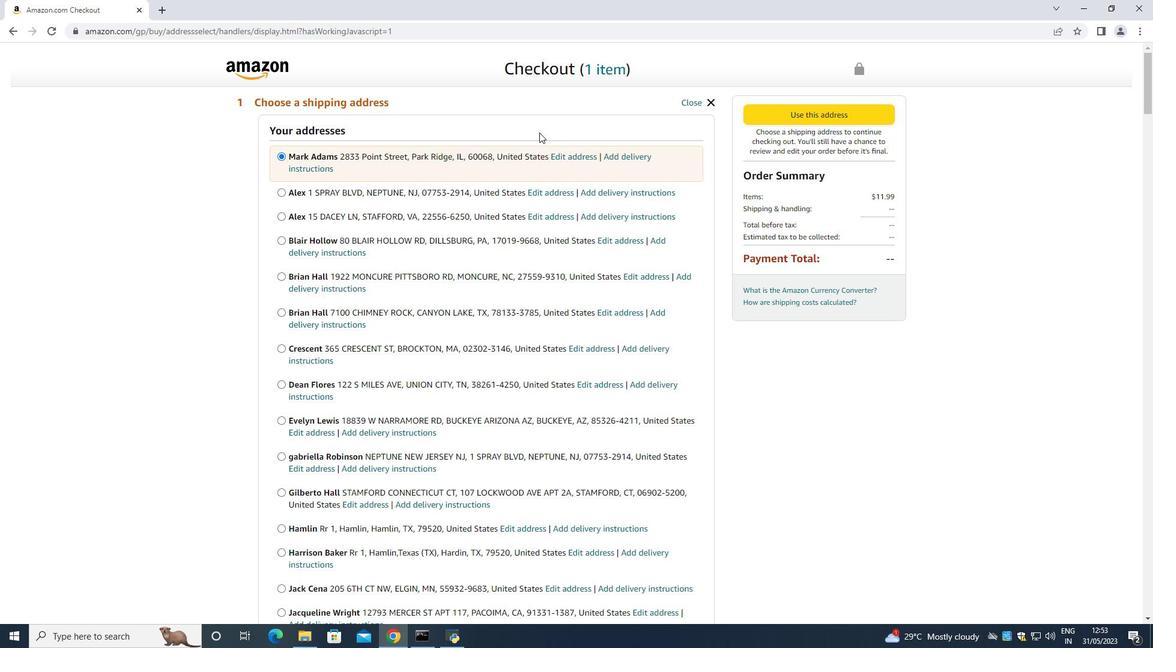 
Action: Mouse scrolled (540, 131) with delta (0, 0)
Screenshot: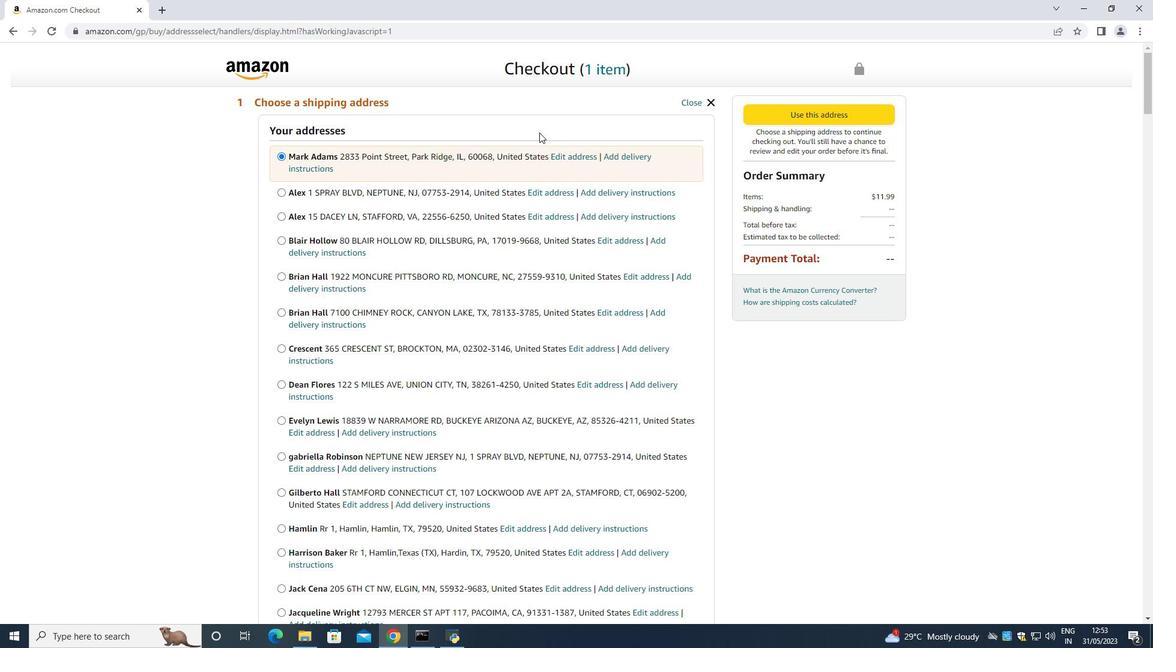 
Action: Mouse moved to (540, 132)
Screenshot: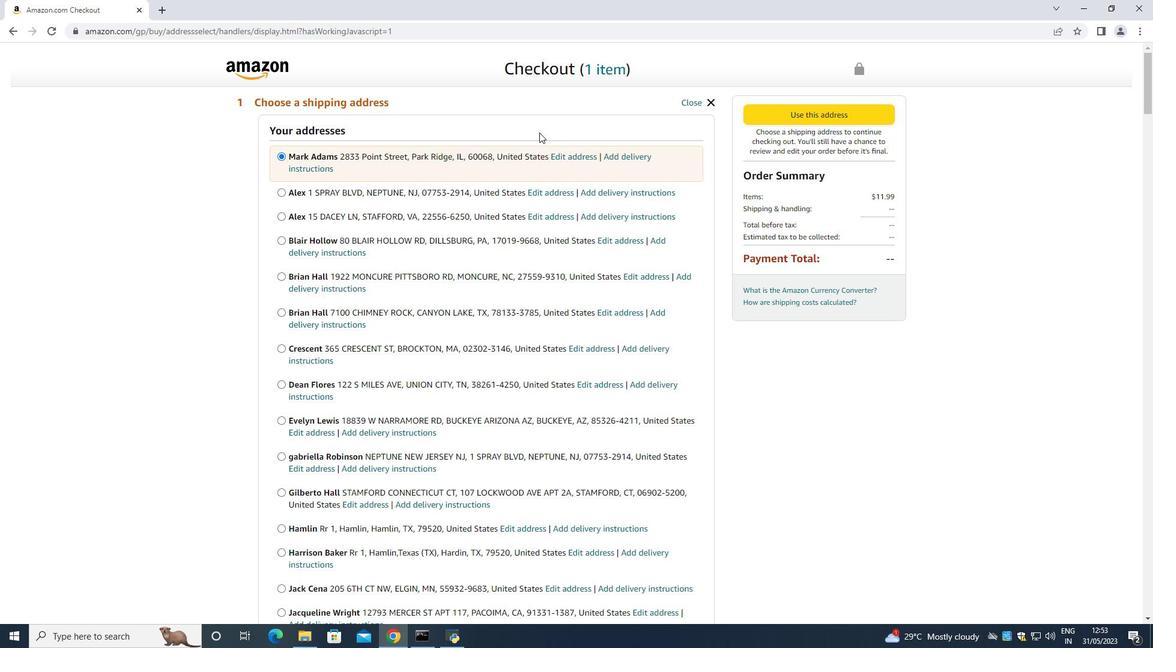 
Action: Mouse scrolled (540, 131) with delta (0, 0)
Screenshot: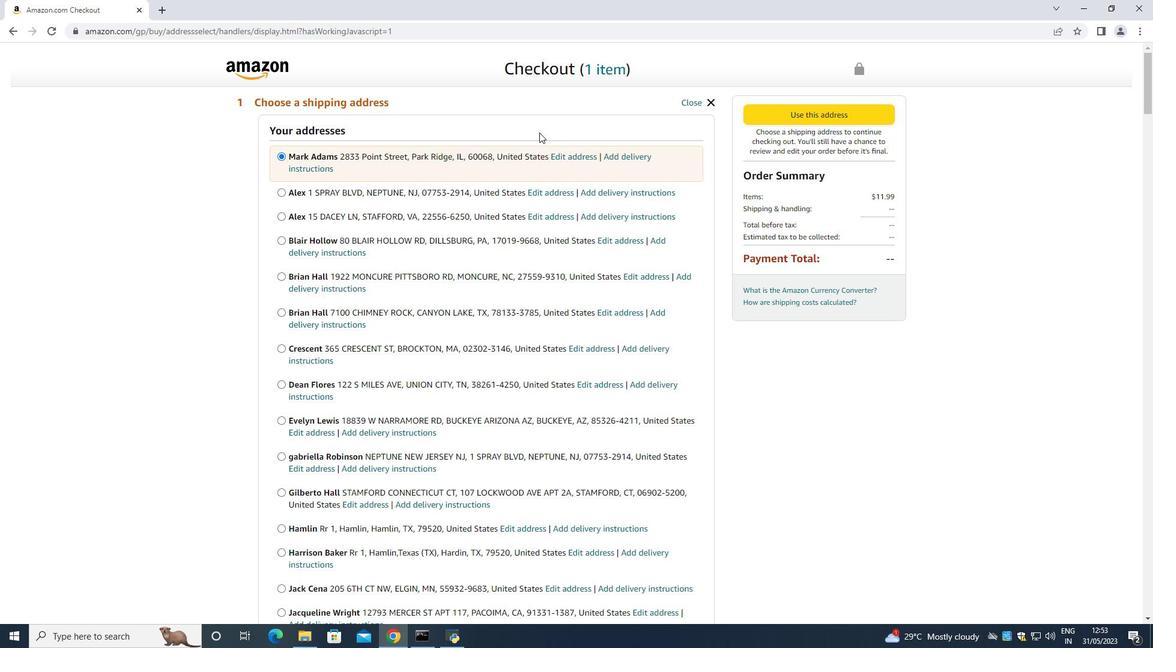
Action: Mouse moved to (540, 132)
Screenshot: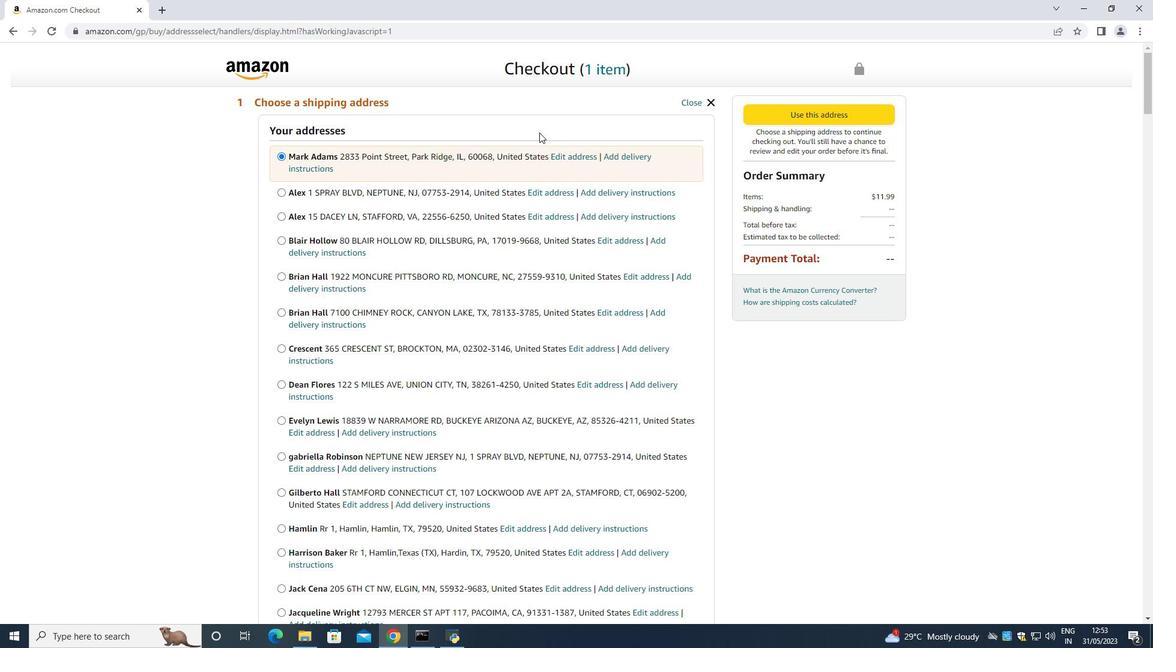 
Action: Mouse scrolled (540, 132) with delta (0, 0)
Screenshot: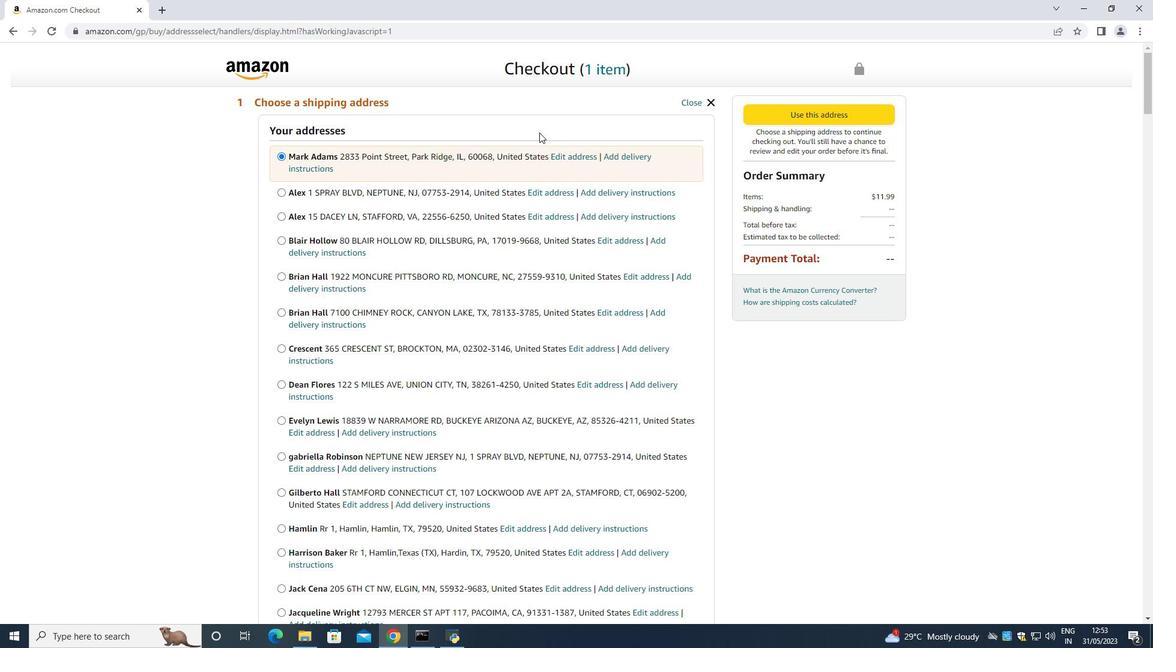 
Action: Mouse scrolled (540, 132) with delta (0, 0)
Screenshot: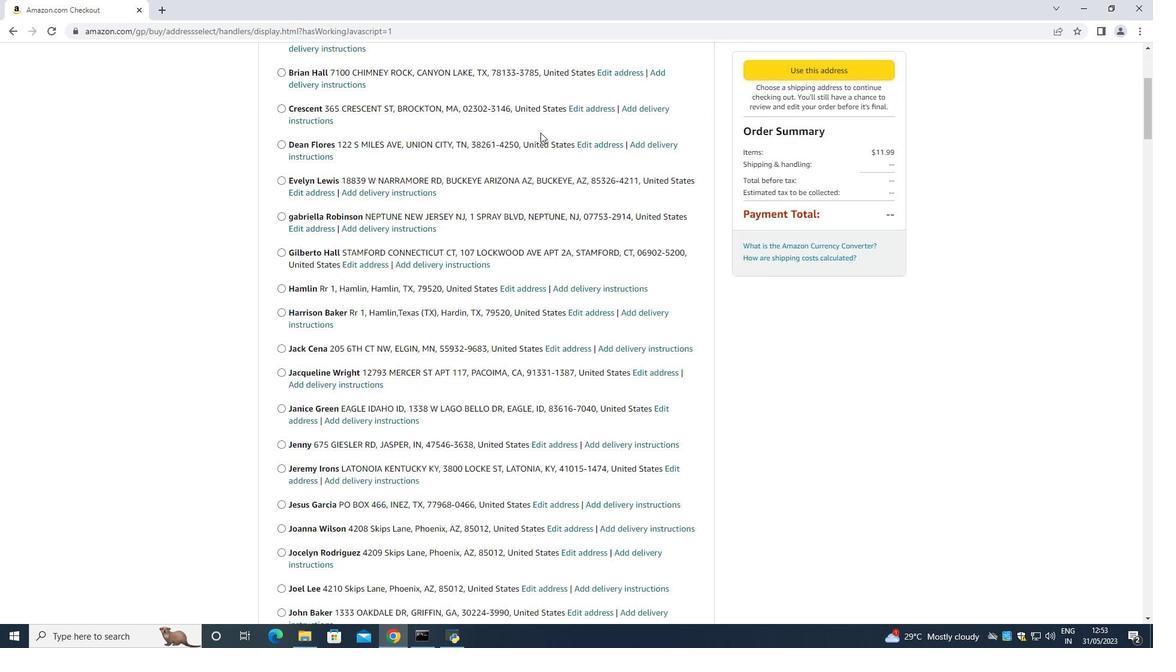 
Action: Mouse scrolled (540, 132) with delta (0, 0)
Screenshot: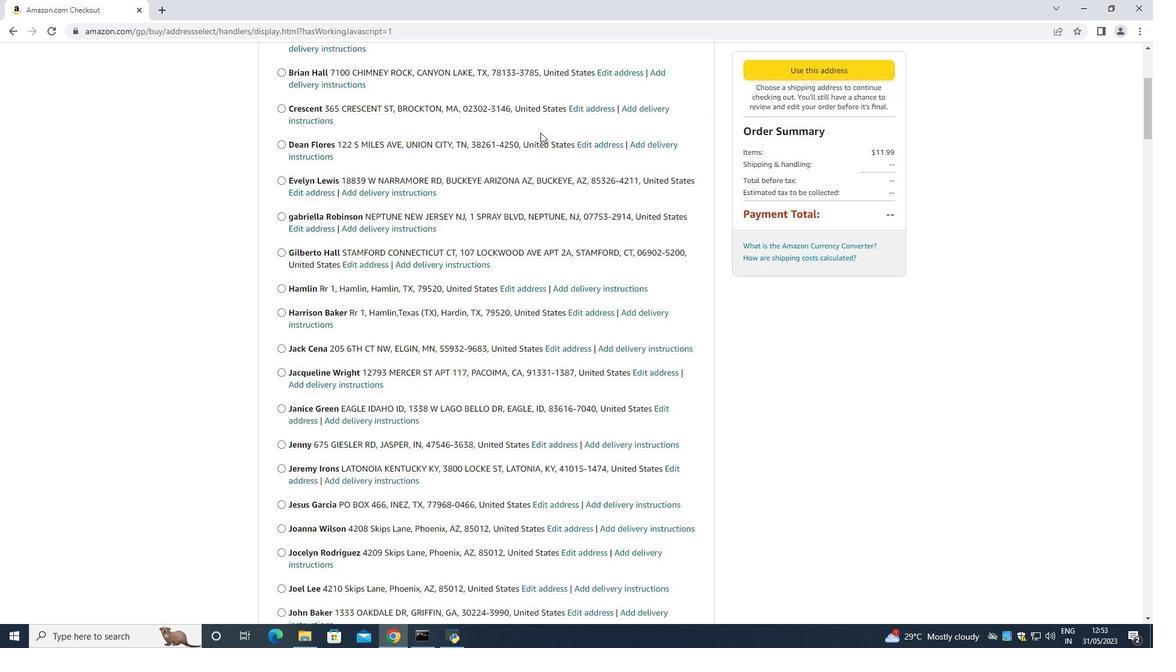 
Action: Mouse scrolled (540, 132) with delta (0, 0)
Screenshot: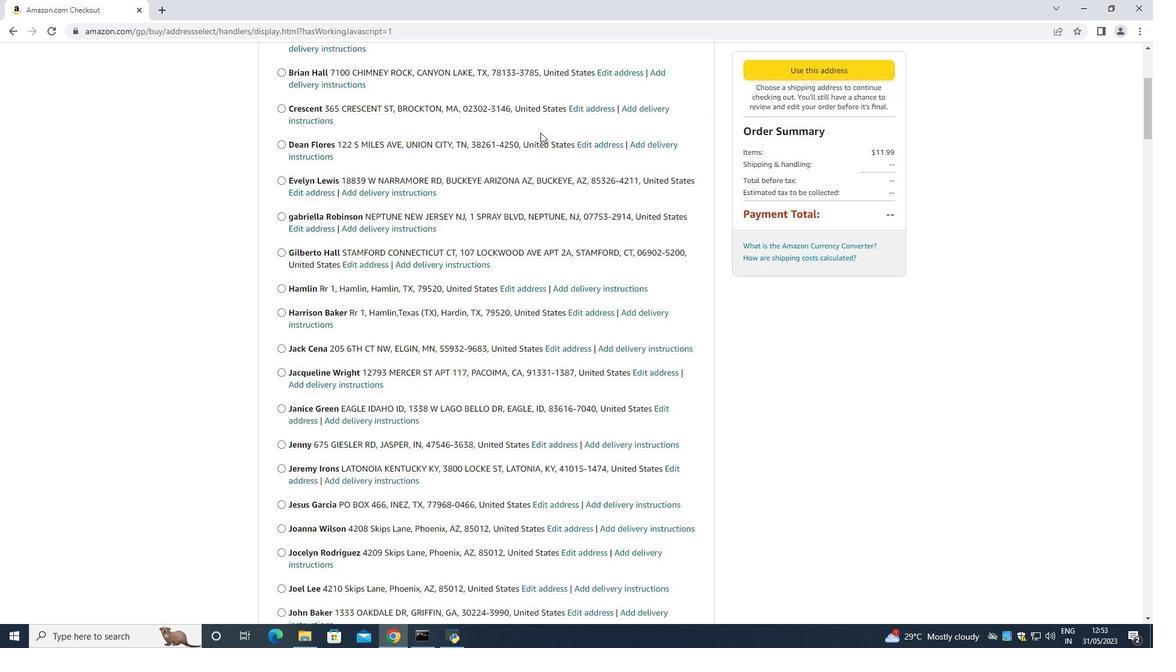 
Action: Mouse scrolled (540, 132) with delta (0, 0)
Screenshot: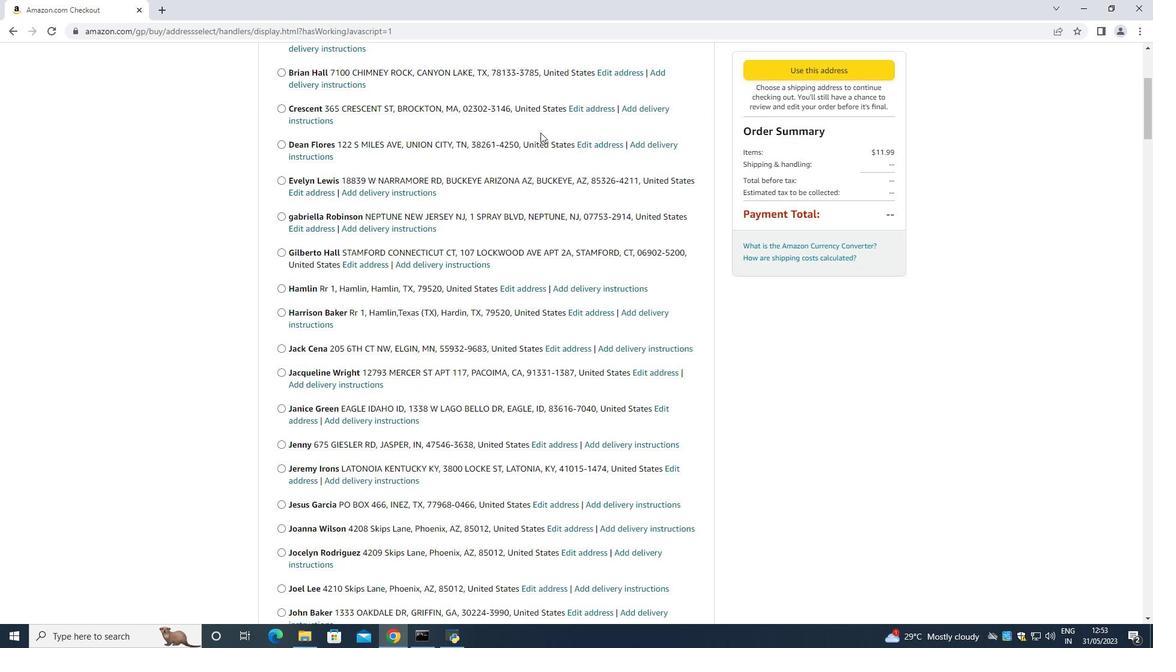 
Action: Mouse scrolled (540, 132) with delta (0, 0)
Screenshot: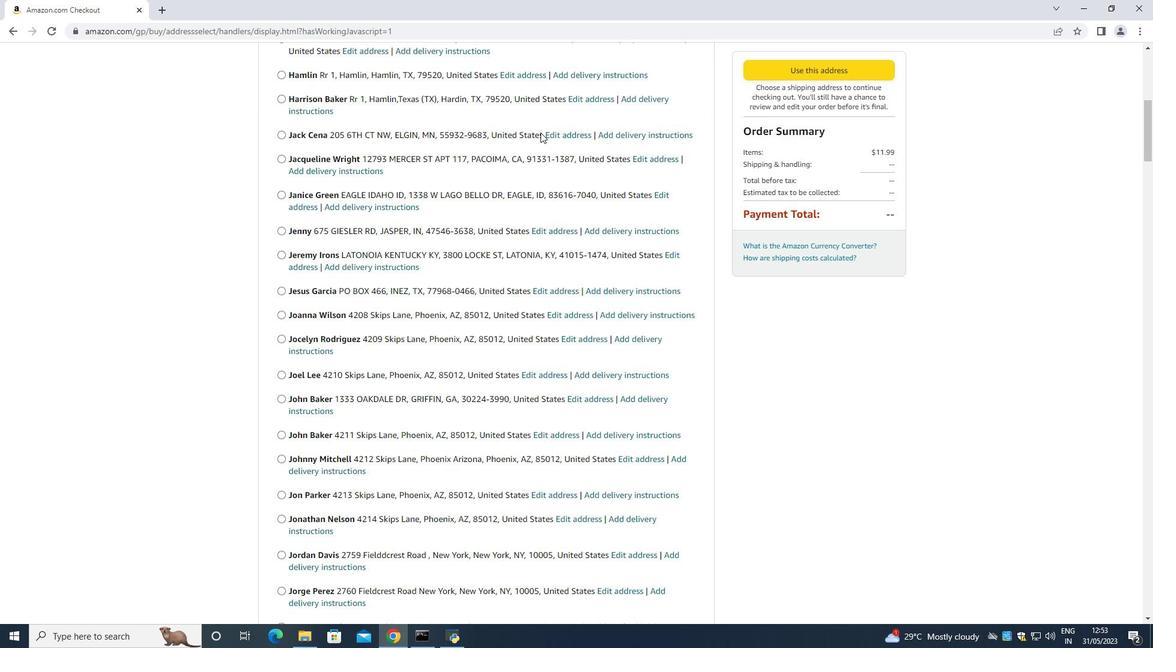 
Action: Mouse scrolled (540, 132) with delta (0, 0)
Screenshot: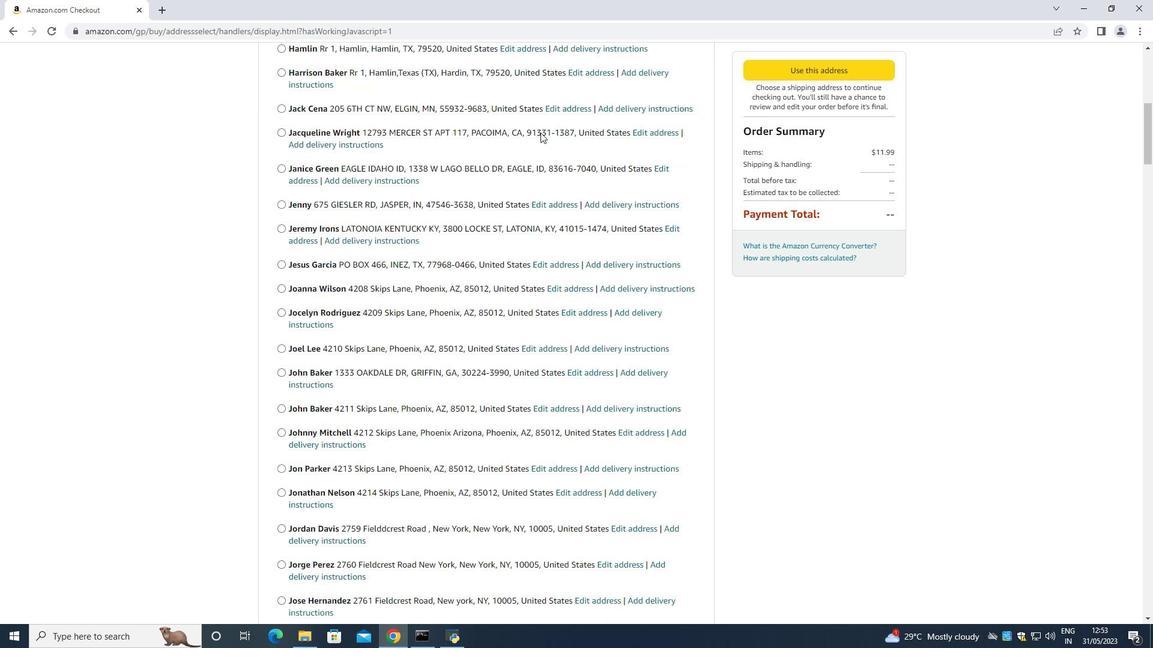 
Action: Mouse scrolled (540, 132) with delta (0, 0)
Screenshot: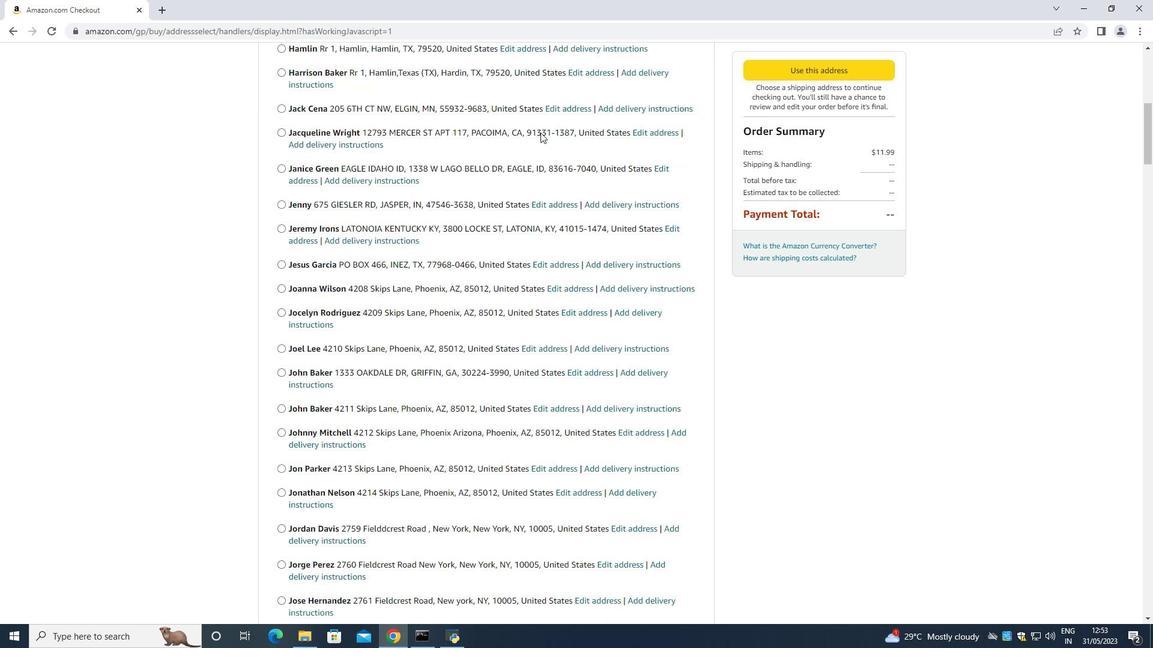 
Action: Mouse scrolled (540, 132) with delta (0, 0)
Screenshot: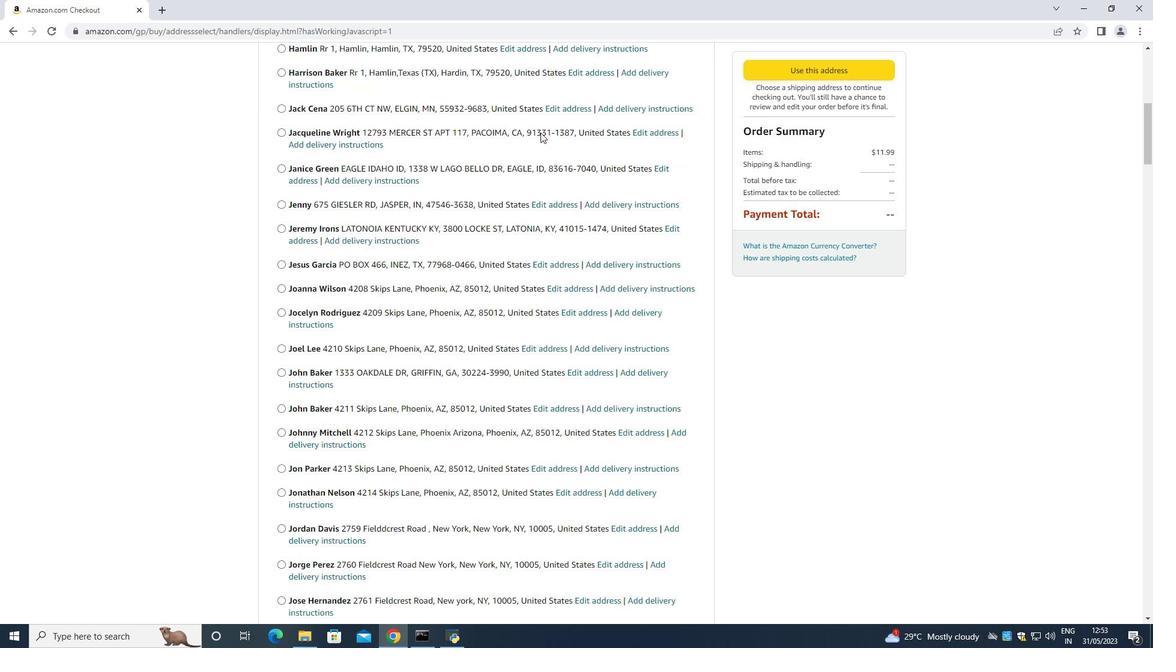 
Action: Mouse scrolled (540, 132) with delta (0, 0)
Screenshot: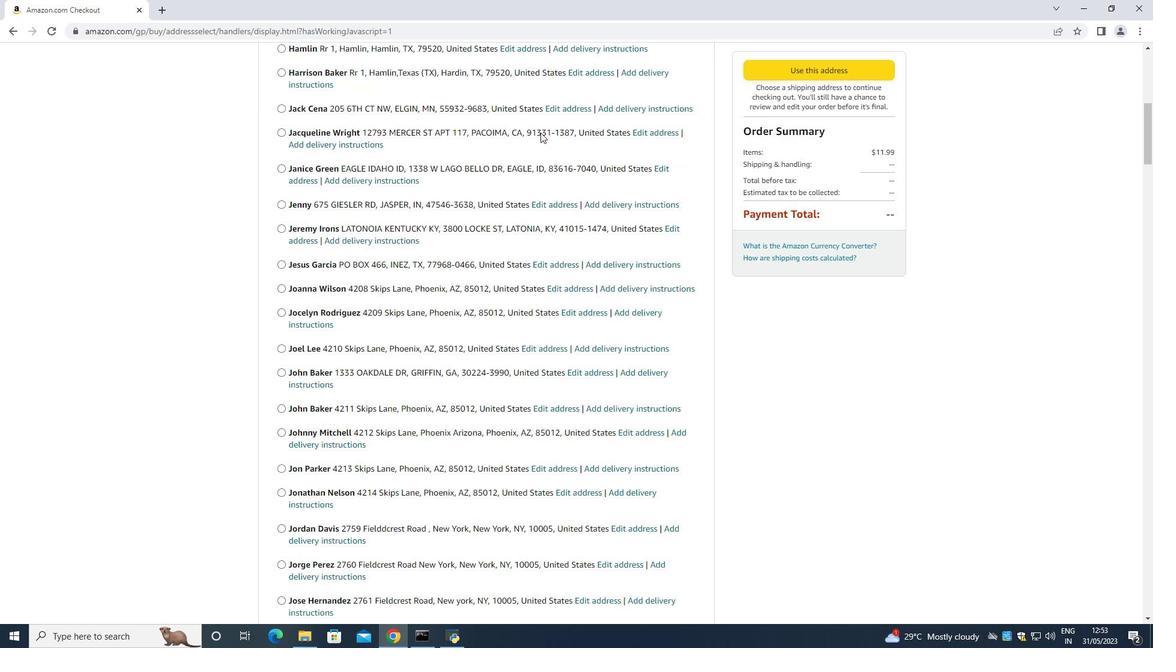 
Action: Mouse moved to (540, 128)
Screenshot: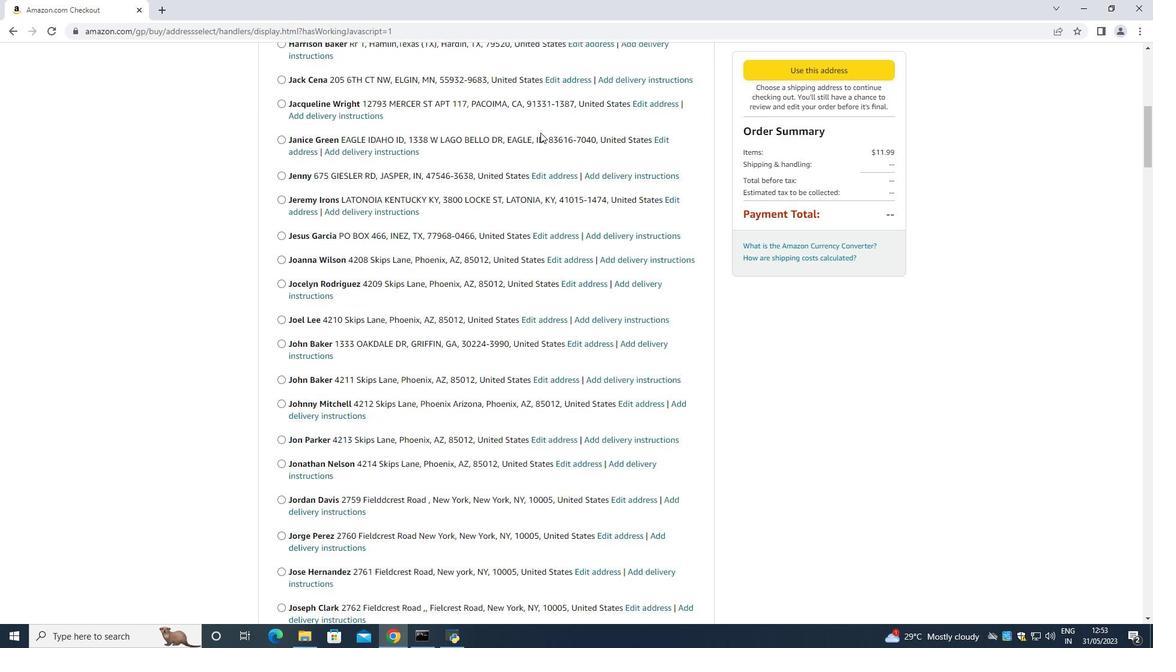
Action: Mouse scrolled (540, 127) with delta (0, 0)
Screenshot: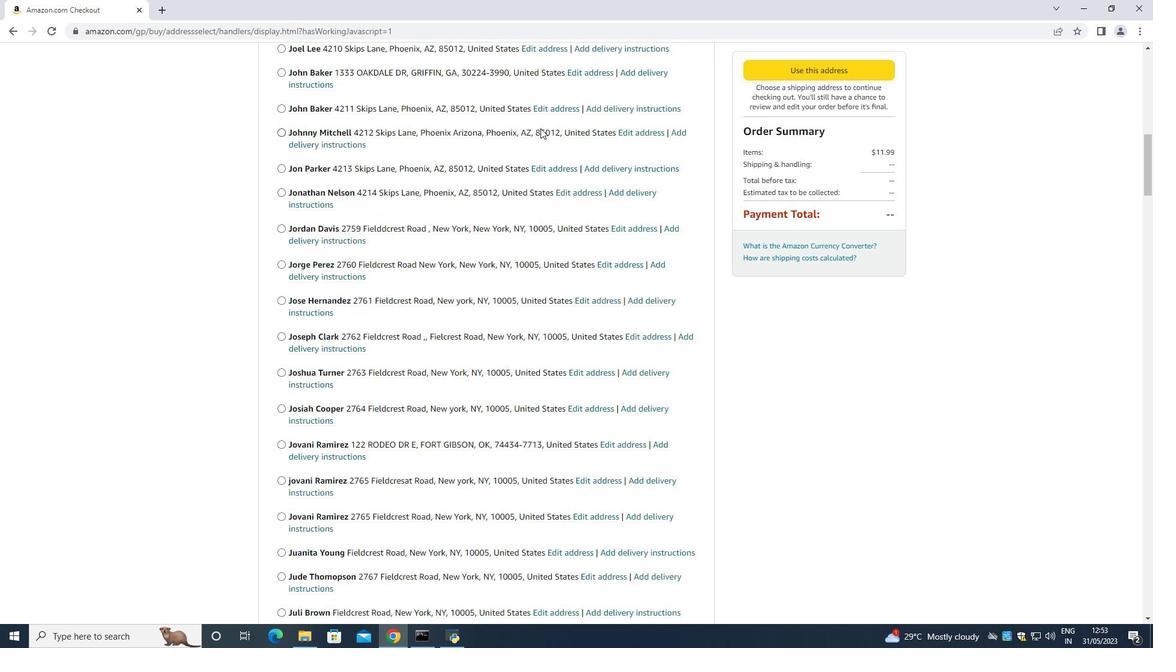 
Action: Mouse scrolled (540, 127) with delta (0, 0)
Screenshot: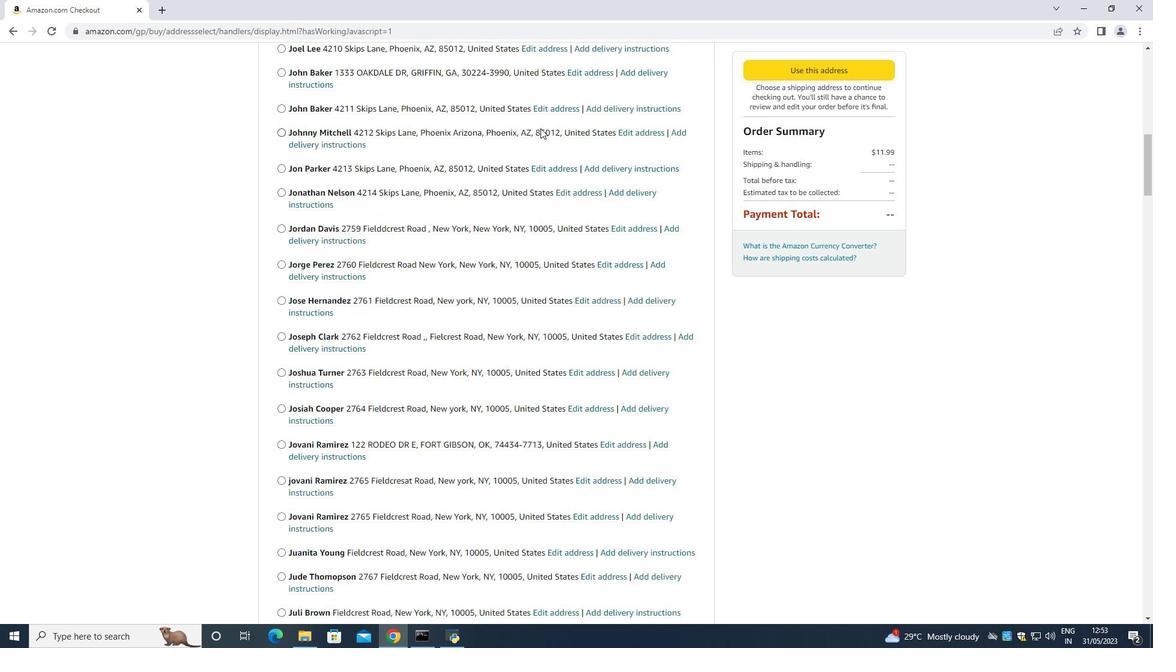 
Action: Mouse scrolled (540, 127) with delta (0, 0)
Screenshot: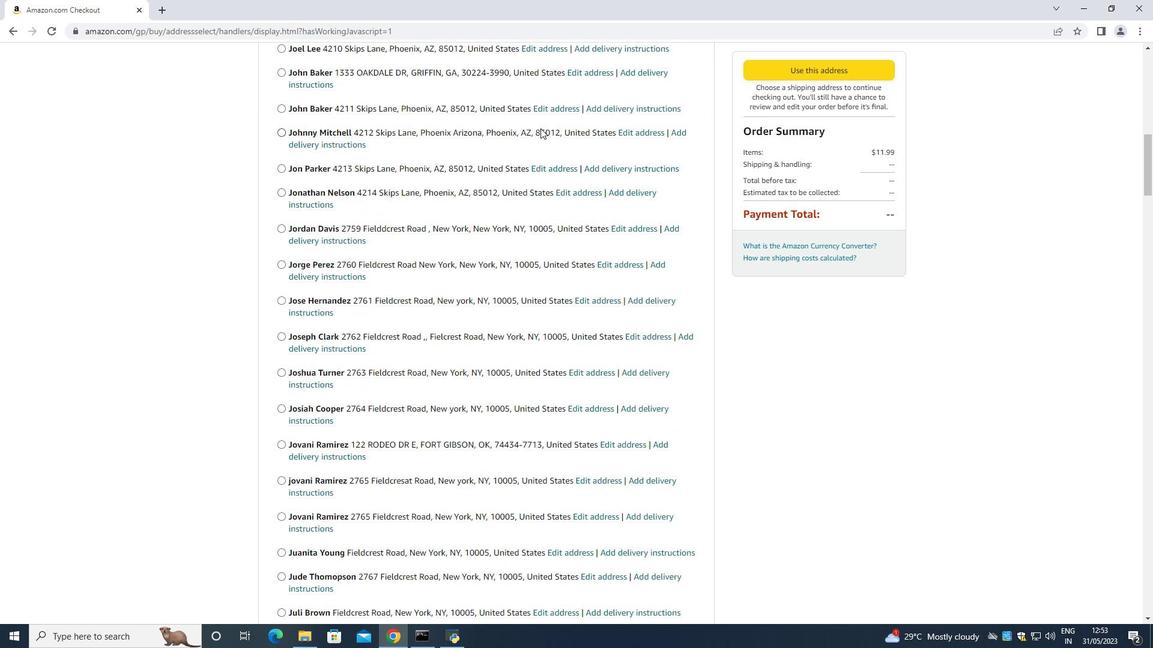 
Action: Mouse scrolled (540, 127) with delta (0, 0)
Screenshot: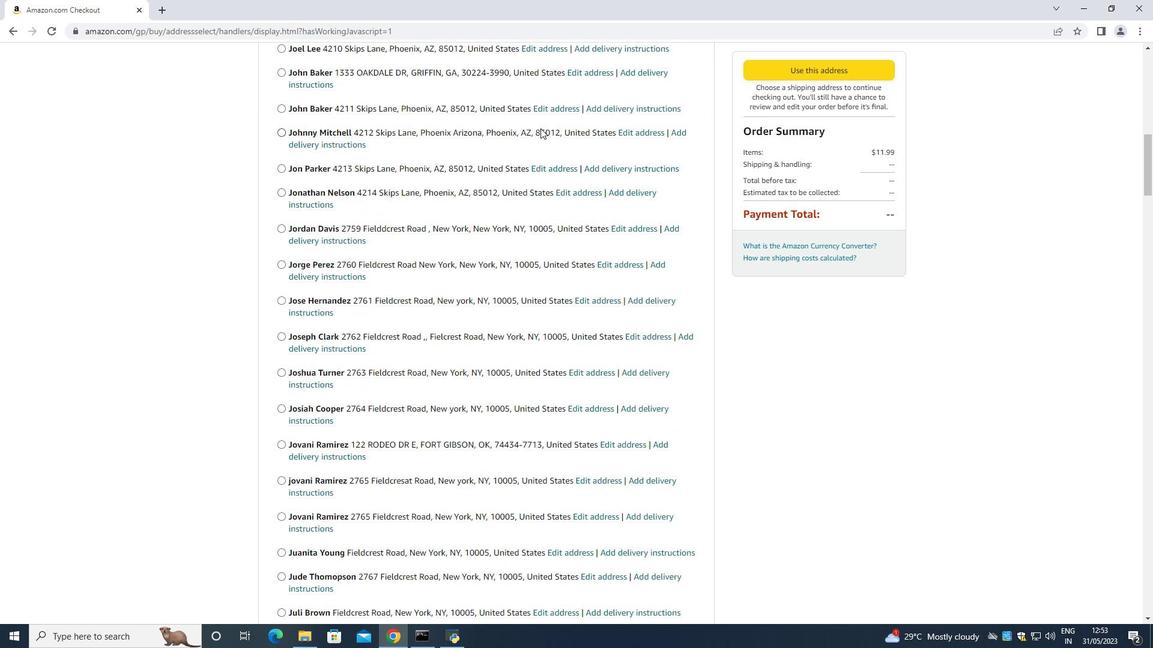 
Action: Mouse scrolled (540, 127) with delta (0, 0)
Screenshot: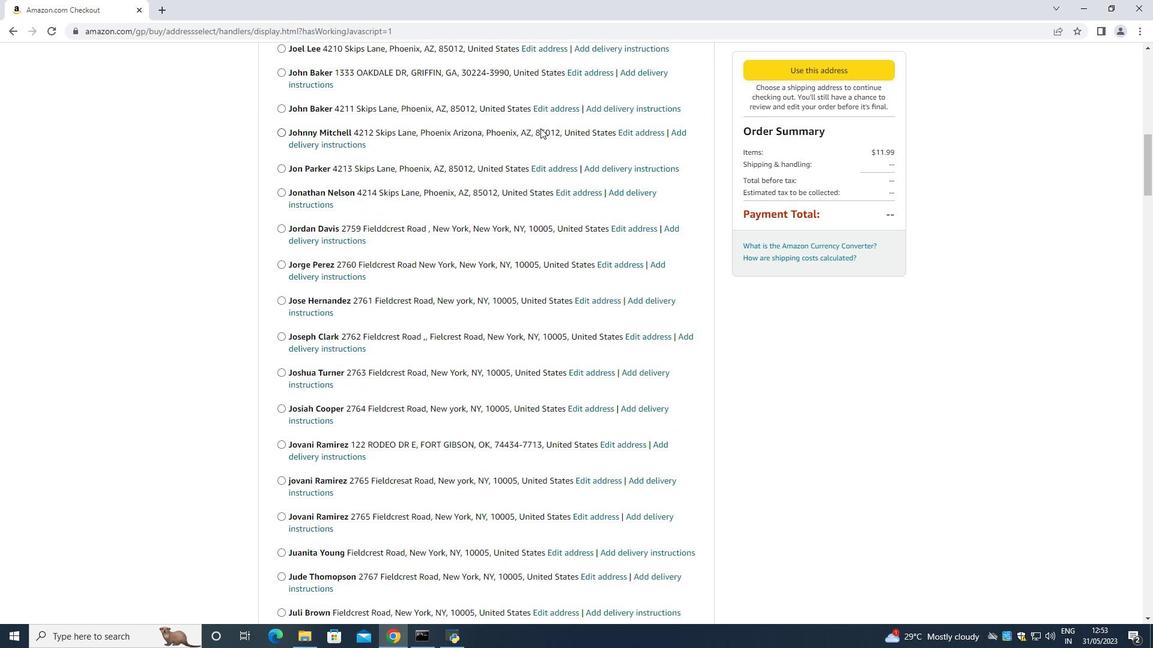 
Action: Mouse scrolled (540, 127) with delta (0, 0)
Screenshot: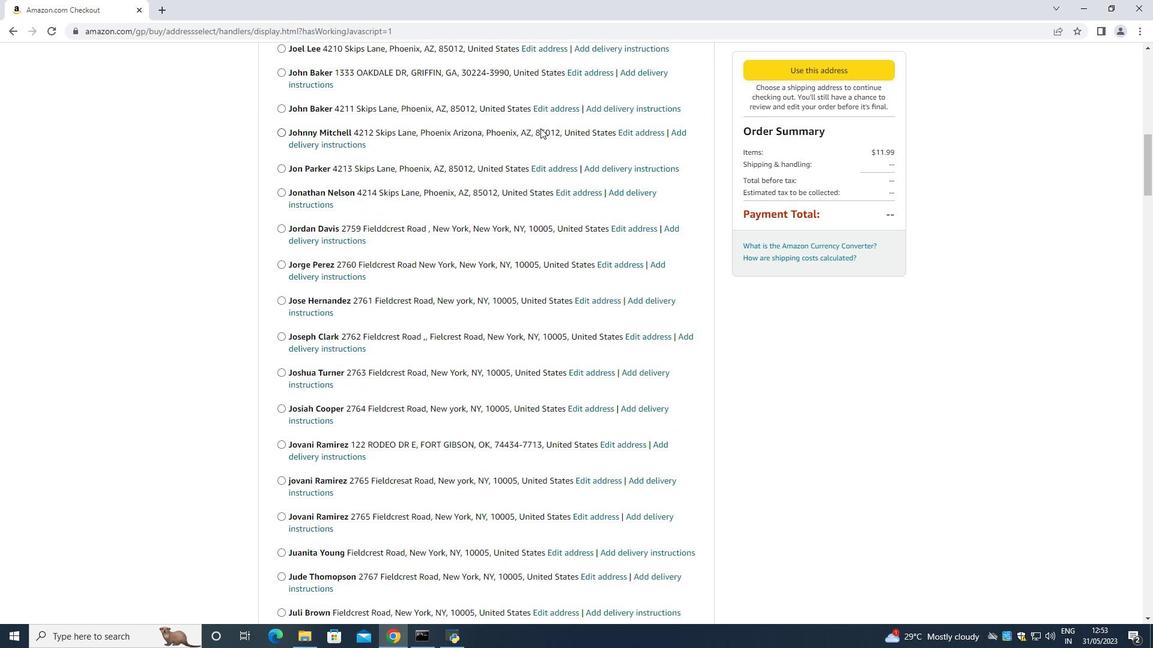 
Action: Mouse moved to (540, 127)
Screenshot: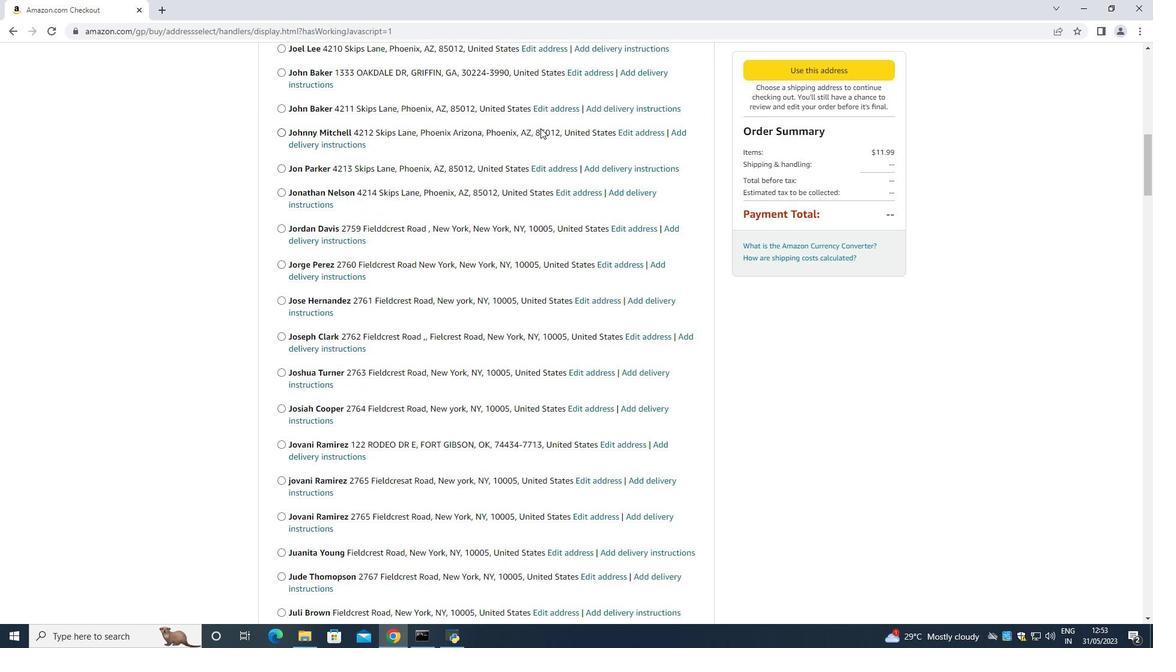 
Action: Mouse scrolled (540, 127) with delta (0, 0)
Screenshot: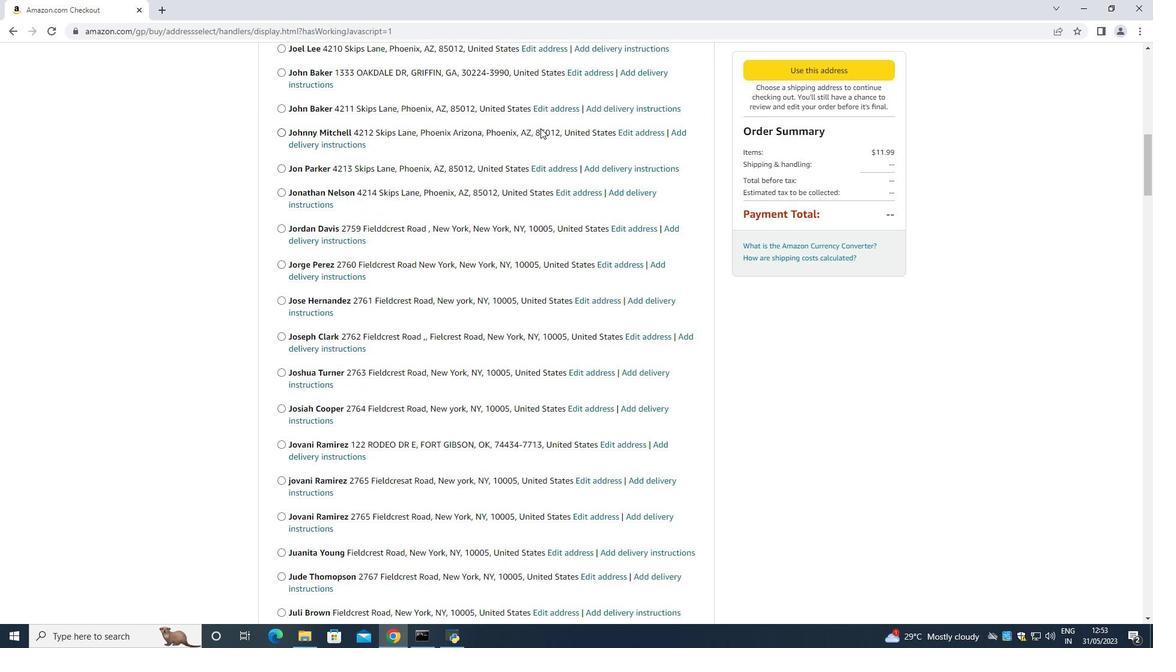 
Action: Mouse moved to (540, 126)
Screenshot: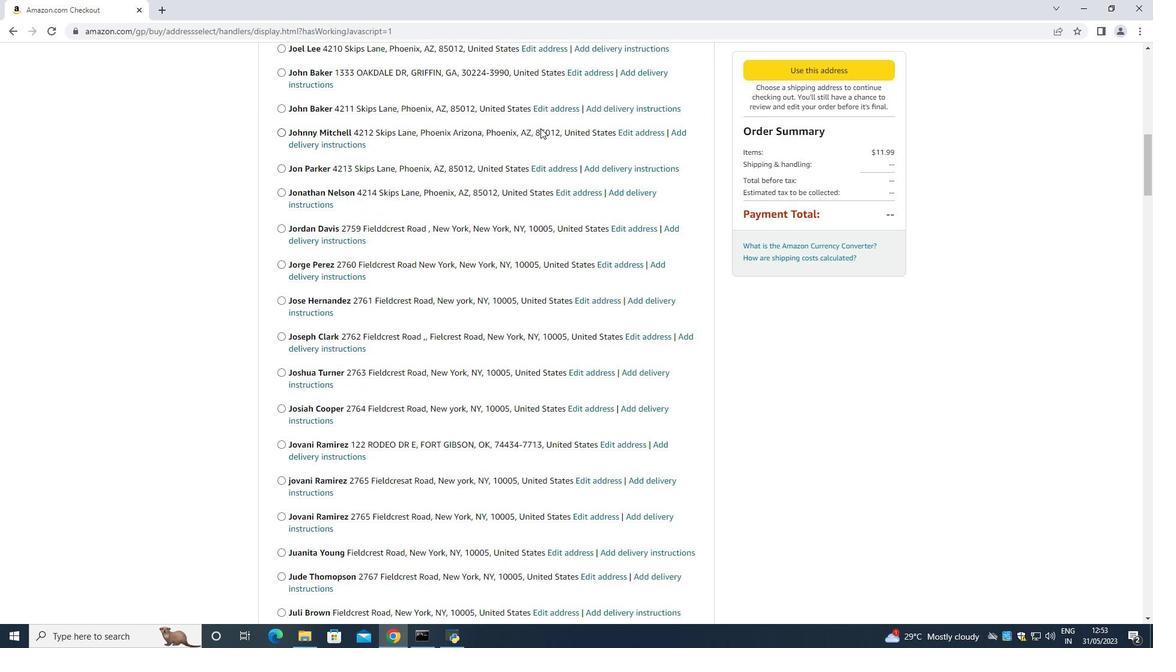
Action: Mouse scrolled (540, 125) with delta (0, 0)
Screenshot: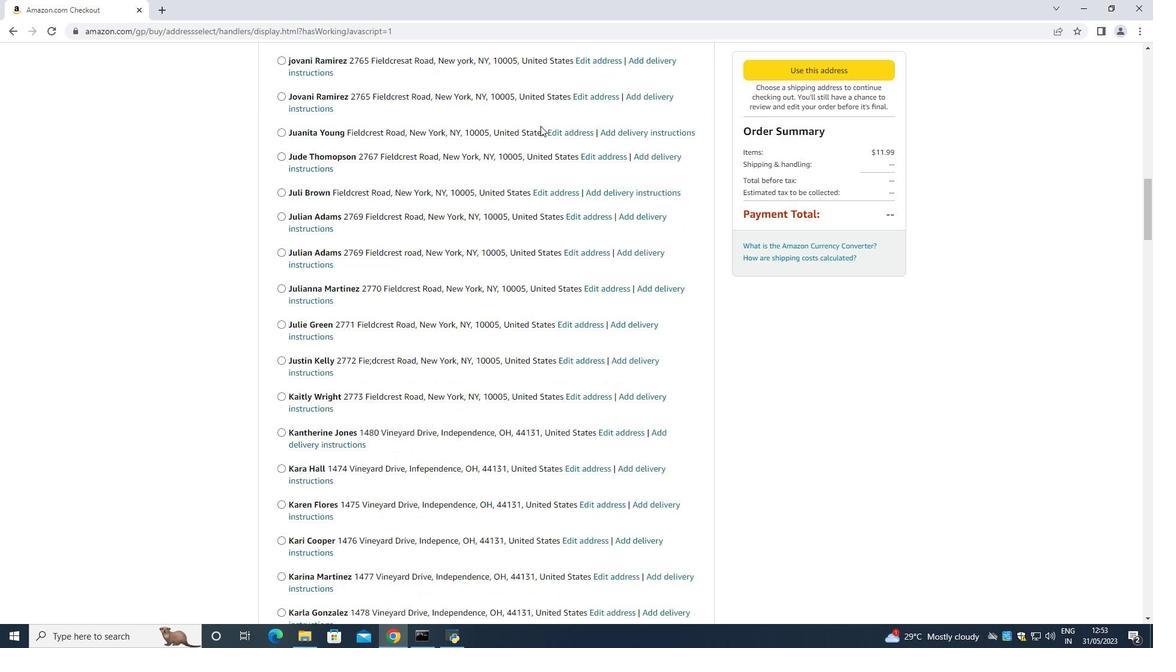 
Action: Mouse scrolled (540, 125) with delta (0, 0)
Screenshot: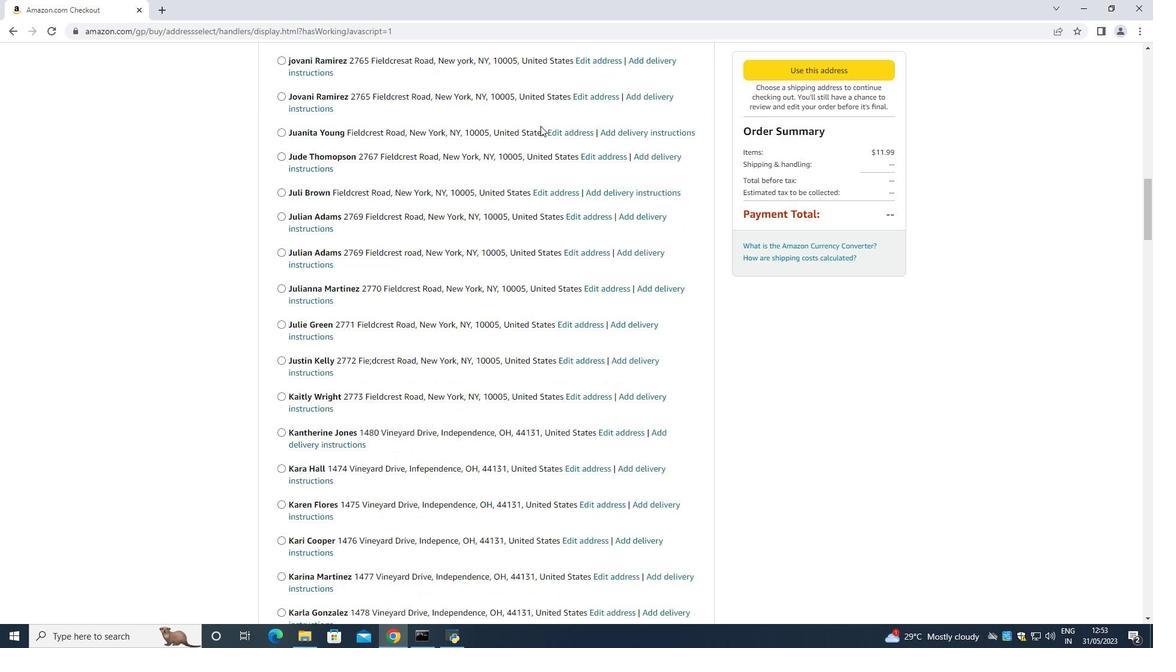 
Action: Mouse scrolled (540, 125) with delta (0, 0)
Screenshot: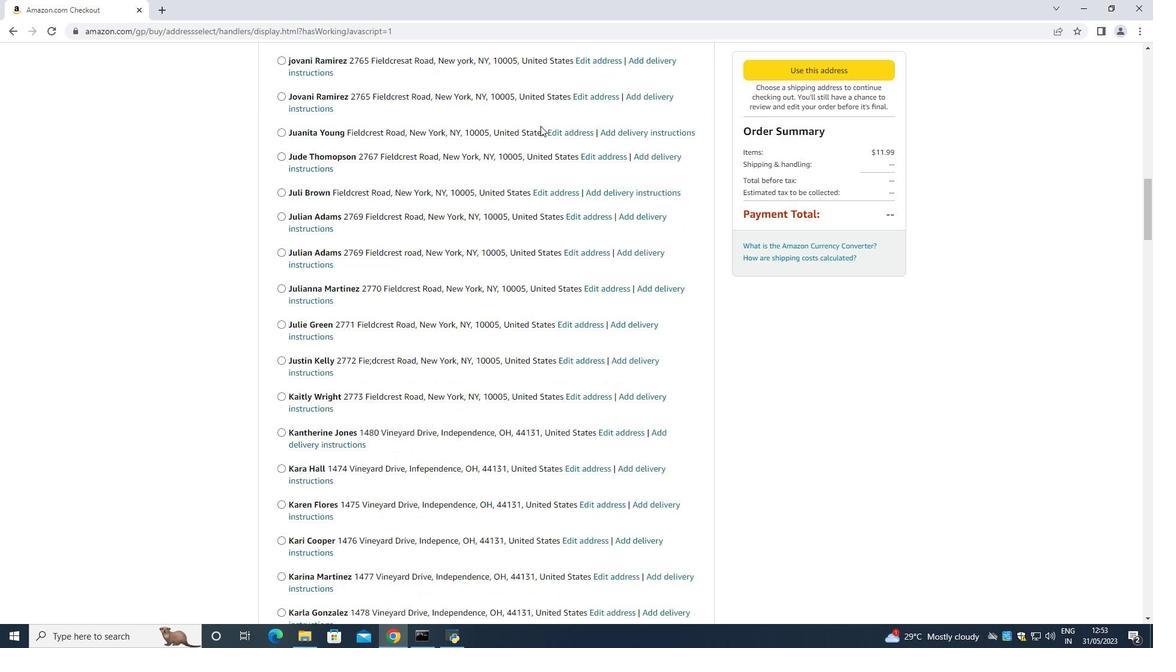 
Action: Mouse moved to (540, 126)
Screenshot: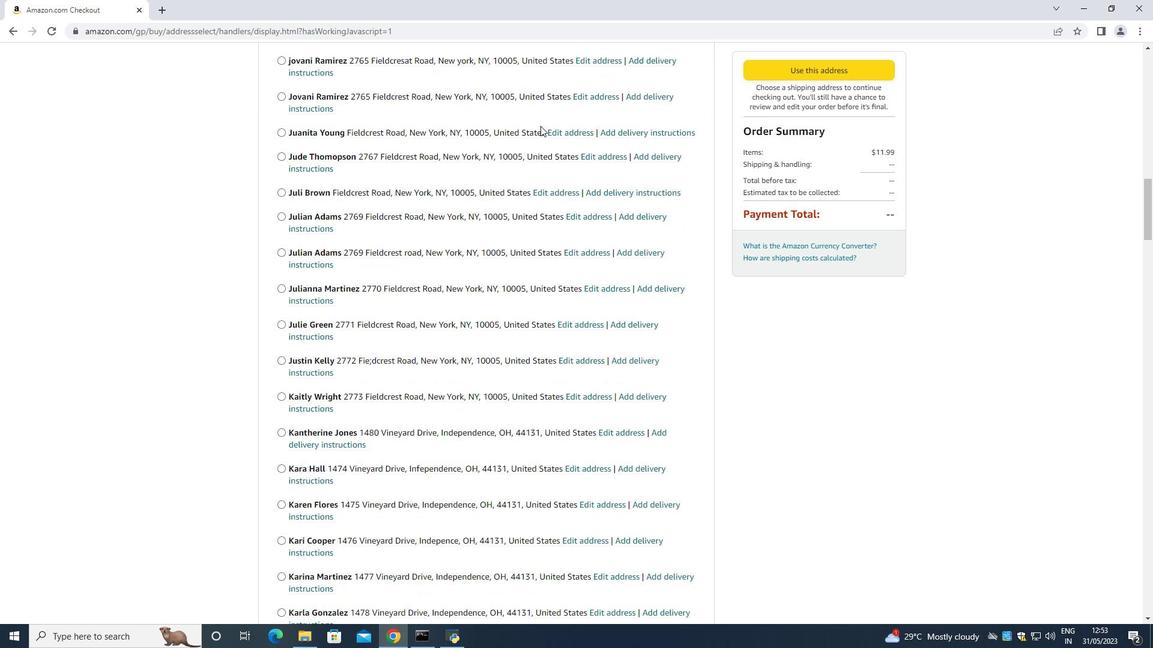 
Action: Mouse scrolled (540, 125) with delta (0, 0)
Screenshot: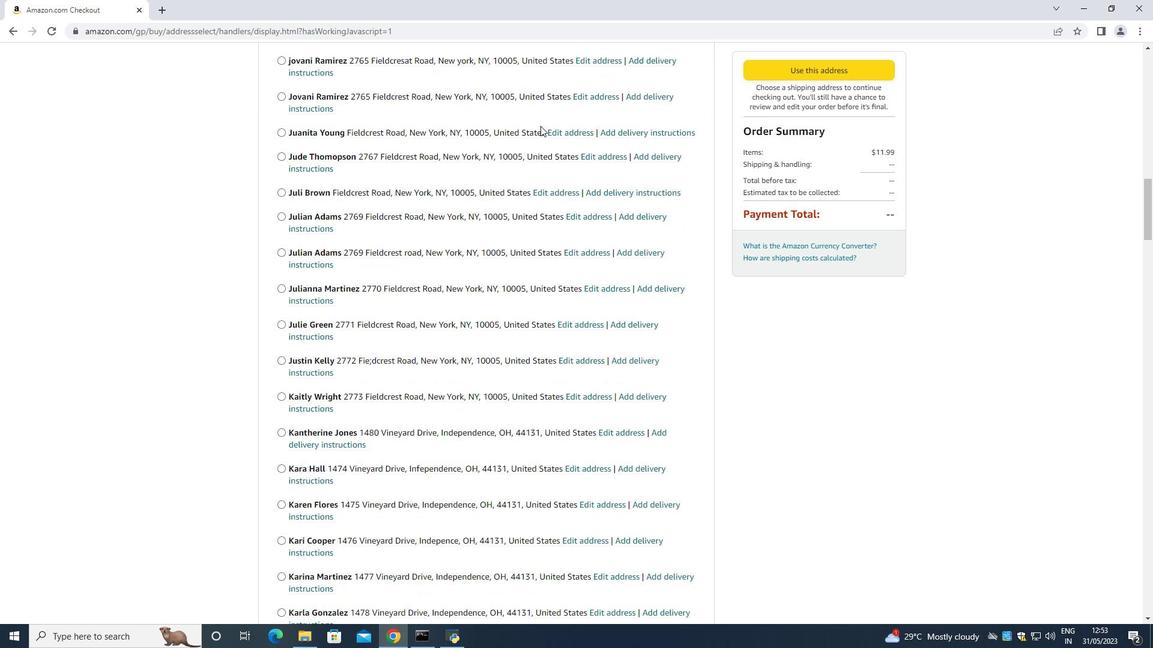 
Action: Mouse moved to (540, 126)
Screenshot: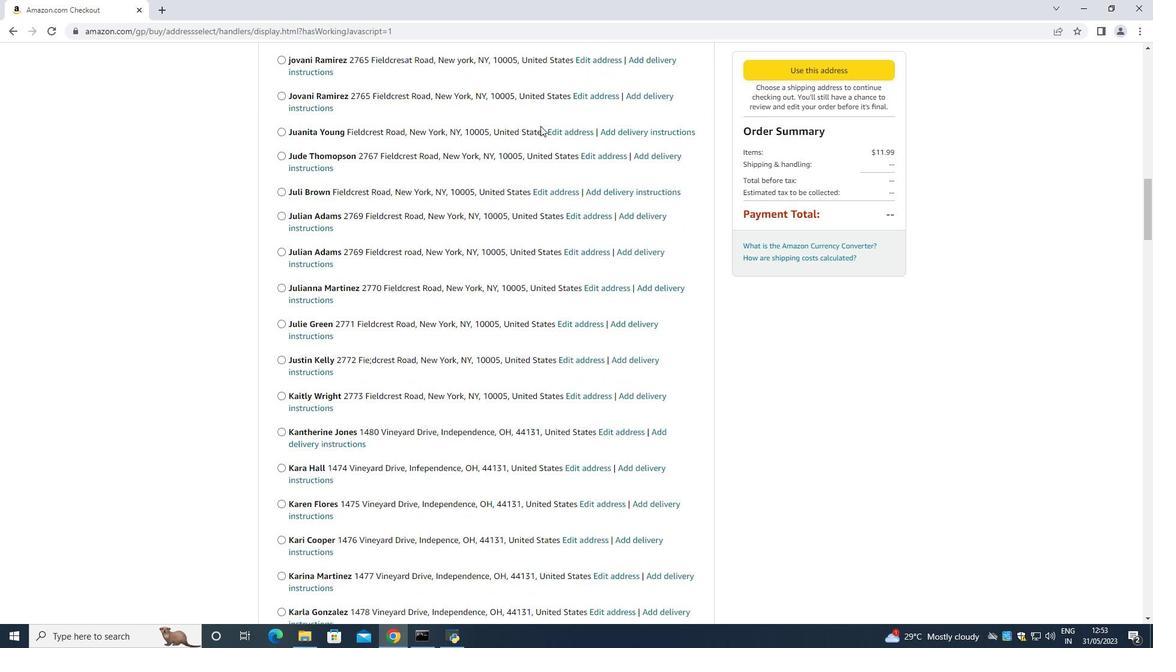 
Action: Mouse scrolled (540, 125) with delta (0, 0)
Screenshot: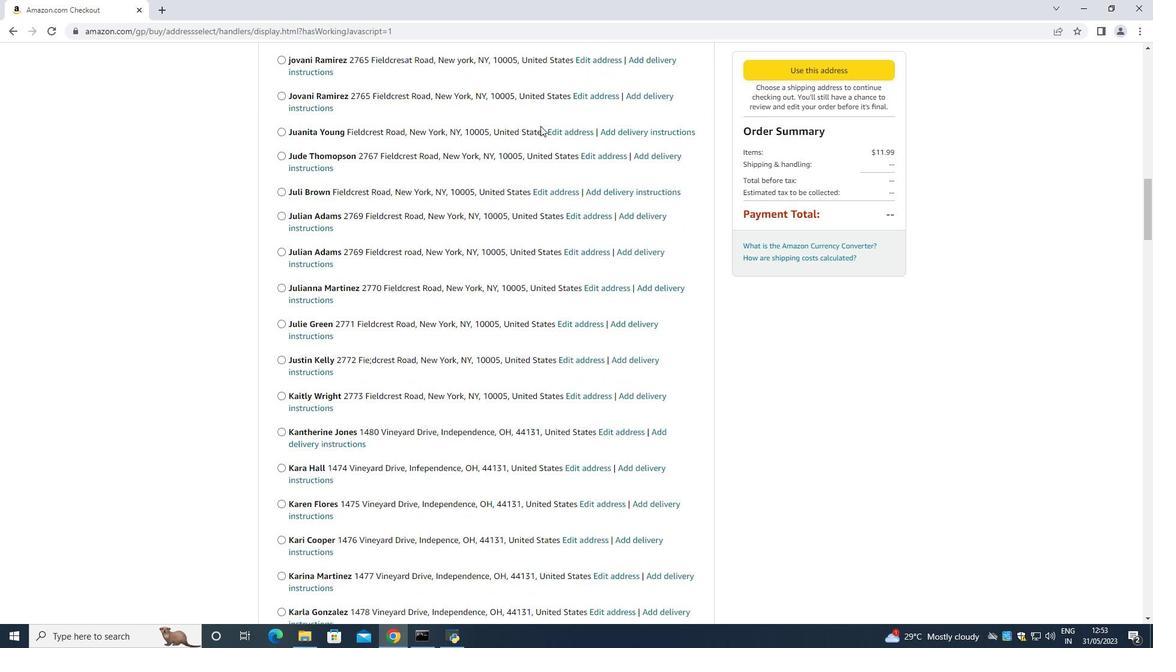 
Action: Mouse moved to (539, 125)
Screenshot: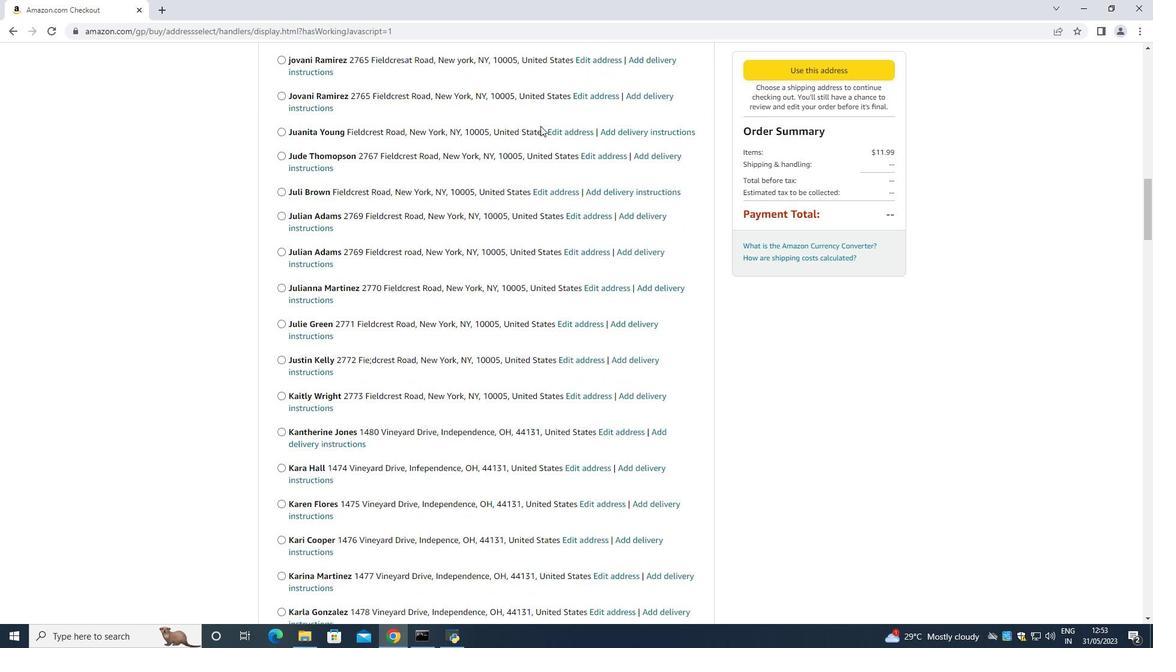 
Action: Mouse scrolled (540, 125) with delta (0, 0)
Screenshot: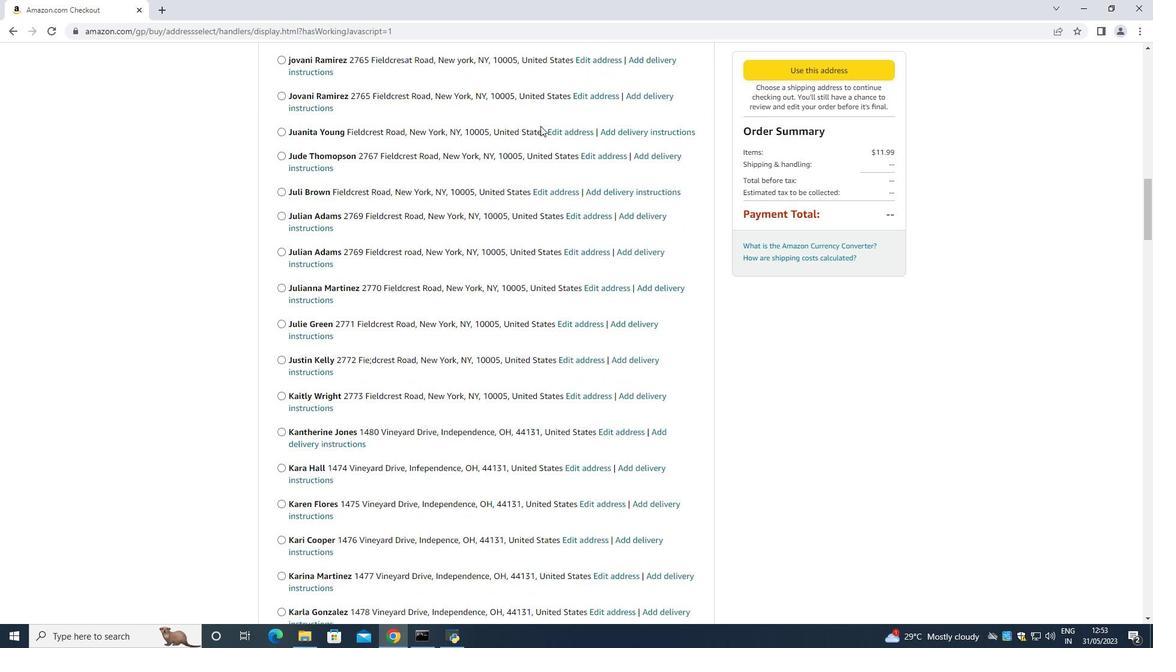 
Action: Mouse scrolled (540, 125) with delta (0, 0)
Screenshot: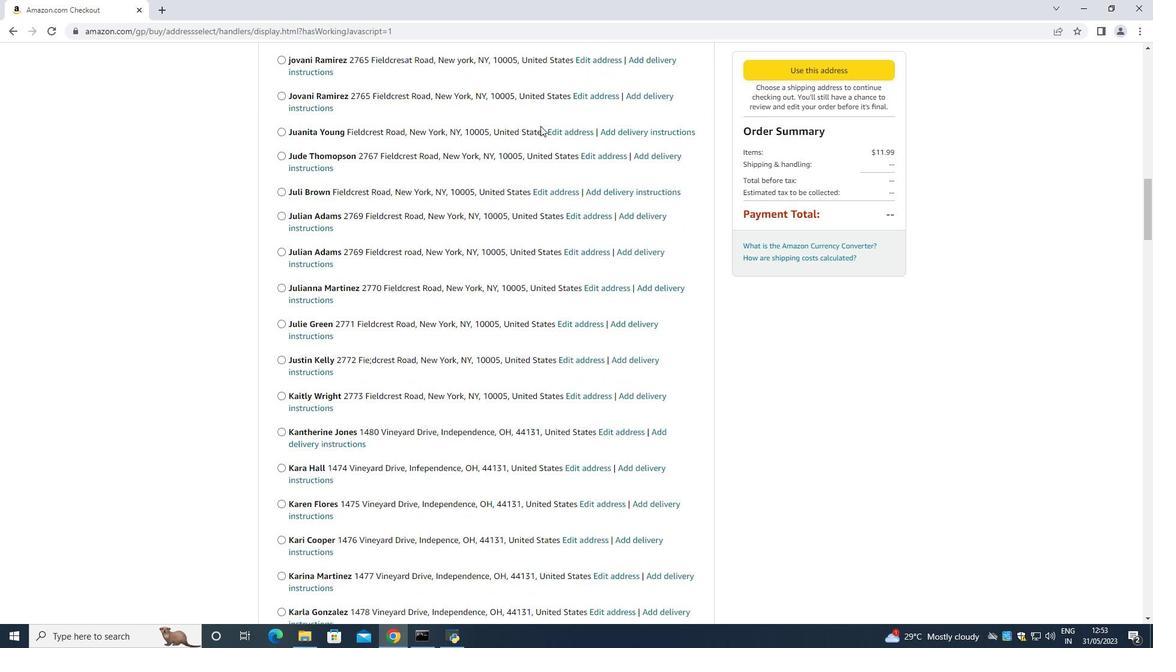 
Action: Mouse scrolled (539, 124) with delta (0, 0)
Screenshot: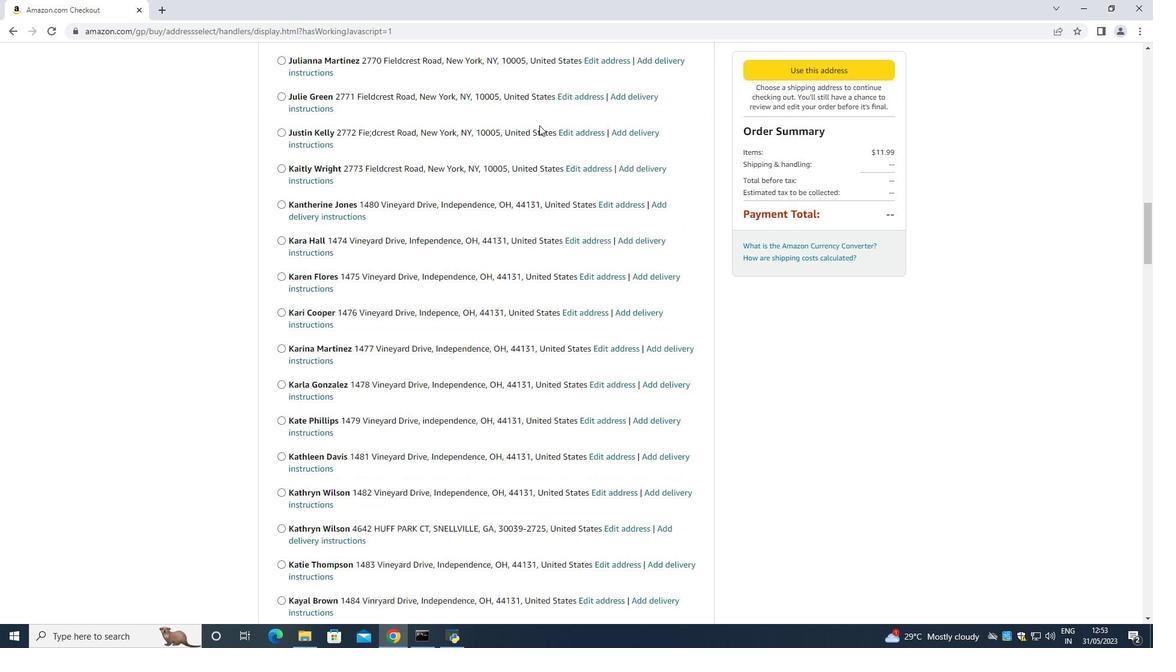
Action: Mouse scrolled (539, 124) with delta (0, 0)
Screenshot: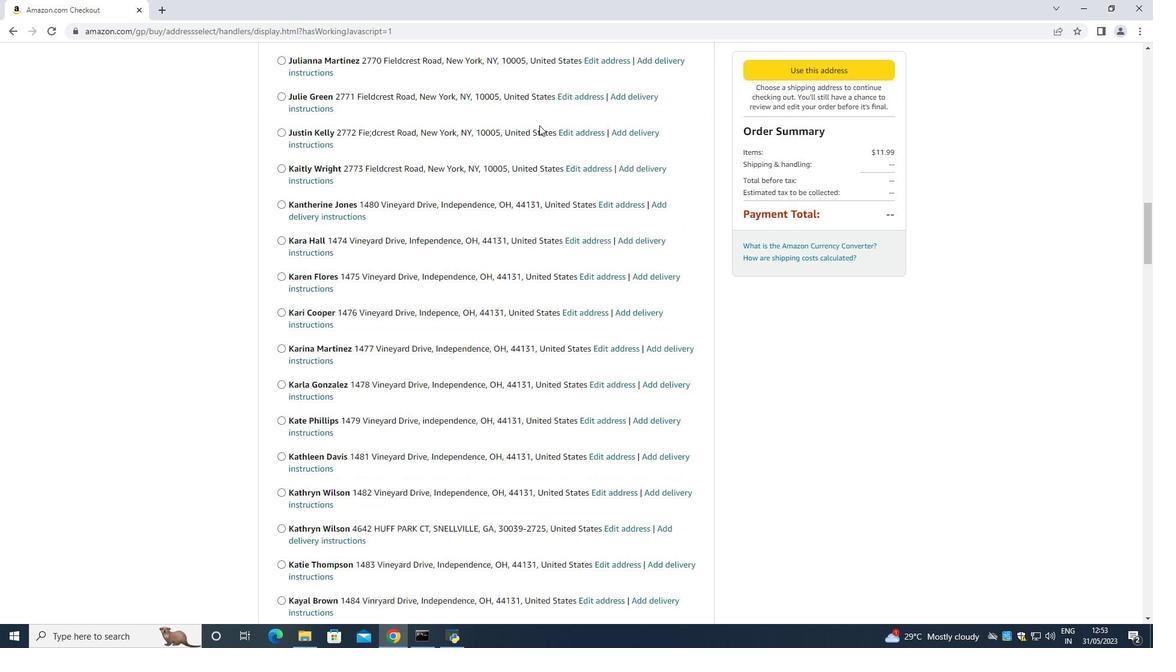 
Action: Mouse scrolled (539, 124) with delta (0, 0)
Screenshot: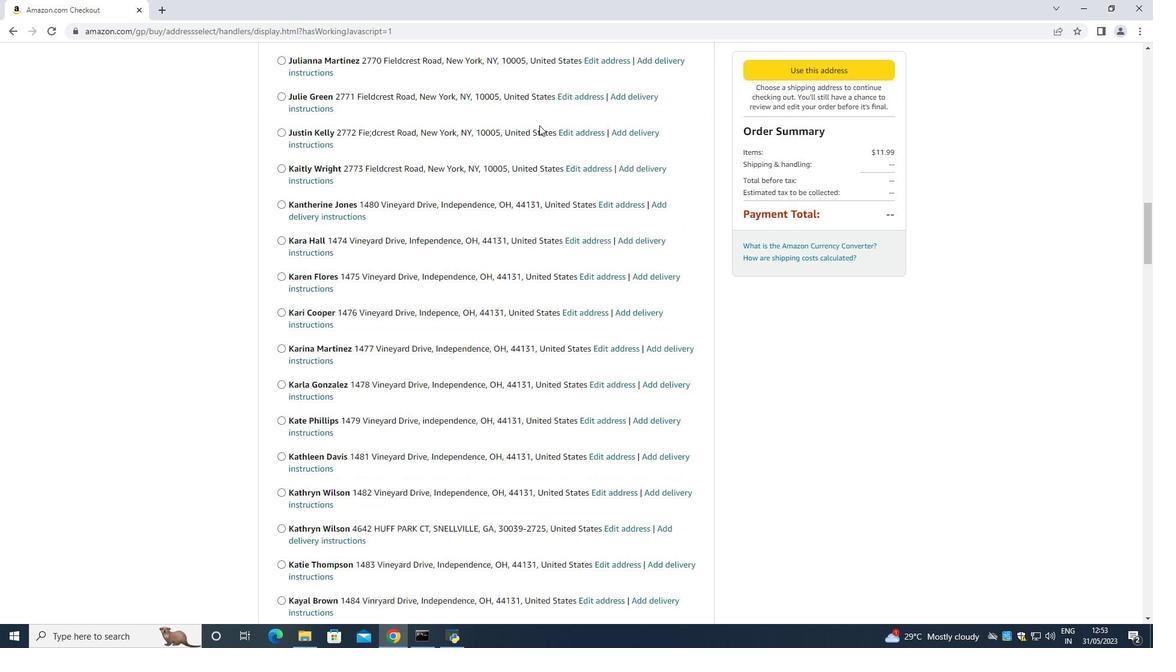 
Action: Mouse scrolled (539, 124) with delta (0, 0)
Screenshot: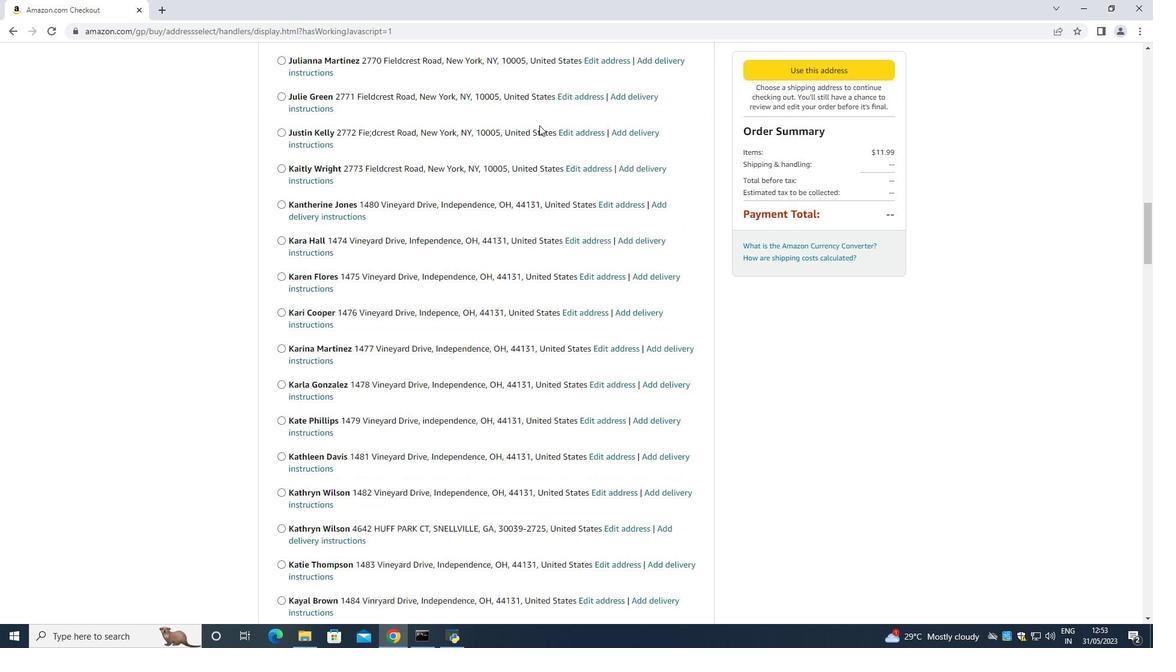 
Action: Mouse scrolled (539, 124) with delta (0, 0)
Screenshot: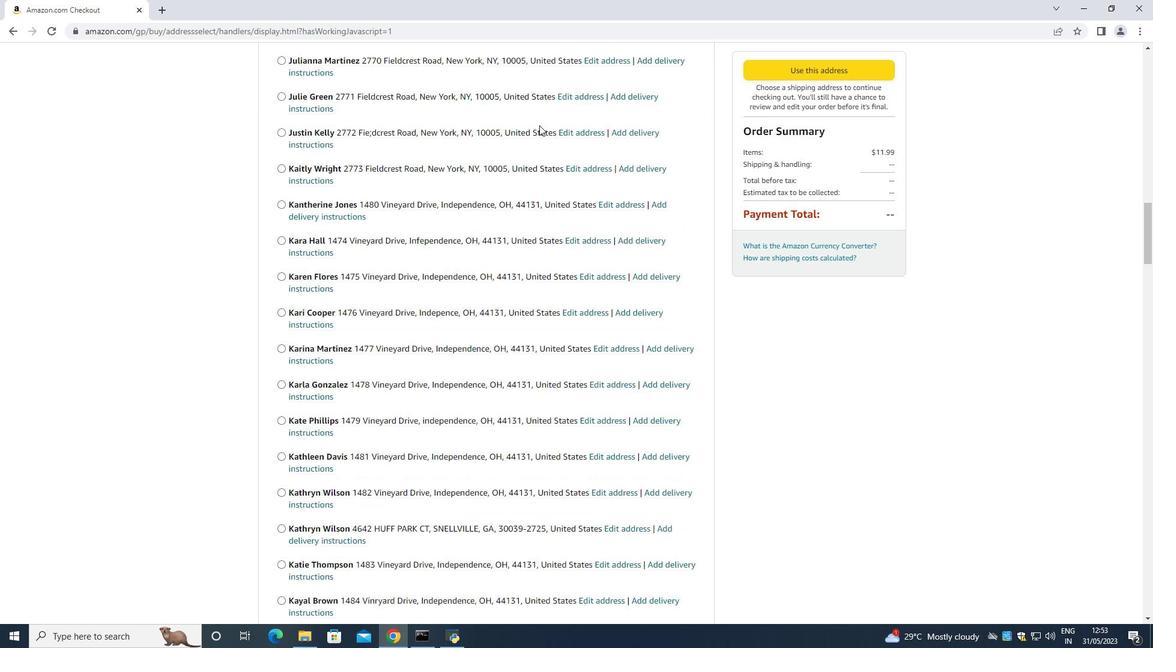 
Action: Mouse scrolled (539, 124) with delta (0, 0)
Screenshot: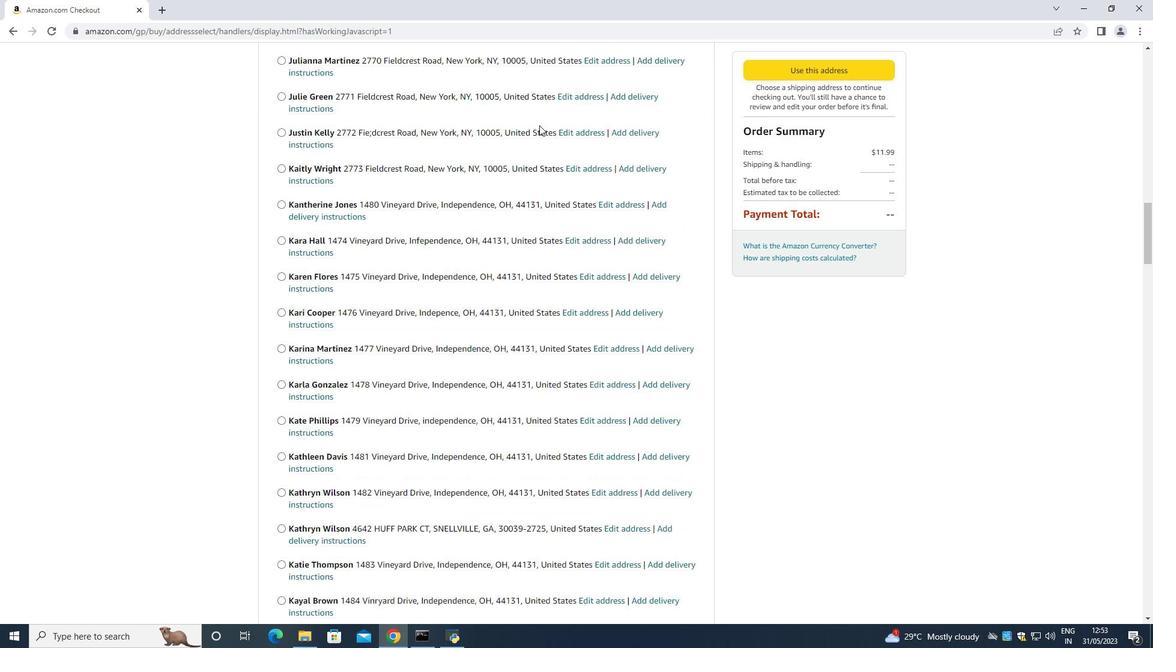 
Action: Mouse moved to (530, 123)
Screenshot: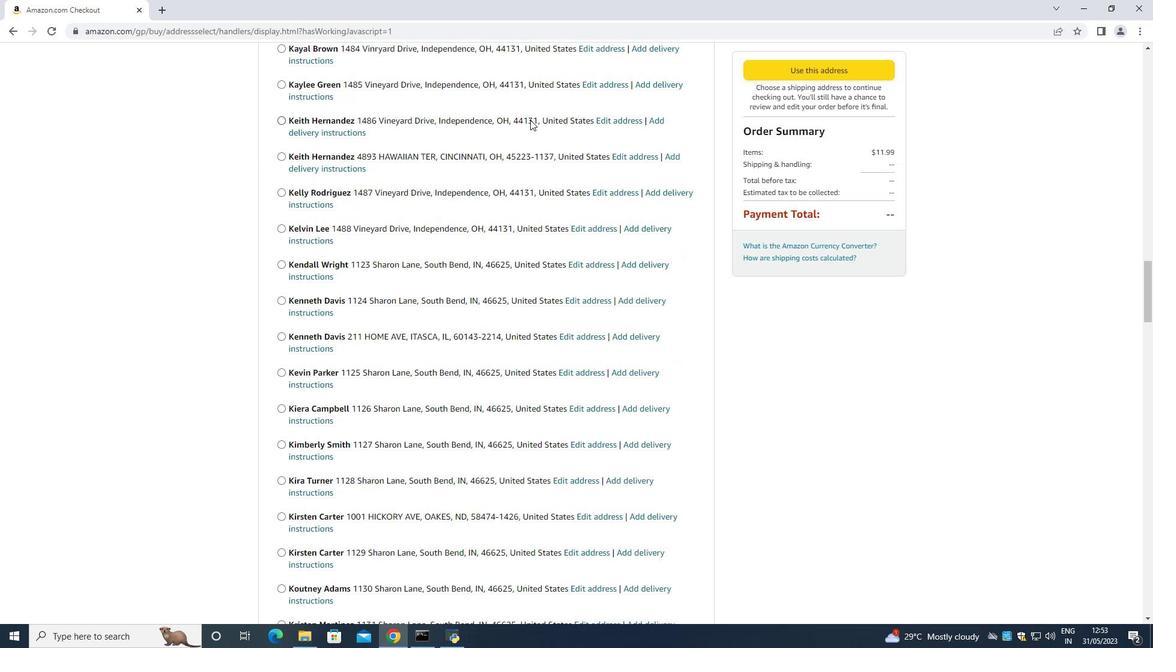 
Action: Mouse scrolled (530, 123) with delta (0, 0)
Screenshot: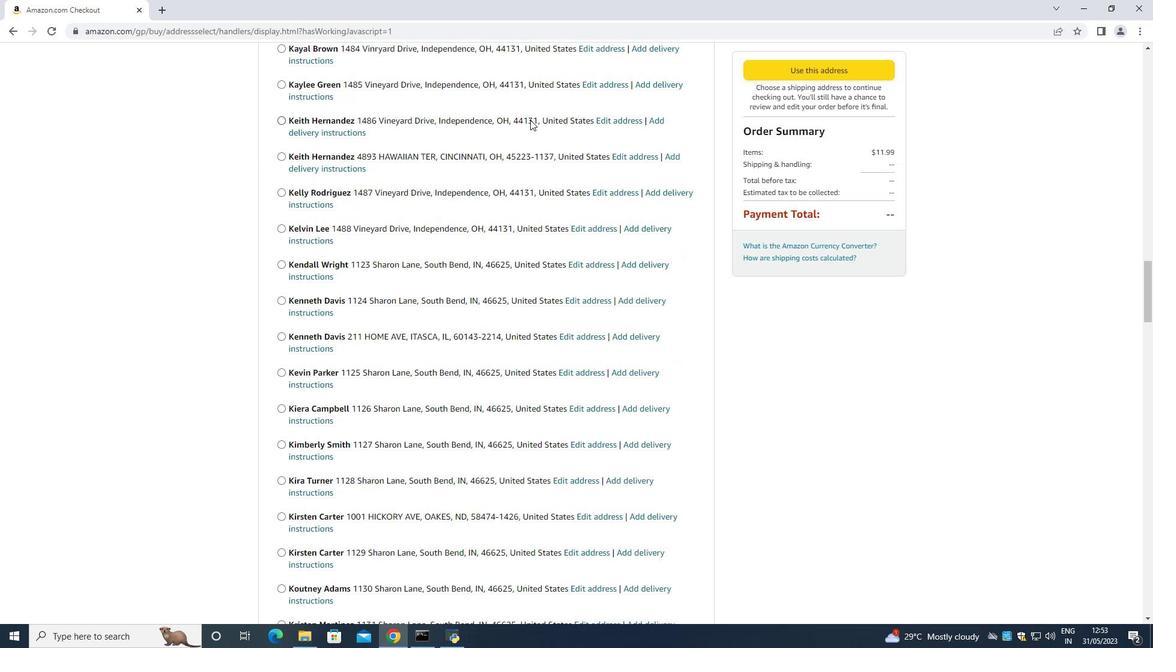 
Action: Mouse moved to (530, 125)
Screenshot: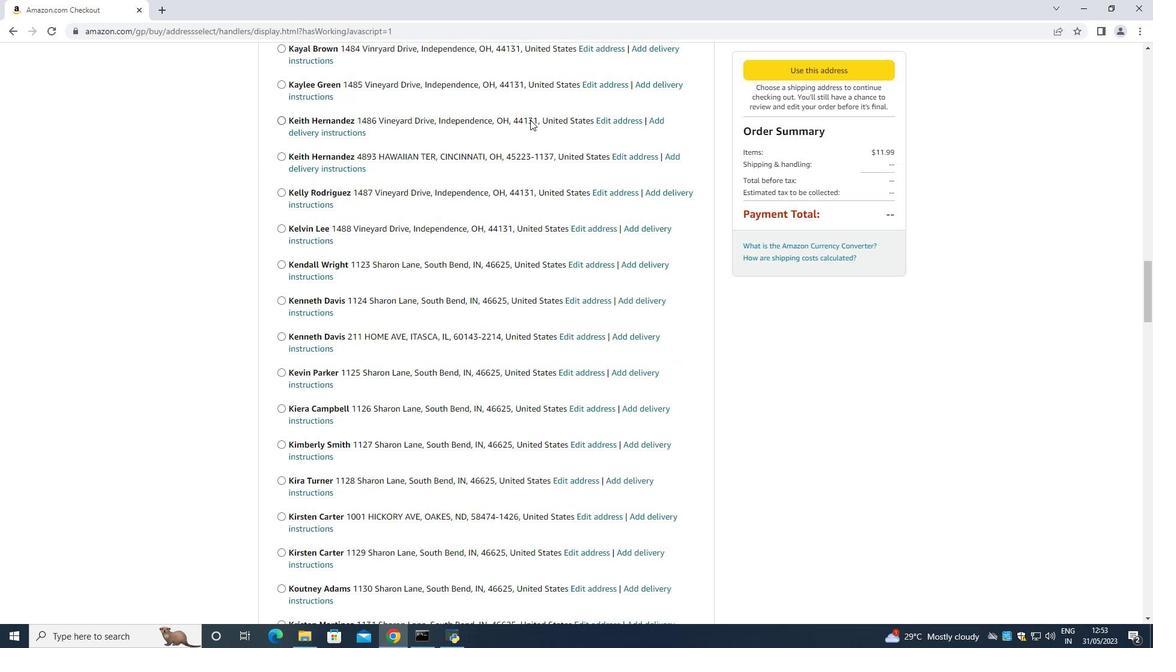 
Action: Mouse scrolled (530, 124) with delta (0, 0)
Screenshot: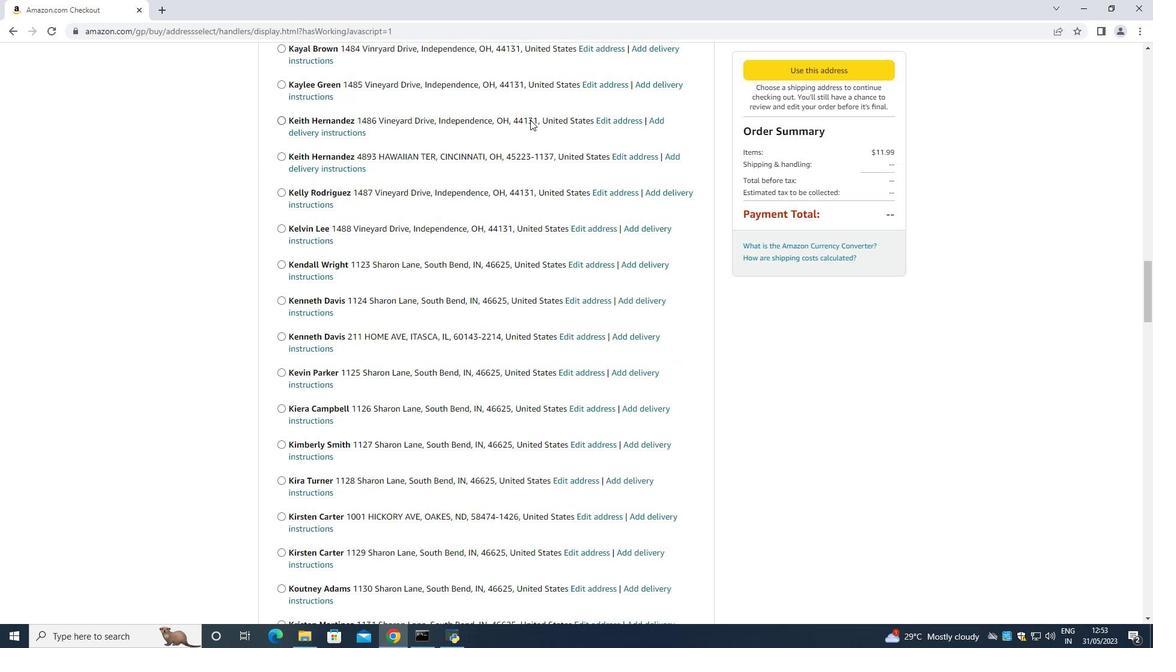 
Action: Mouse scrolled (530, 124) with delta (0, 0)
Screenshot: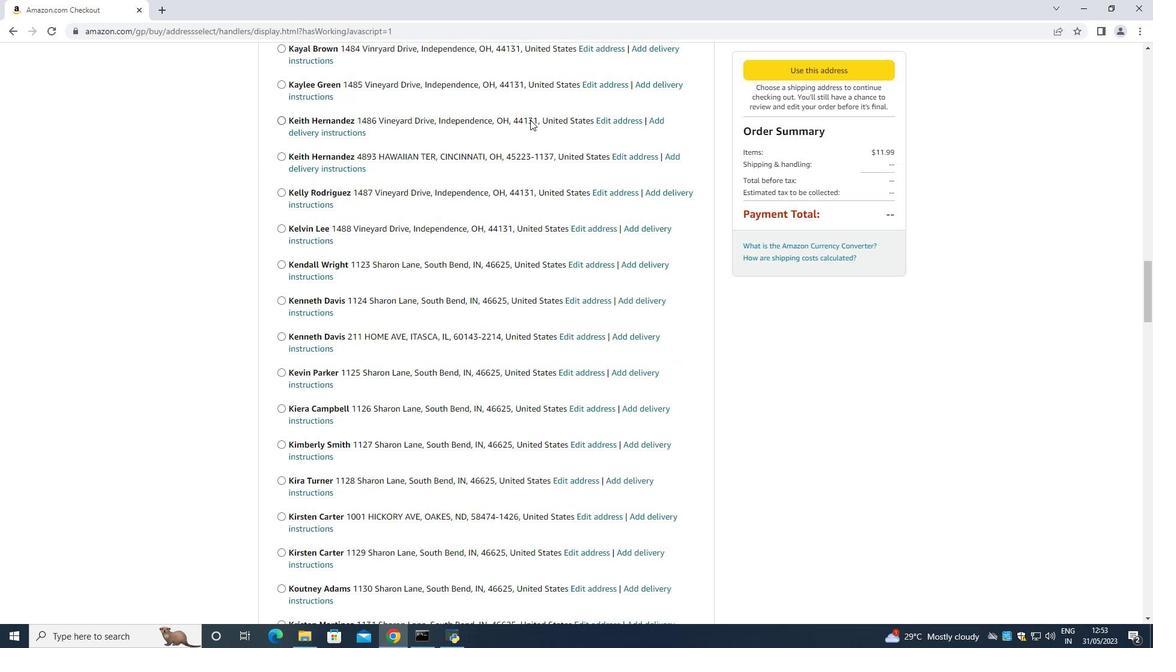 
Action: Mouse moved to (530, 126)
Screenshot: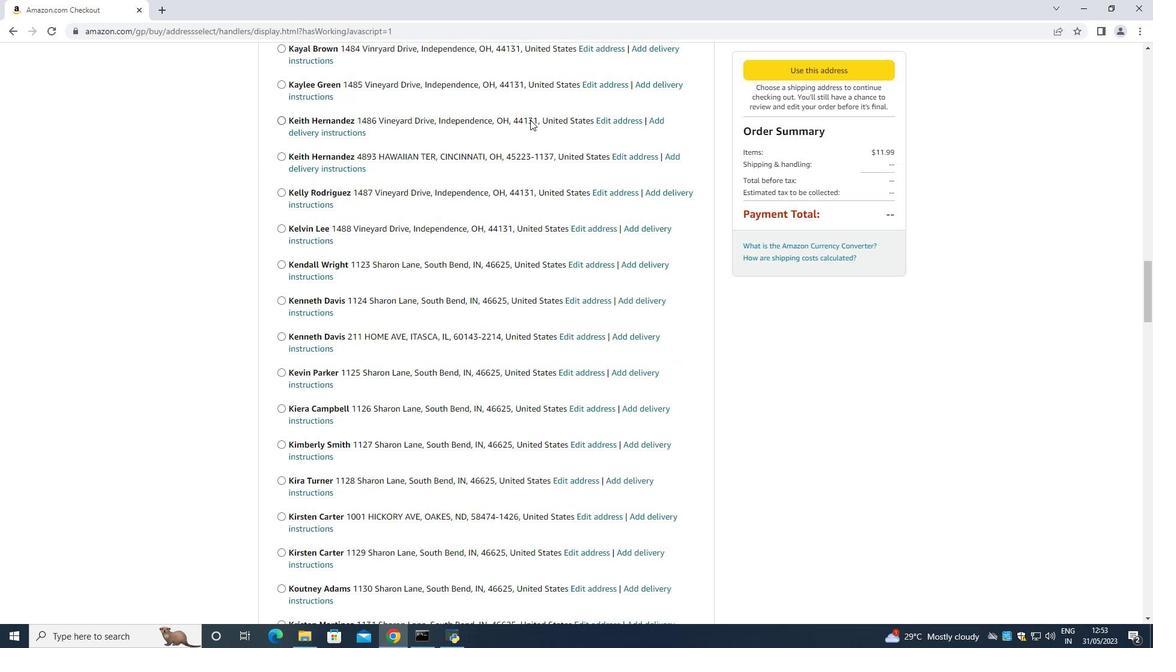 
Action: Mouse scrolled (530, 125) with delta (0, 0)
Screenshot: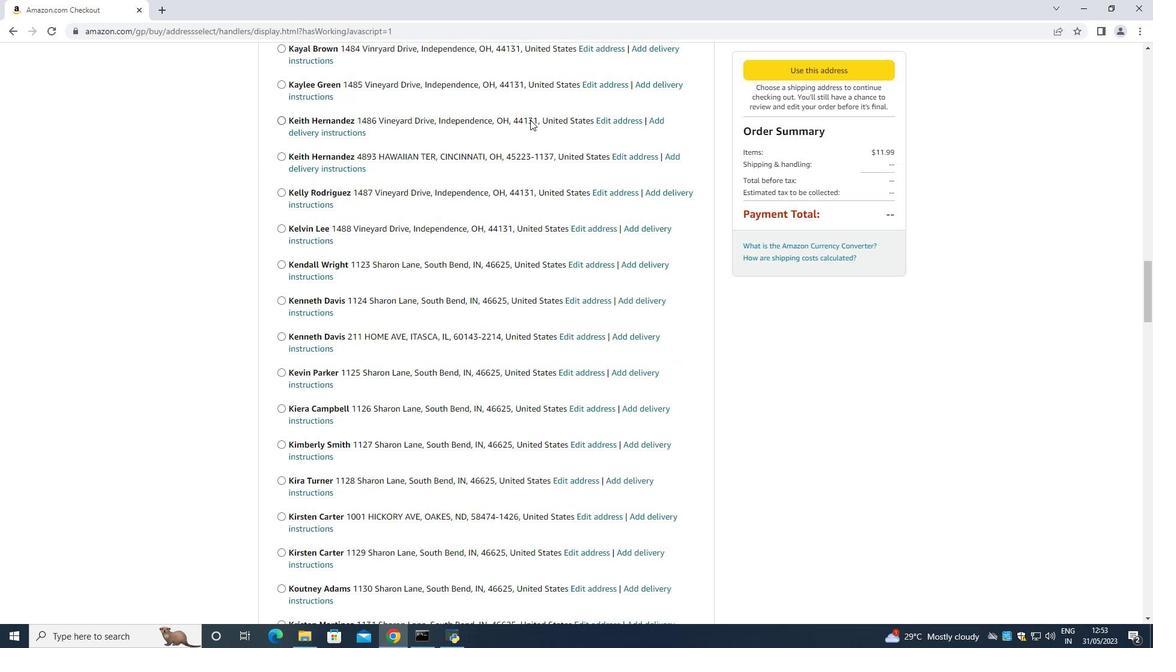 
Action: Mouse scrolled (530, 125) with delta (0, 0)
Screenshot: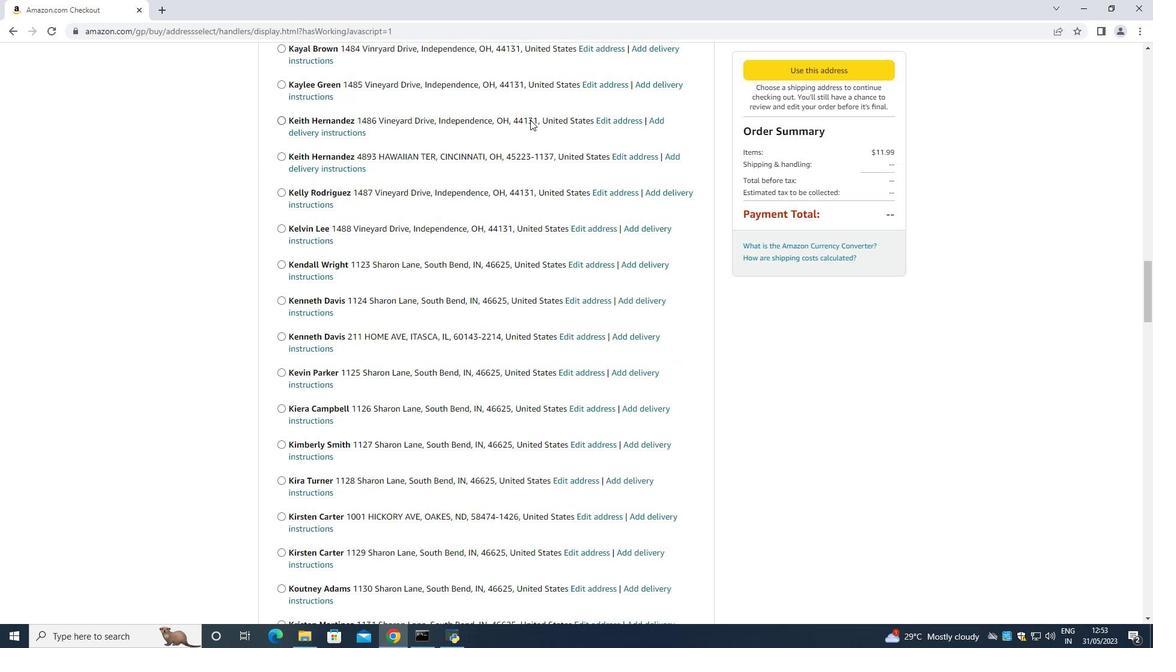
Action: Mouse scrolled (530, 124) with delta (0, -1)
Screenshot: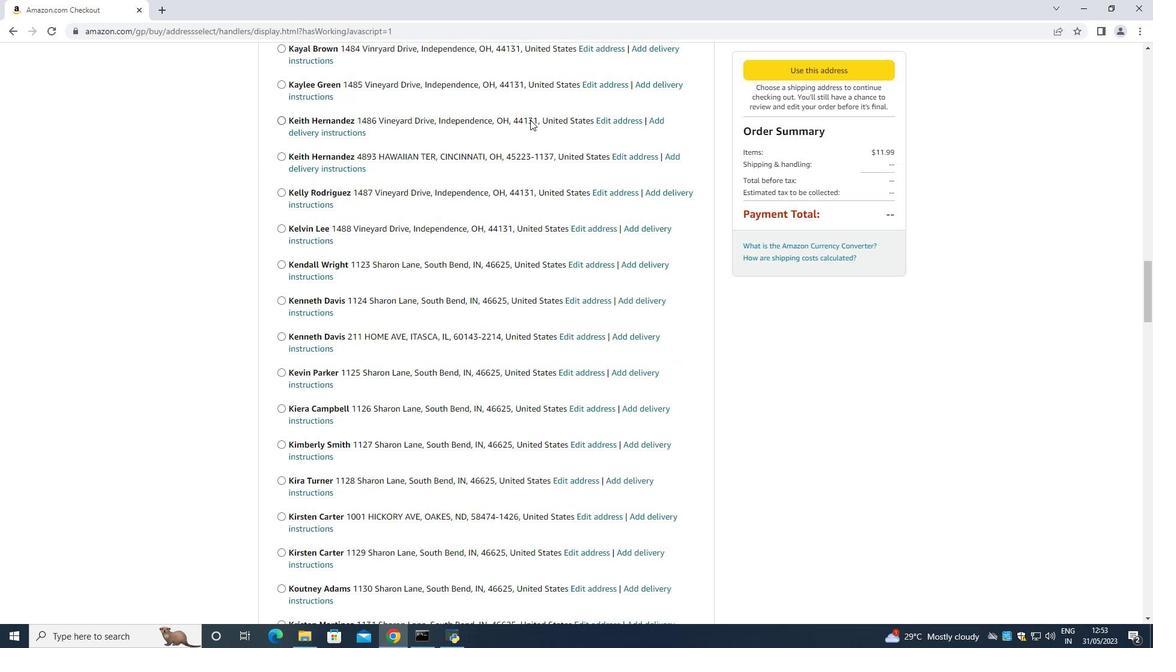 
Action: Mouse scrolled (530, 125) with delta (0, 0)
Screenshot: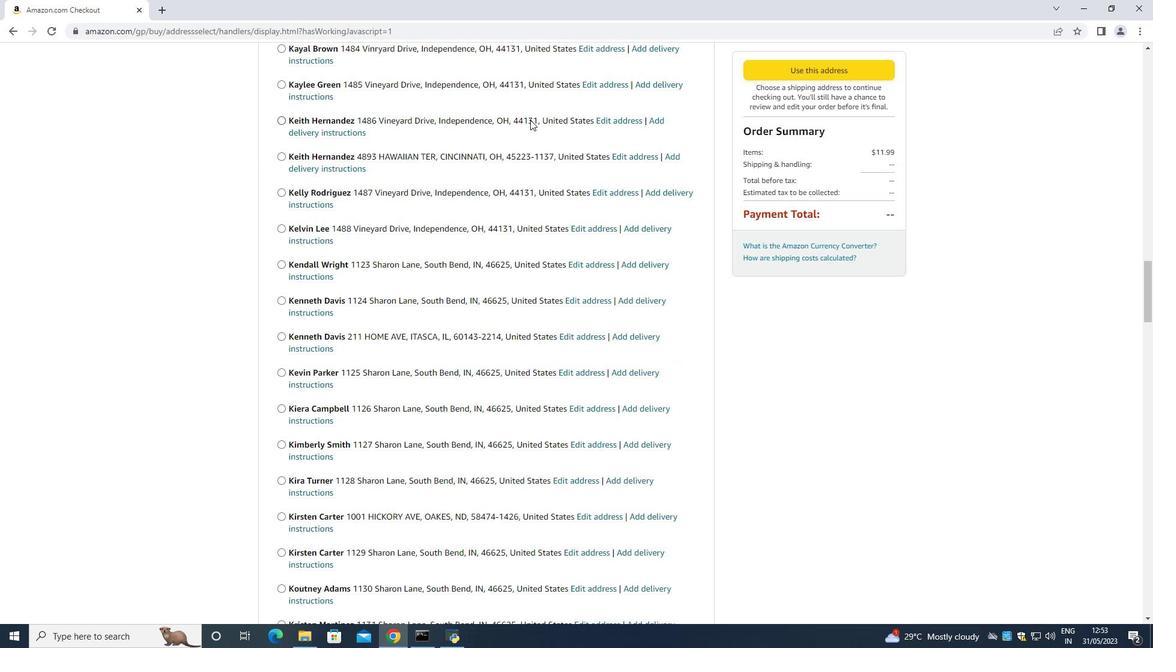 
Action: Mouse moved to (530, 129)
Screenshot: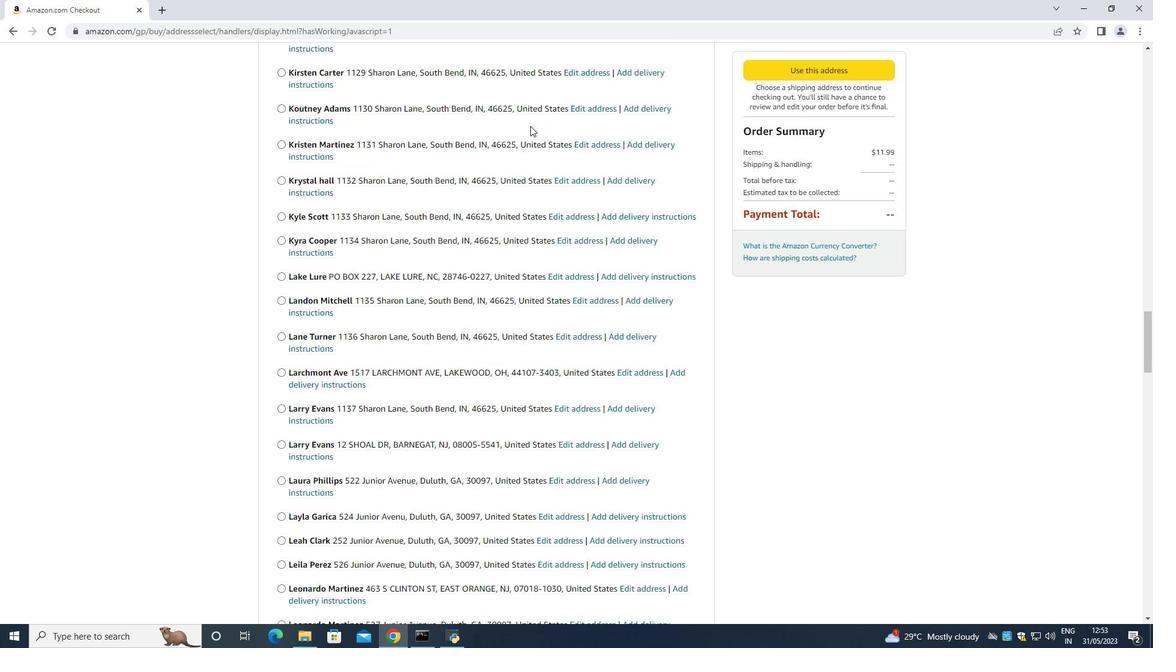 
Action: Mouse scrolled (530, 129) with delta (0, 0)
Screenshot: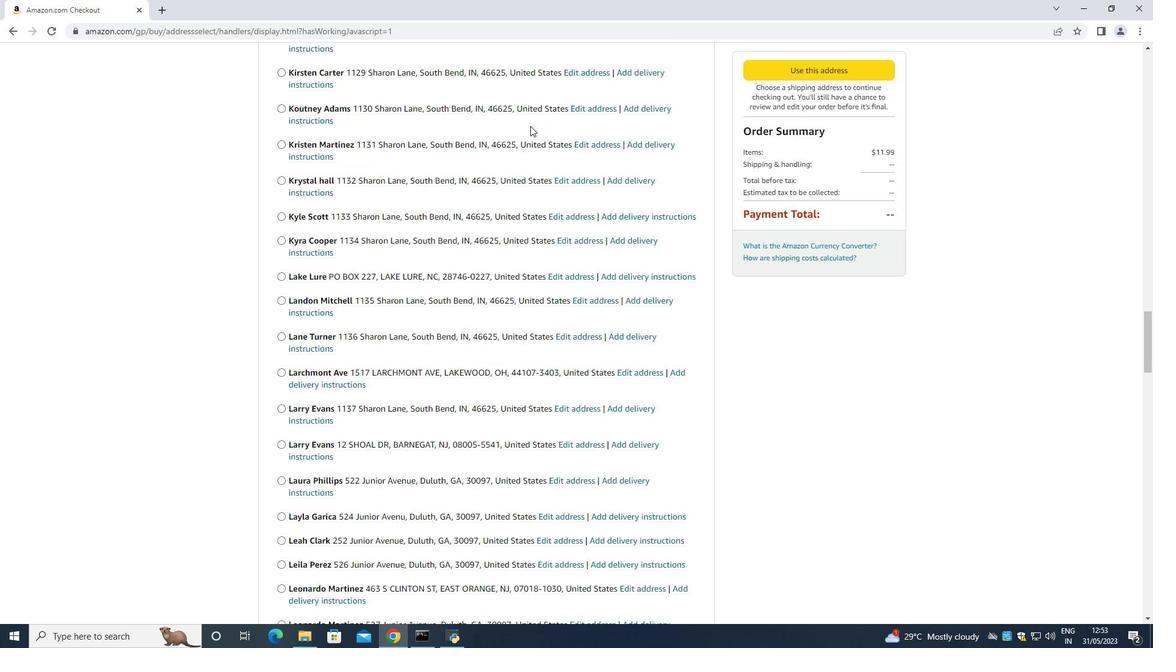 
Action: Mouse moved to (530, 131)
Screenshot: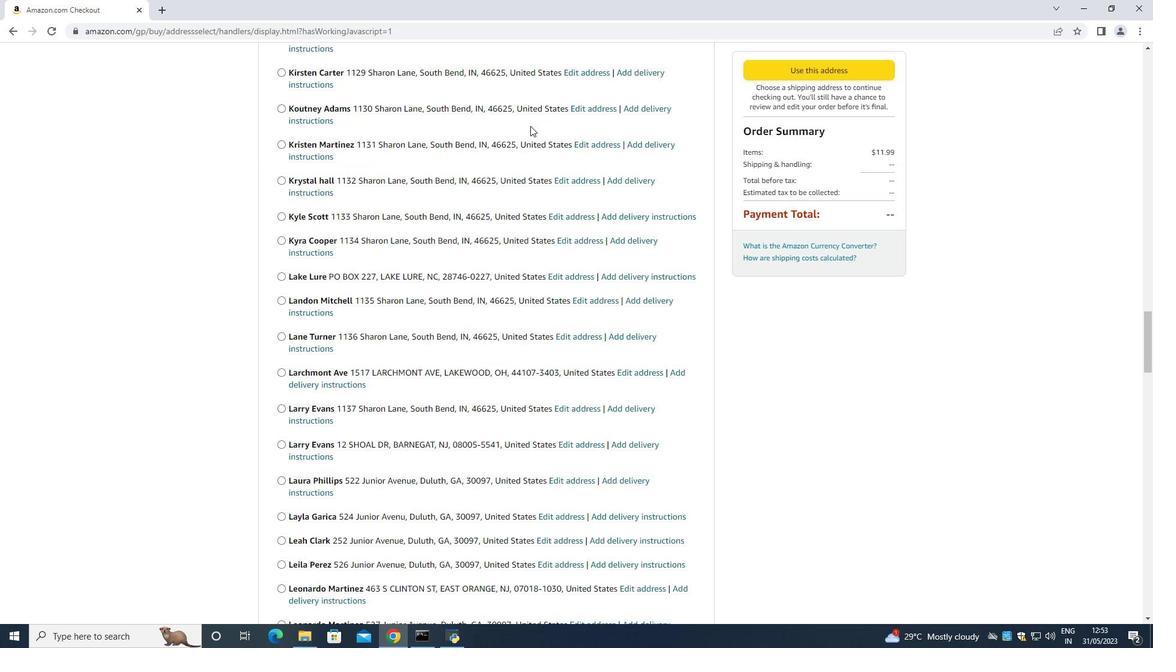 
Action: Mouse scrolled (530, 131) with delta (0, 0)
Screenshot: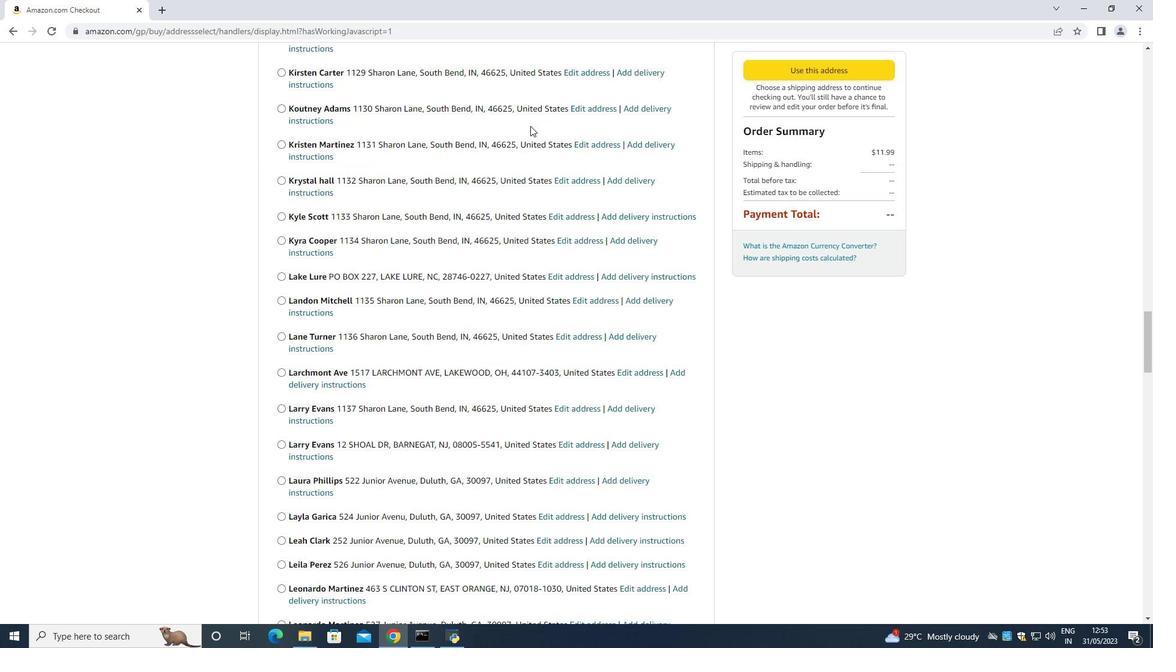 
Action: Mouse moved to (530, 132)
Screenshot: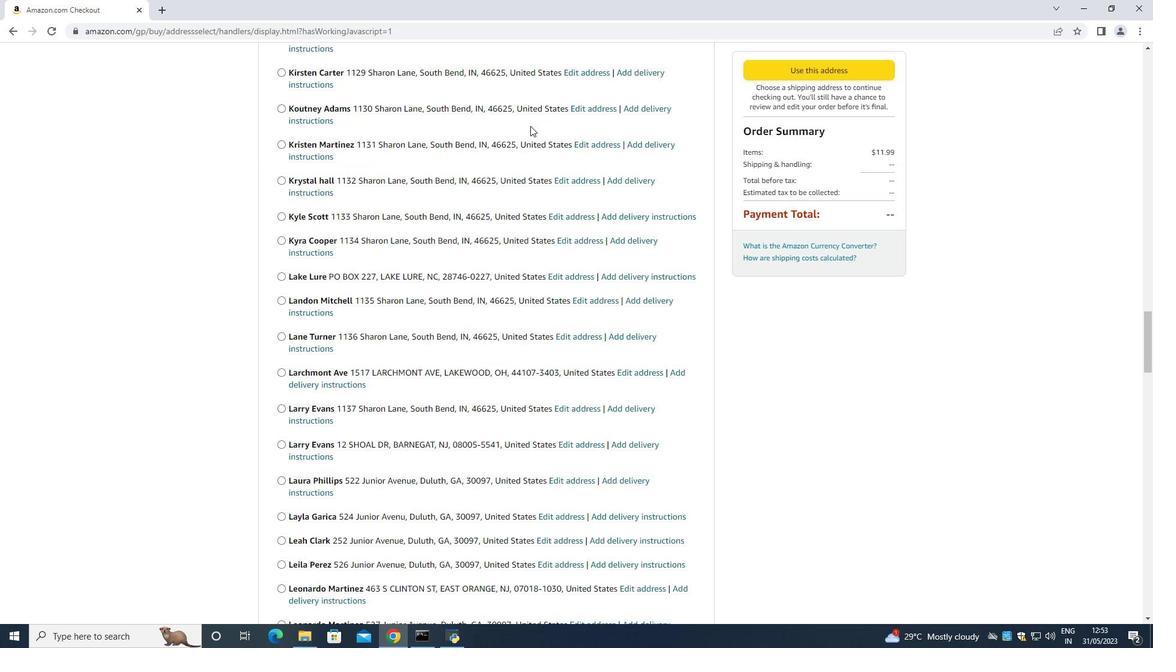 
Action: Mouse scrolled (530, 131) with delta (0, 0)
Screenshot: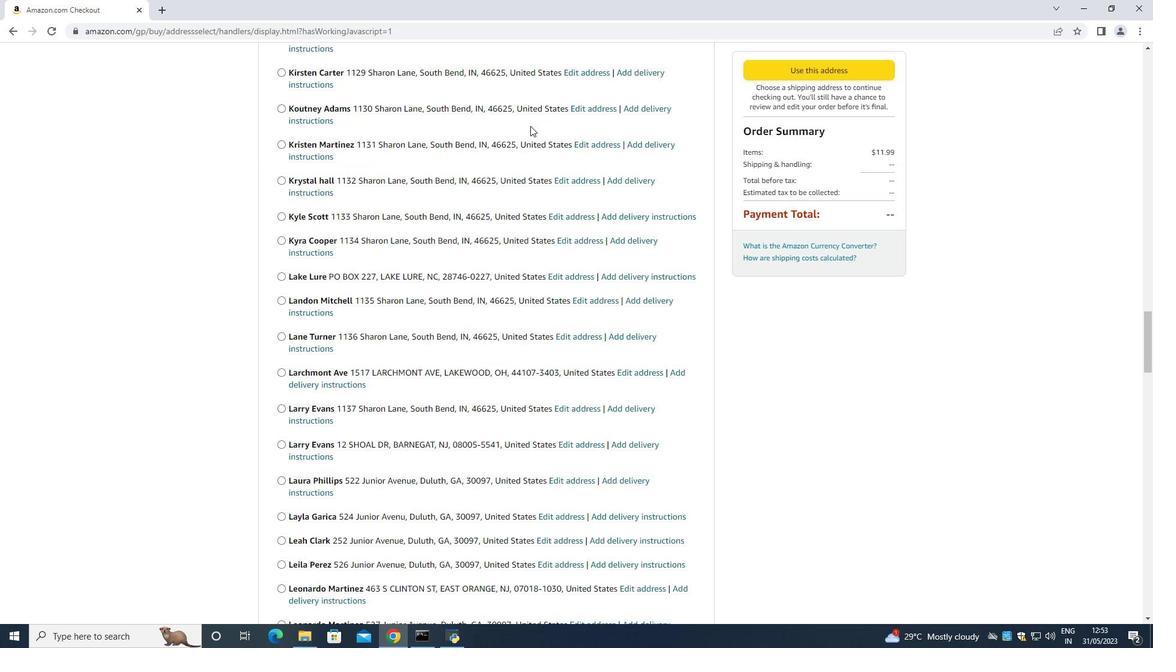
Action: Mouse scrolled (530, 131) with delta (0, 0)
Screenshot: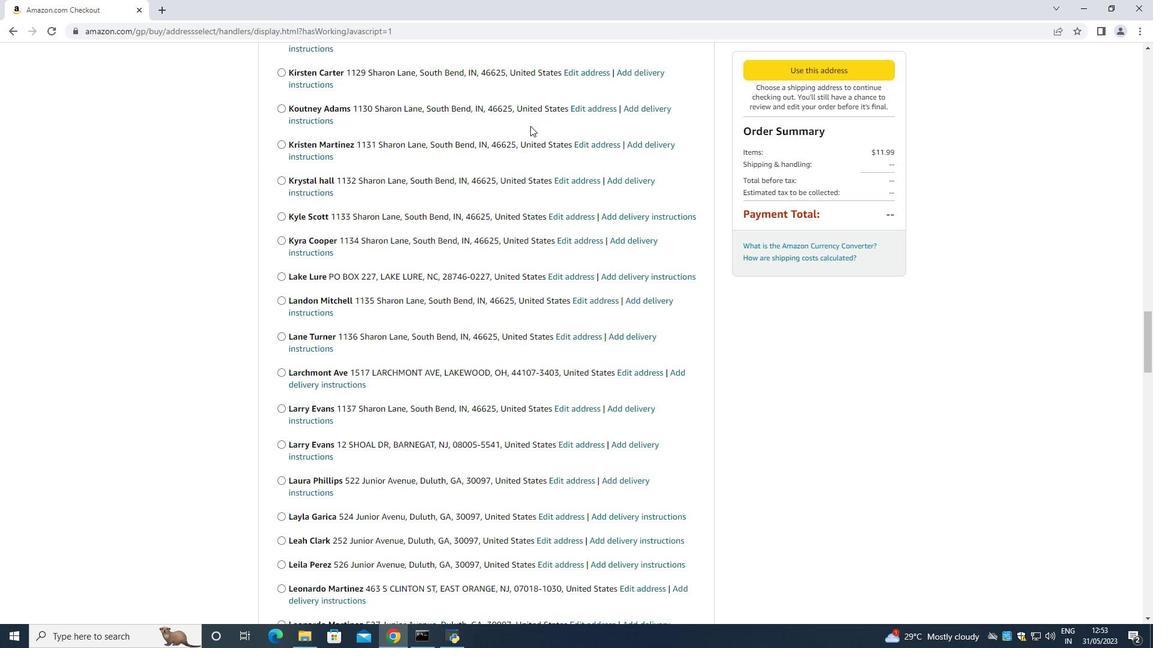 
Action: Mouse scrolled (530, 131) with delta (0, 0)
Screenshot: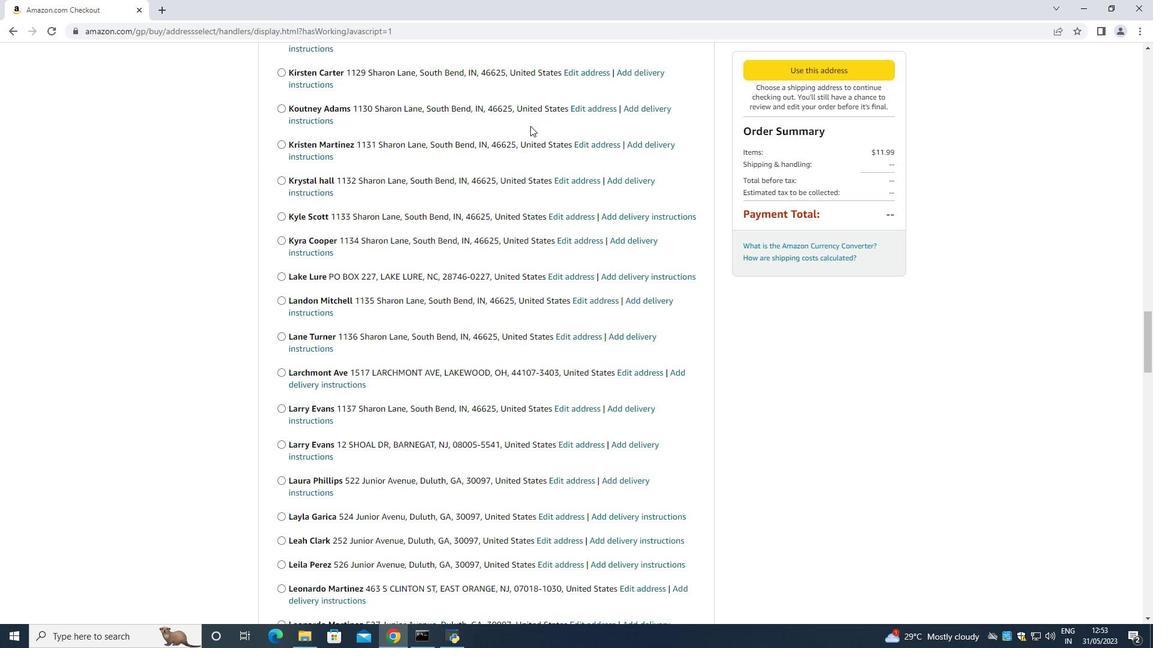 
Action: Mouse scrolled (530, 131) with delta (0, 0)
Screenshot: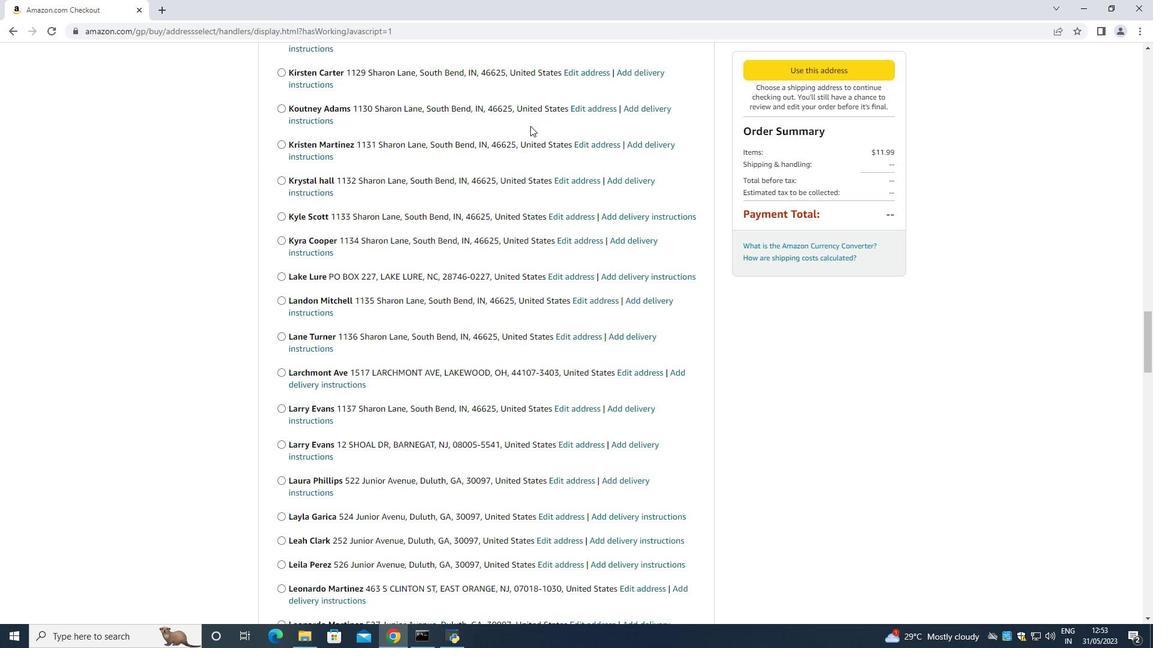 
Action: Mouse moved to (530, 132)
Screenshot: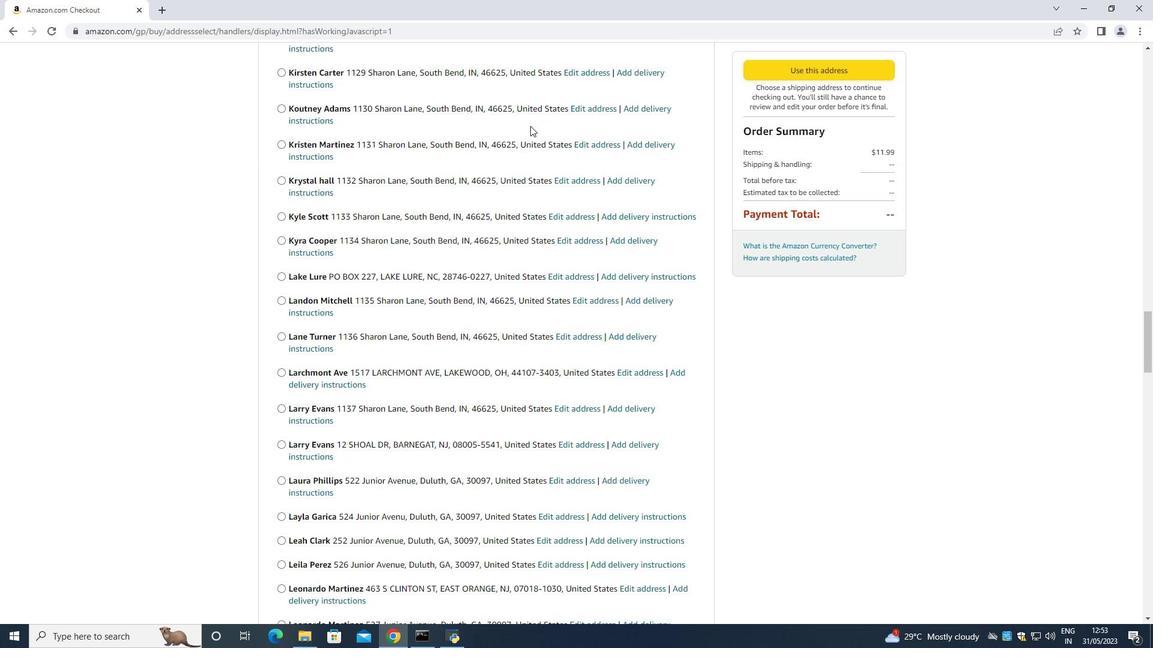 
Action: Mouse scrolled (530, 132) with delta (0, 0)
Screenshot: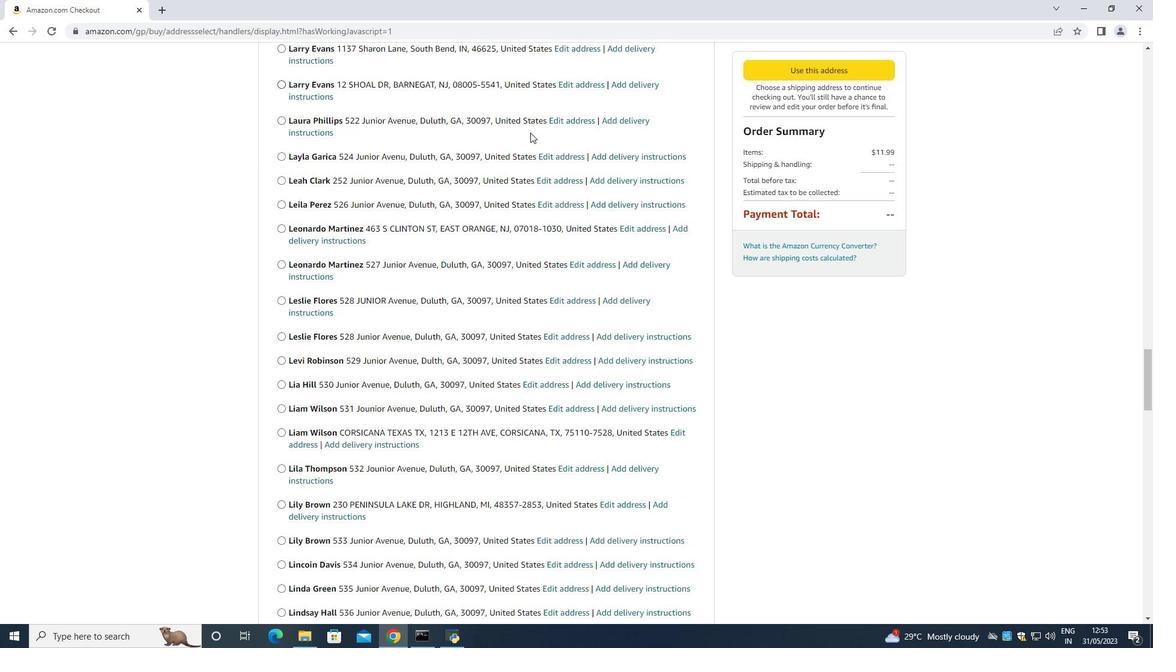 
Action: Mouse scrolled (530, 132) with delta (0, 0)
Screenshot: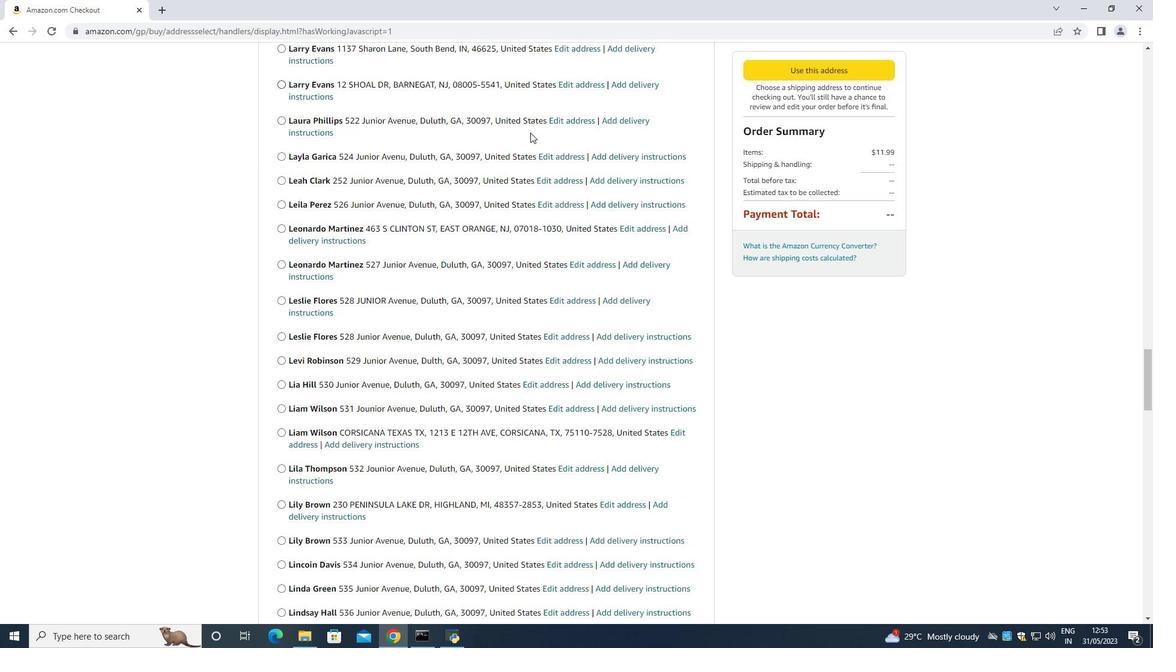 
Action: Mouse scrolled (530, 132) with delta (0, 0)
Screenshot: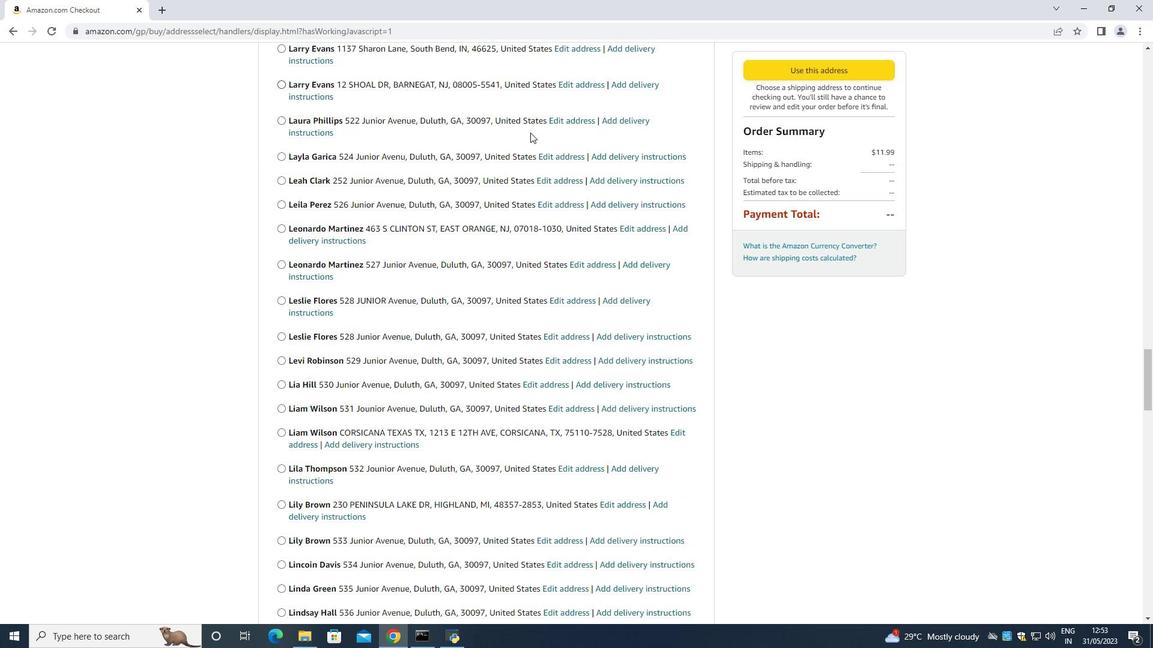 
Action: Mouse scrolled (530, 132) with delta (0, 0)
Screenshot: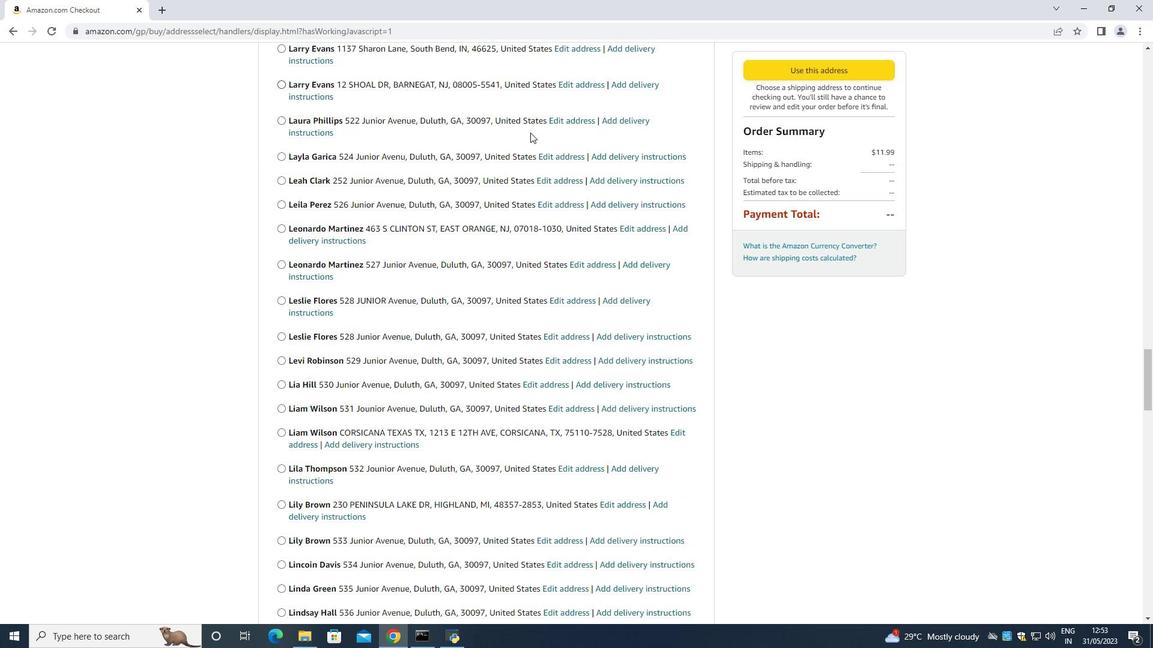 
Action: Mouse scrolled (530, 132) with delta (0, 0)
